 Task: Create a four economics slide templates set.
Action: Mouse moved to (80, 60)
Screenshot: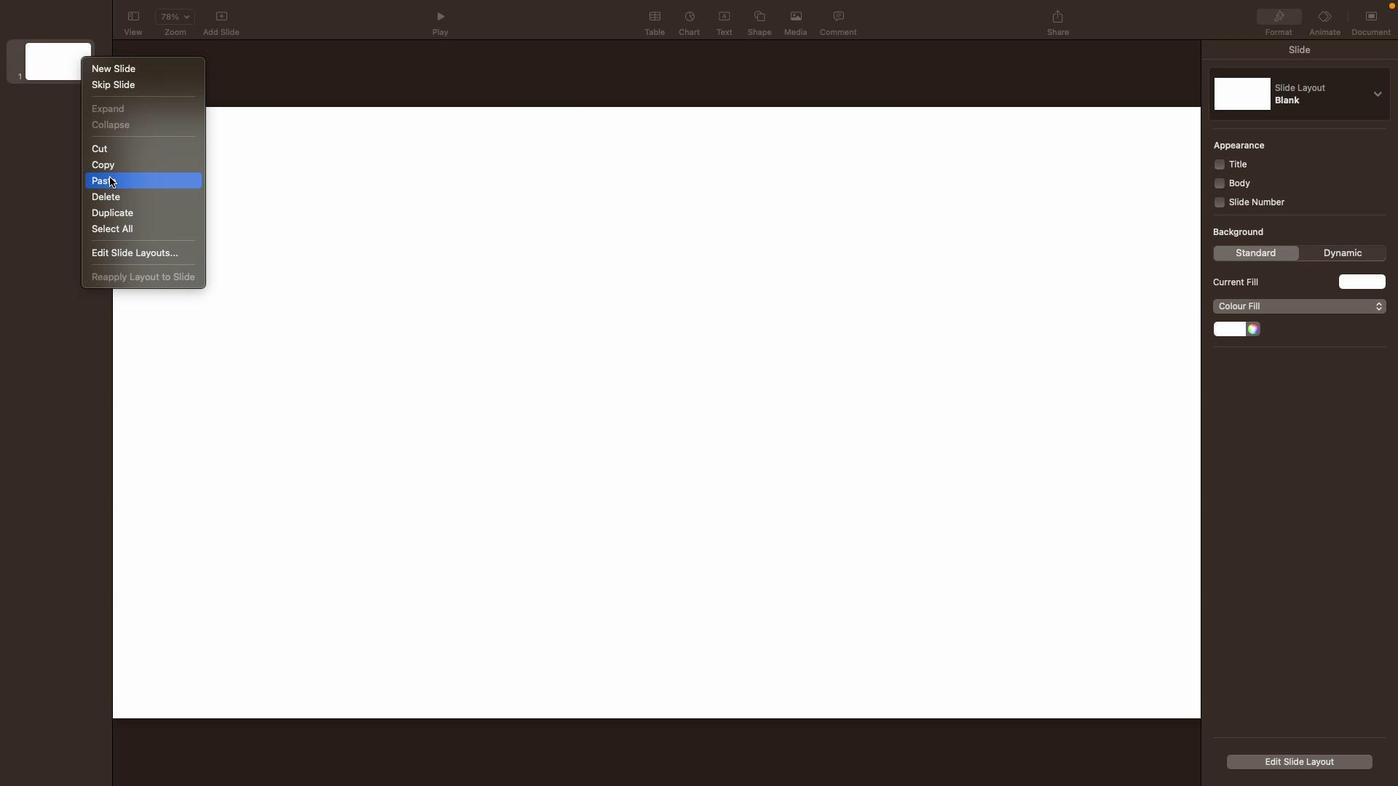 
Action: Mouse pressed right at (80, 60)
Screenshot: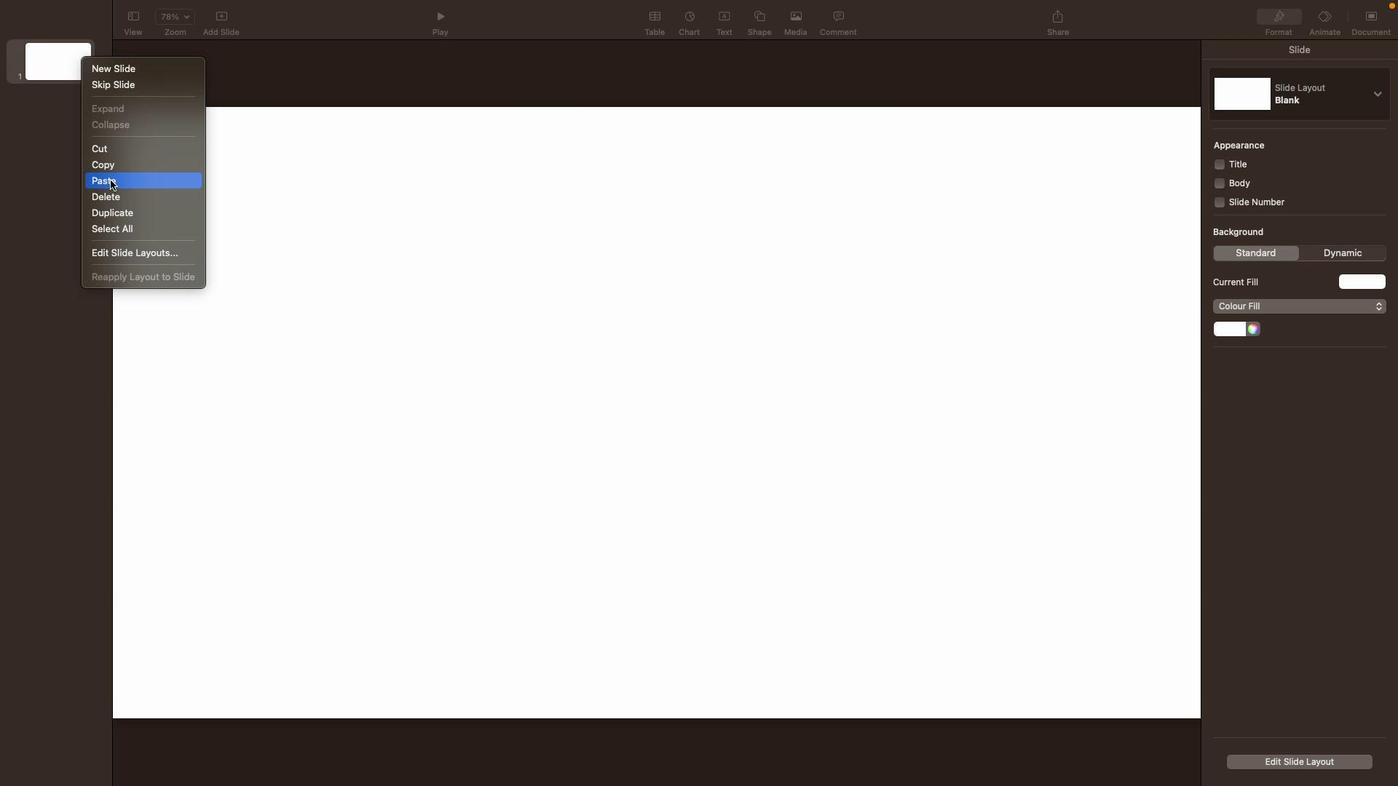 
Action: Mouse moved to (130, 69)
Screenshot: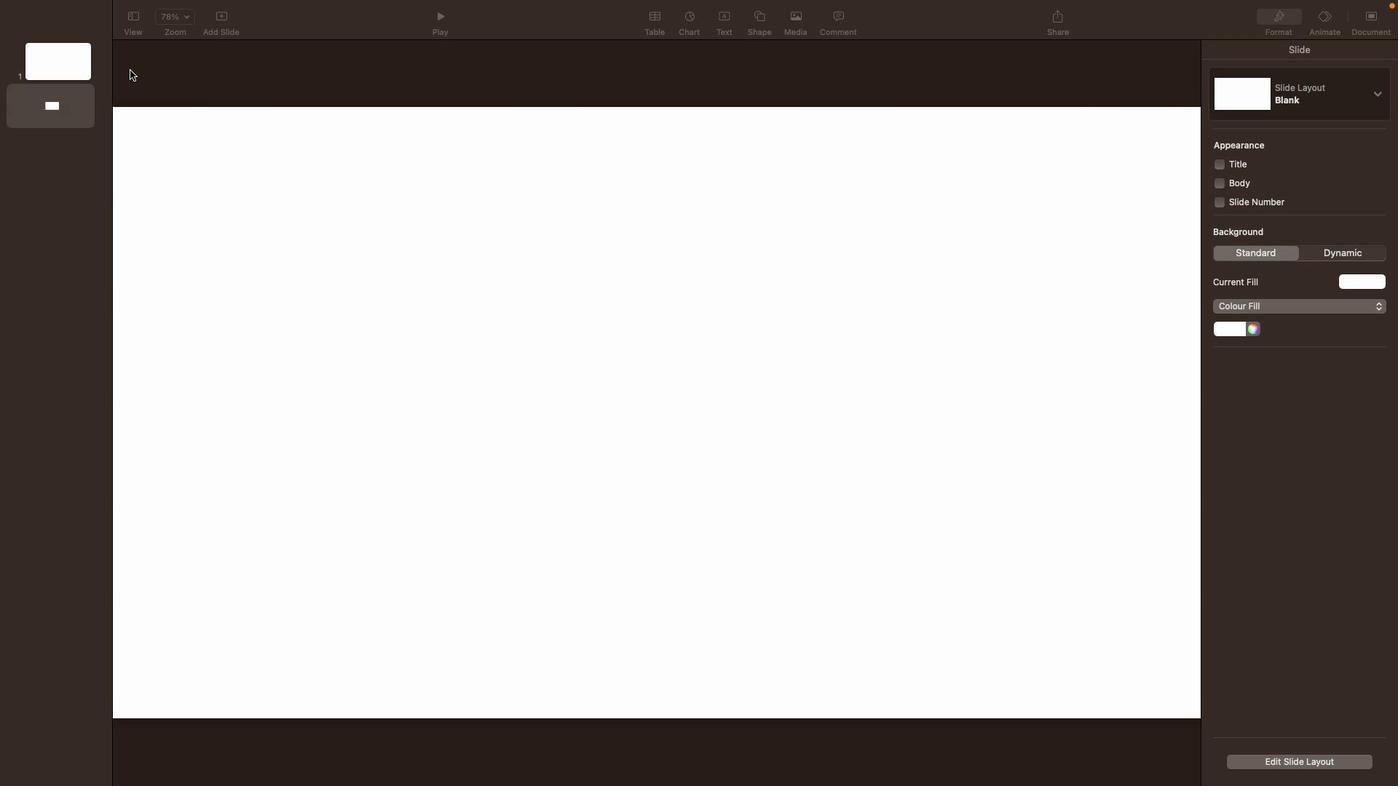 
Action: Mouse pressed left at (130, 69)
Screenshot: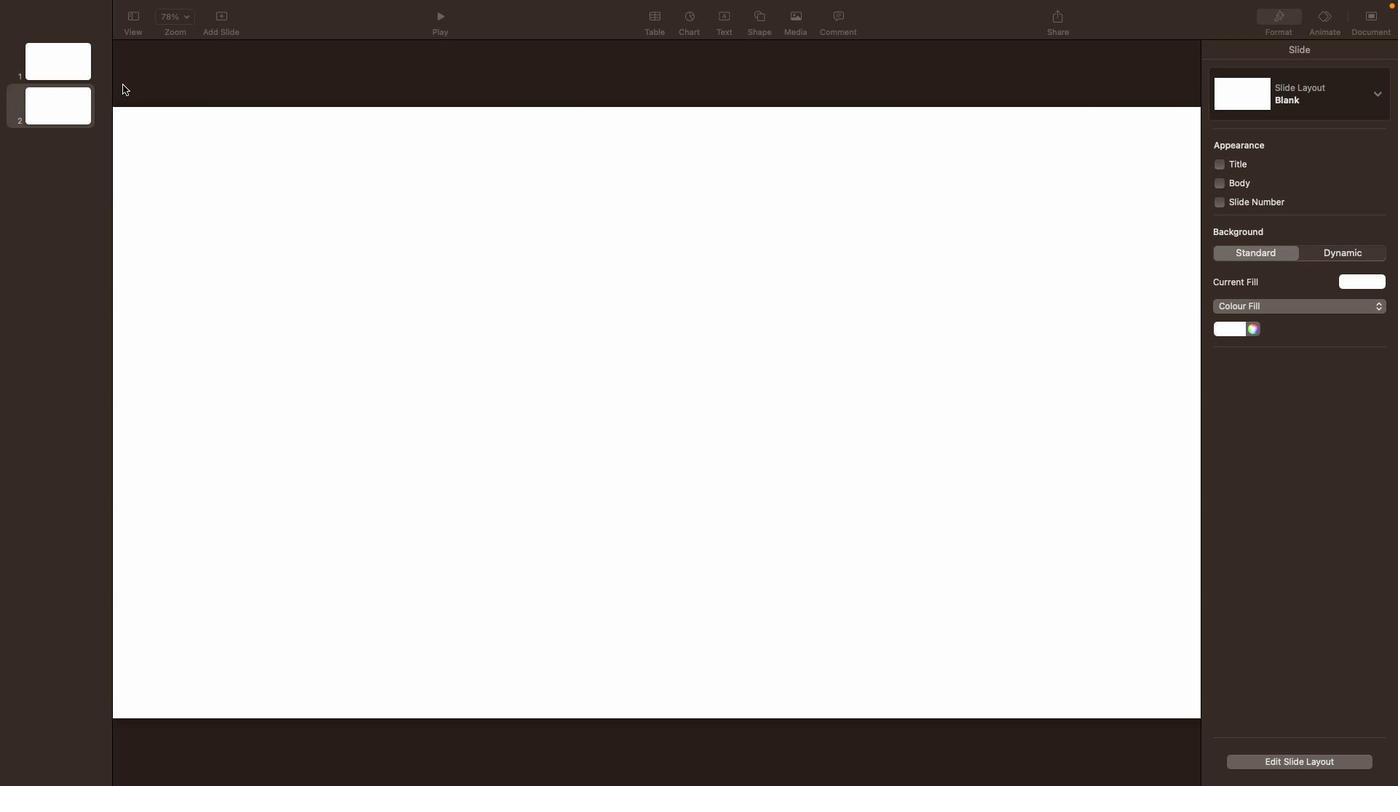 
Action: Mouse moved to (79, 118)
Screenshot: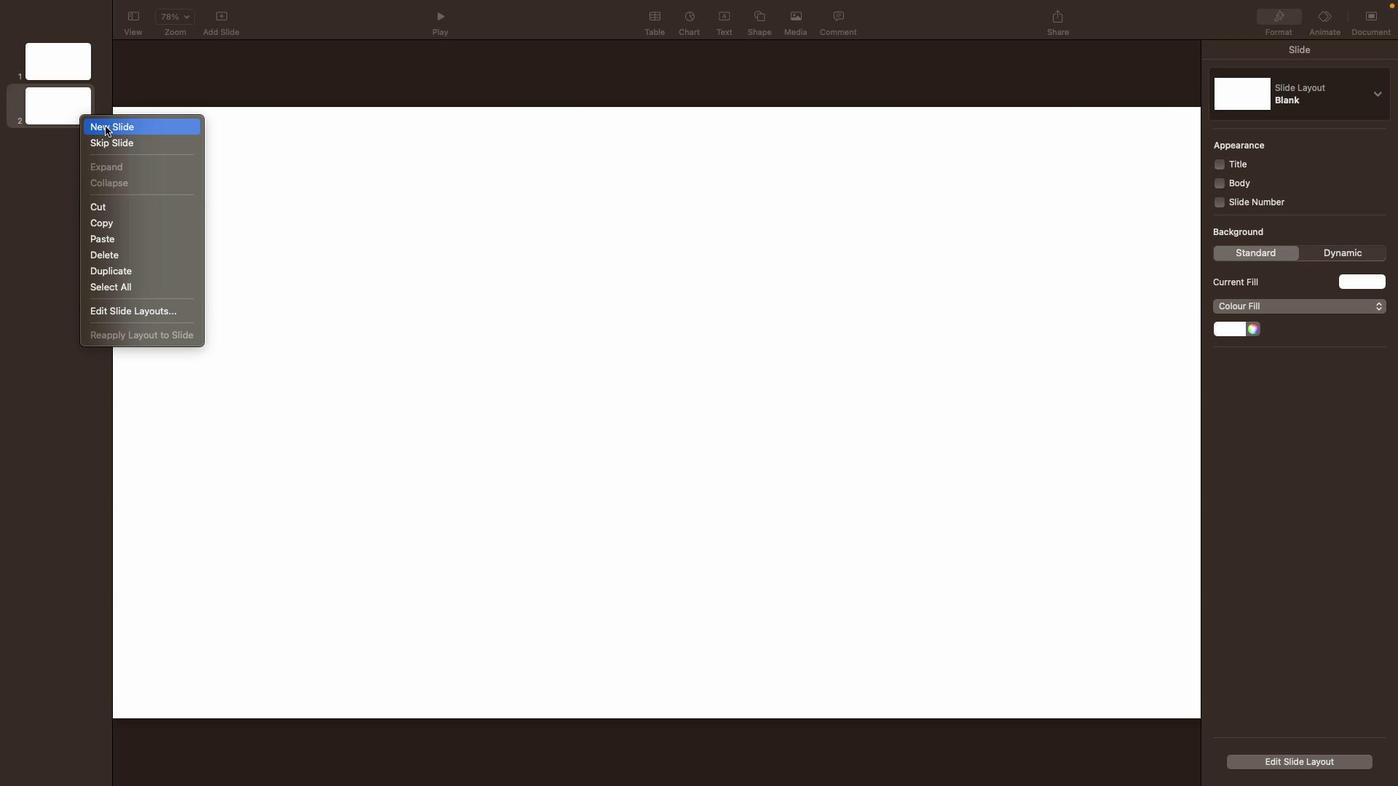 
Action: Mouse pressed right at (79, 118)
Screenshot: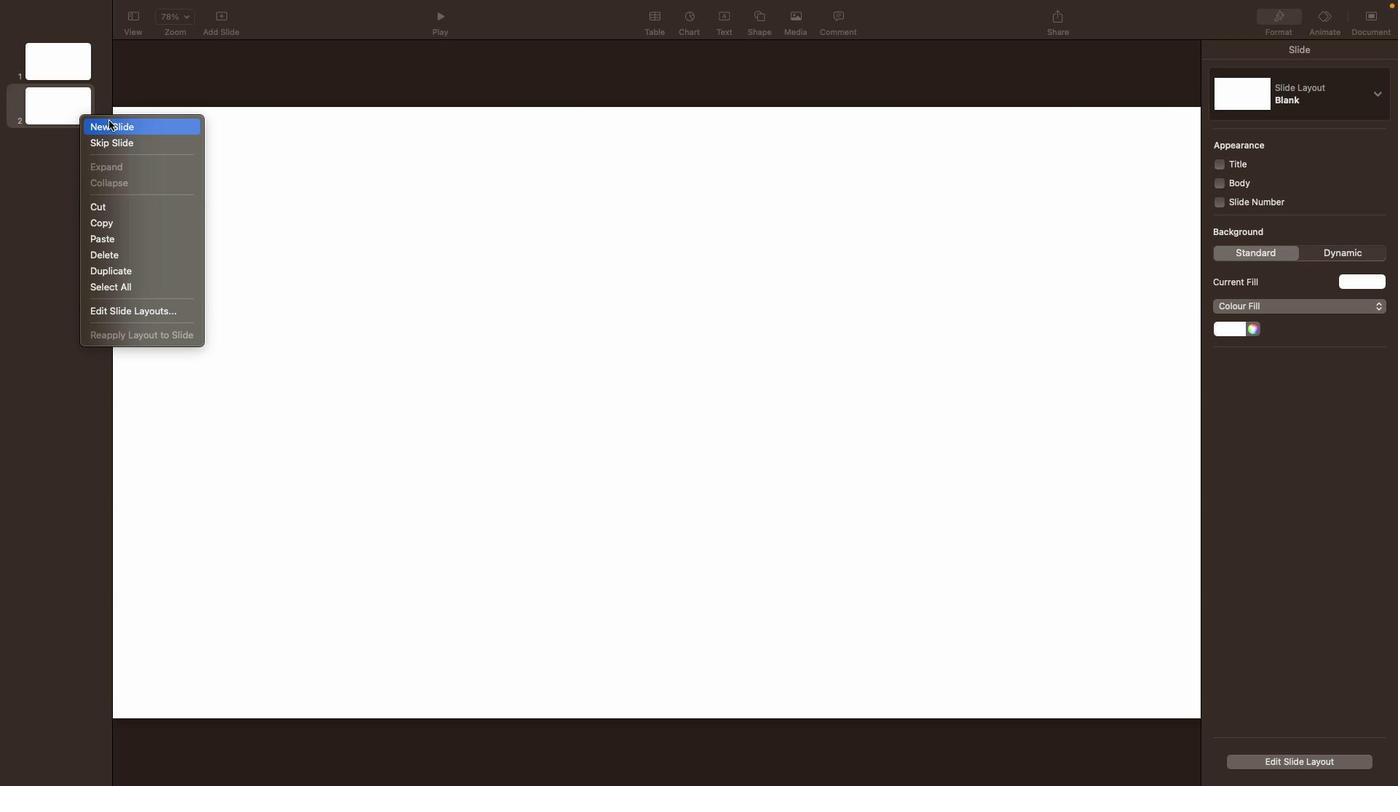
Action: Mouse moved to (109, 118)
Screenshot: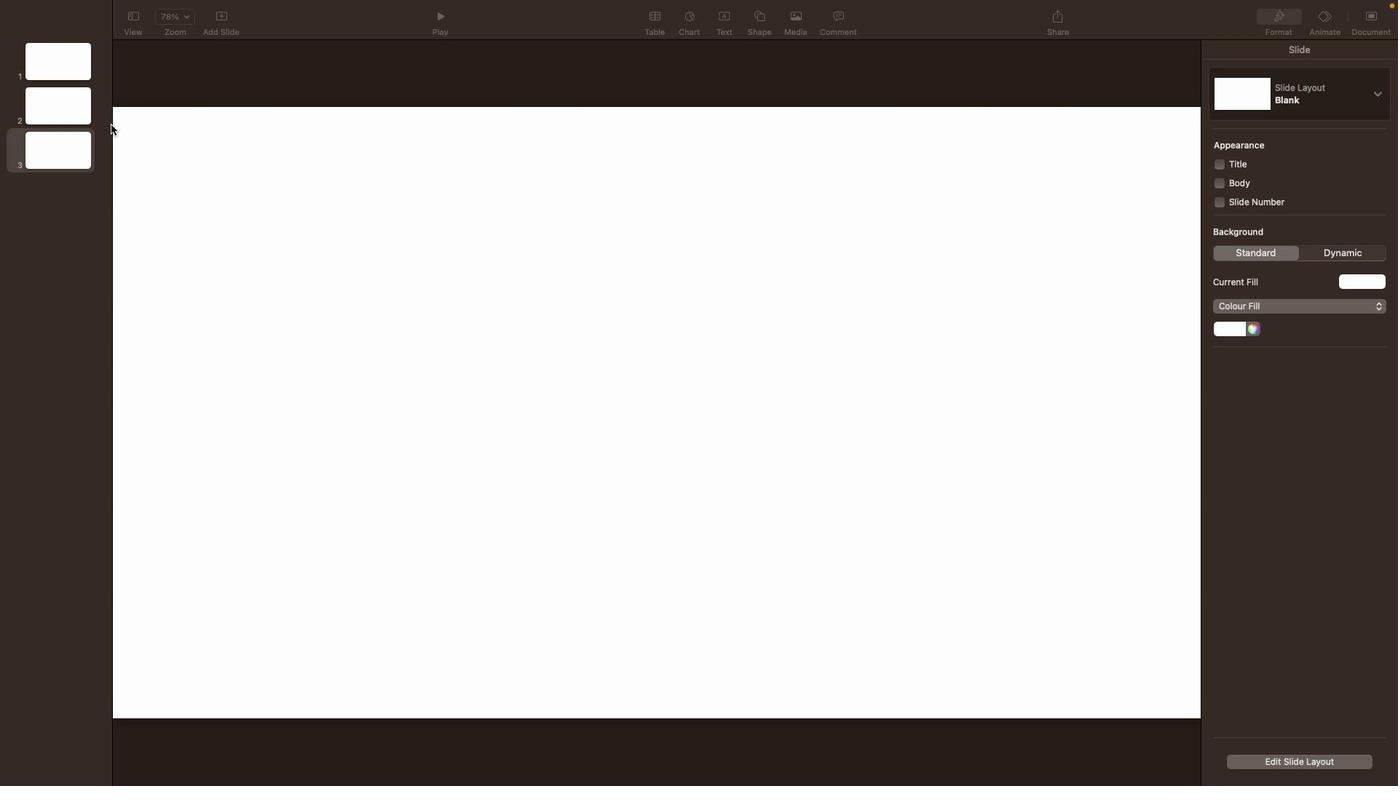 
Action: Mouse pressed left at (109, 118)
Screenshot: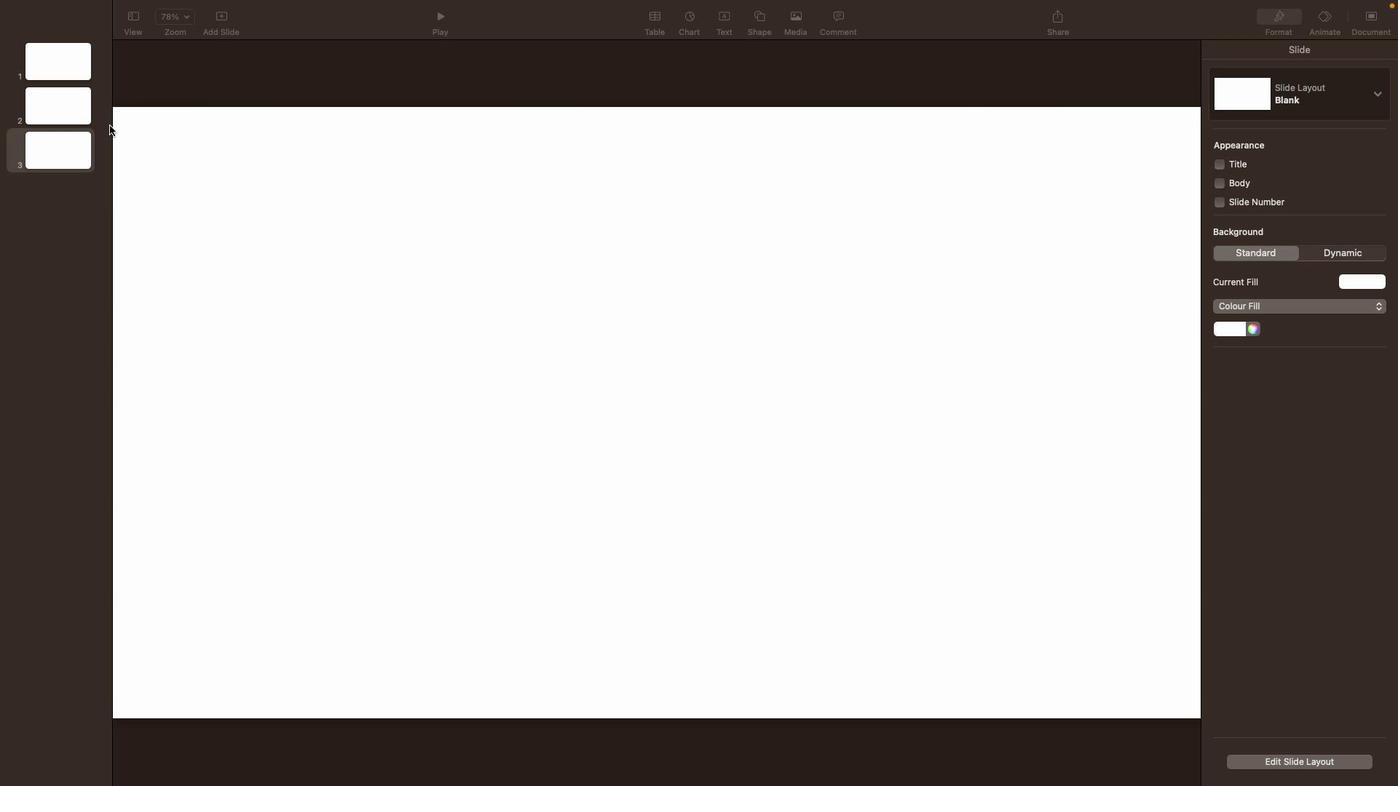 
Action: Mouse moved to (72, 144)
Screenshot: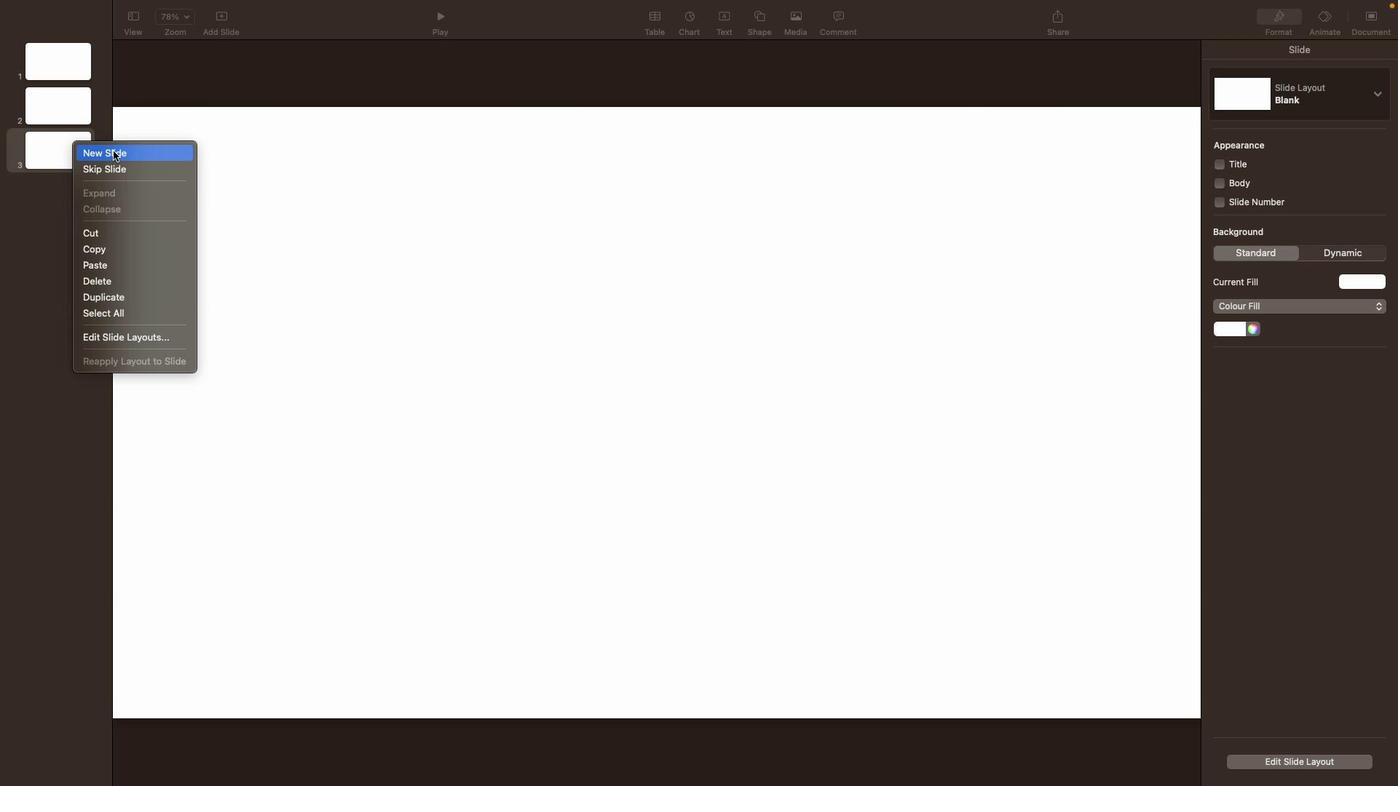 
Action: Mouse pressed right at (72, 144)
Screenshot: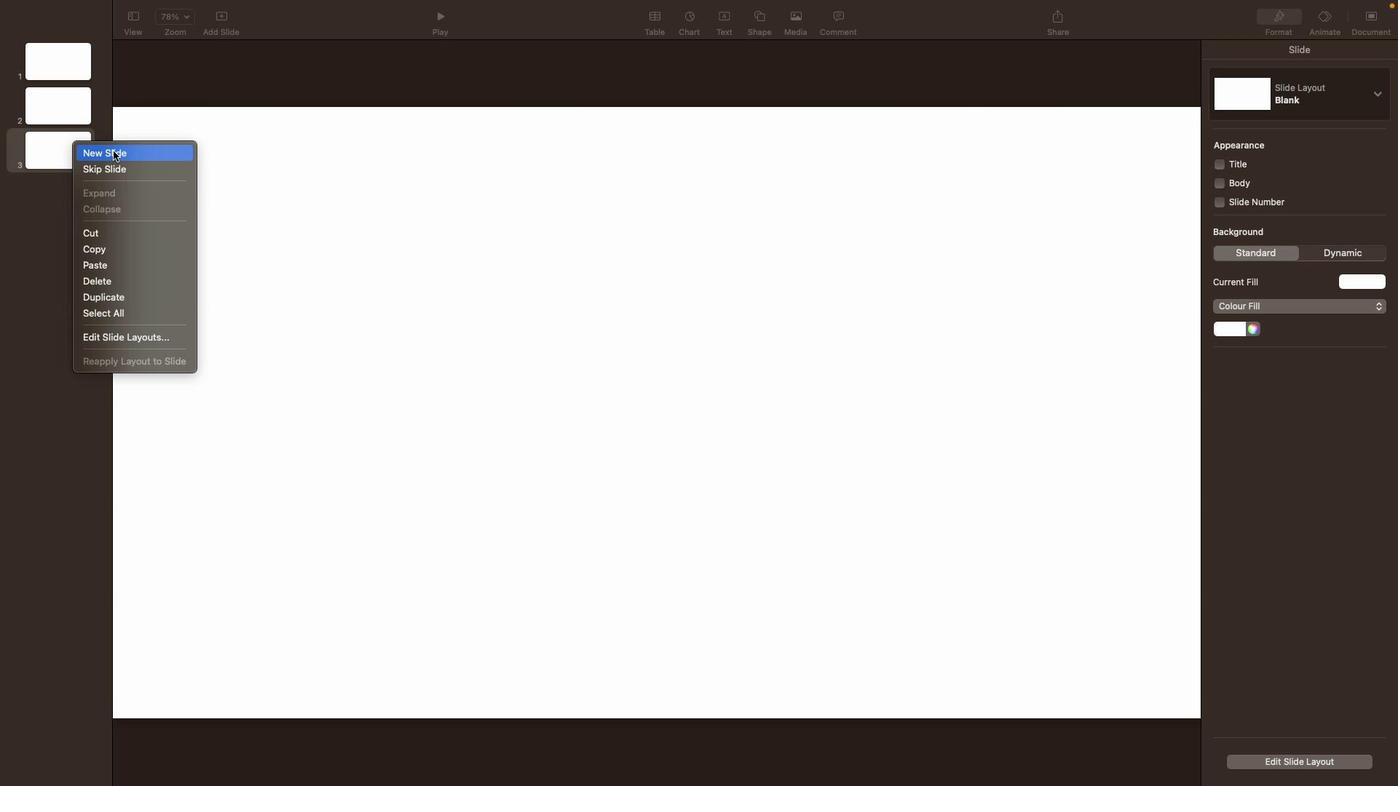 
Action: Mouse moved to (112, 151)
Screenshot: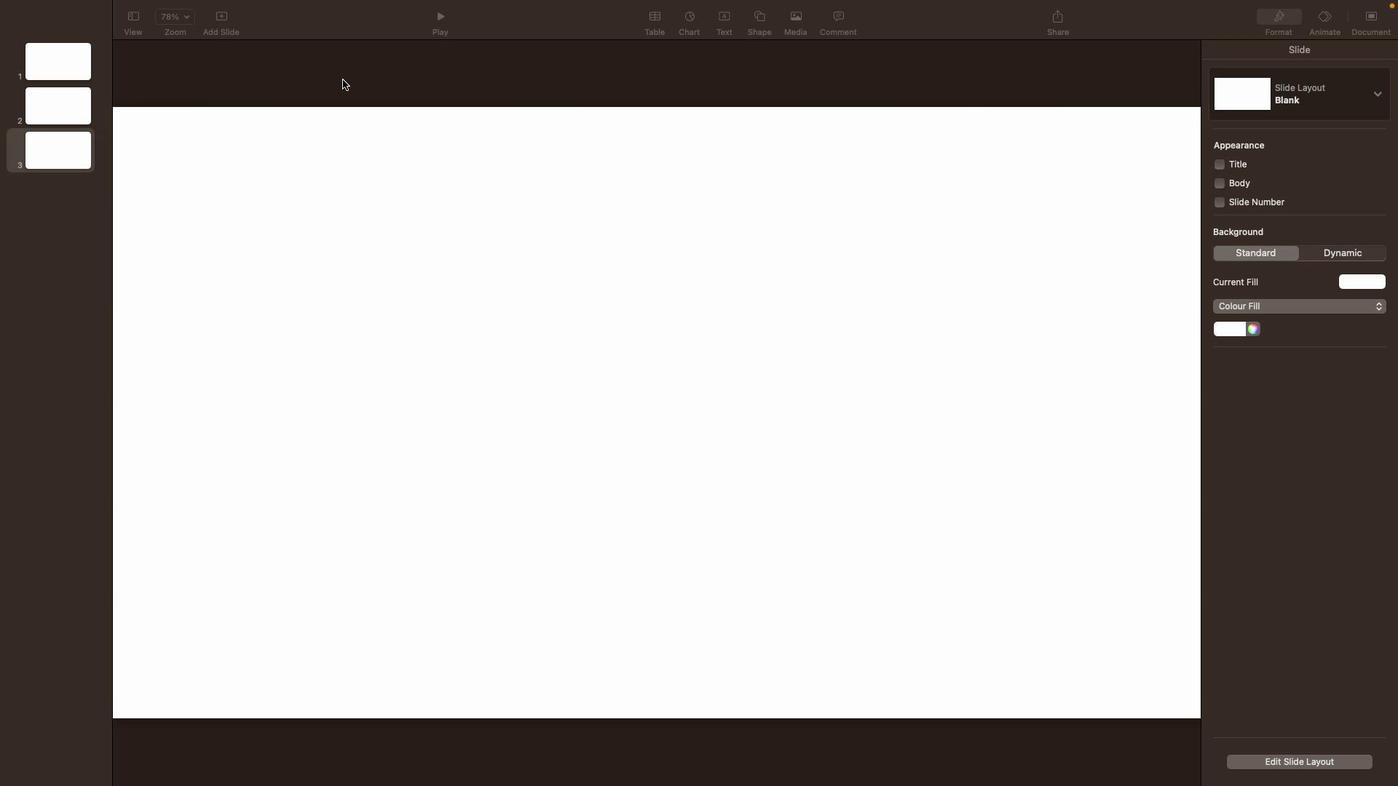 
Action: Mouse pressed left at (112, 151)
Screenshot: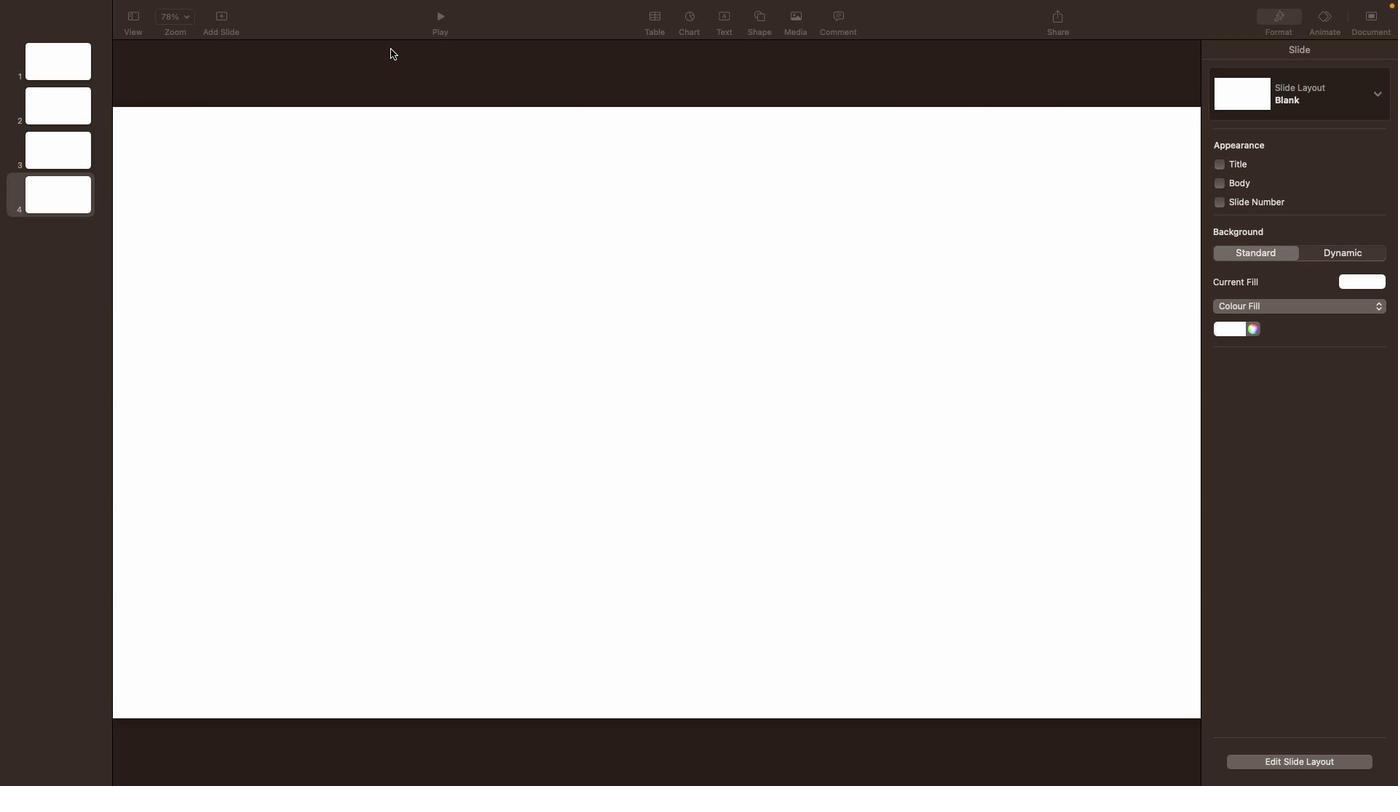 
Action: Mouse moved to (58, 66)
Screenshot: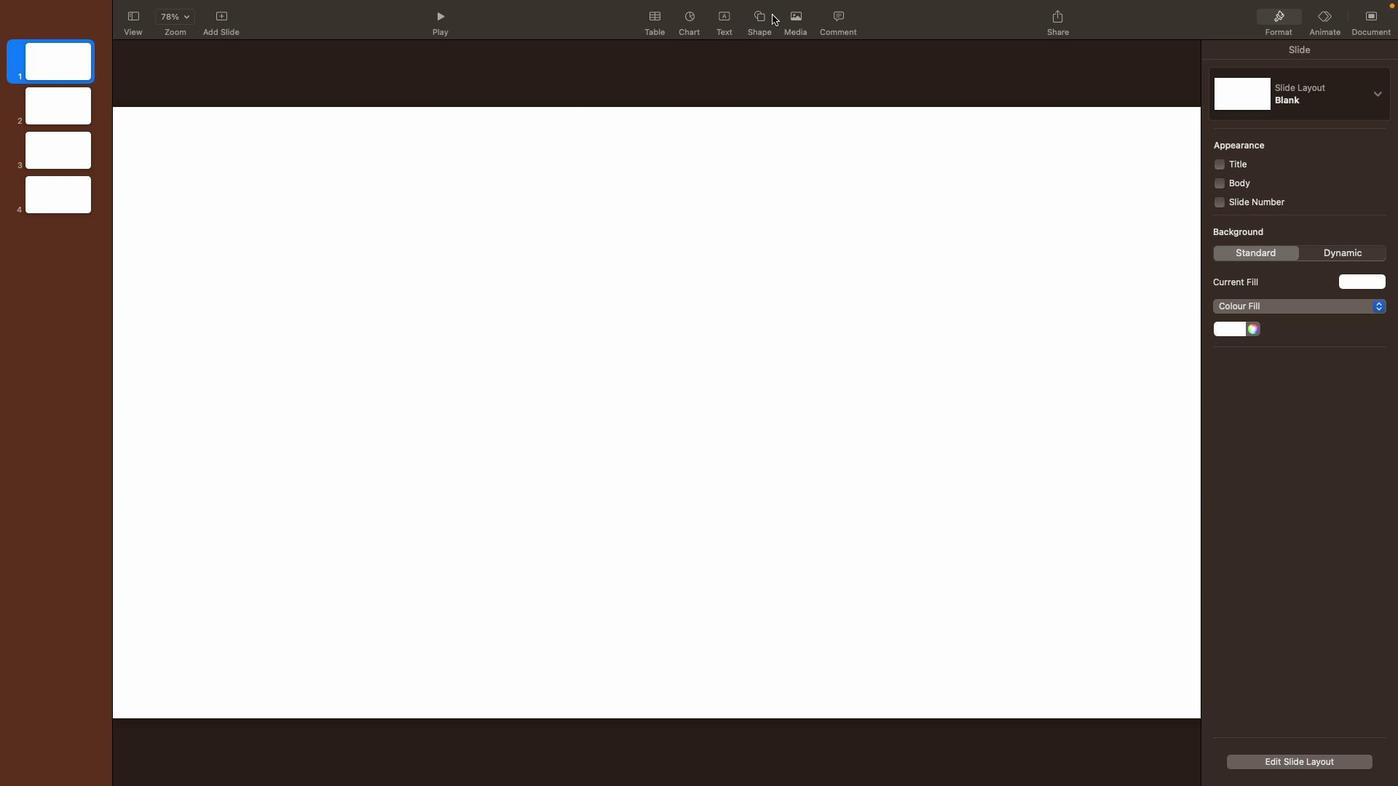 
Action: Mouse pressed left at (58, 66)
Screenshot: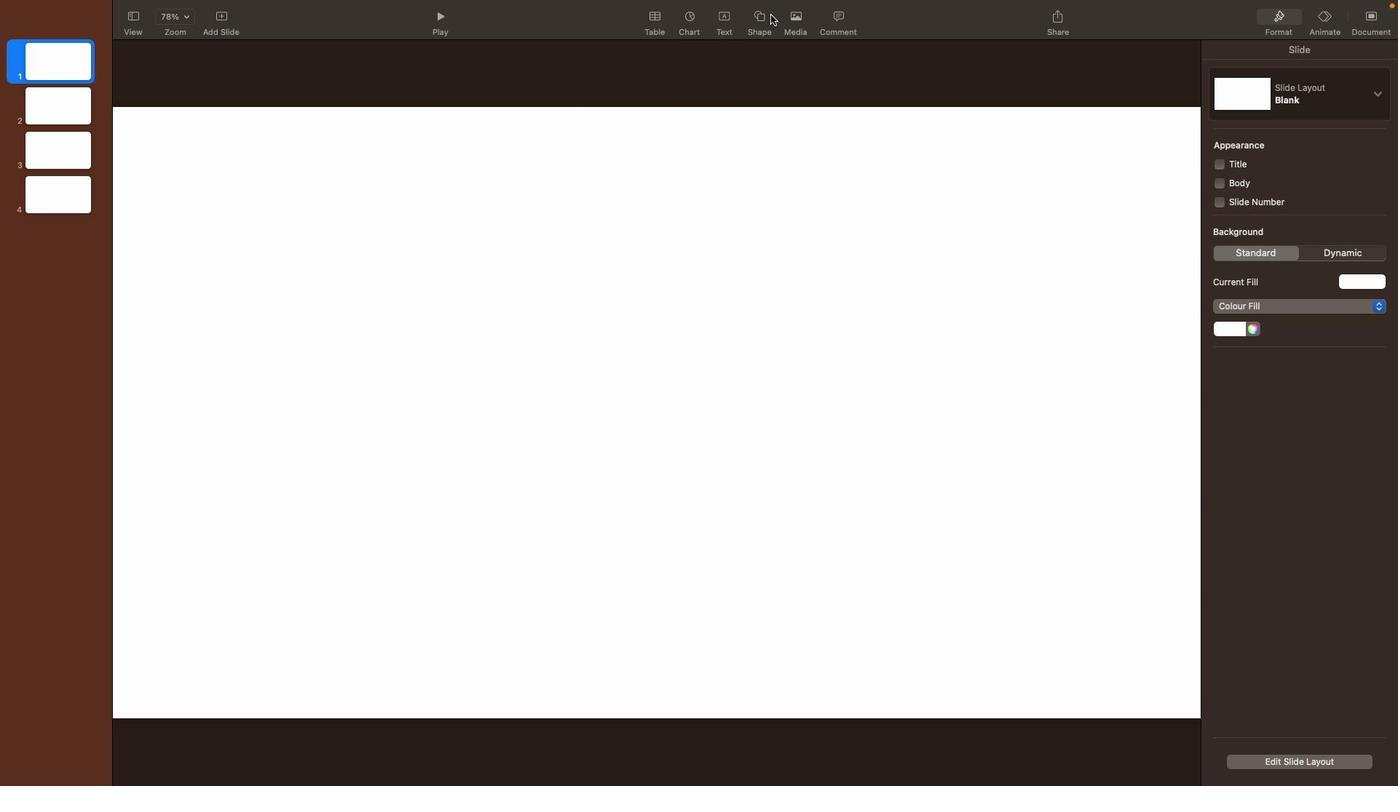 
Action: Mouse moved to (1377, 95)
Screenshot: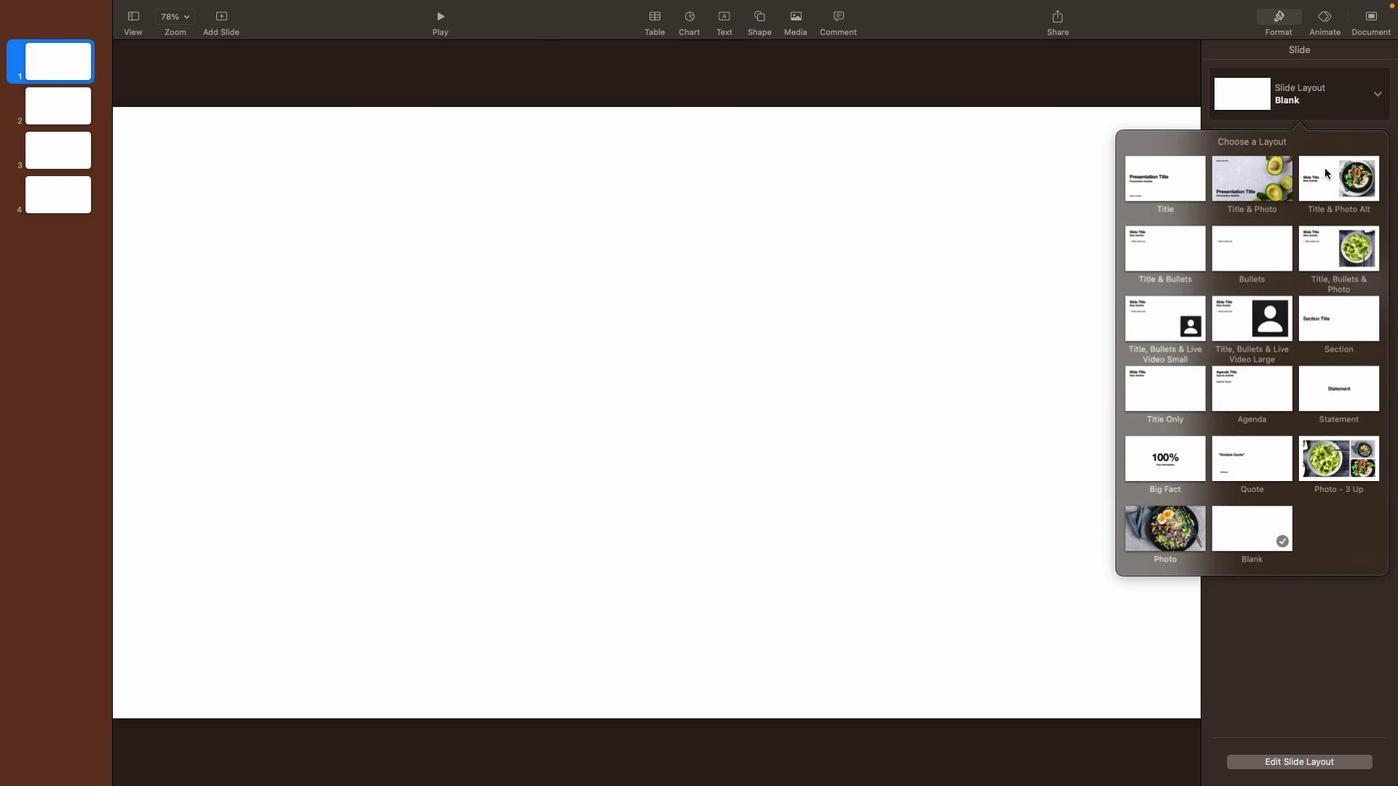 
Action: Mouse pressed left at (1377, 95)
Screenshot: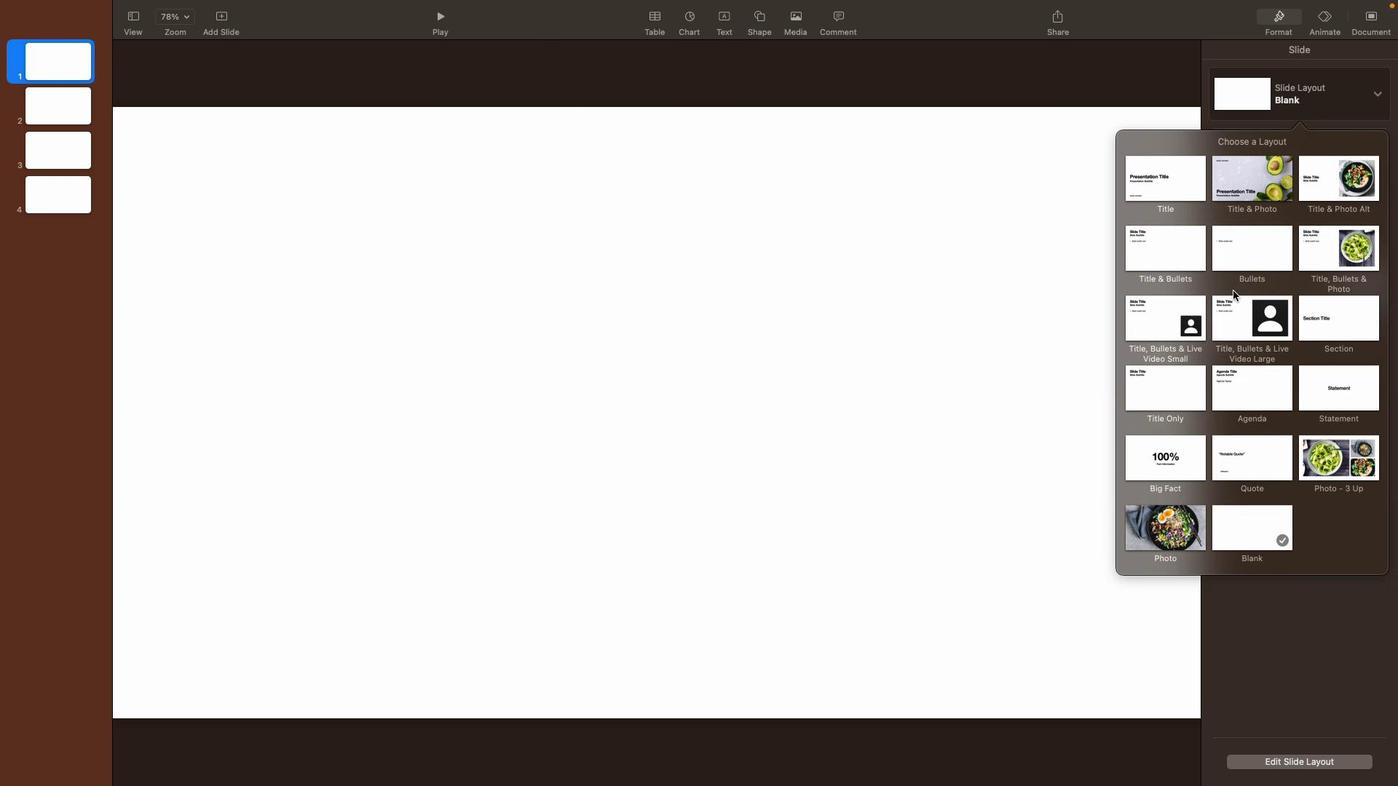 
Action: Mouse moved to (1278, 463)
Screenshot: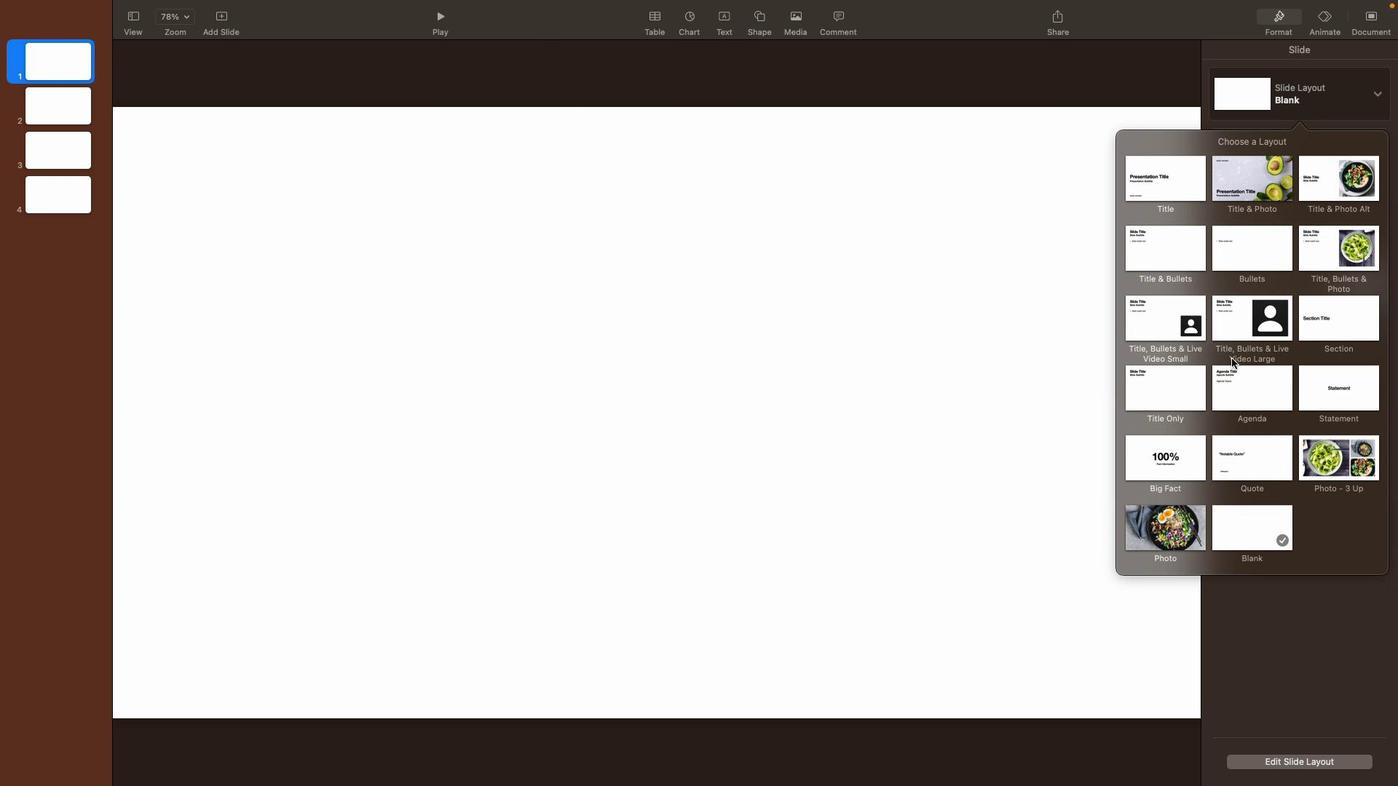 
Action: Mouse scrolled (1278, 463) with delta (0, 0)
Screenshot: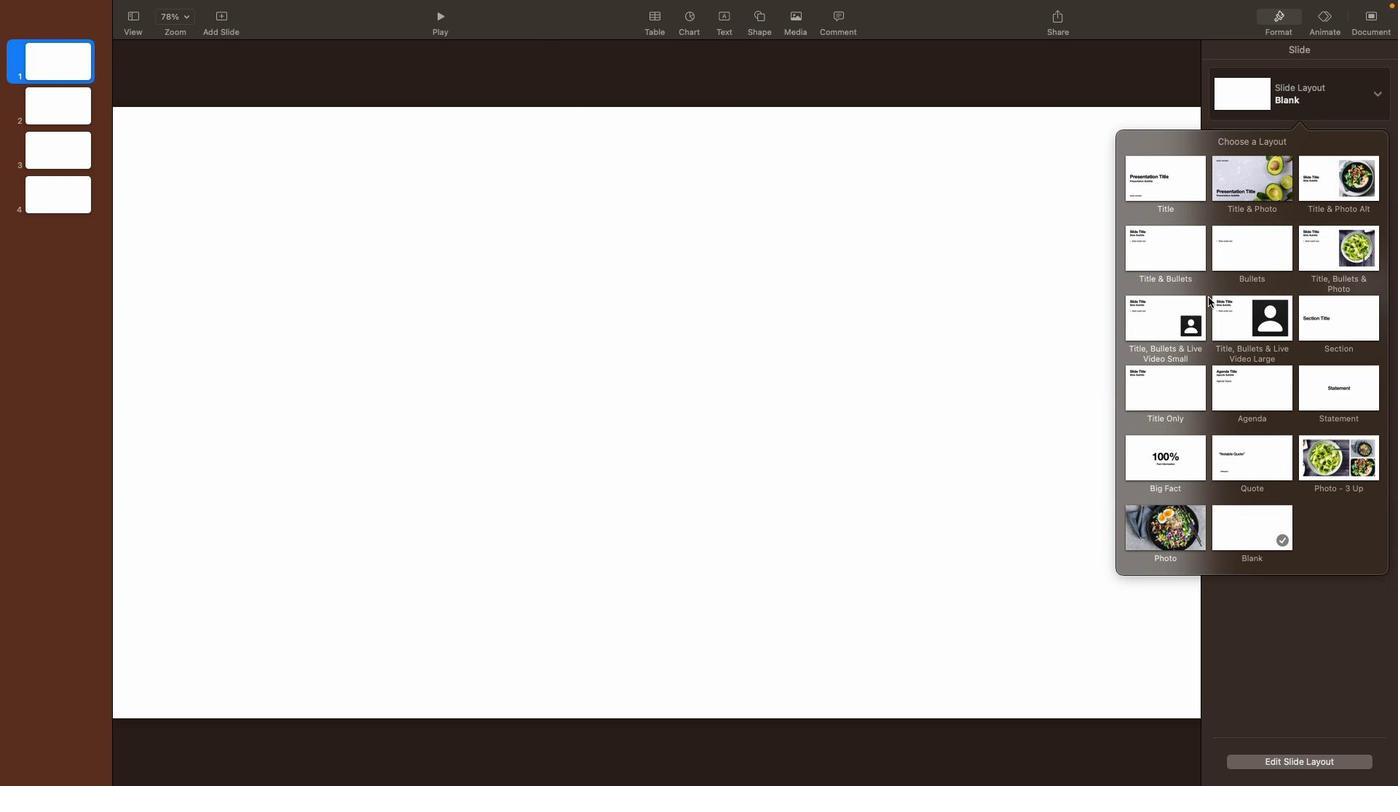 
Action: Mouse moved to (1278, 458)
Screenshot: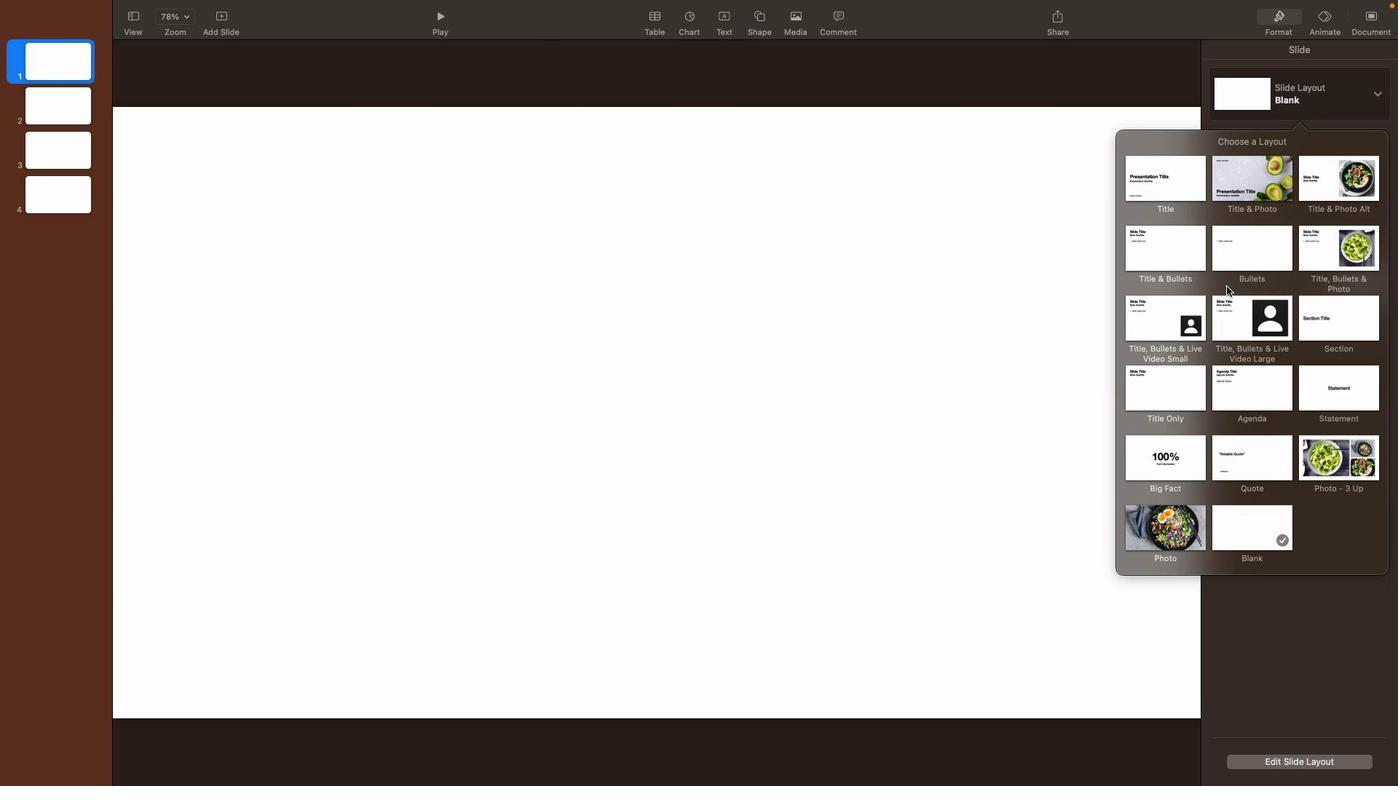
Action: Mouse scrolled (1278, 458) with delta (0, 0)
Screenshot: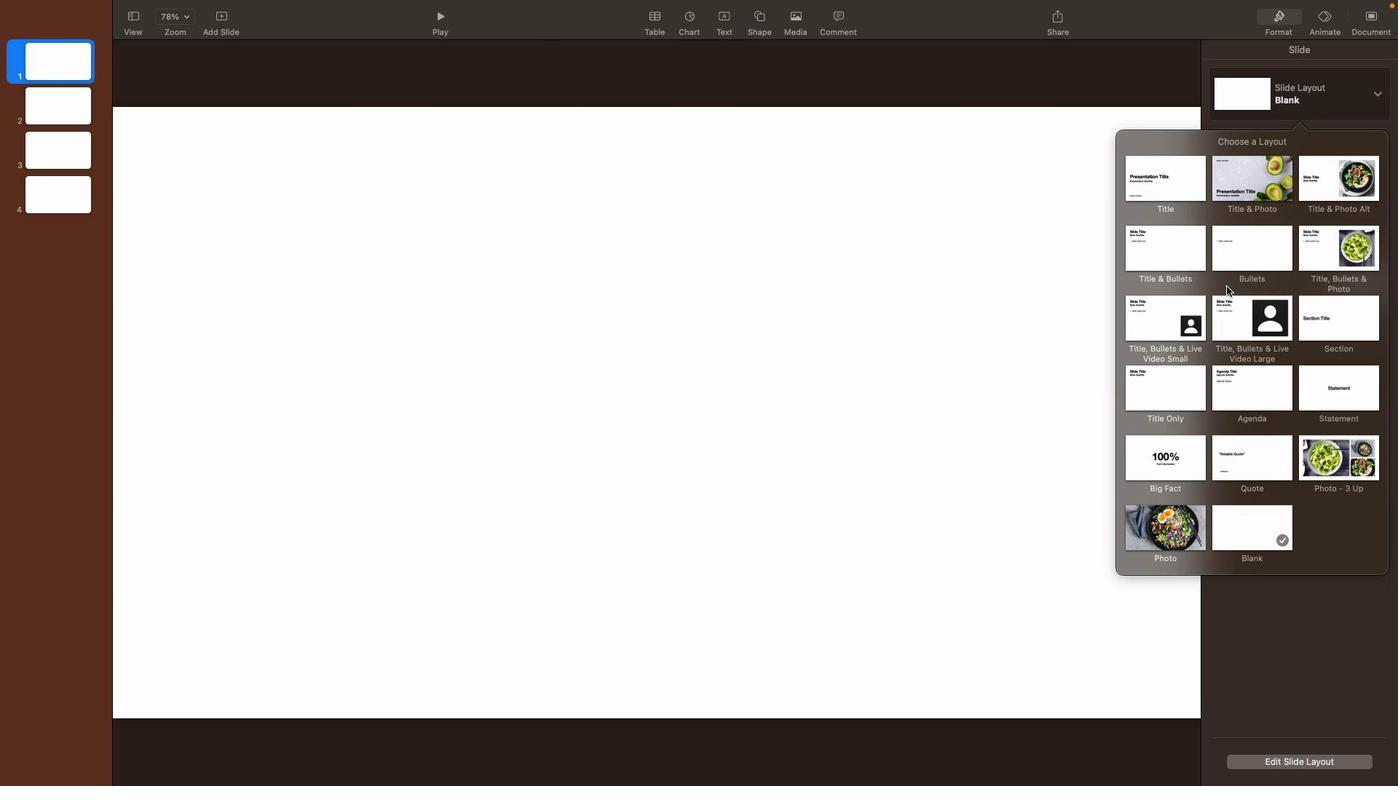 
Action: Mouse moved to (1276, 455)
Screenshot: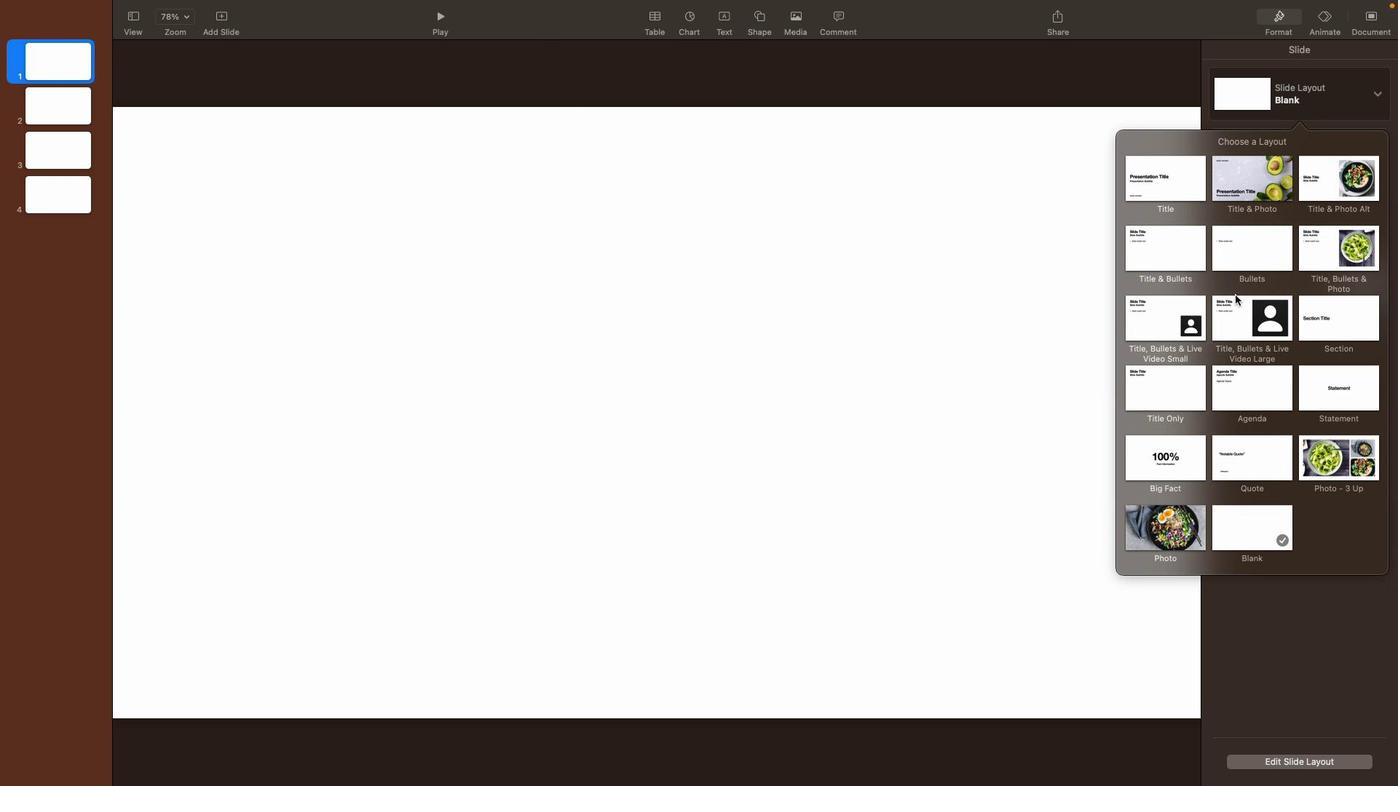 
Action: Mouse scrolled (1276, 455) with delta (0, 0)
Screenshot: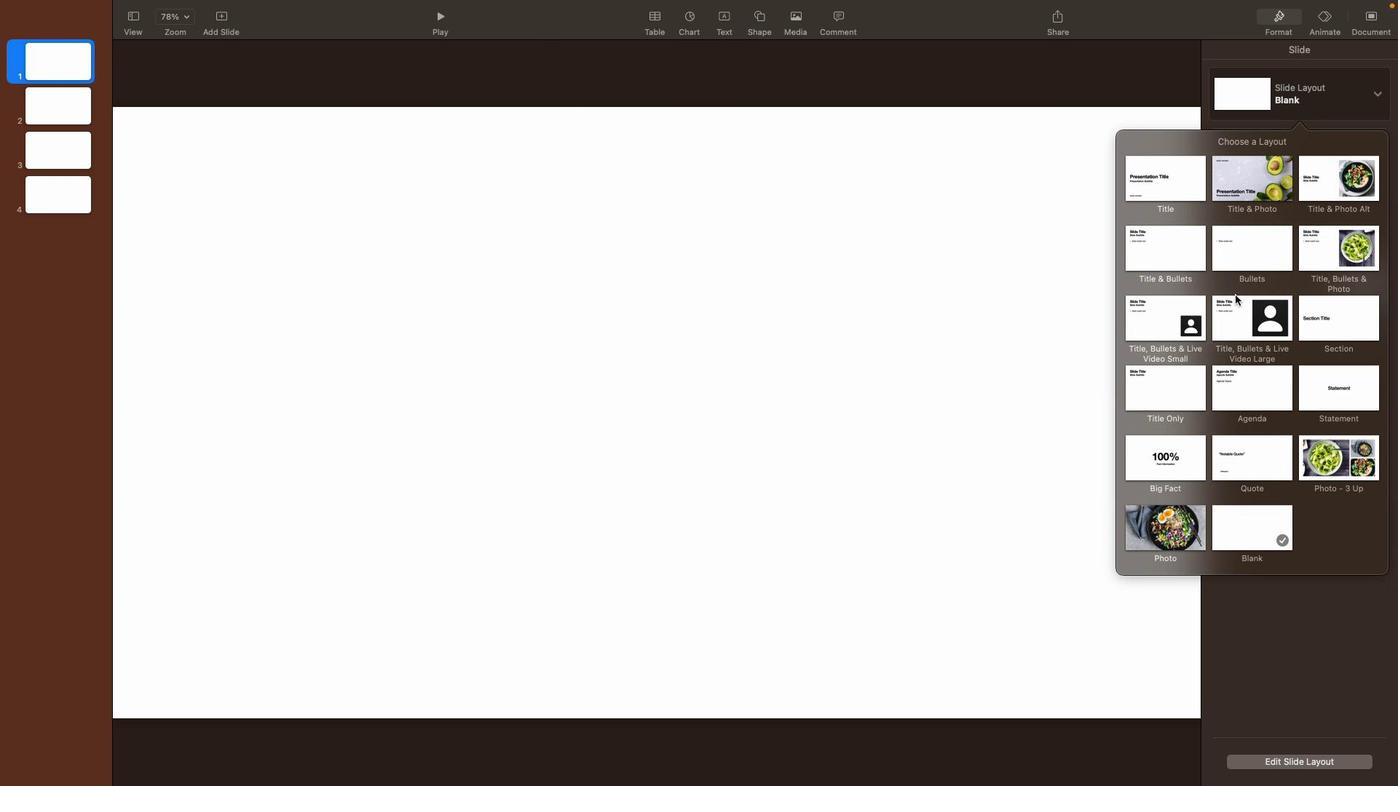 
Action: Mouse moved to (1251, 321)
Screenshot: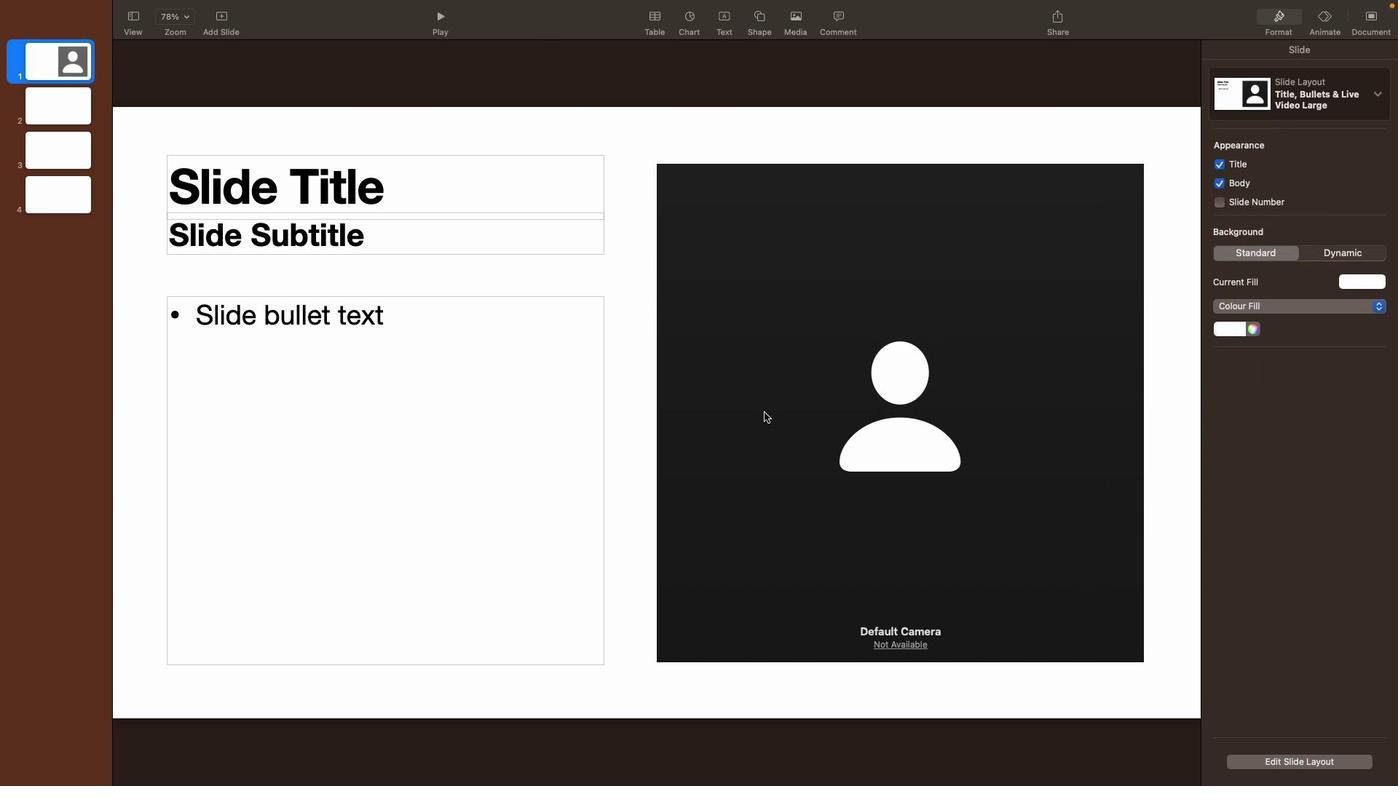 
Action: Mouse pressed left at (1251, 321)
Screenshot: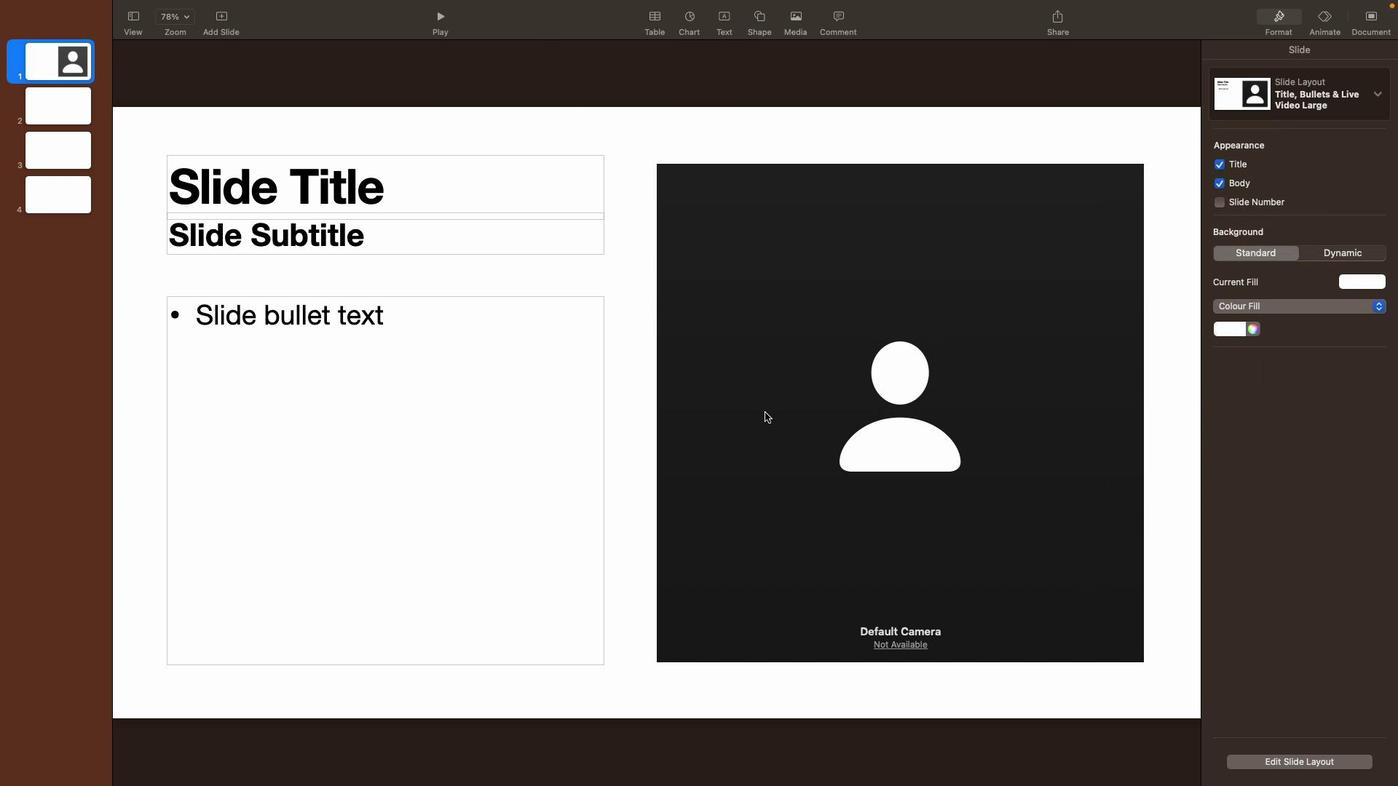 
Action: Mouse moved to (728, 240)
Screenshot: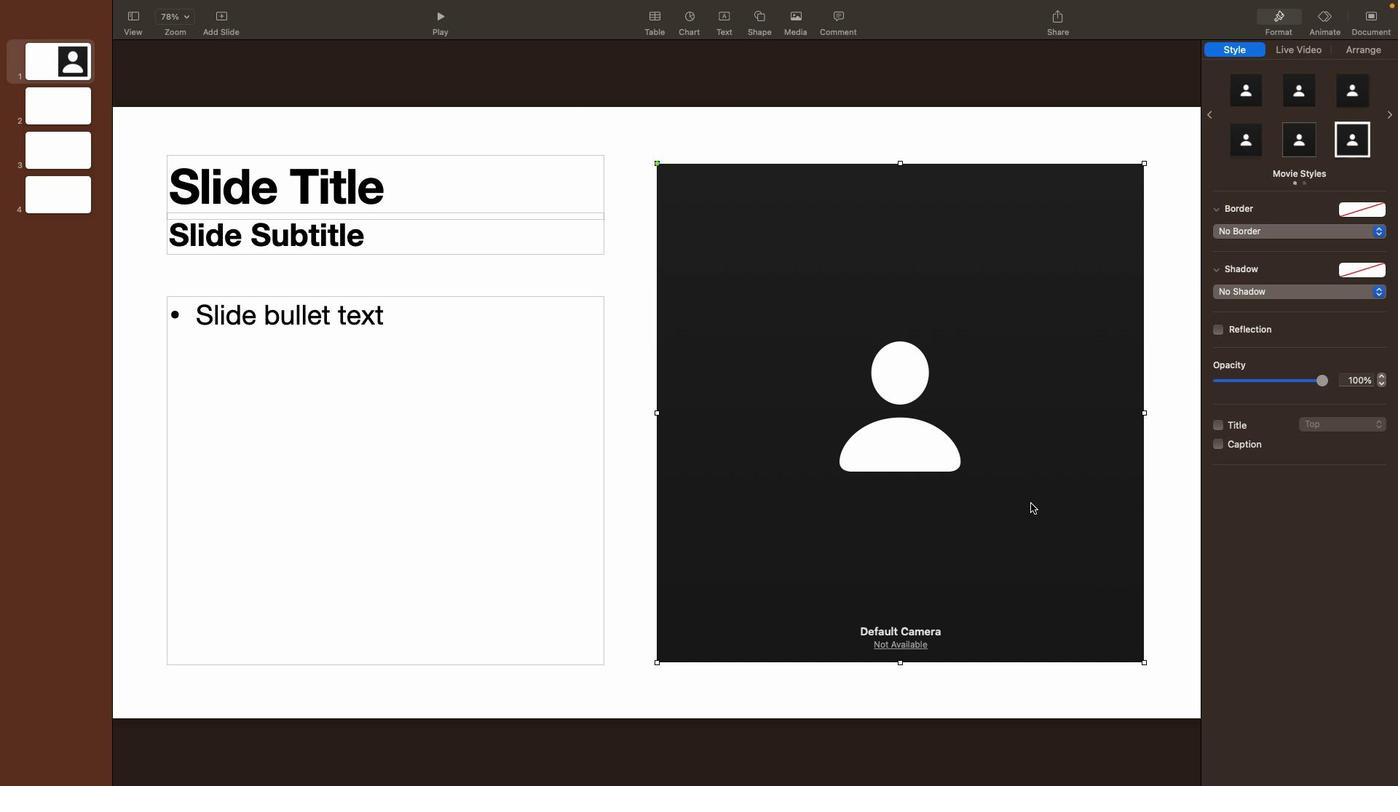 
Action: Mouse pressed left at (728, 240)
Screenshot: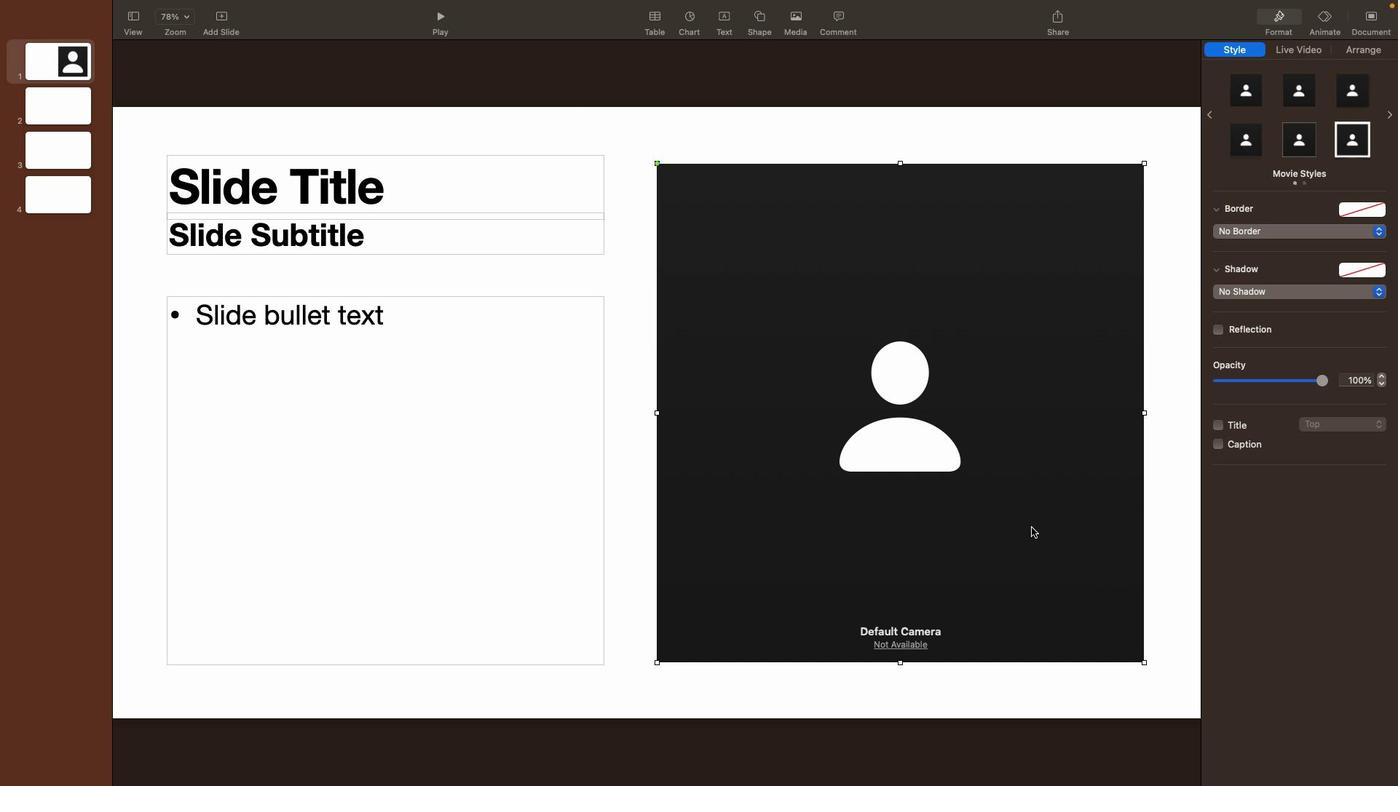 
Action: Mouse moved to (1036, 588)
Screenshot: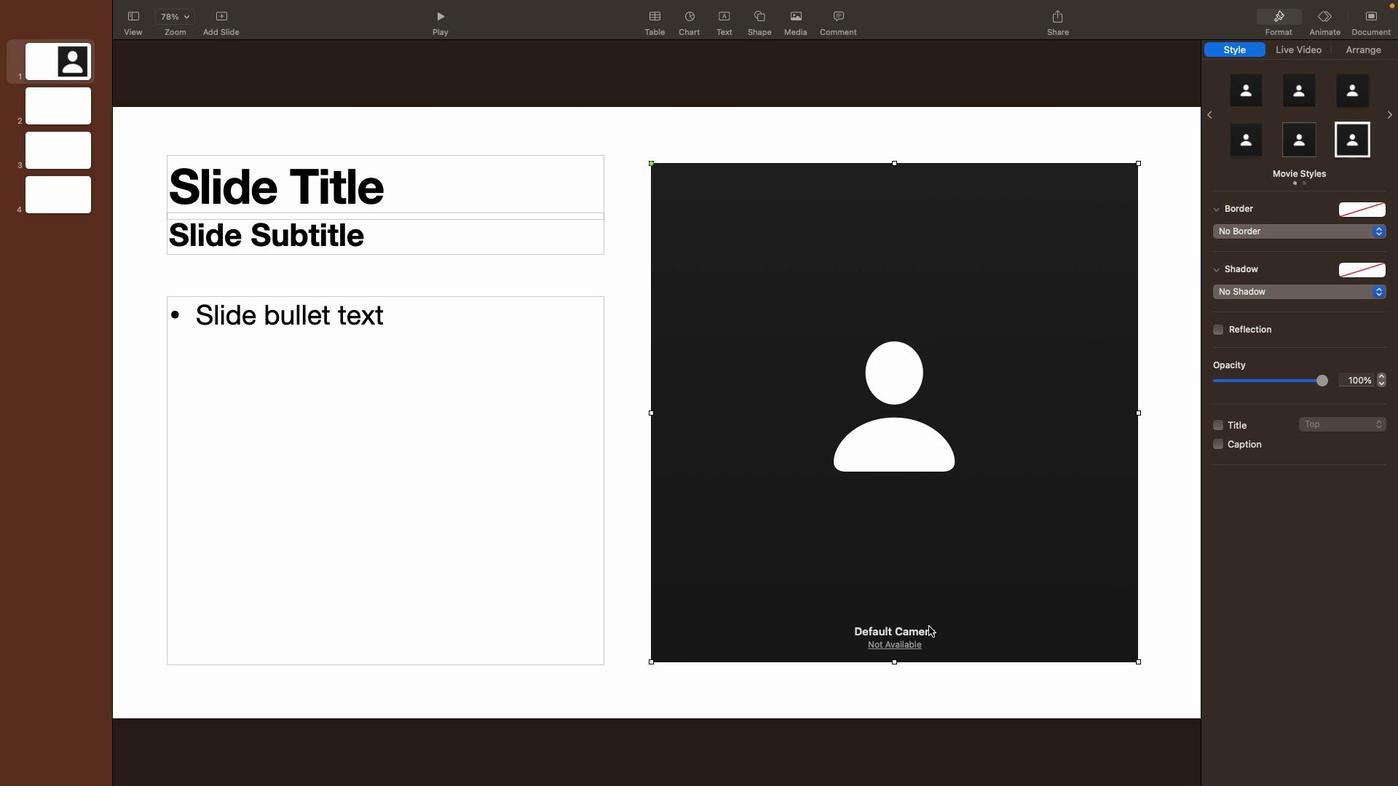 
Action: Mouse pressed left at (1036, 588)
Screenshot: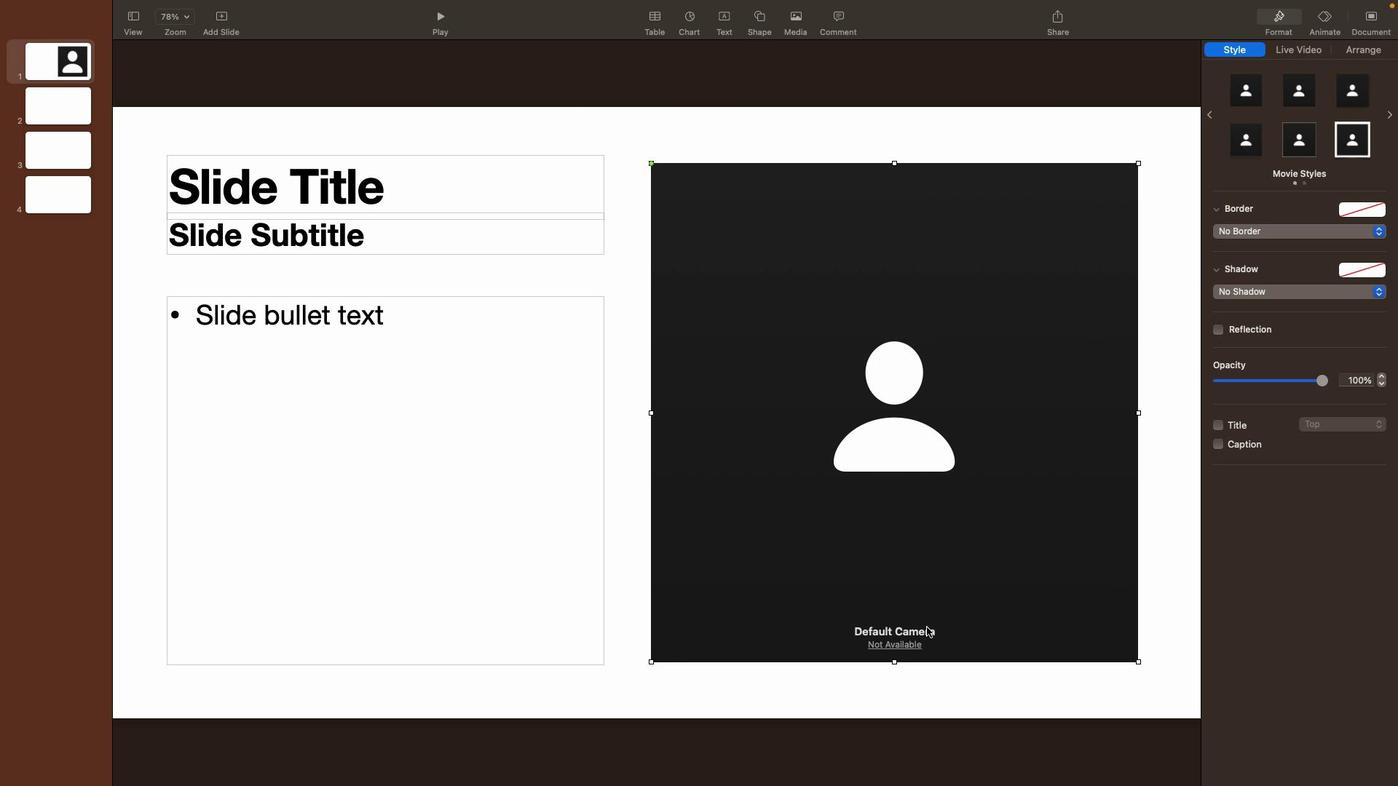 
Action: Mouse moved to (905, 635)
Screenshot: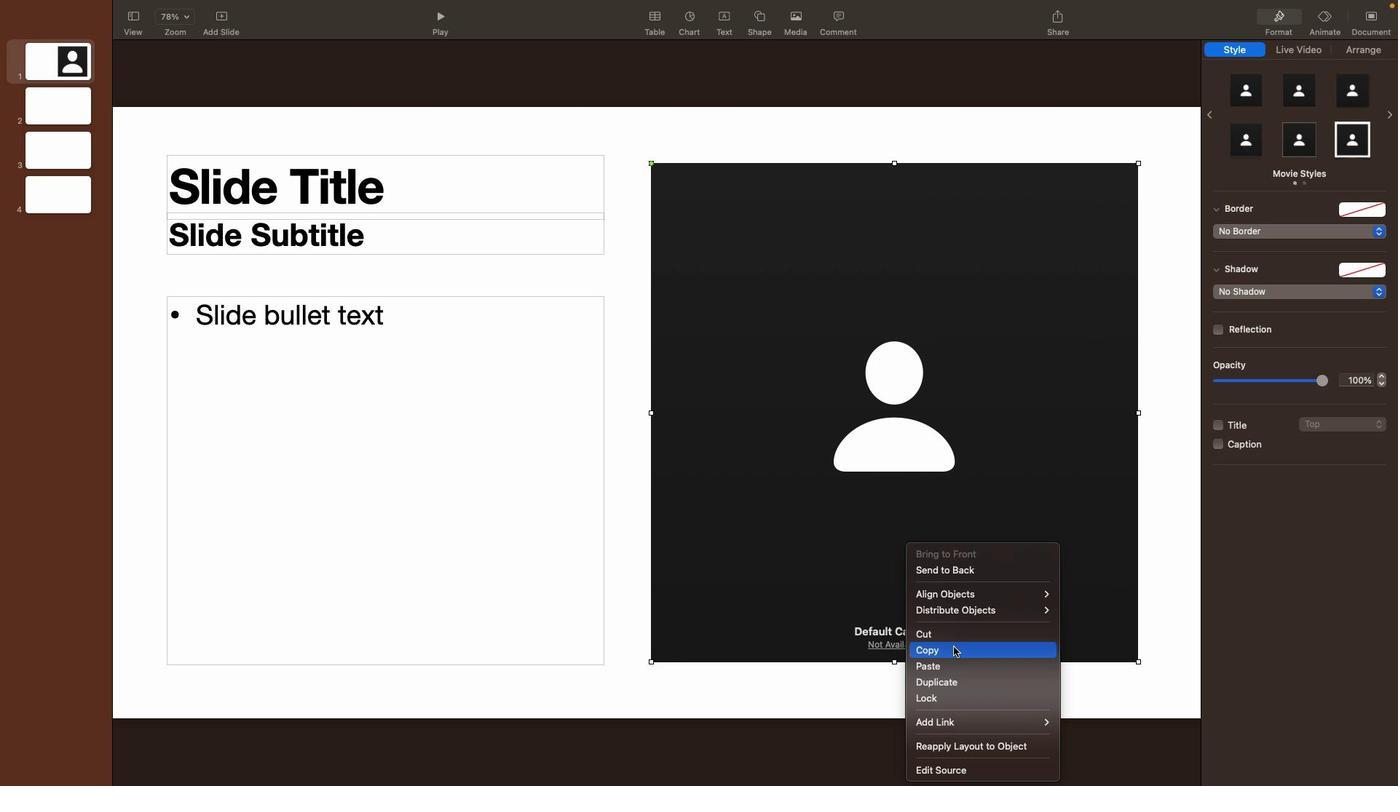 
Action: Mouse pressed right at (905, 635)
Screenshot: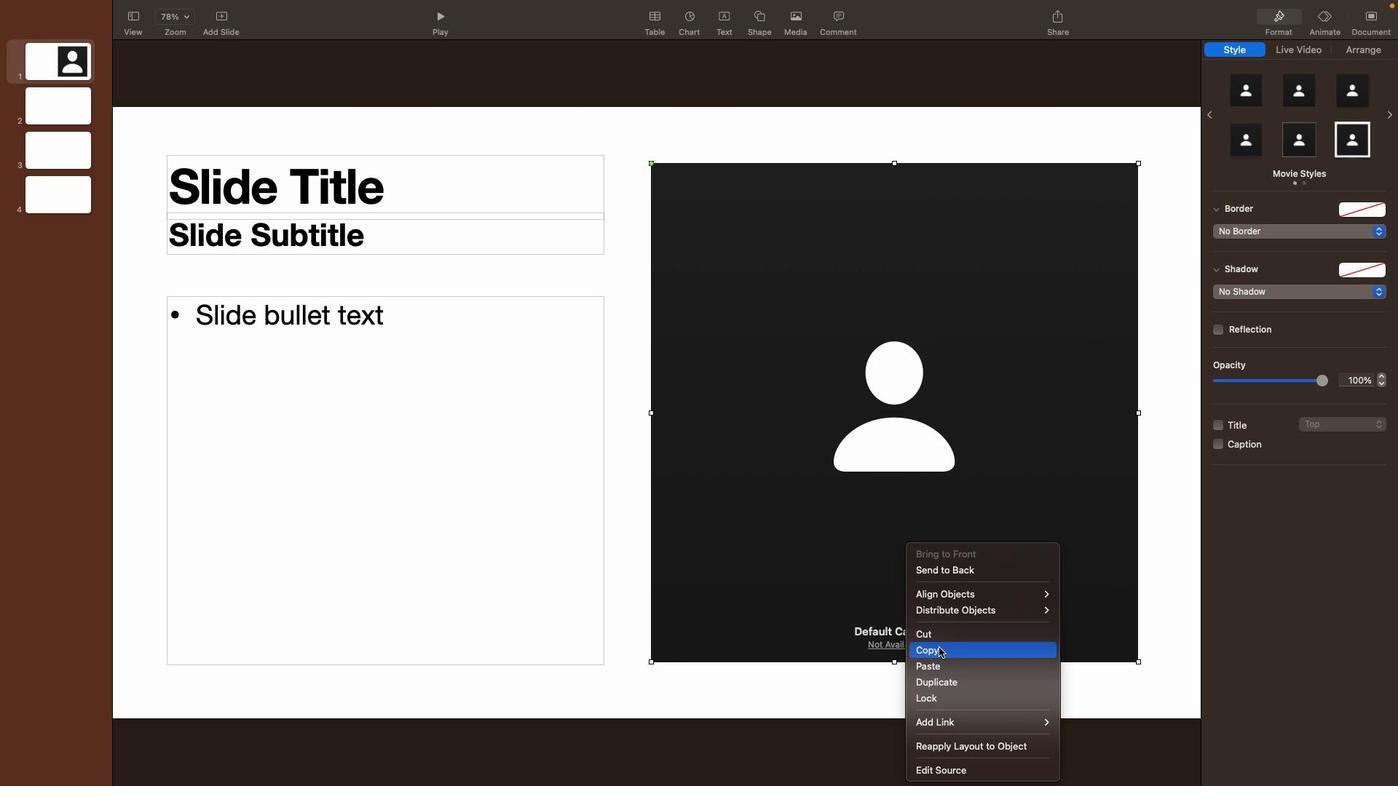 
Action: Mouse moved to (924, 635)
Screenshot: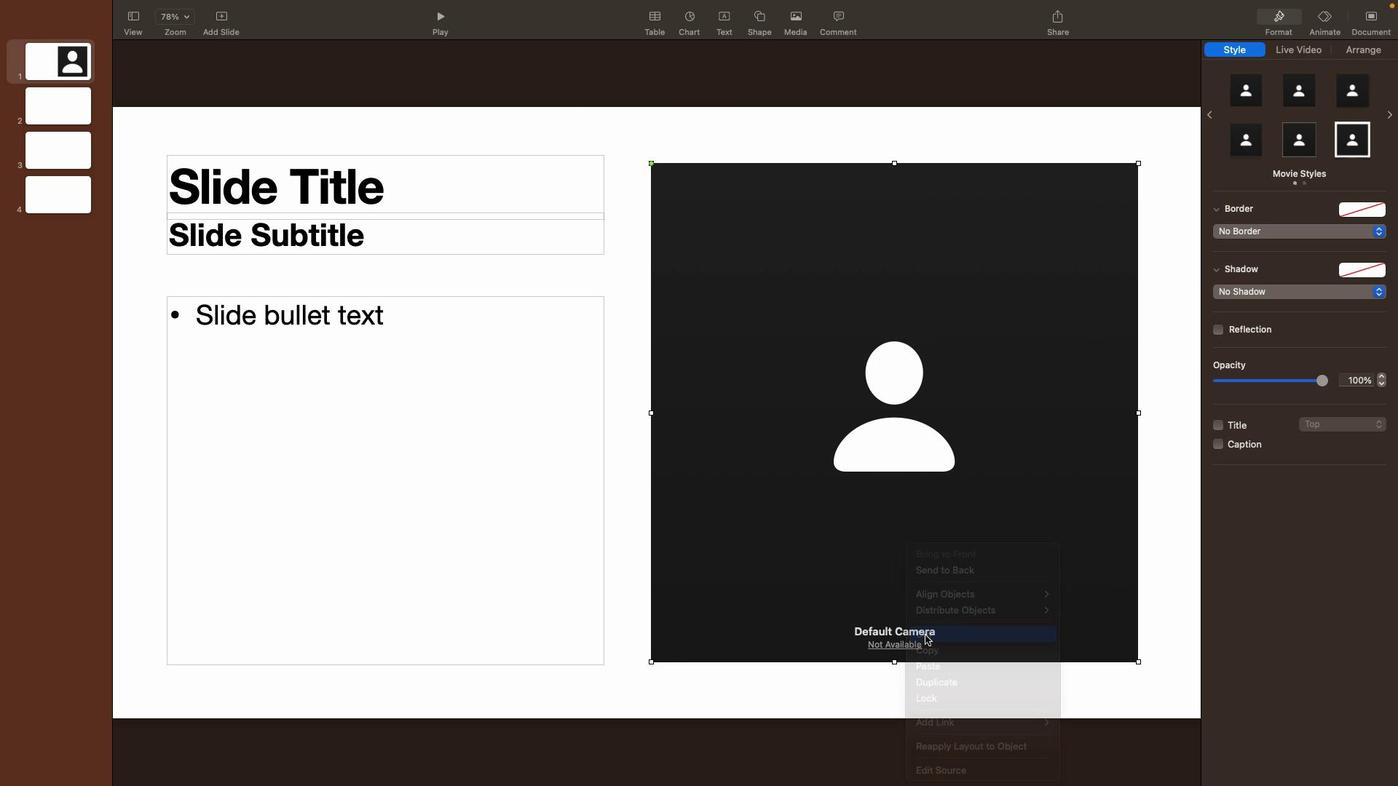 
Action: Mouse pressed left at (924, 635)
Screenshot: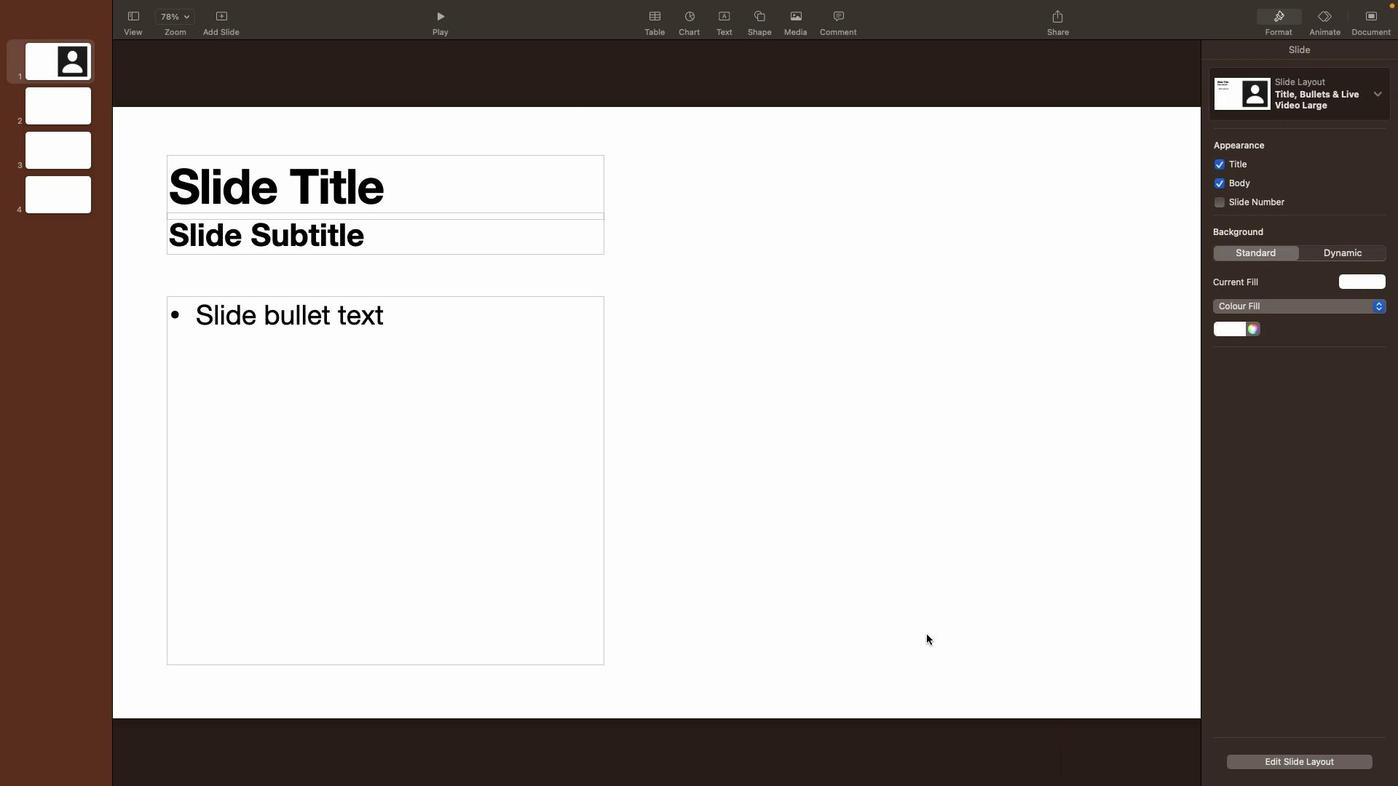 
Action: Mouse moved to (787, 16)
Screenshot: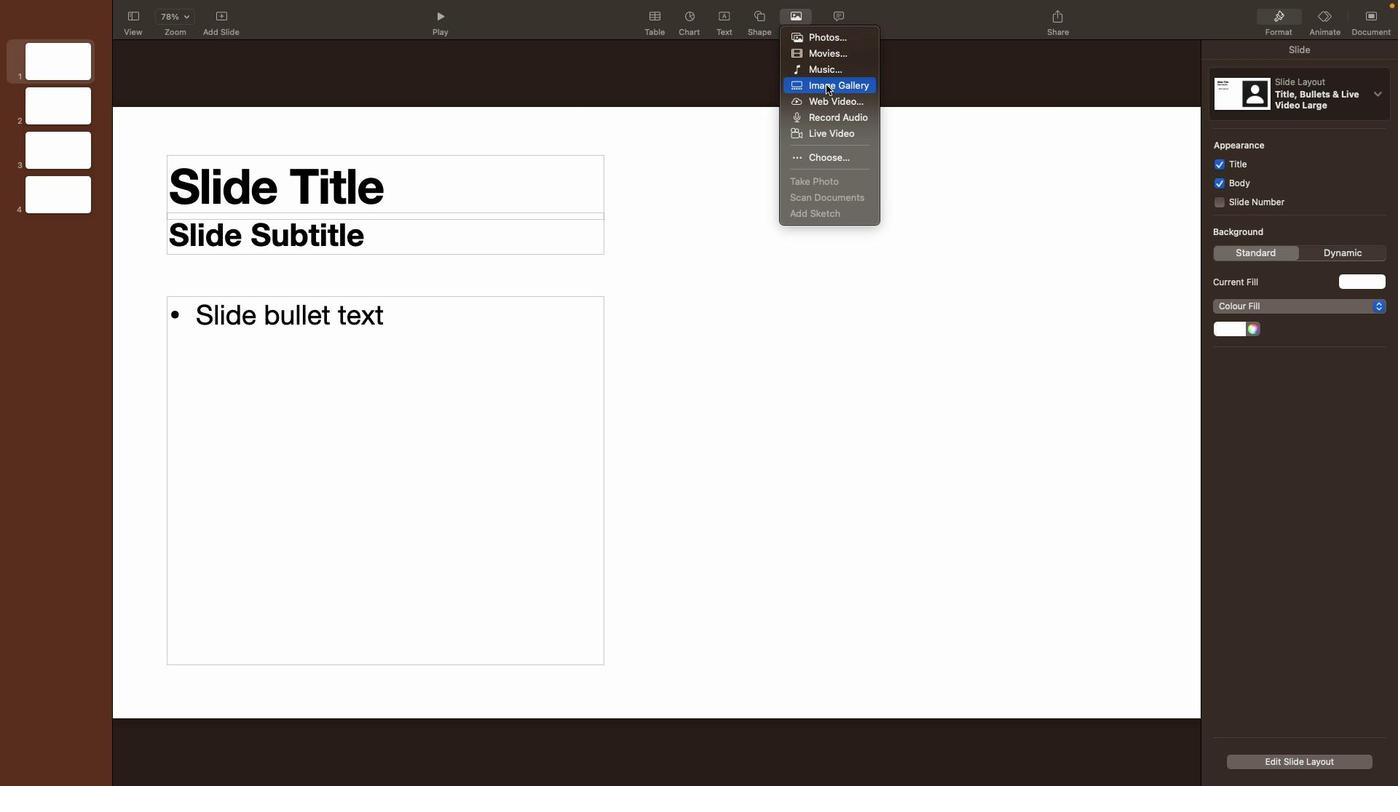 
Action: Mouse pressed left at (787, 16)
Screenshot: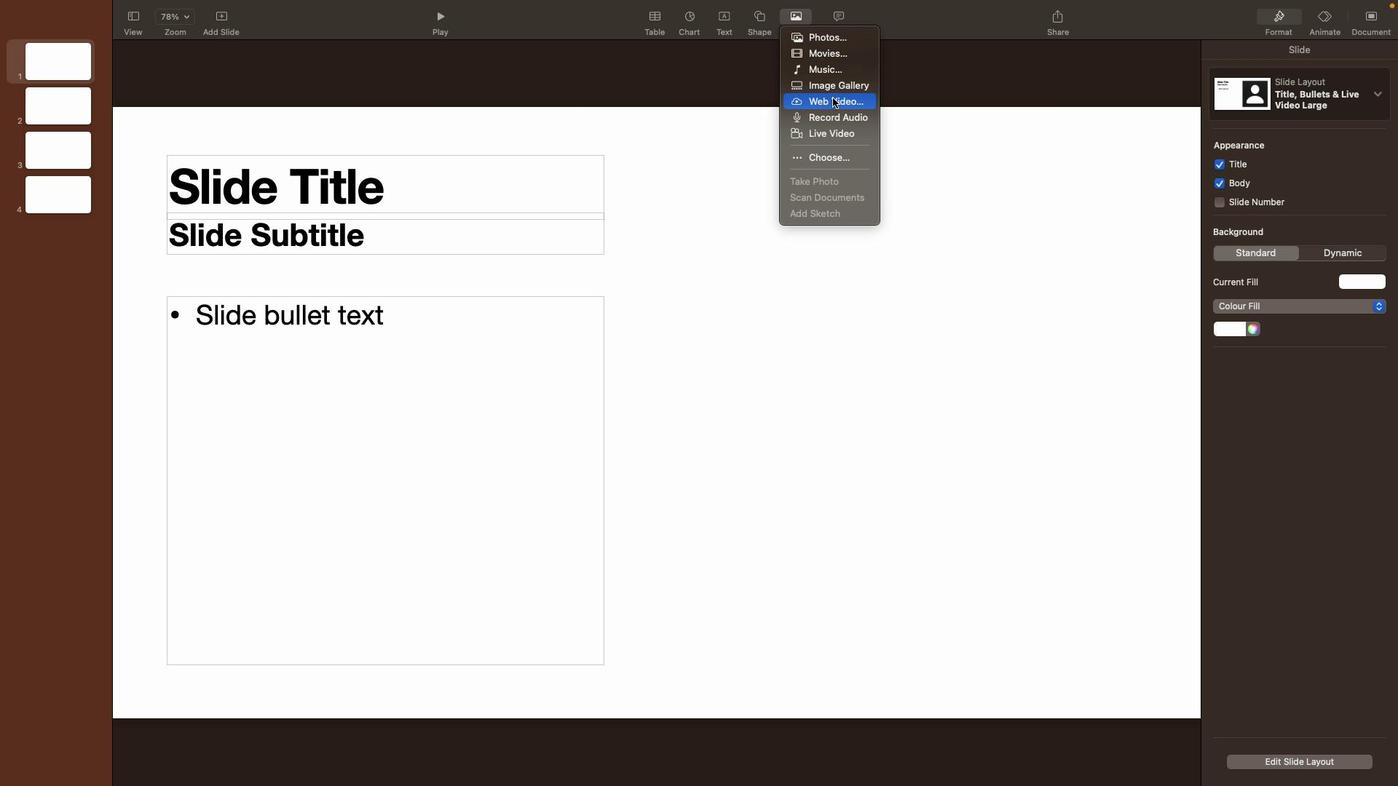 
Action: Mouse moved to (832, 88)
Screenshot: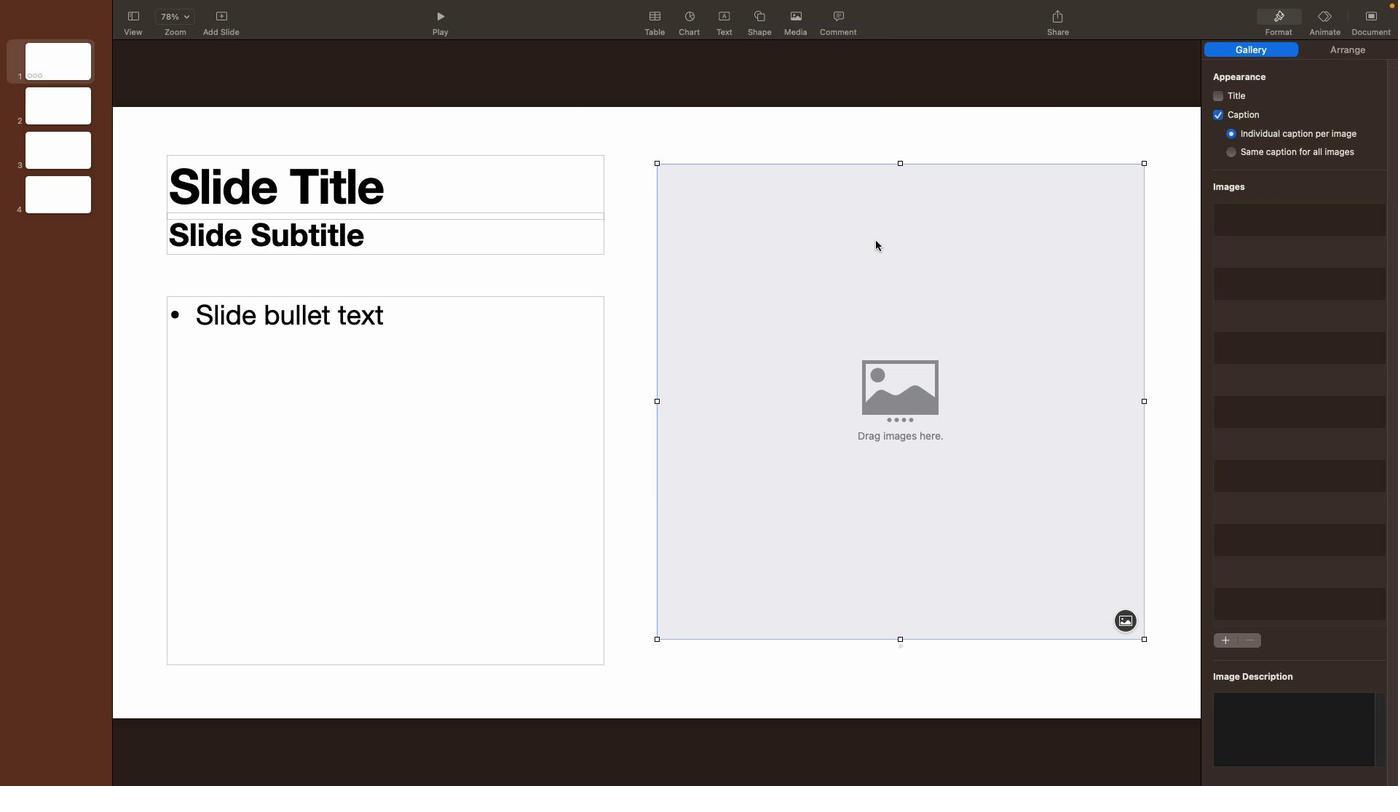 
Action: Mouse pressed left at (832, 88)
Screenshot: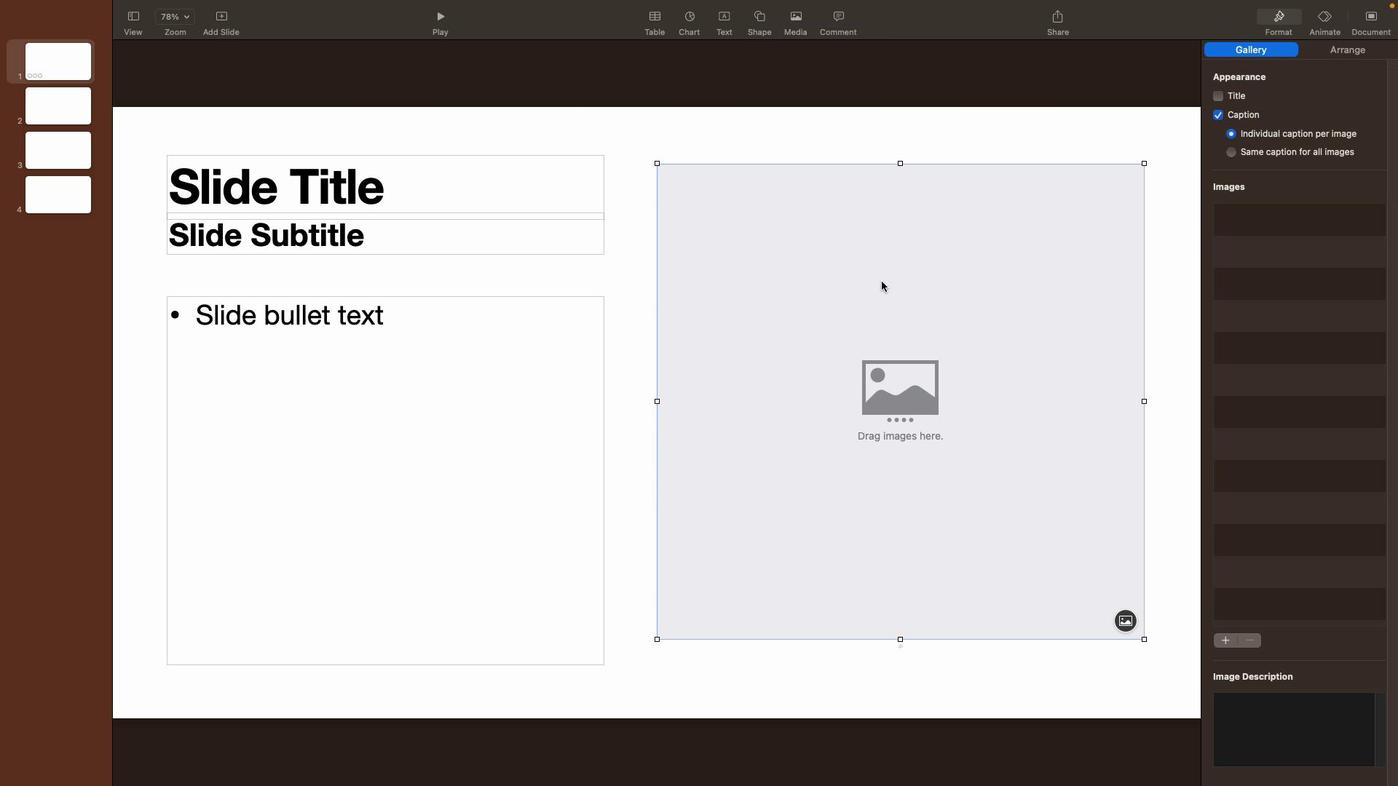 
Action: Mouse moved to (1129, 624)
Screenshot: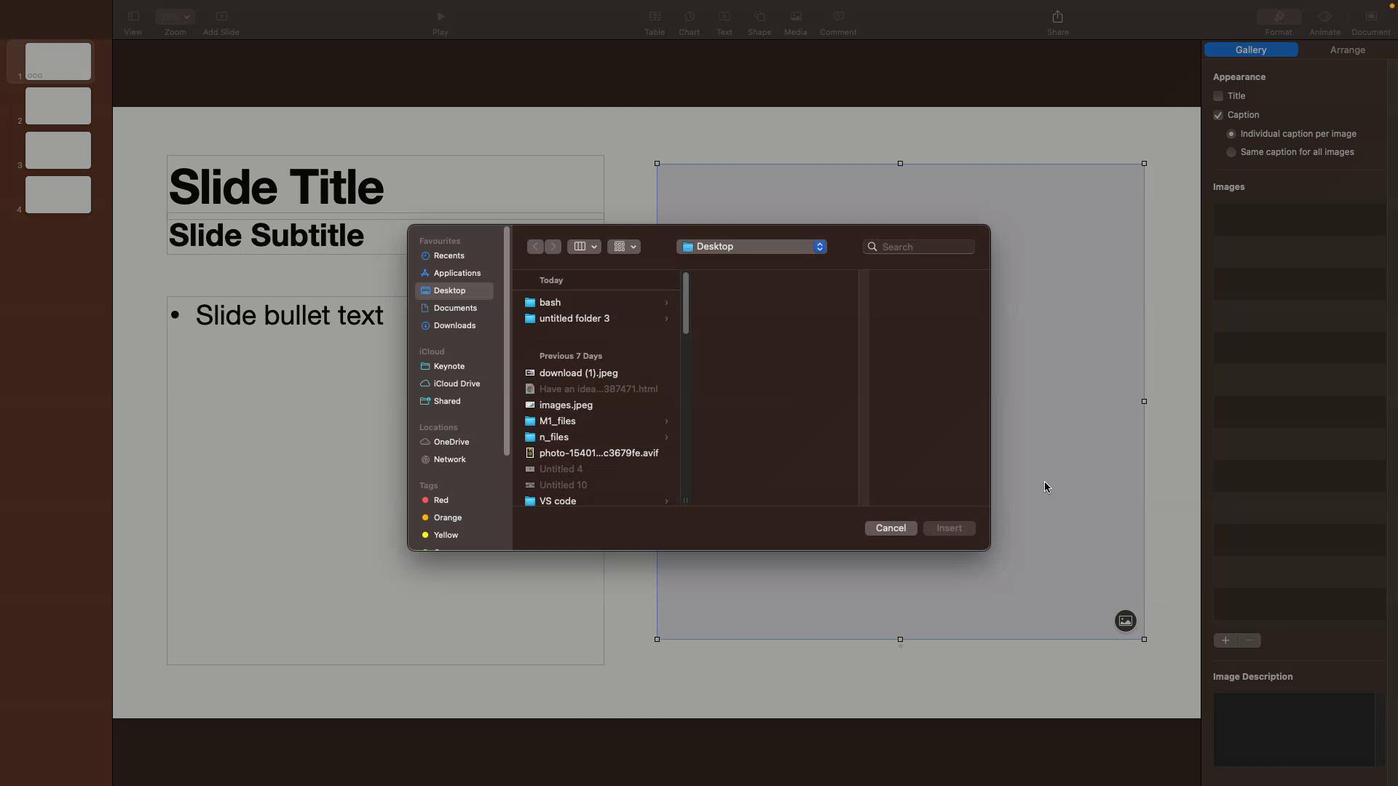 
Action: Mouse pressed left at (1129, 624)
Screenshot: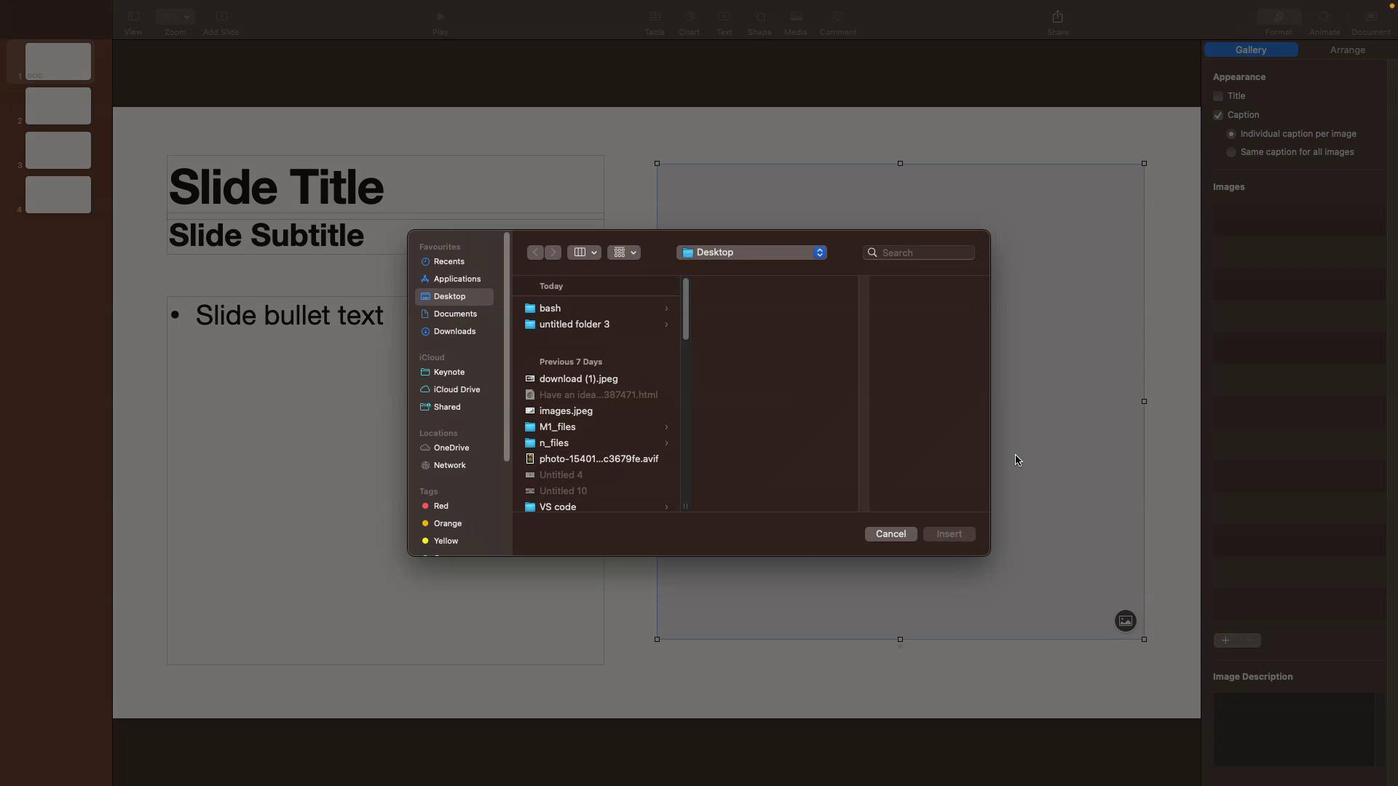 
Action: Mouse moved to (570, 331)
Screenshot: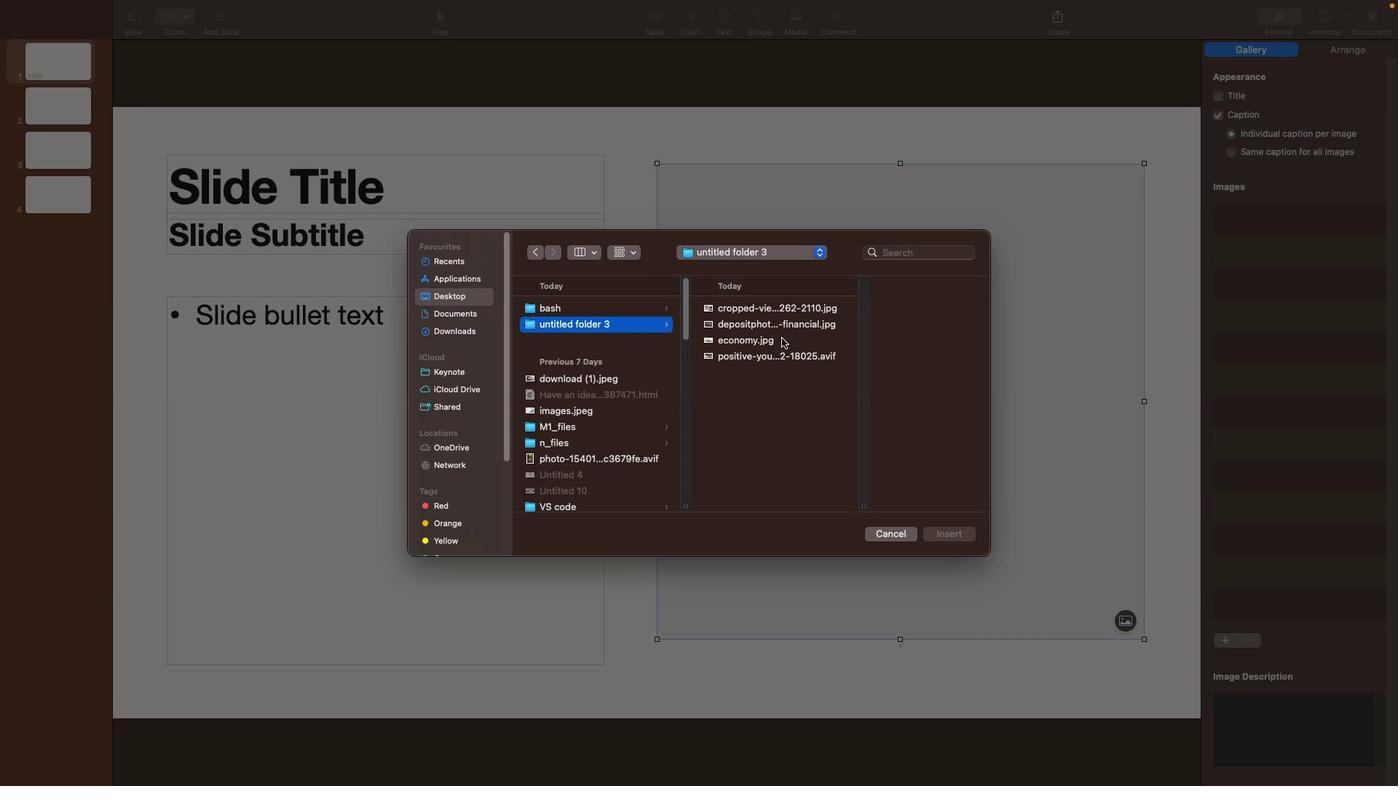 
Action: Mouse pressed left at (570, 331)
Screenshot: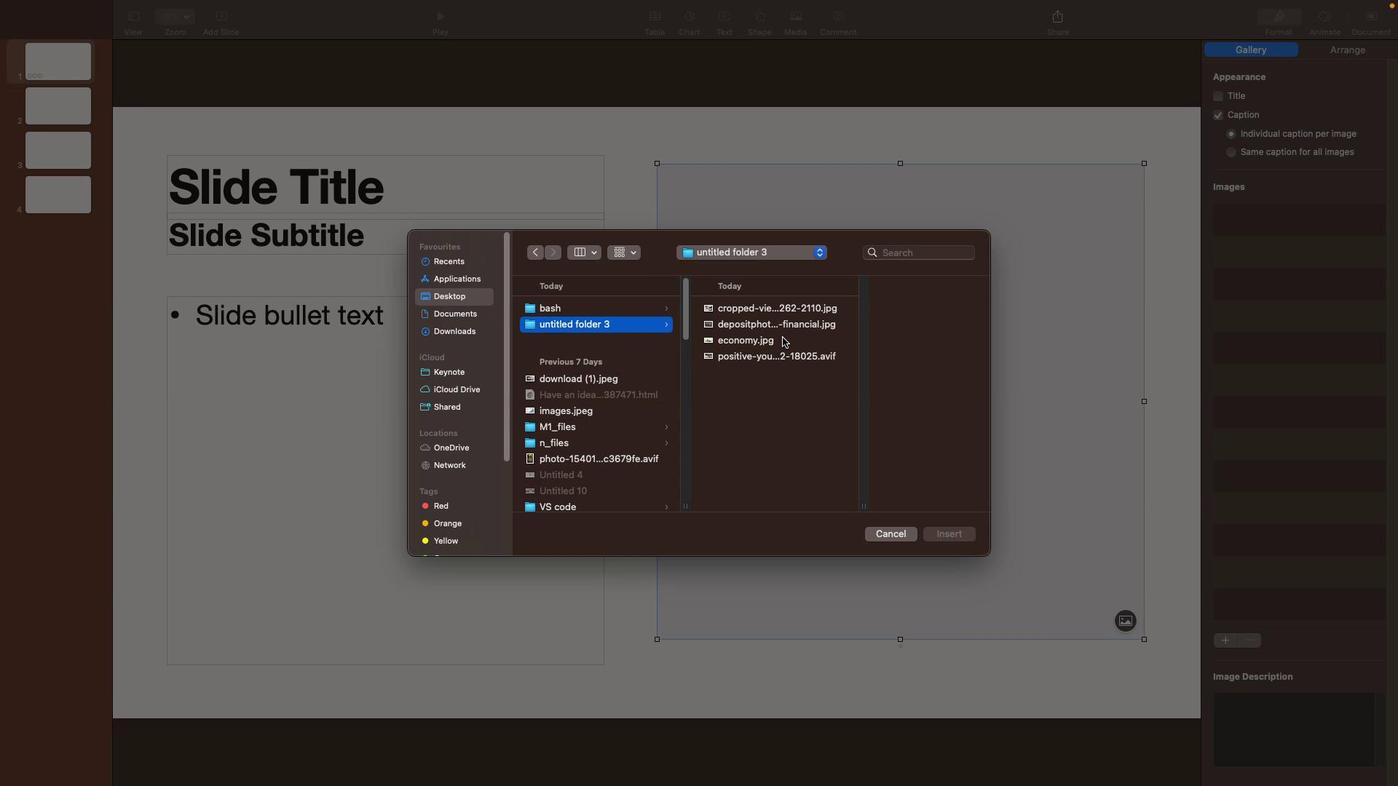 
Action: Mouse moved to (759, 312)
Screenshot: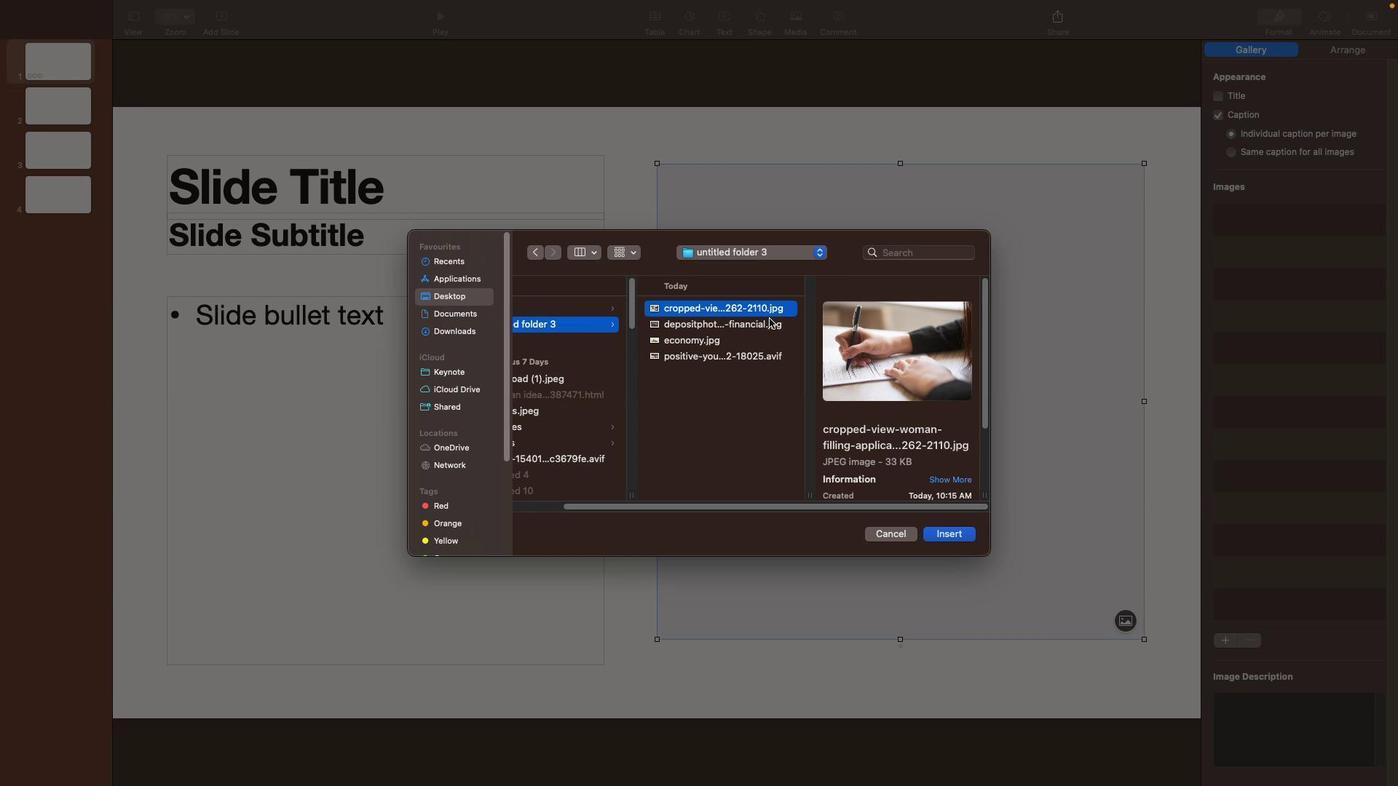 
Action: Mouse pressed left at (759, 312)
Screenshot: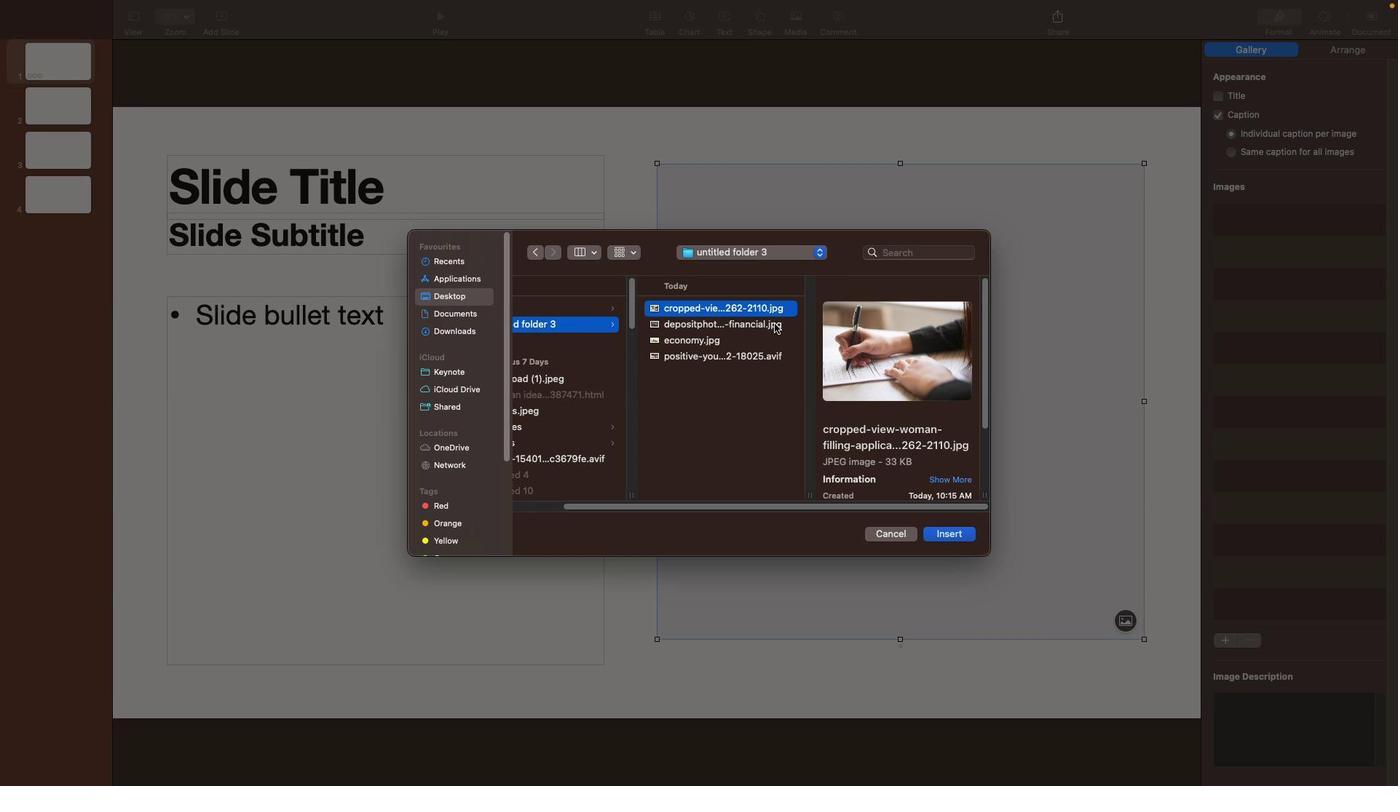 
Action: Mouse moved to (739, 325)
Screenshot: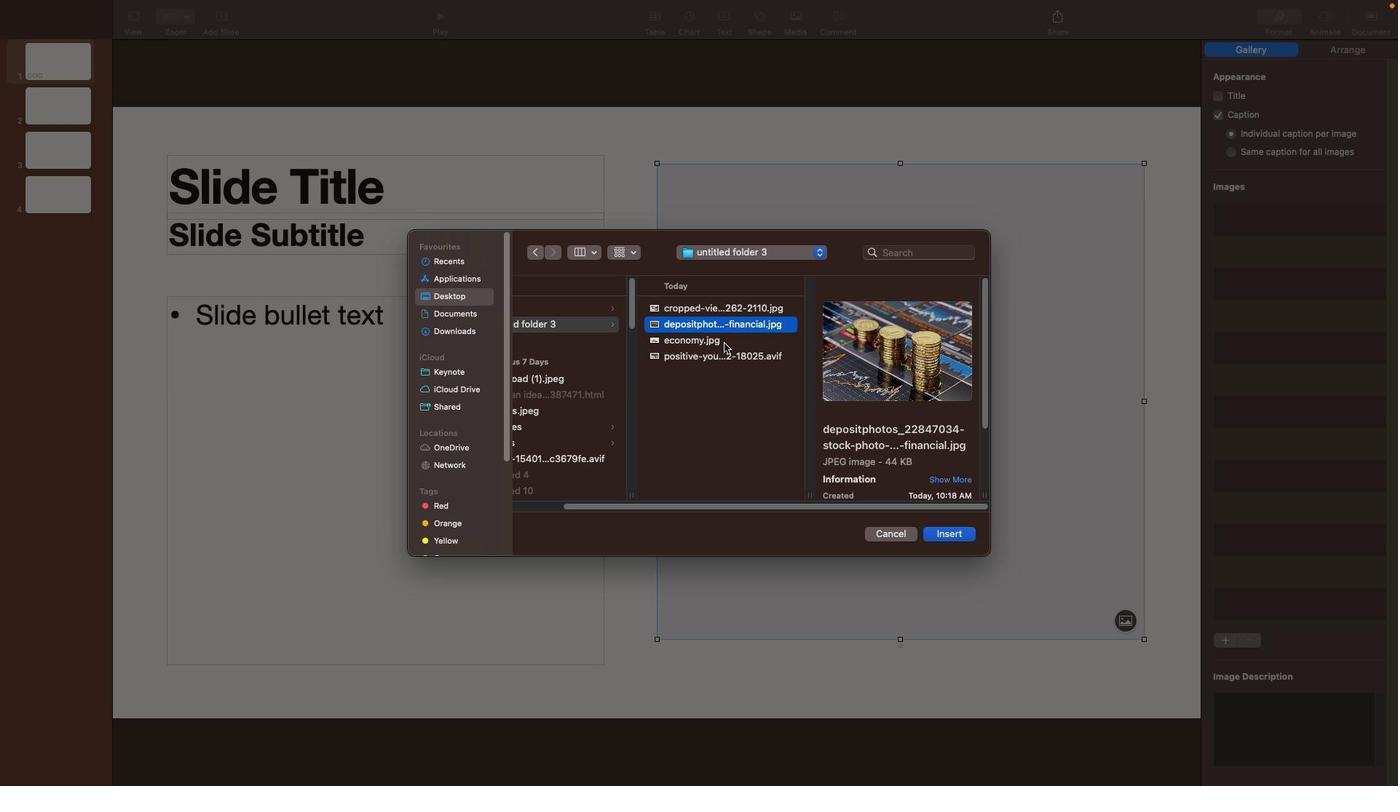 
Action: Mouse pressed left at (739, 325)
Screenshot: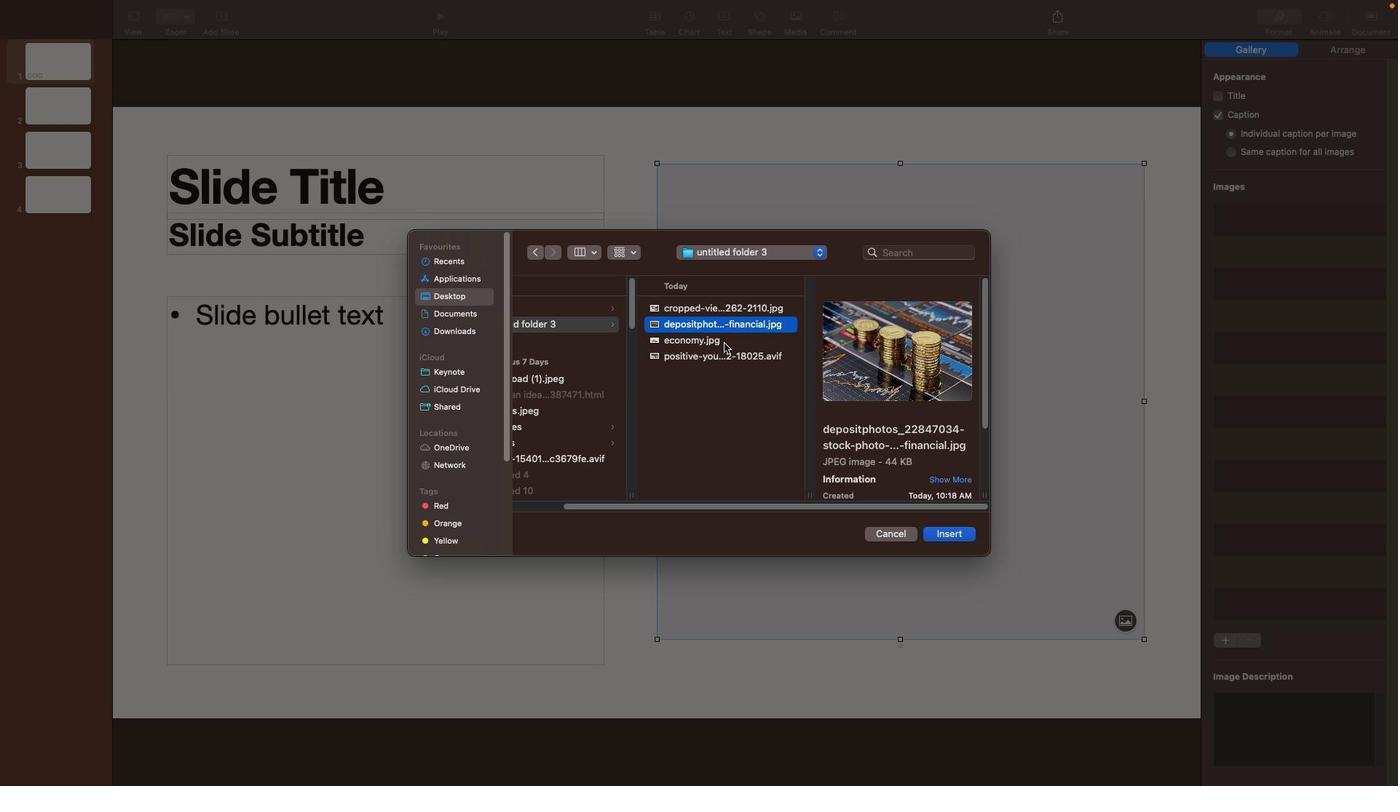 
Action: Mouse moved to (698, 345)
Screenshot: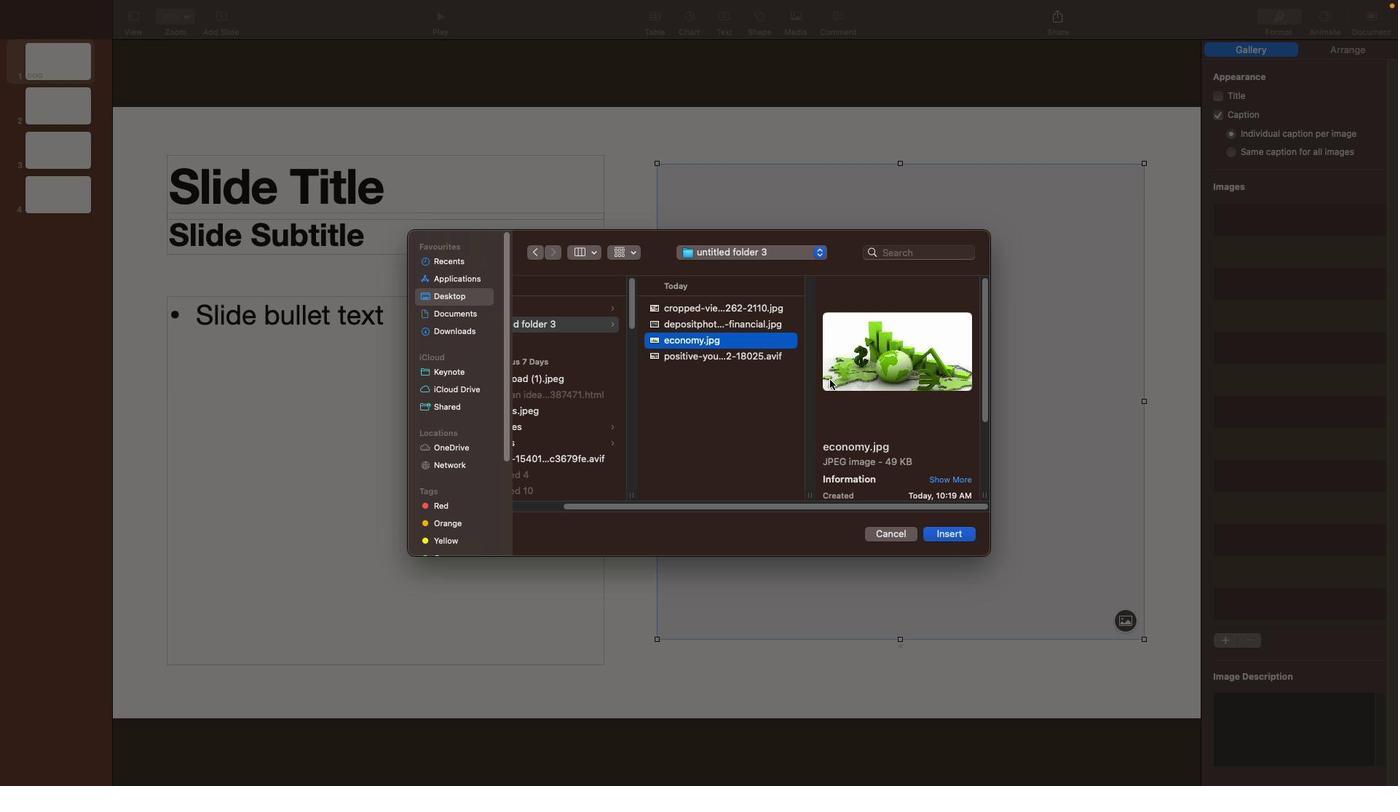 
Action: Mouse pressed left at (698, 345)
Screenshot: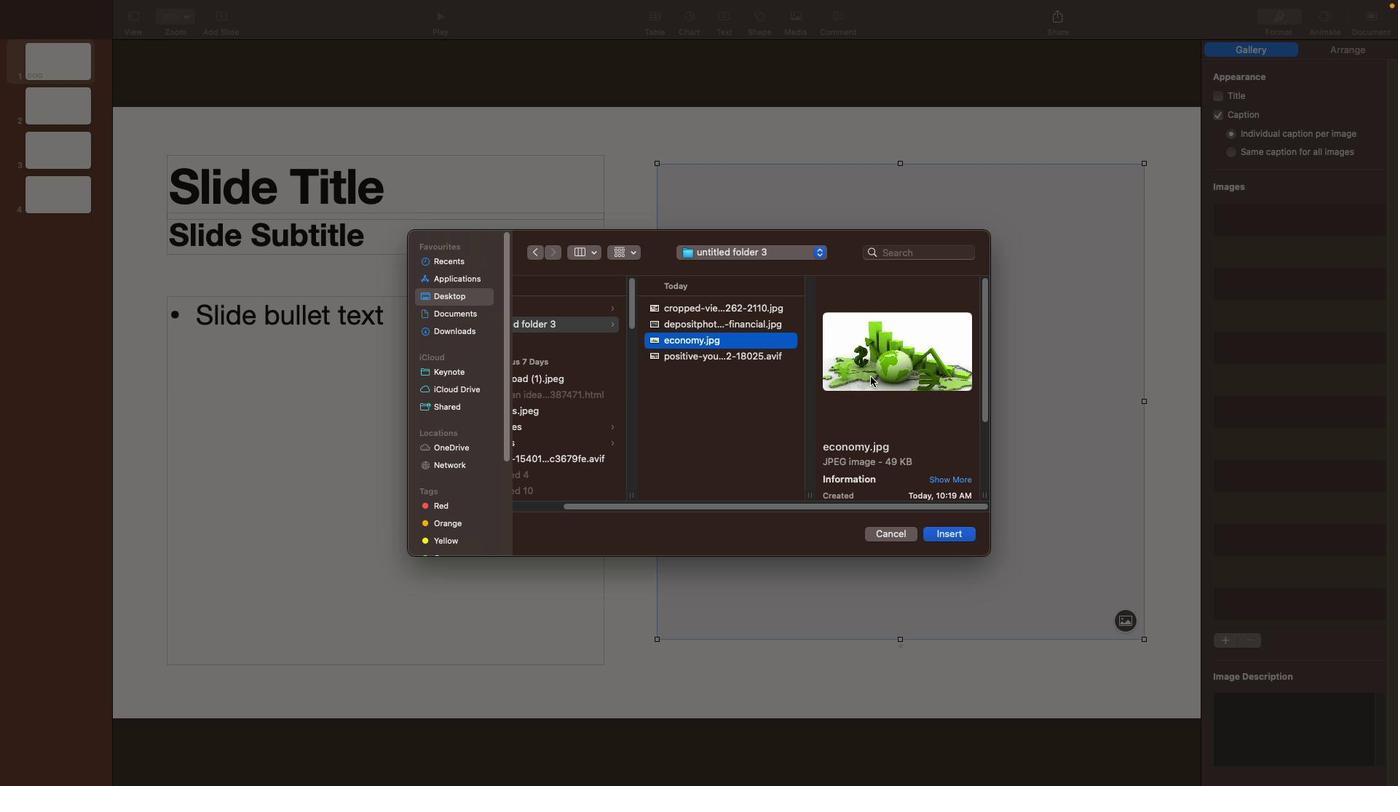 
Action: Mouse moved to (954, 535)
Screenshot: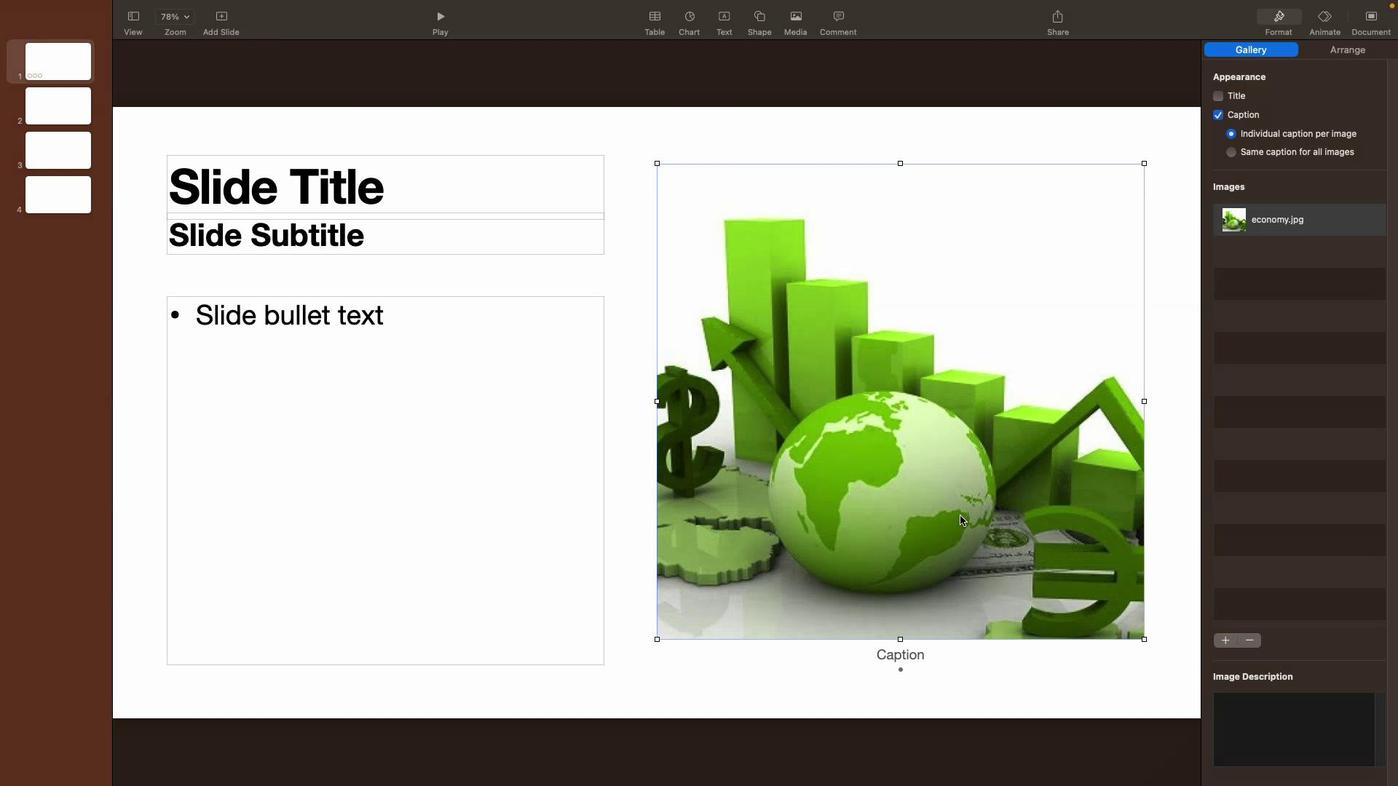 
Action: Mouse pressed left at (954, 535)
Screenshot: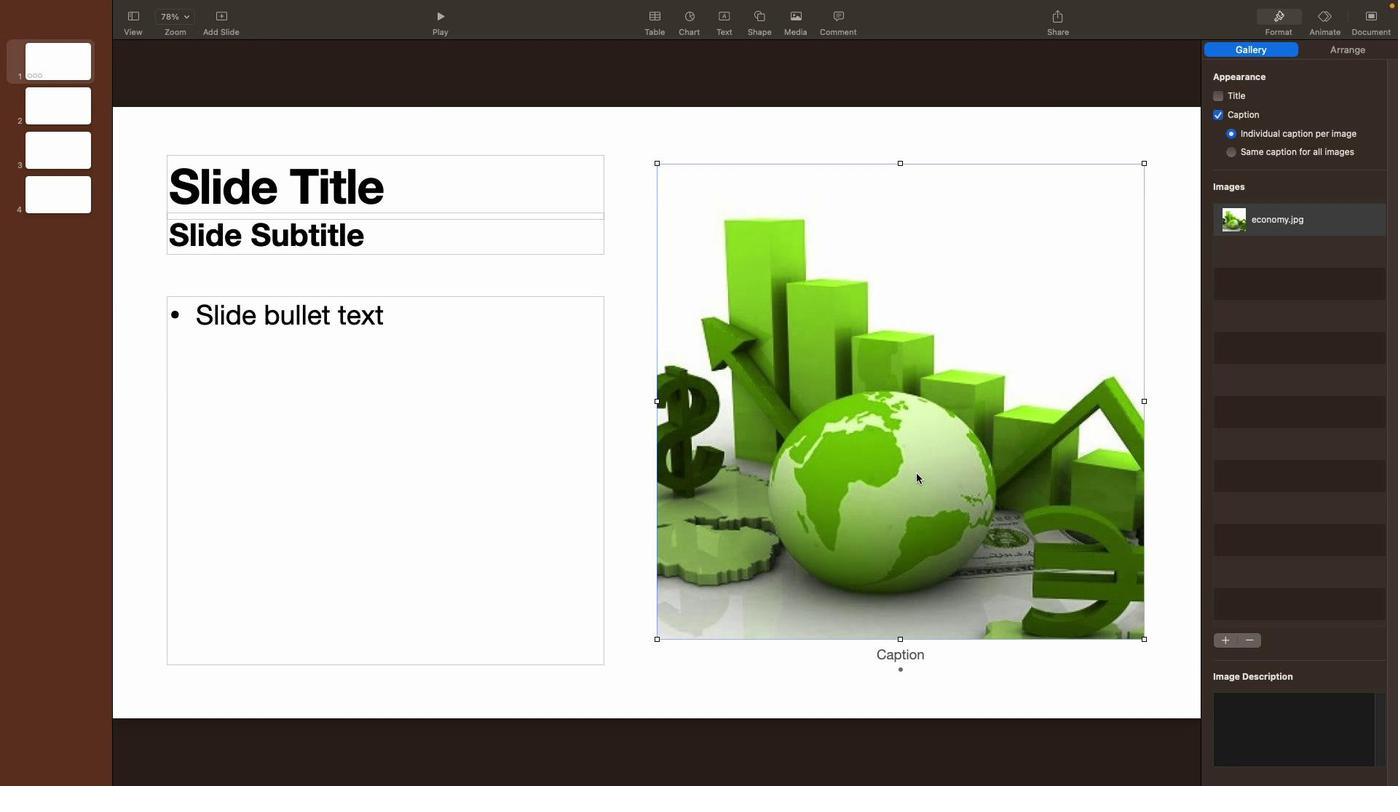 
Action: Mouse moved to (658, 165)
Screenshot: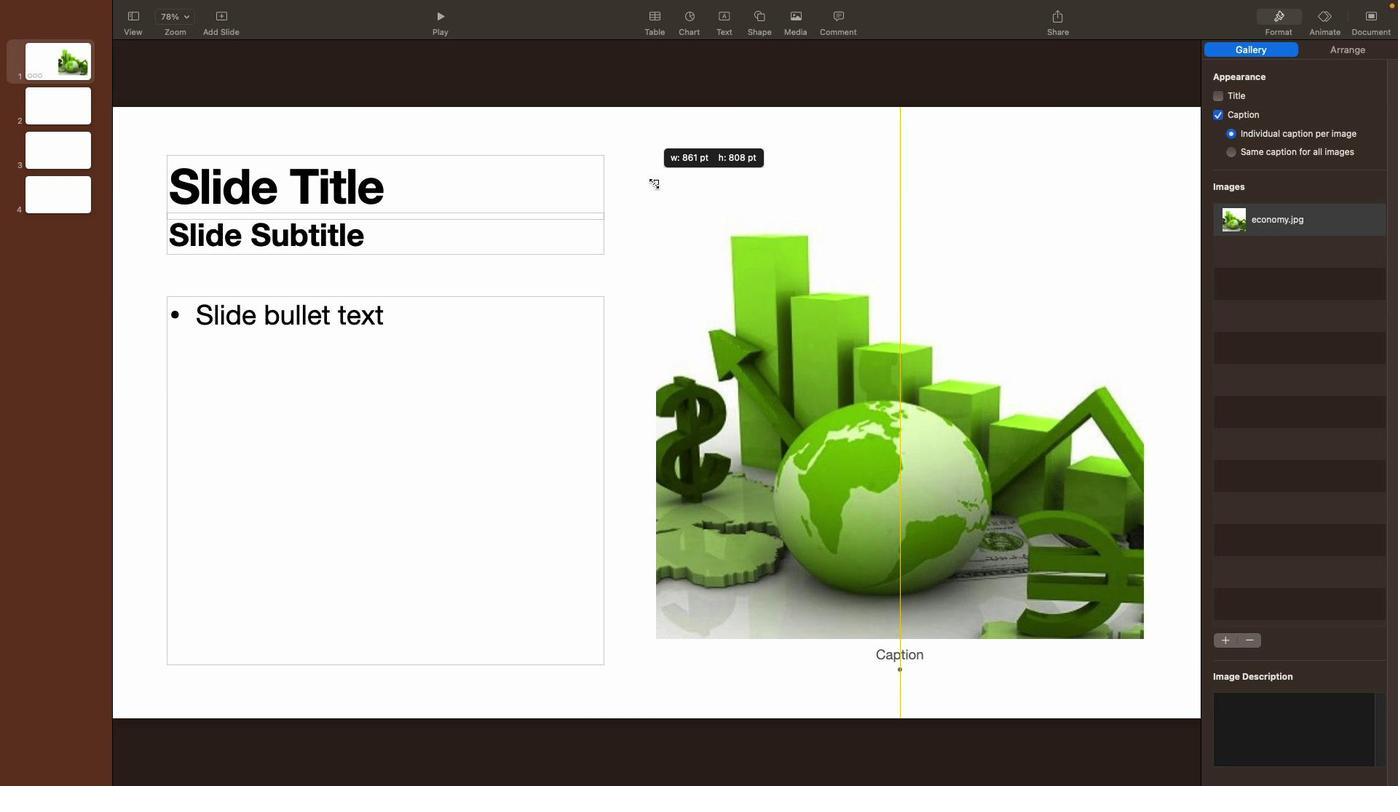 
Action: Mouse pressed left at (658, 165)
Screenshot: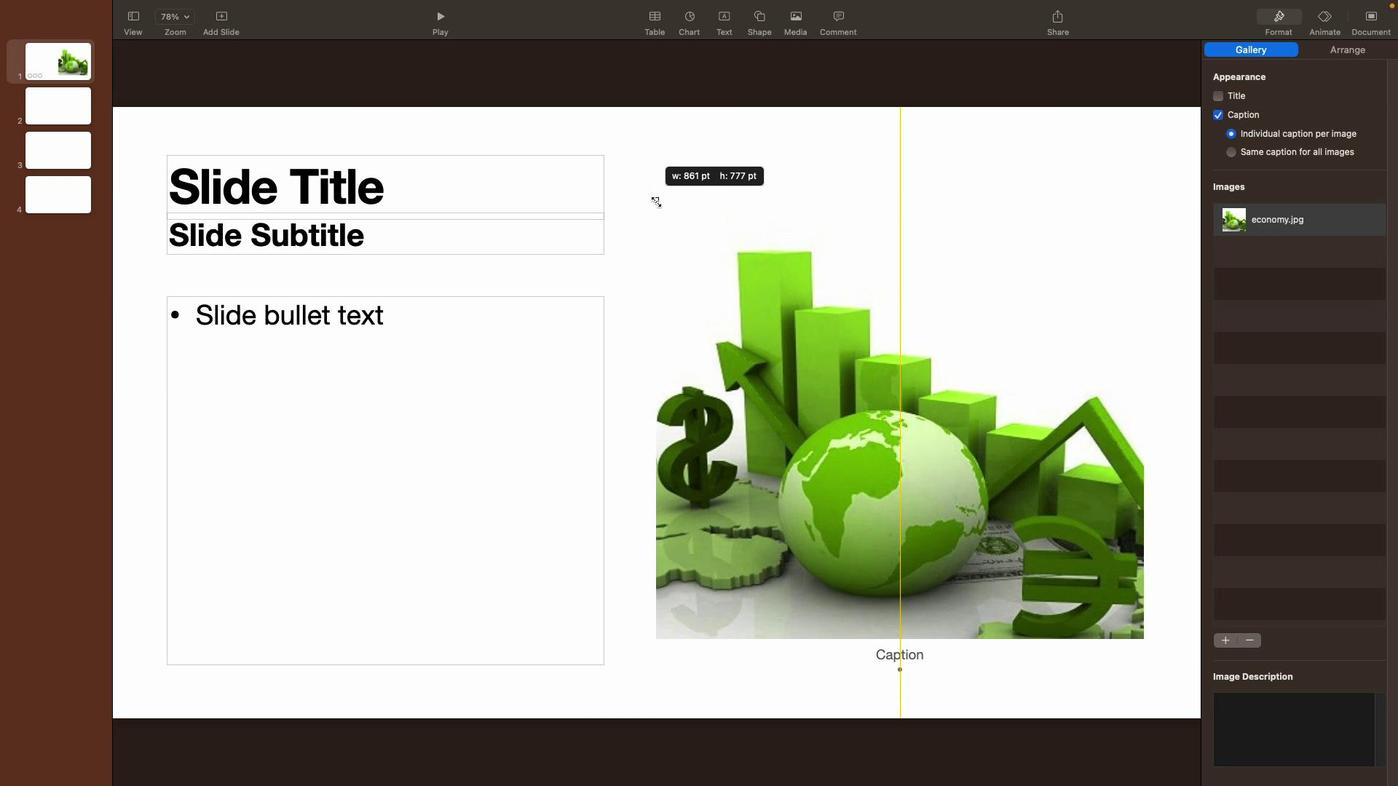 
Action: Mouse moved to (909, 658)
Screenshot: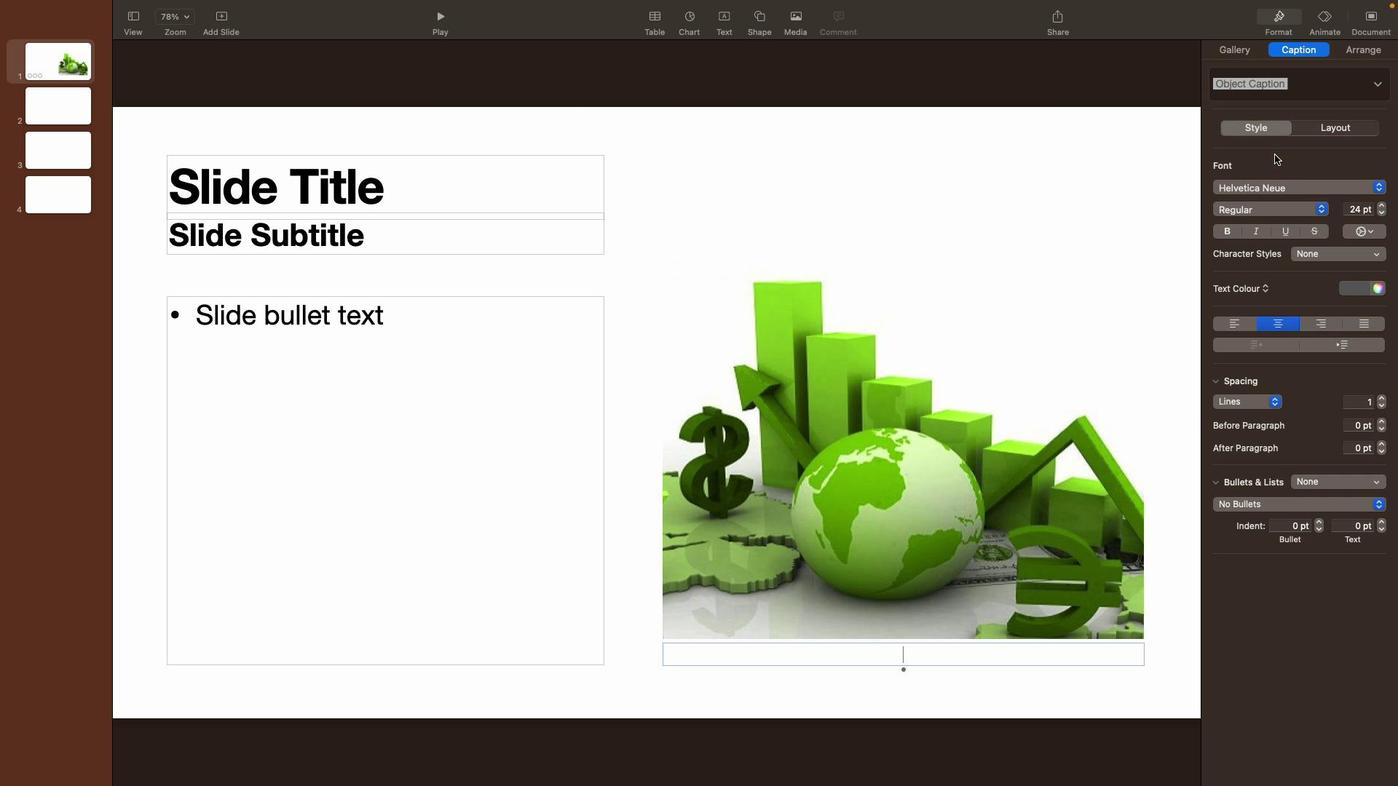 
Action: Mouse pressed left at (909, 658)
Screenshot: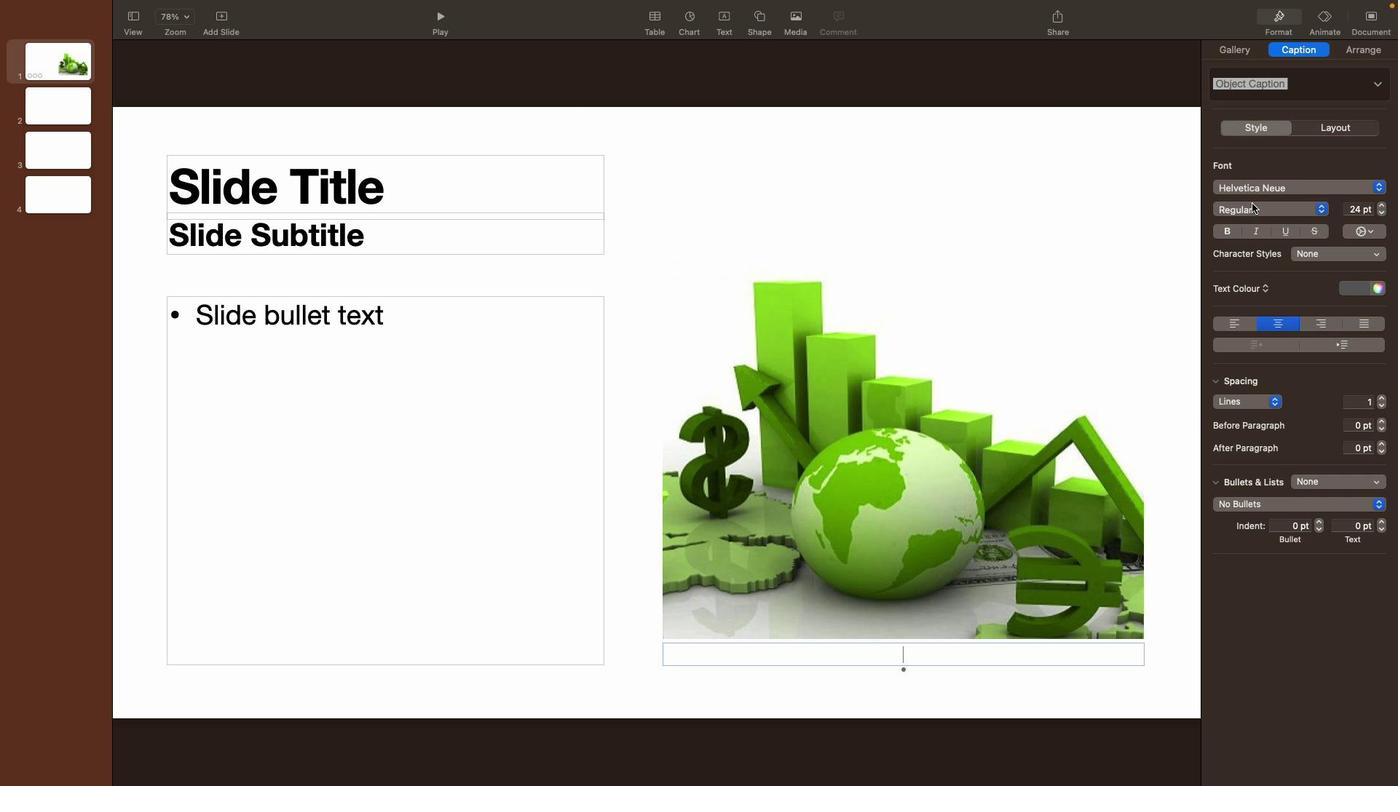 
Action: Mouse moved to (916, 401)
Screenshot: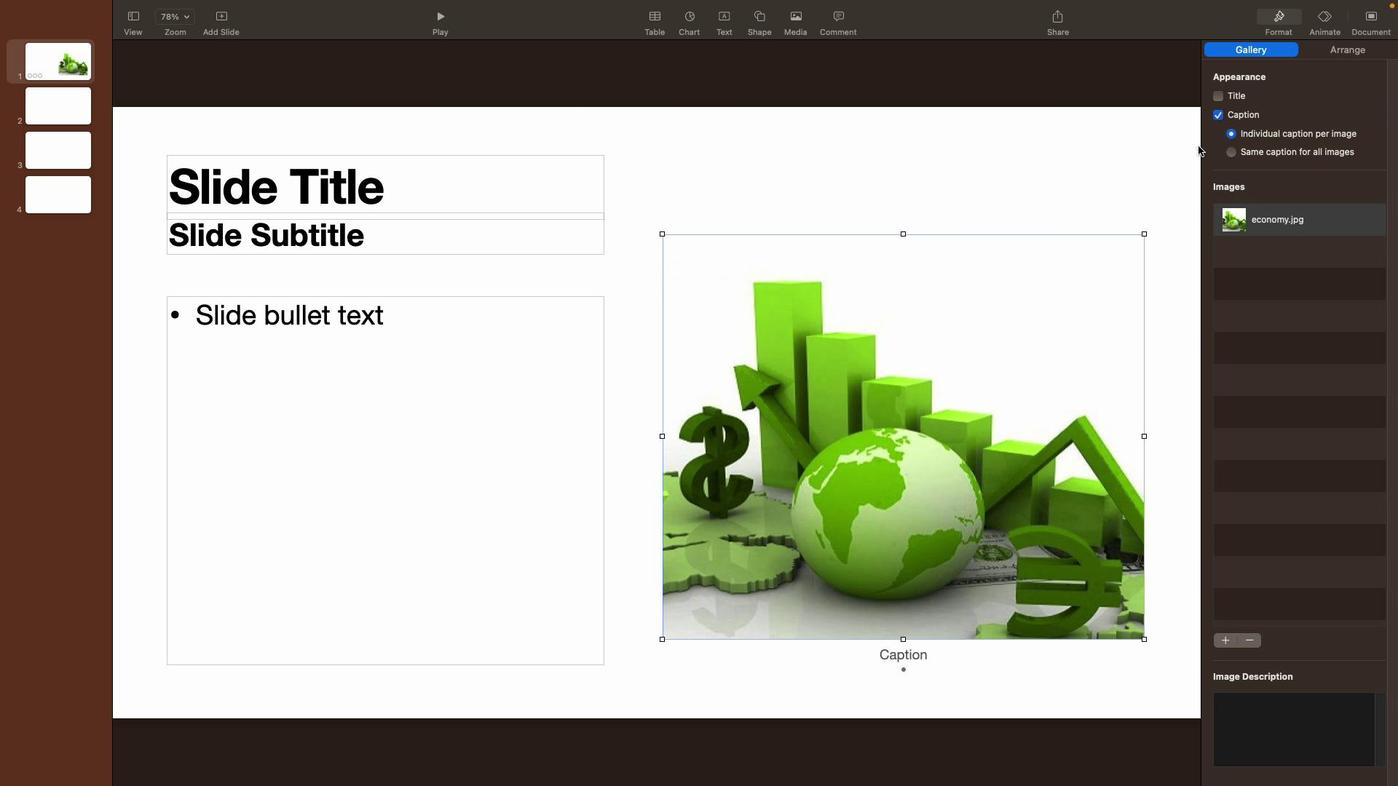 
Action: Mouse pressed left at (916, 401)
Screenshot: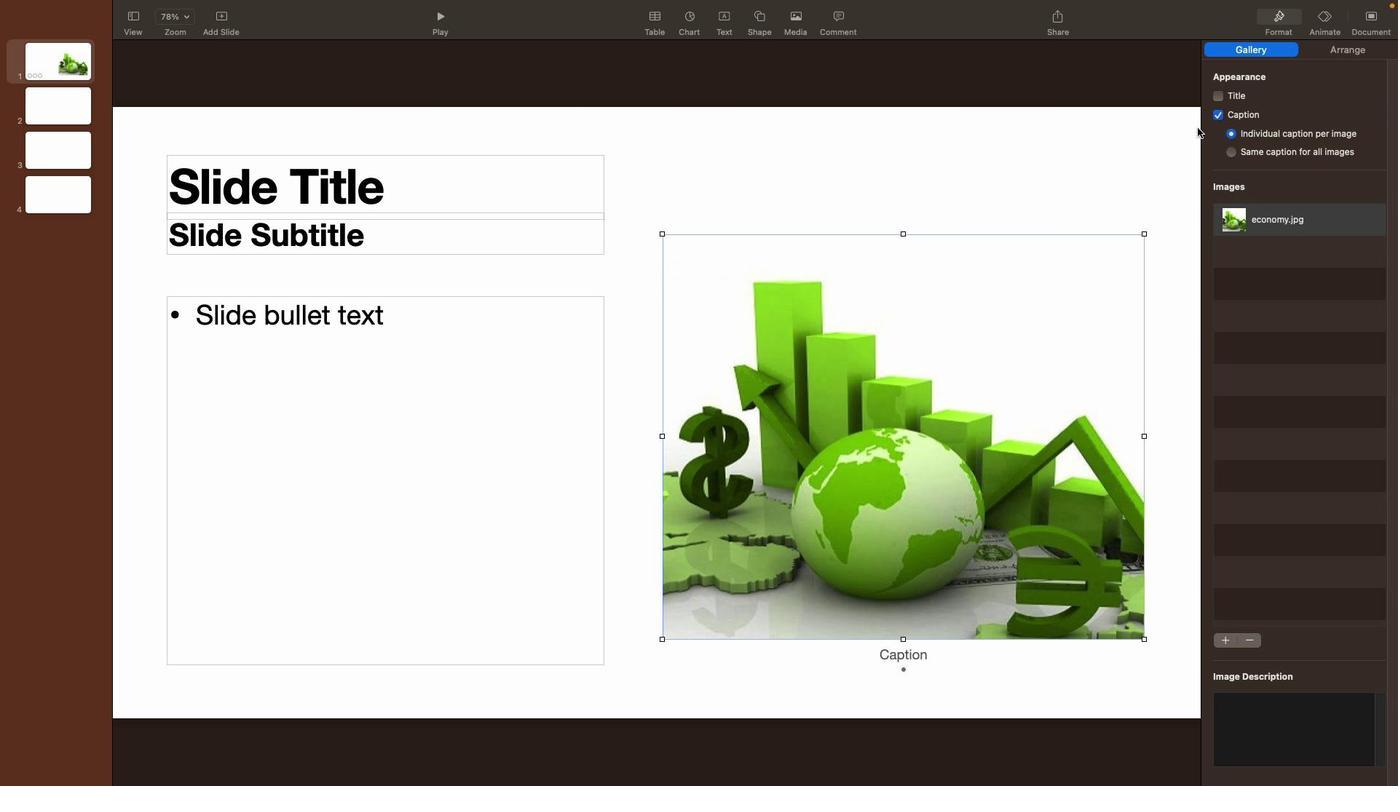 
Action: Mouse moved to (1223, 112)
Screenshot: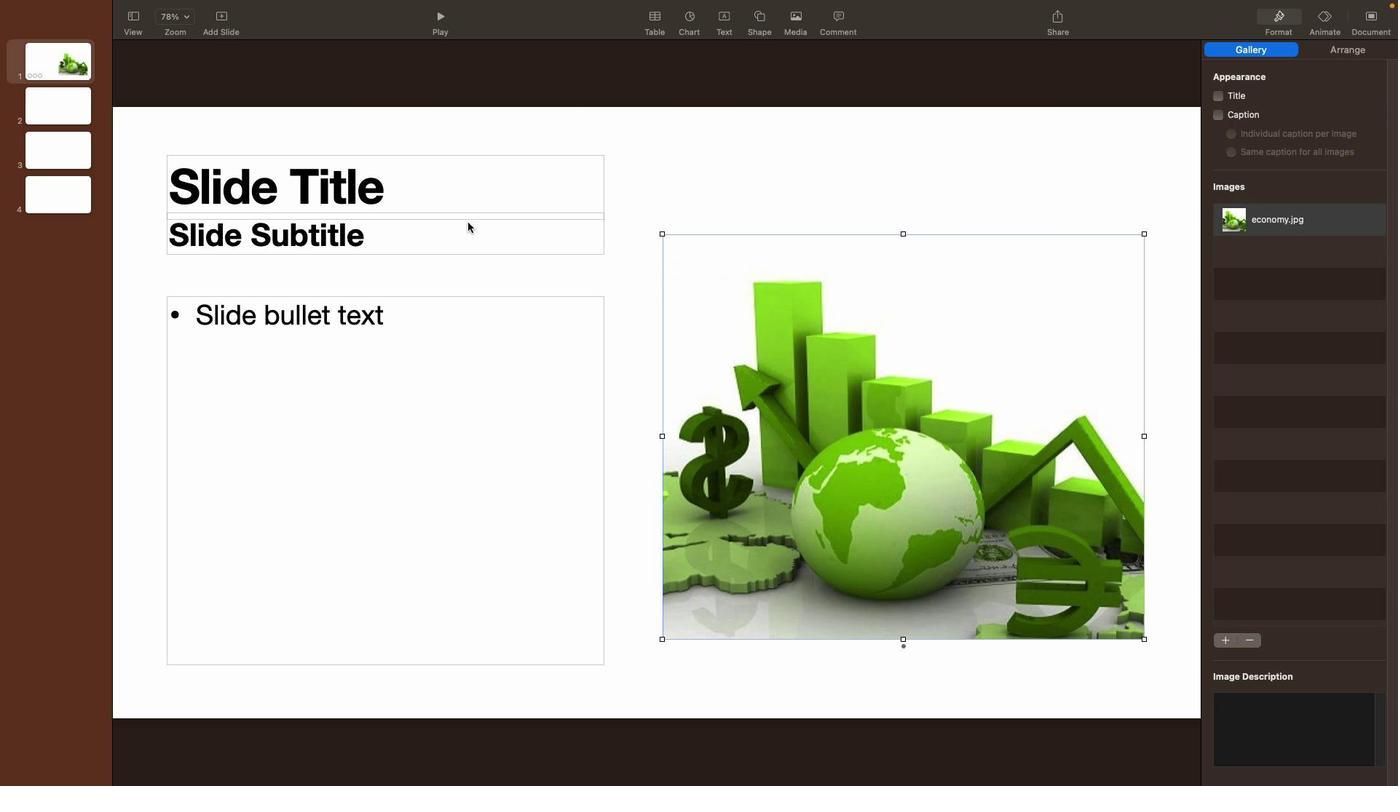 
Action: Mouse pressed left at (1223, 112)
Screenshot: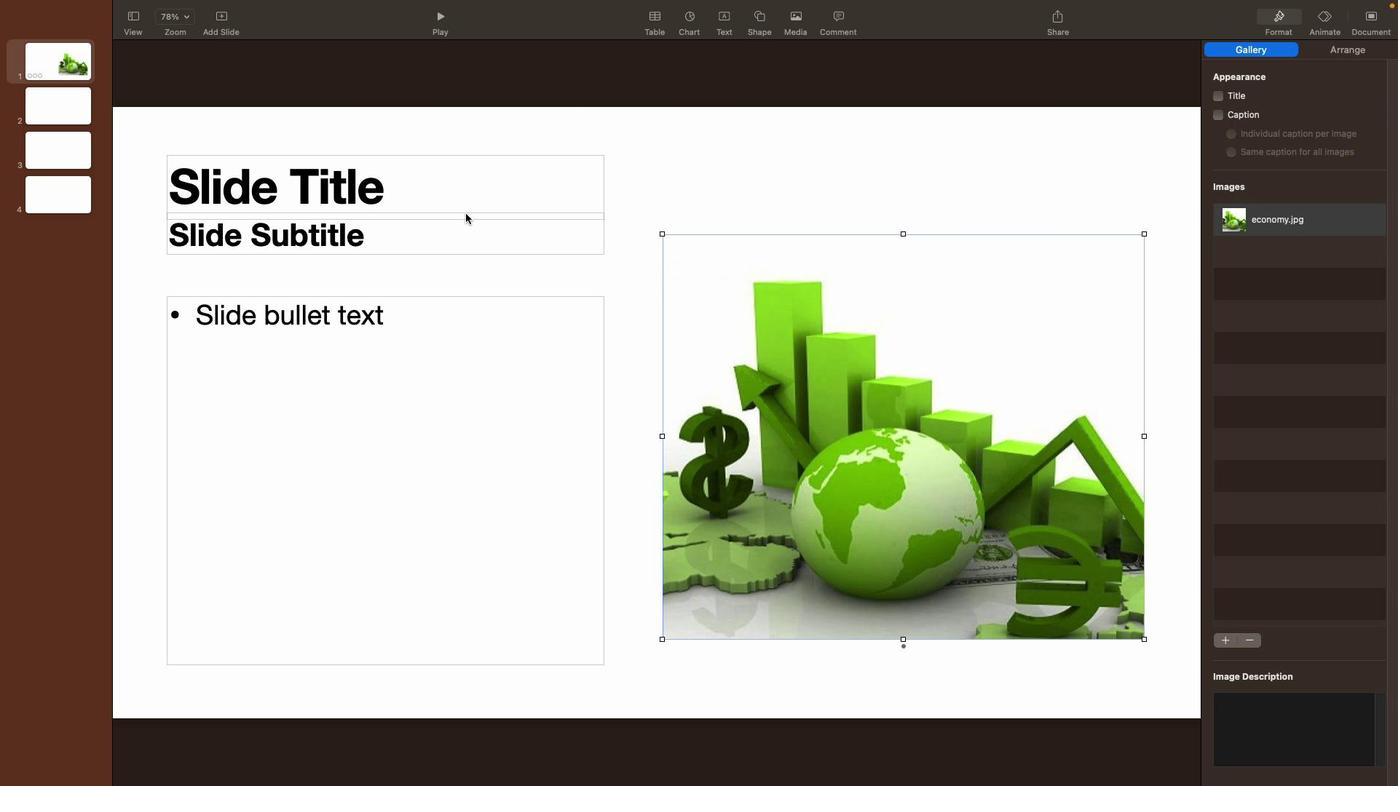 
Action: Mouse moved to (450, 198)
Screenshot: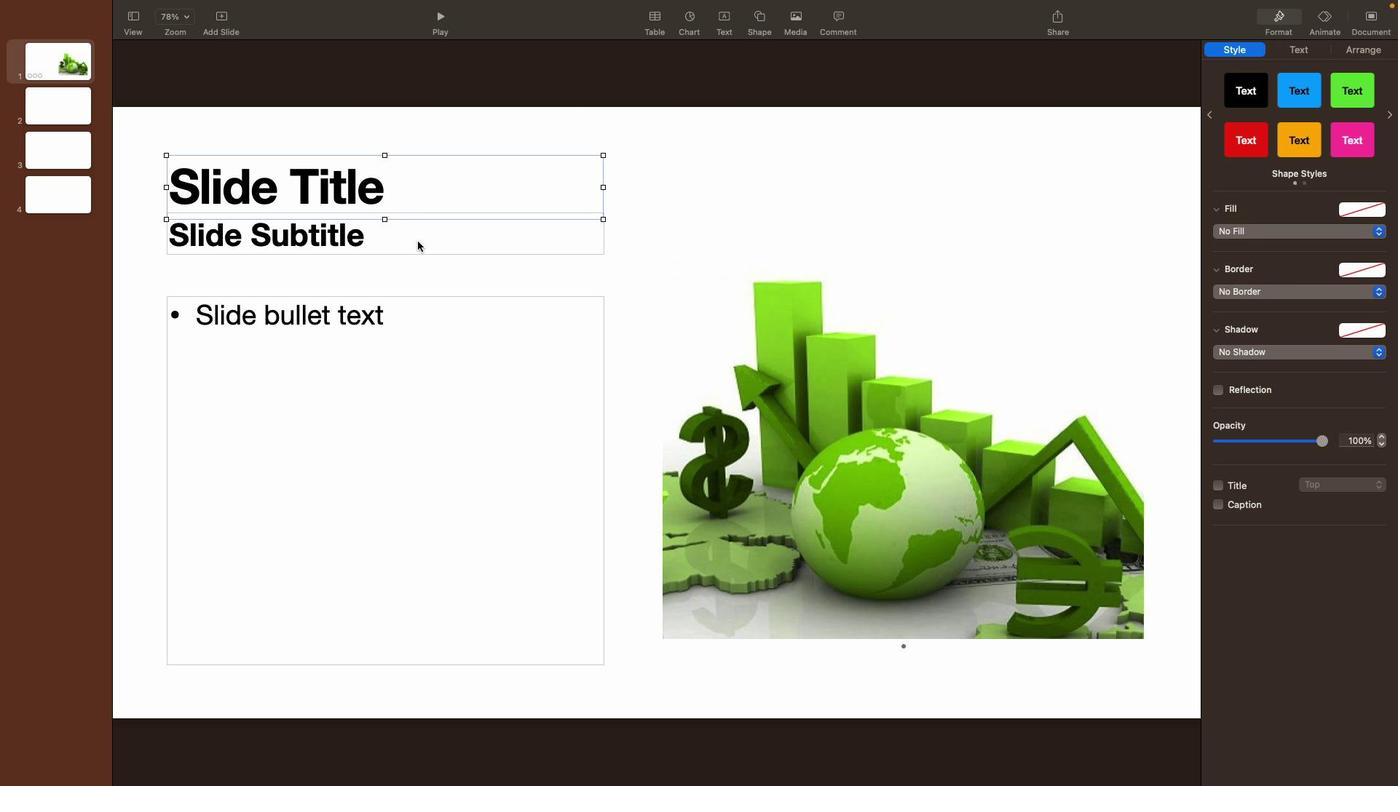 
Action: Mouse pressed left at (450, 198)
Screenshot: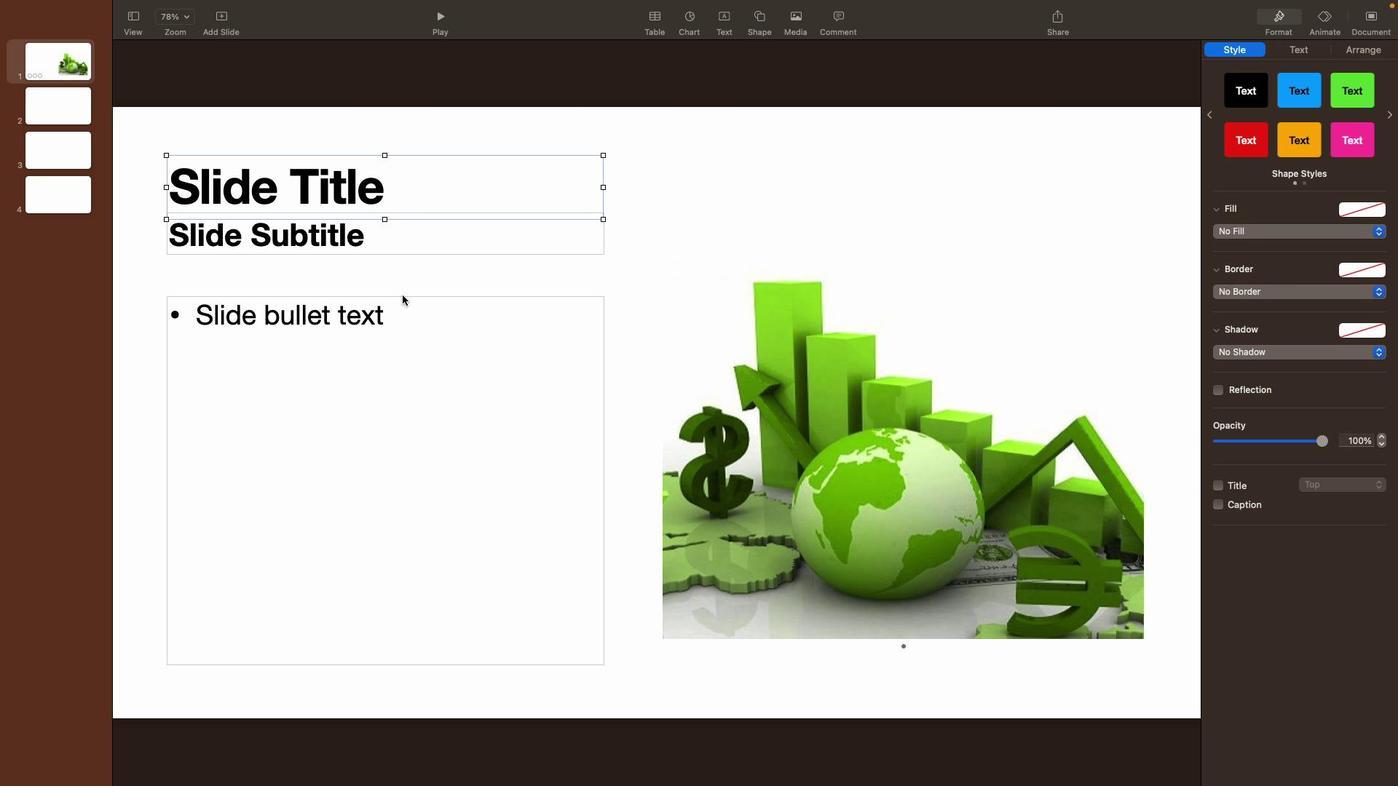 
Action: Mouse moved to (360, 358)
Screenshot: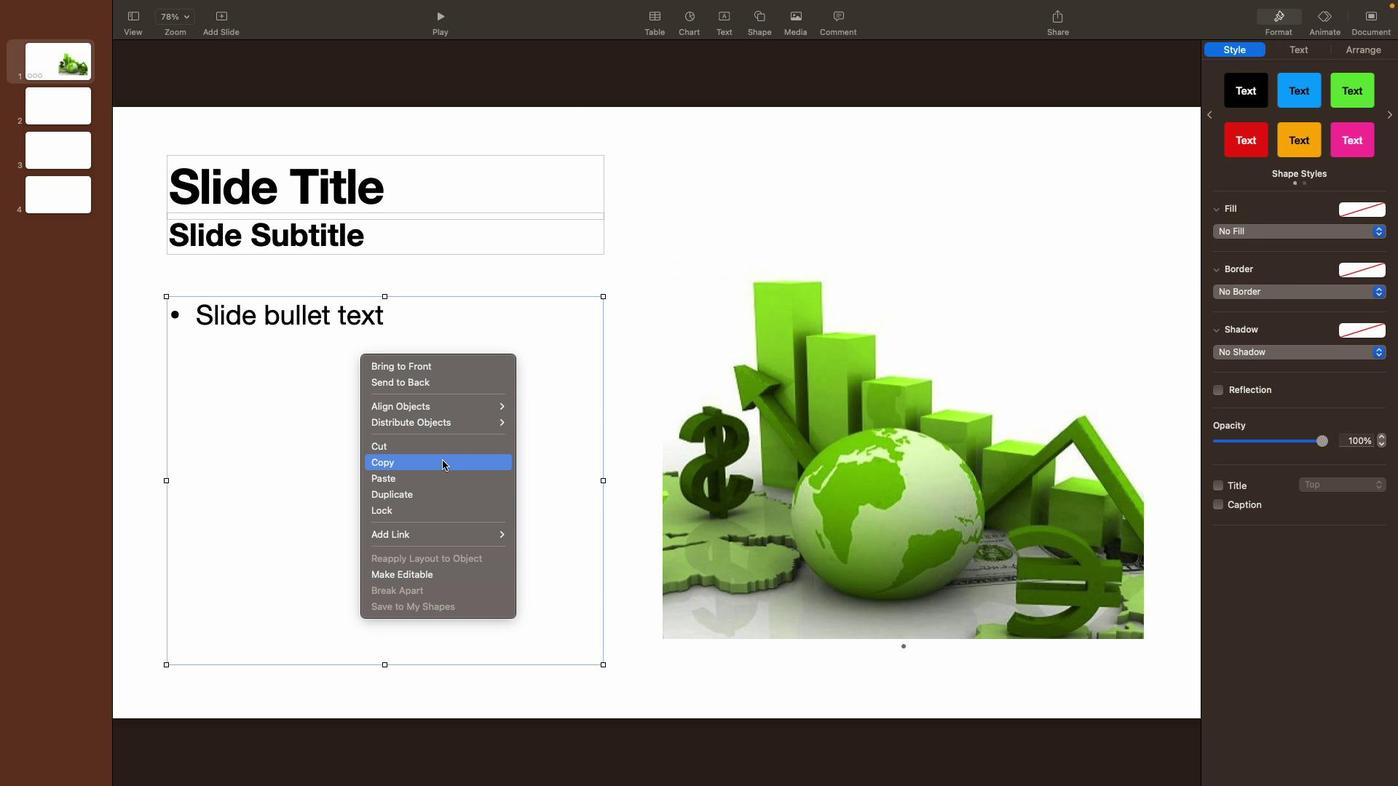 
Action: Mouse pressed right at (360, 358)
Screenshot: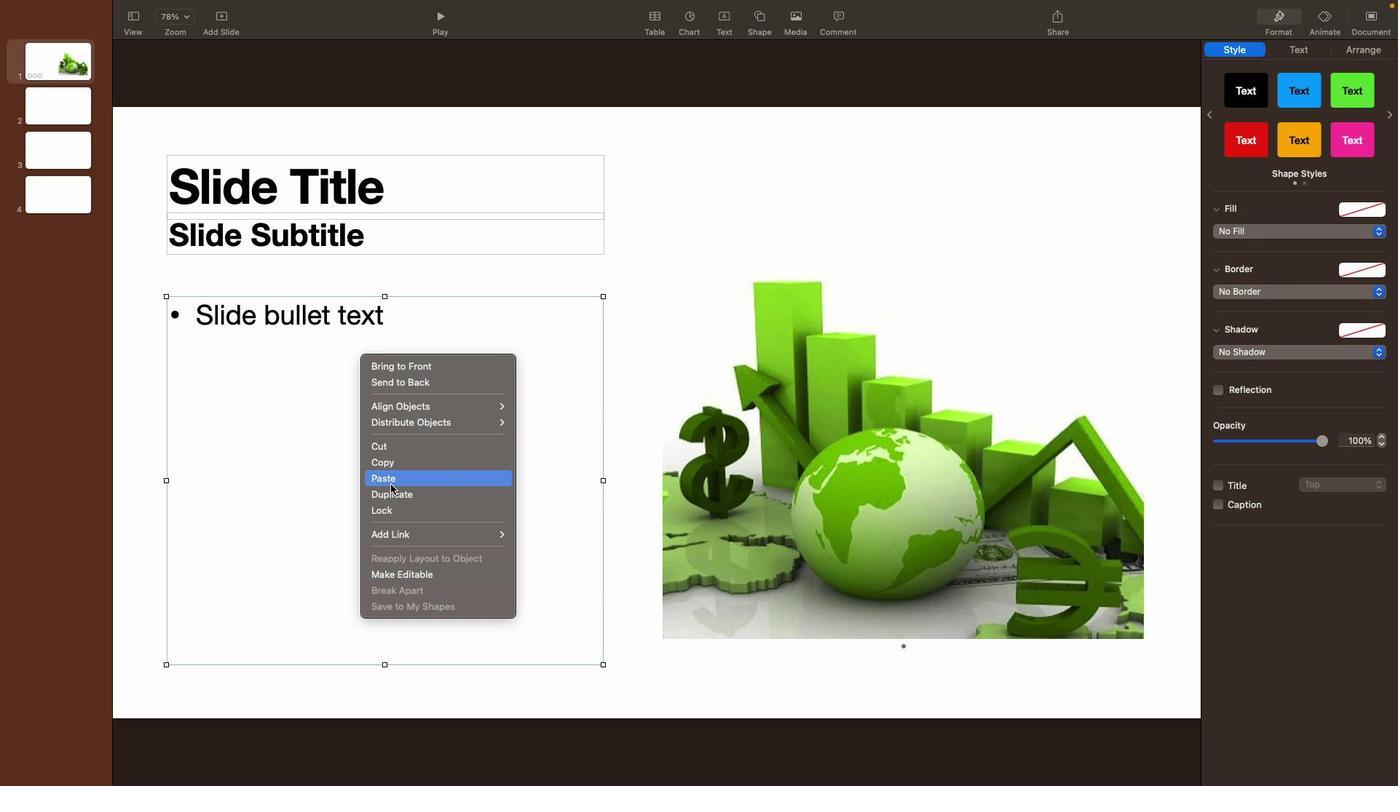 
Action: Mouse moved to (376, 446)
Screenshot: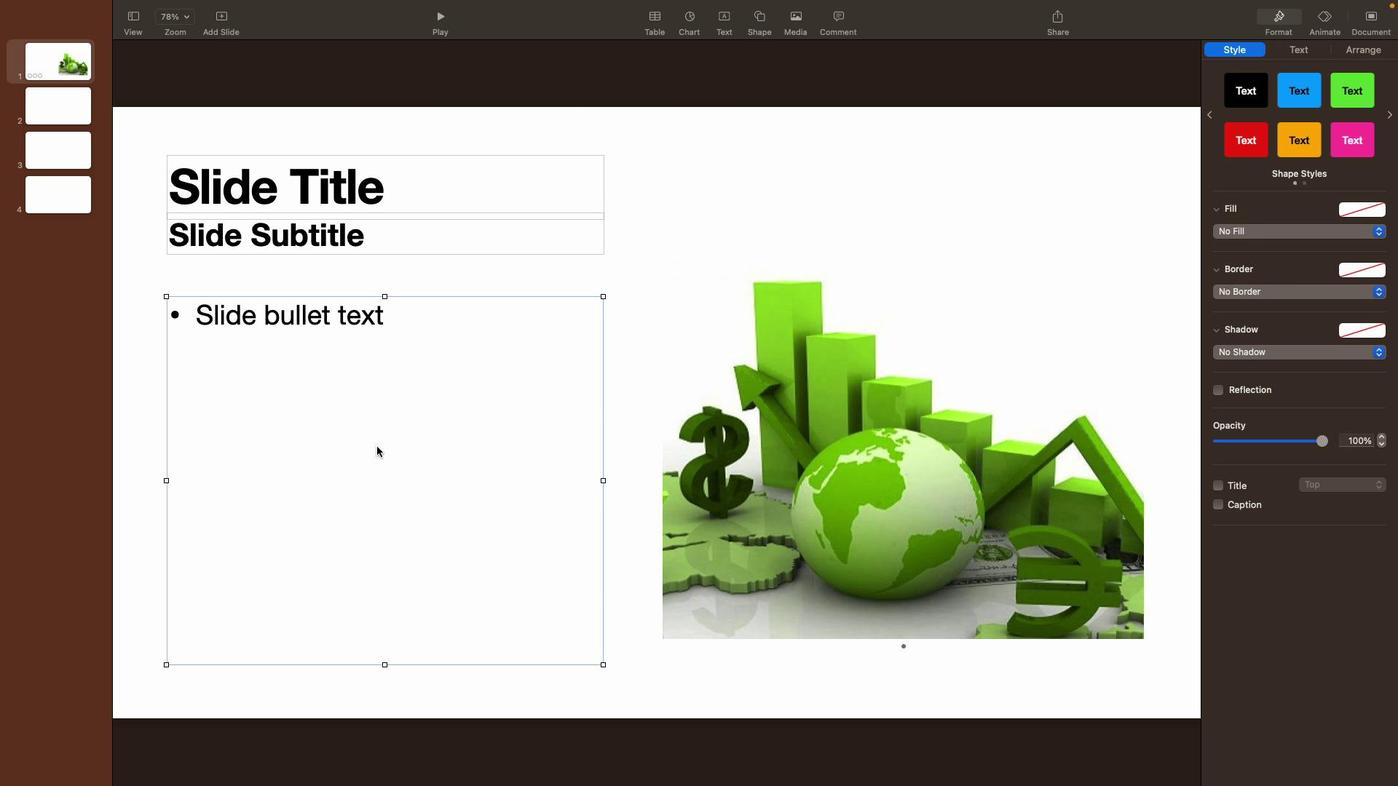 
Action: Mouse pressed left at (376, 446)
Screenshot: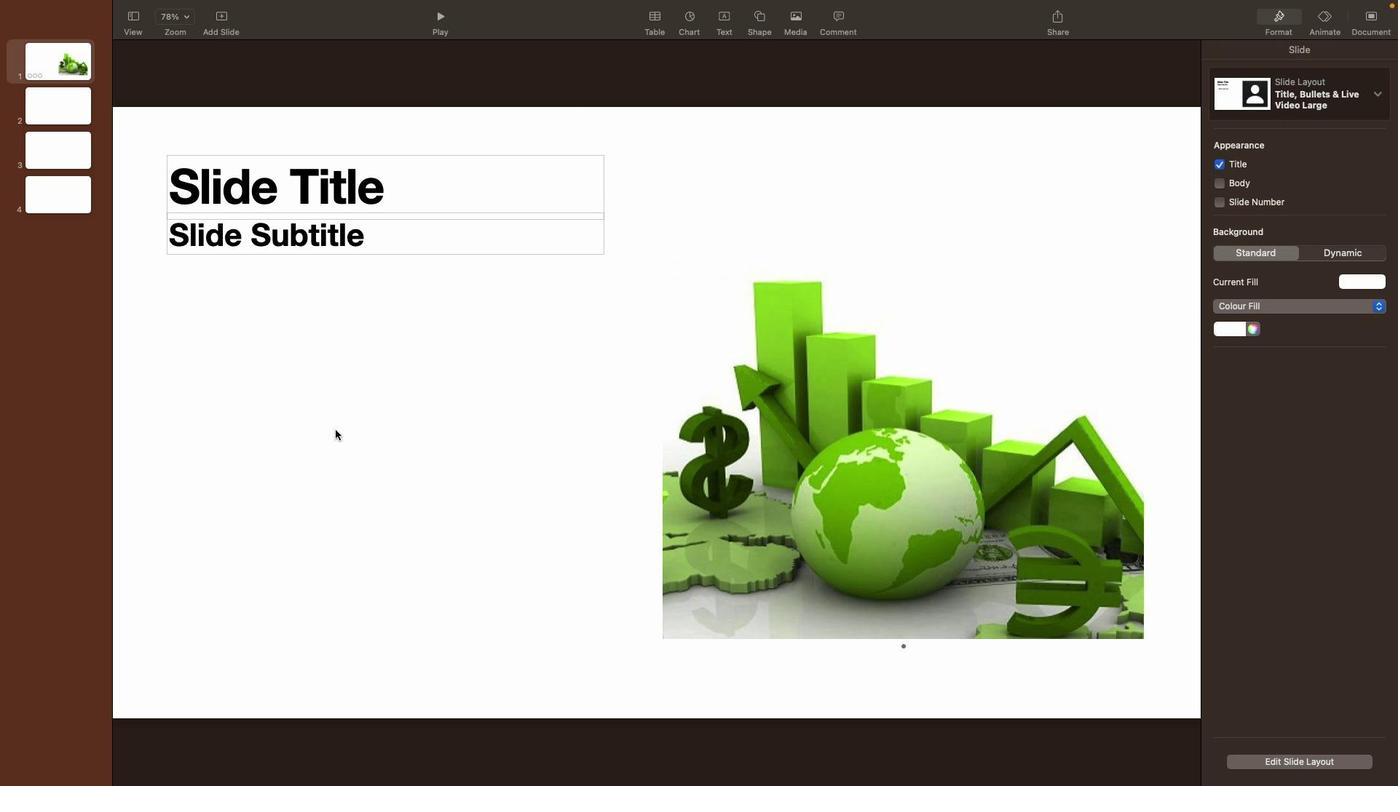 
Action: Mouse moved to (427, 242)
Screenshot: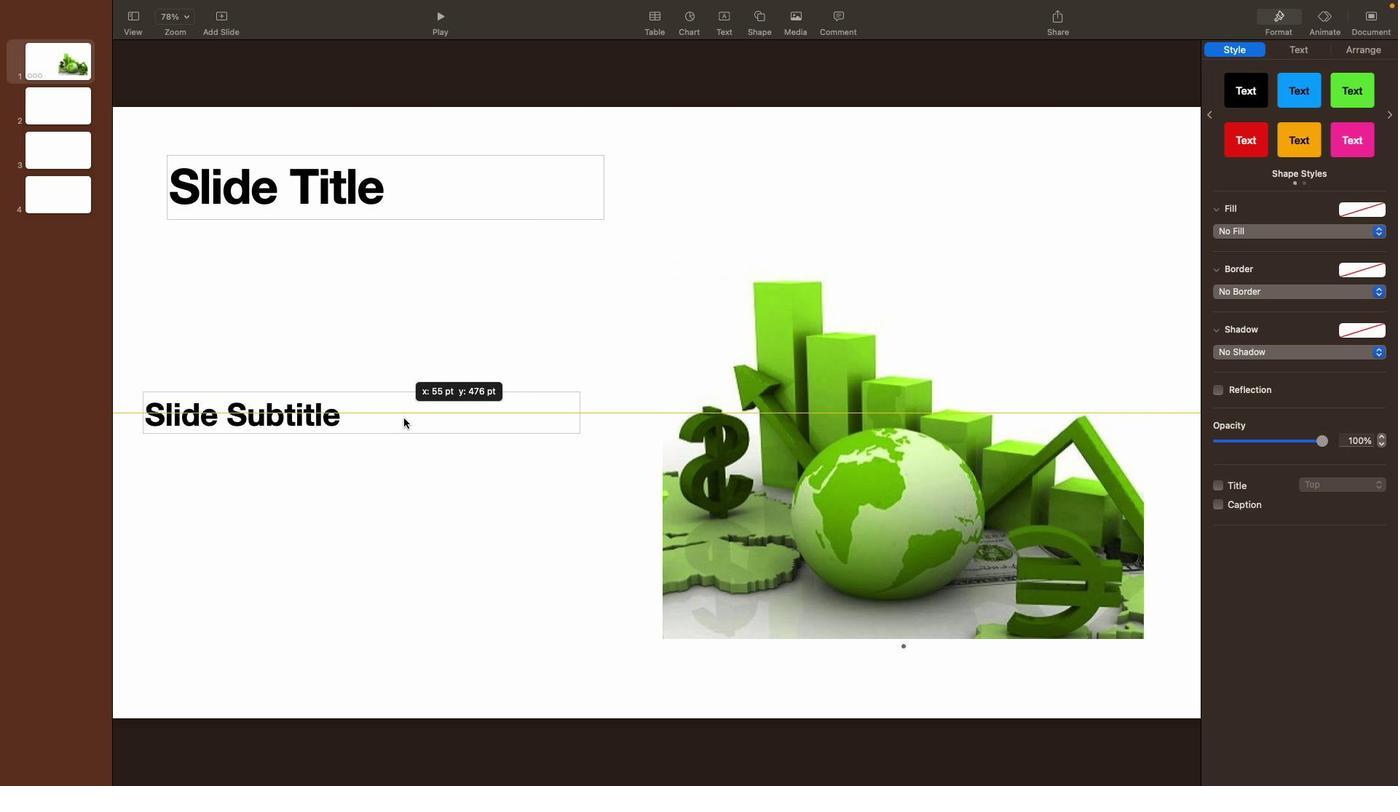 
Action: Mouse pressed left at (427, 242)
Screenshot: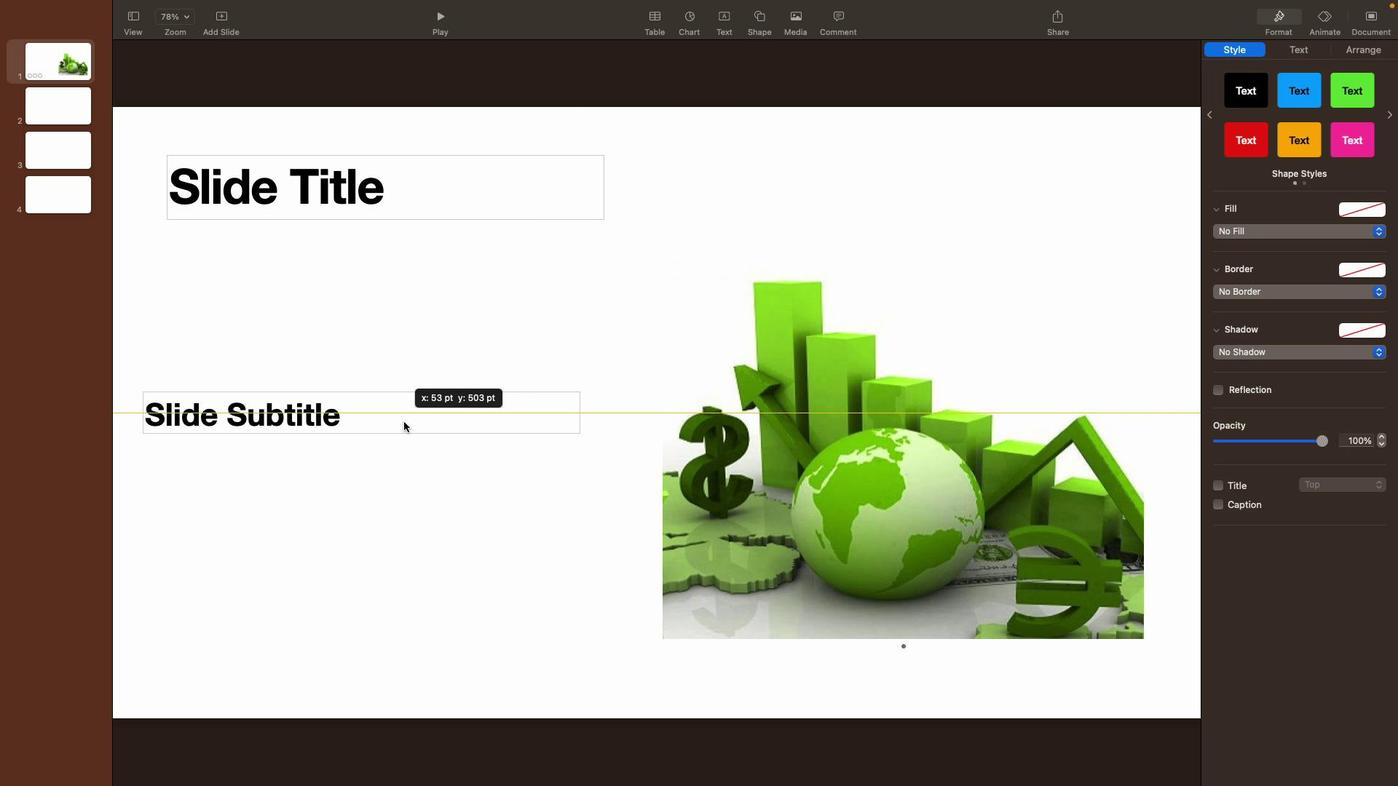 
Action: Mouse moved to (432, 151)
Screenshot: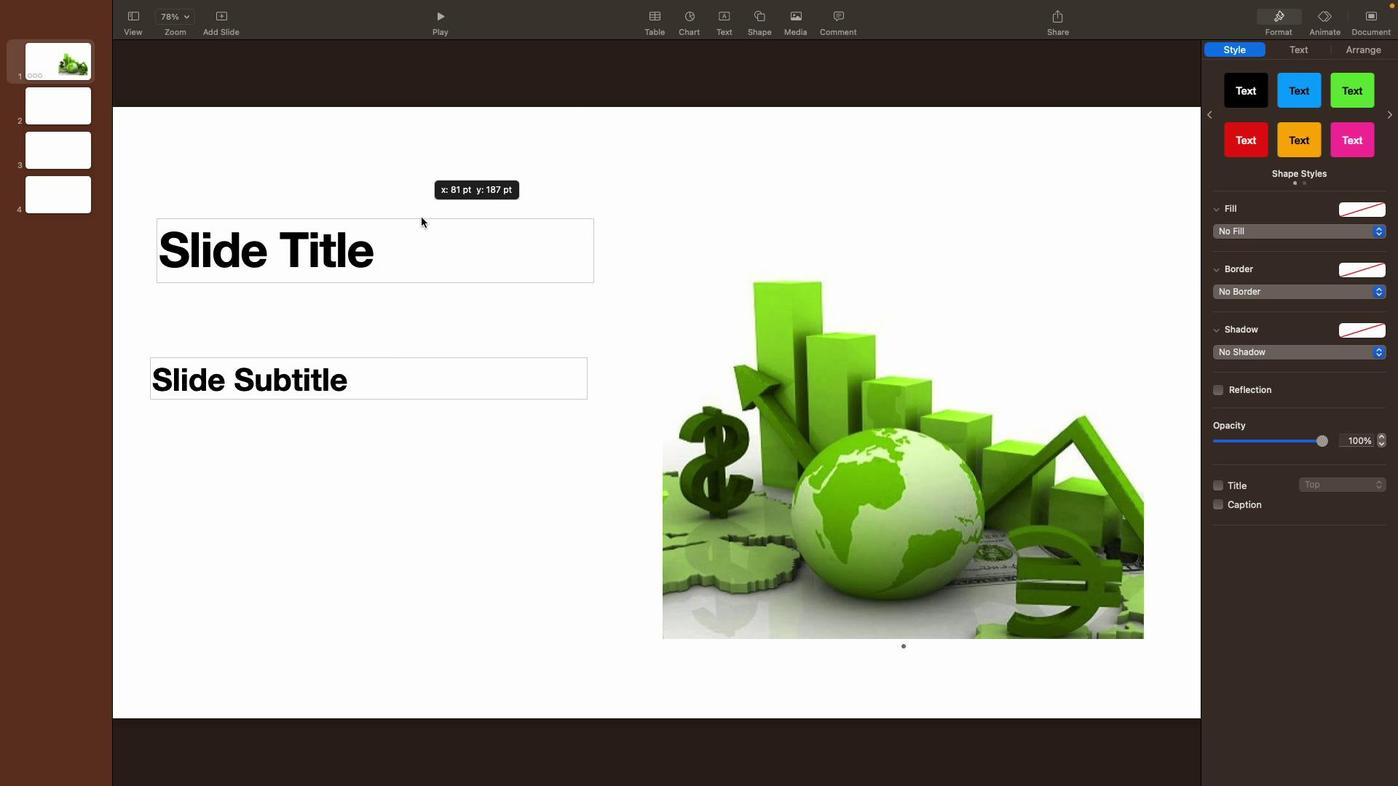 
Action: Mouse pressed left at (432, 151)
Screenshot: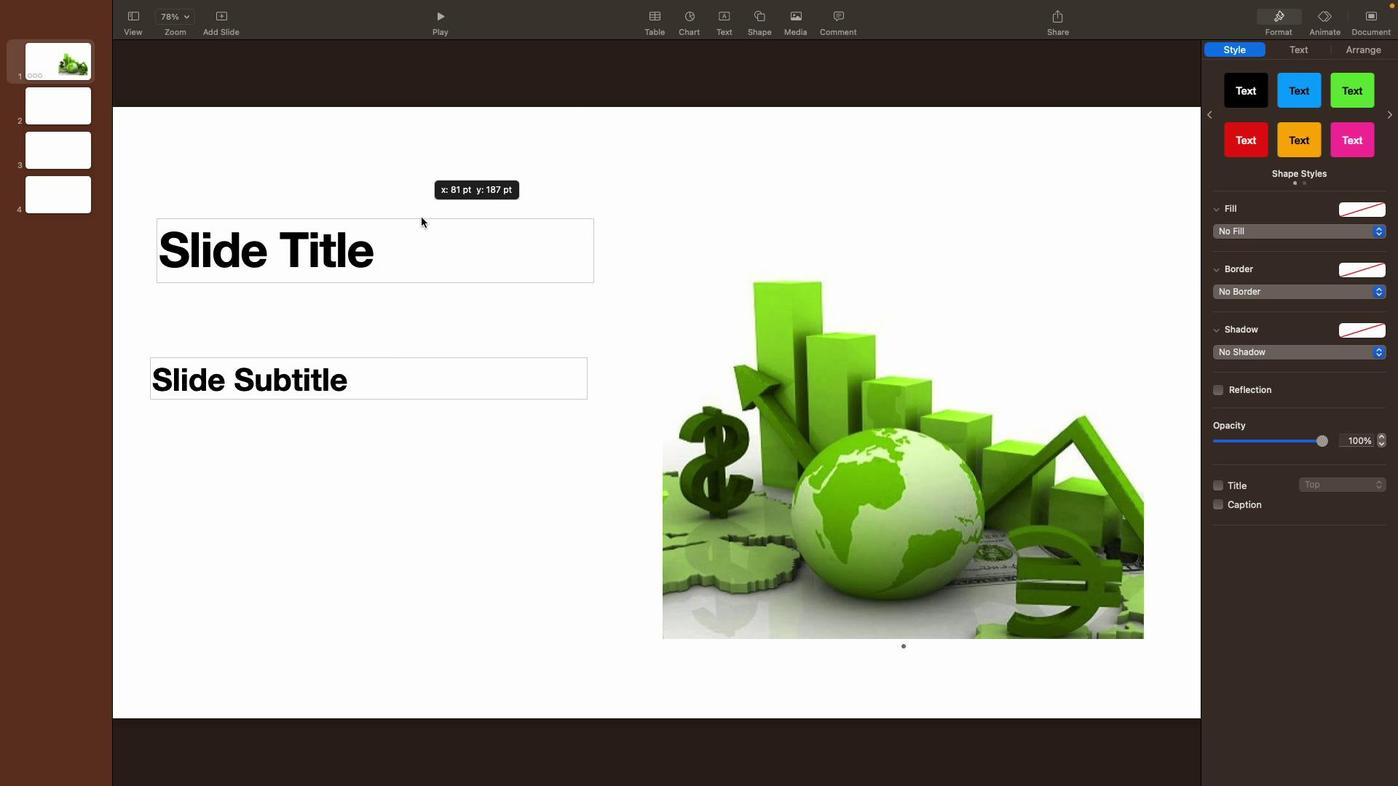 
Action: Mouse moved to (423, 235)
Screenshot: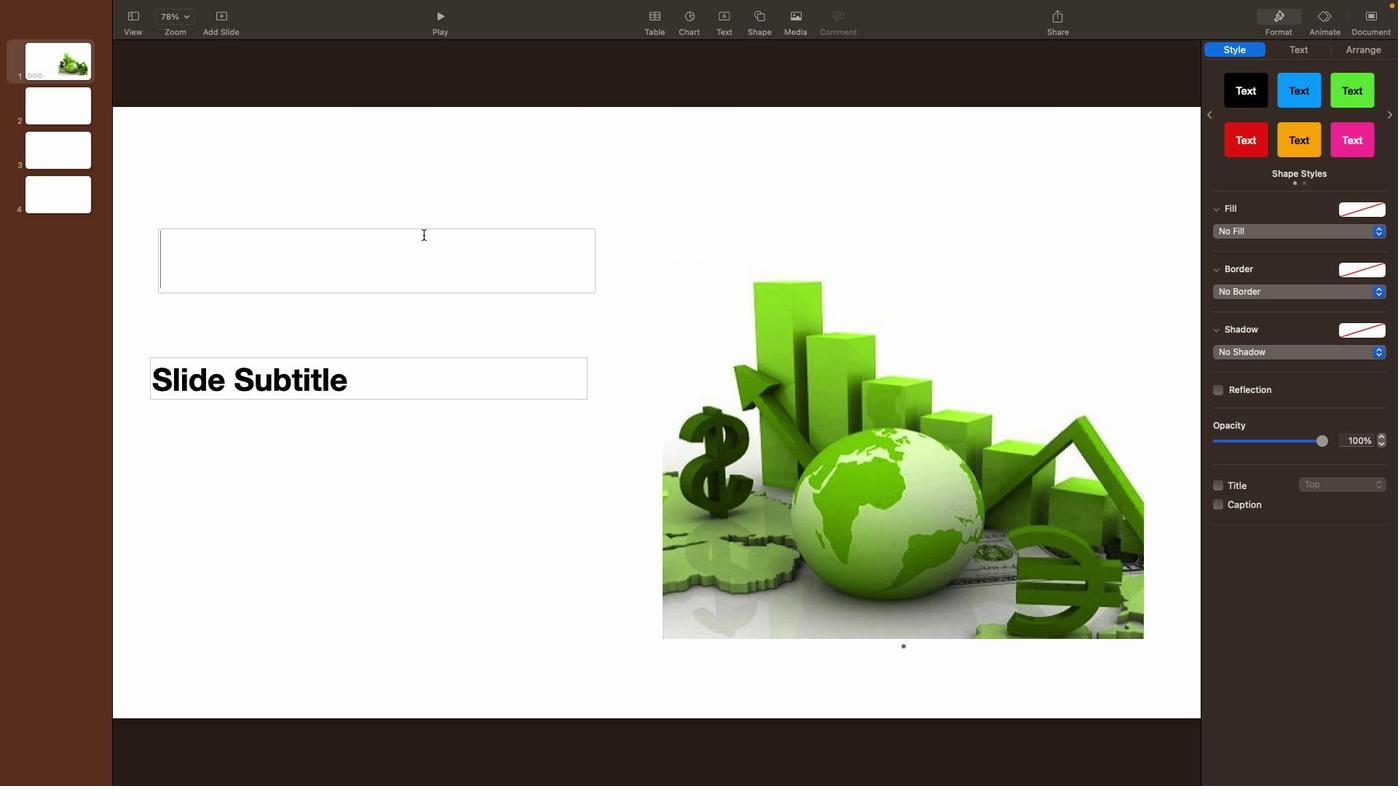 
Action: Mouse pressed left at (423, 235)
Screenshot: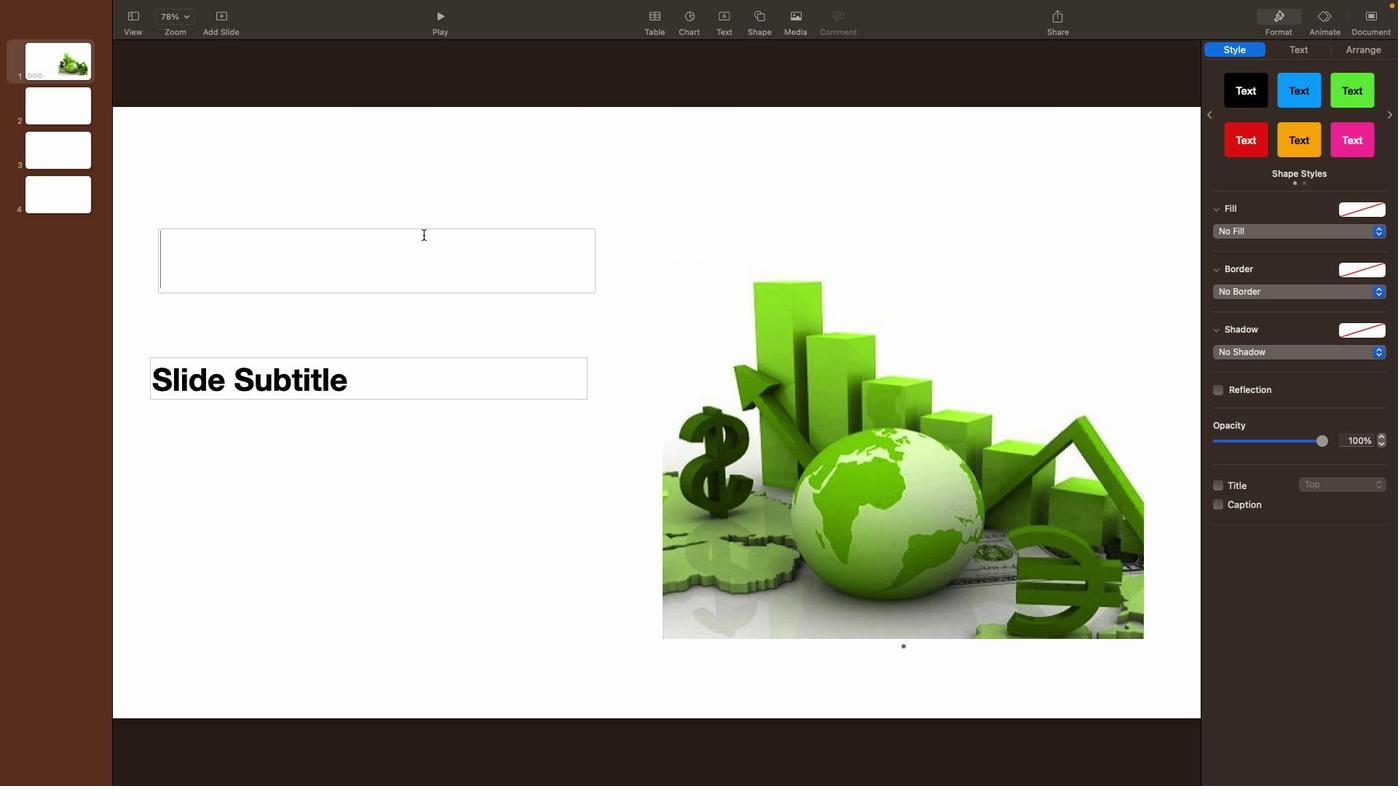 
Action: Key pressed Key.spaceKey.caps_lock'E''C''O''M'Key.backspace'N''O''M''I''C'Key.space
Screenshot: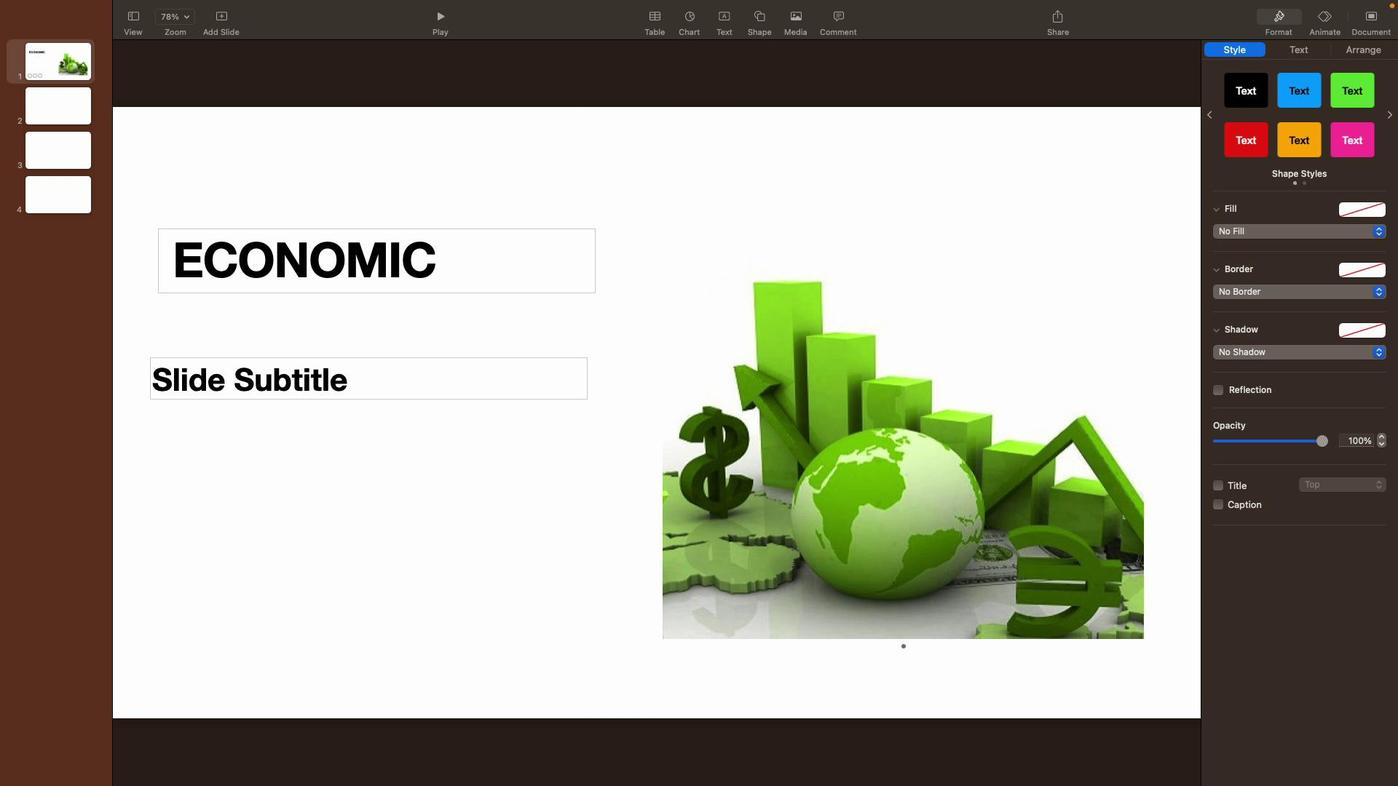 
Action: Mouse moved to (379, 373)
Screenshot: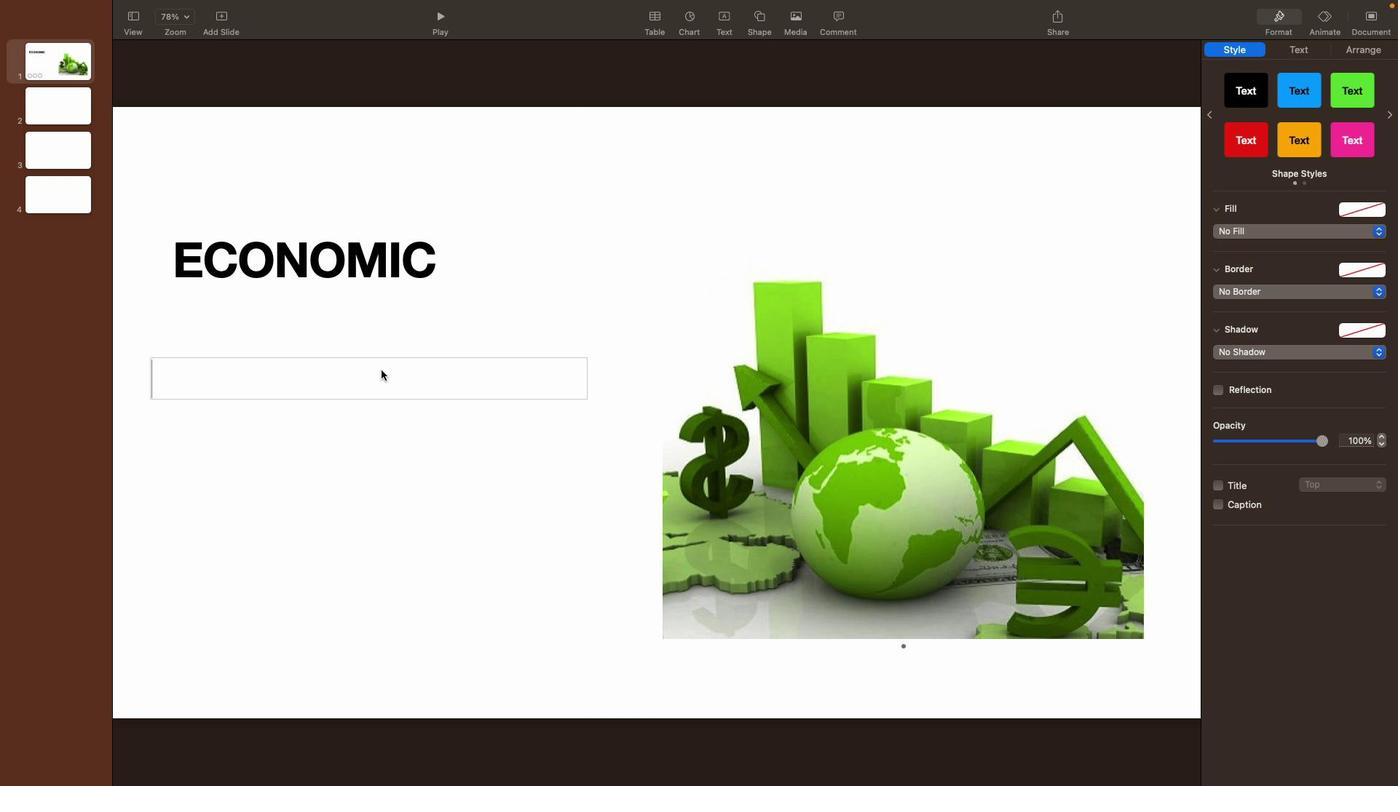
Action: Mouse pressed left at (379, 373)
Screenshot: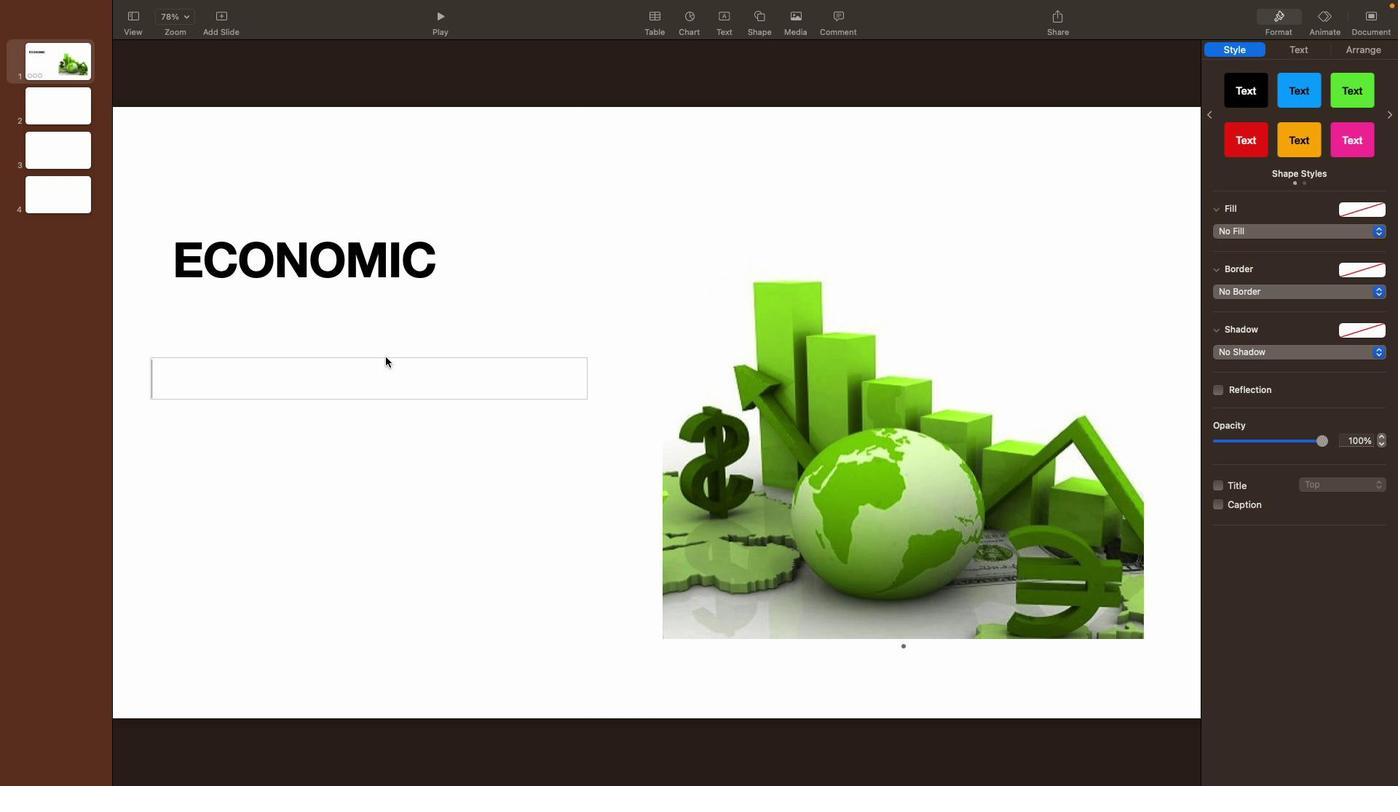 
Action: Mouse moved to (379, 373)
Screenshot: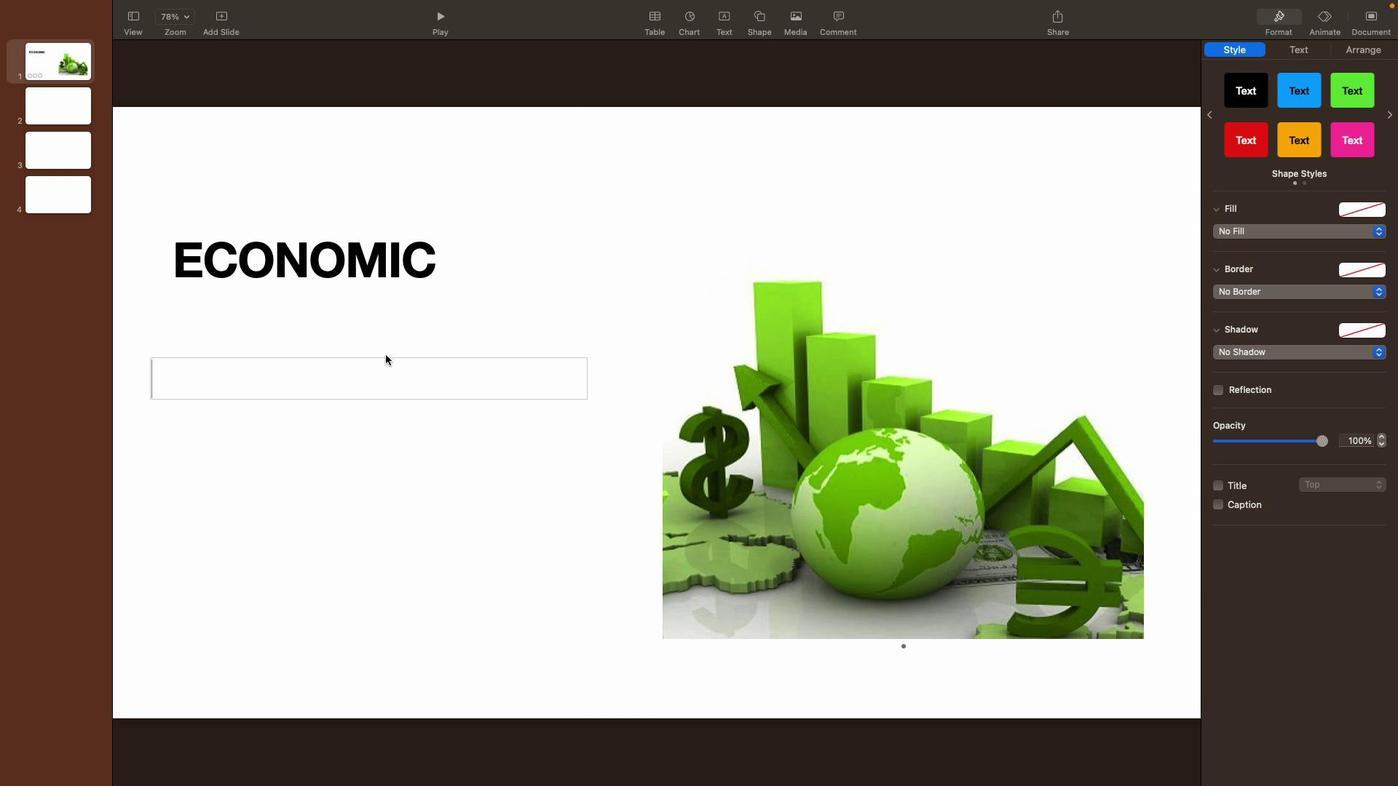 
Action: Mouse pressed left at (379, 373)
Screenshot: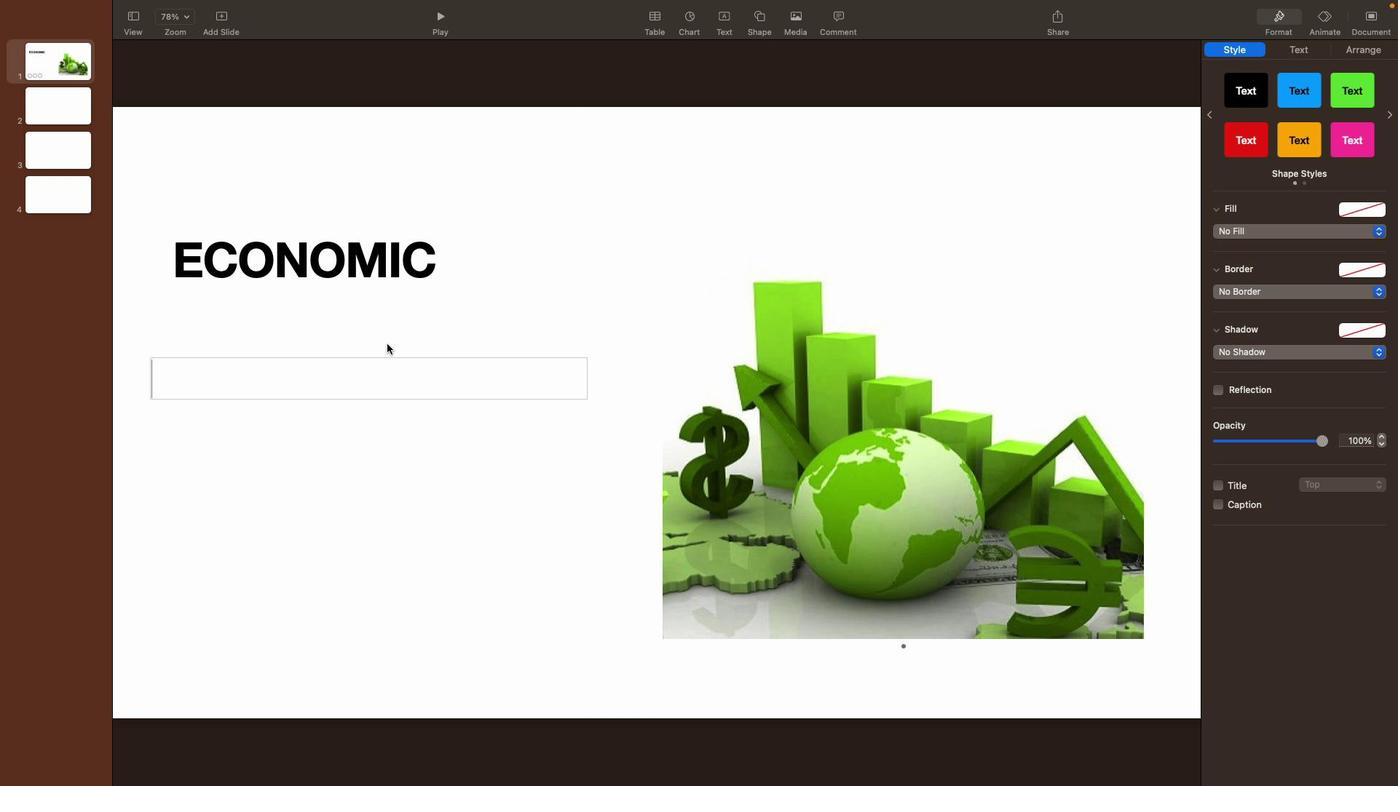 
Action: Mouse moved to (387, 344)
Screenshot: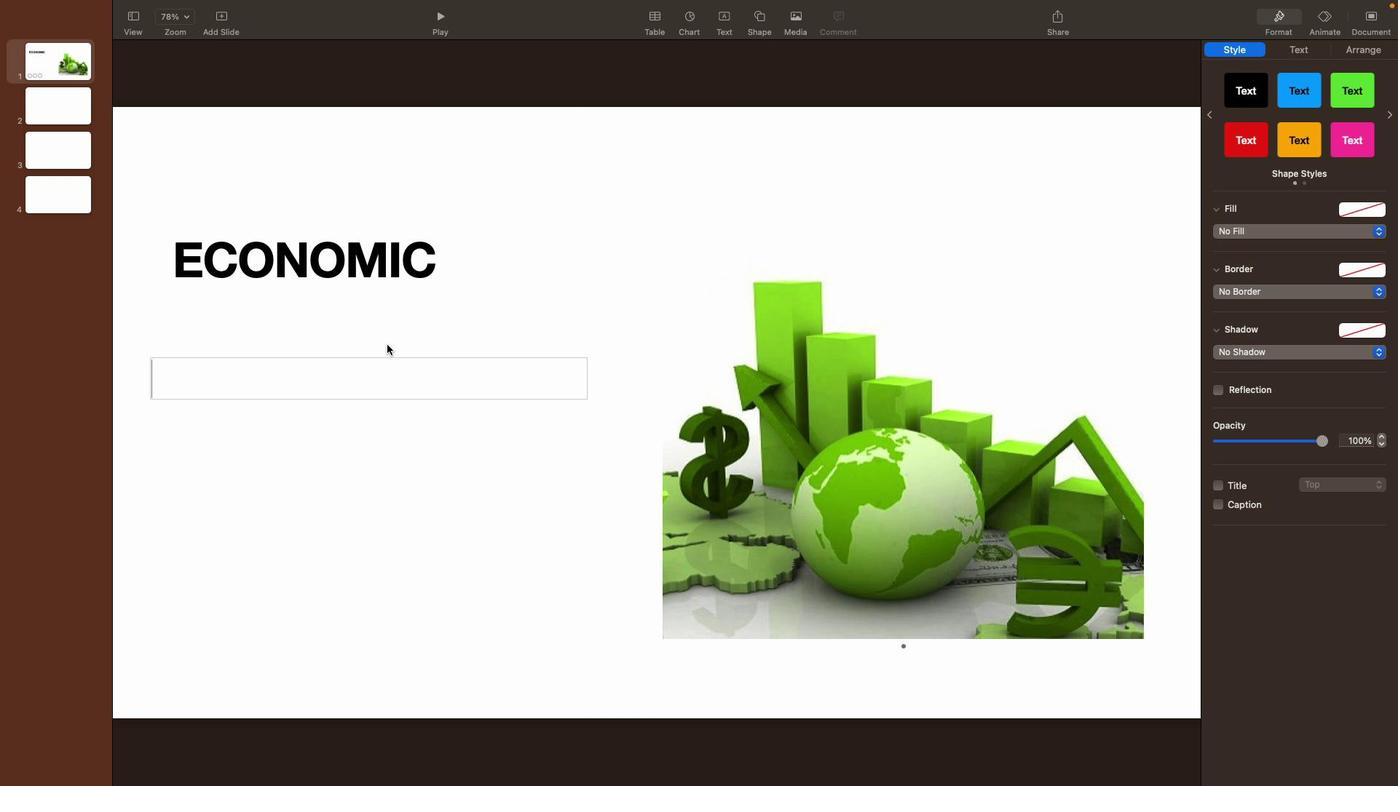 
Action: Key pressed 'P''R''E''S''E''N''T''A''T''I''O''N'
Screenshot: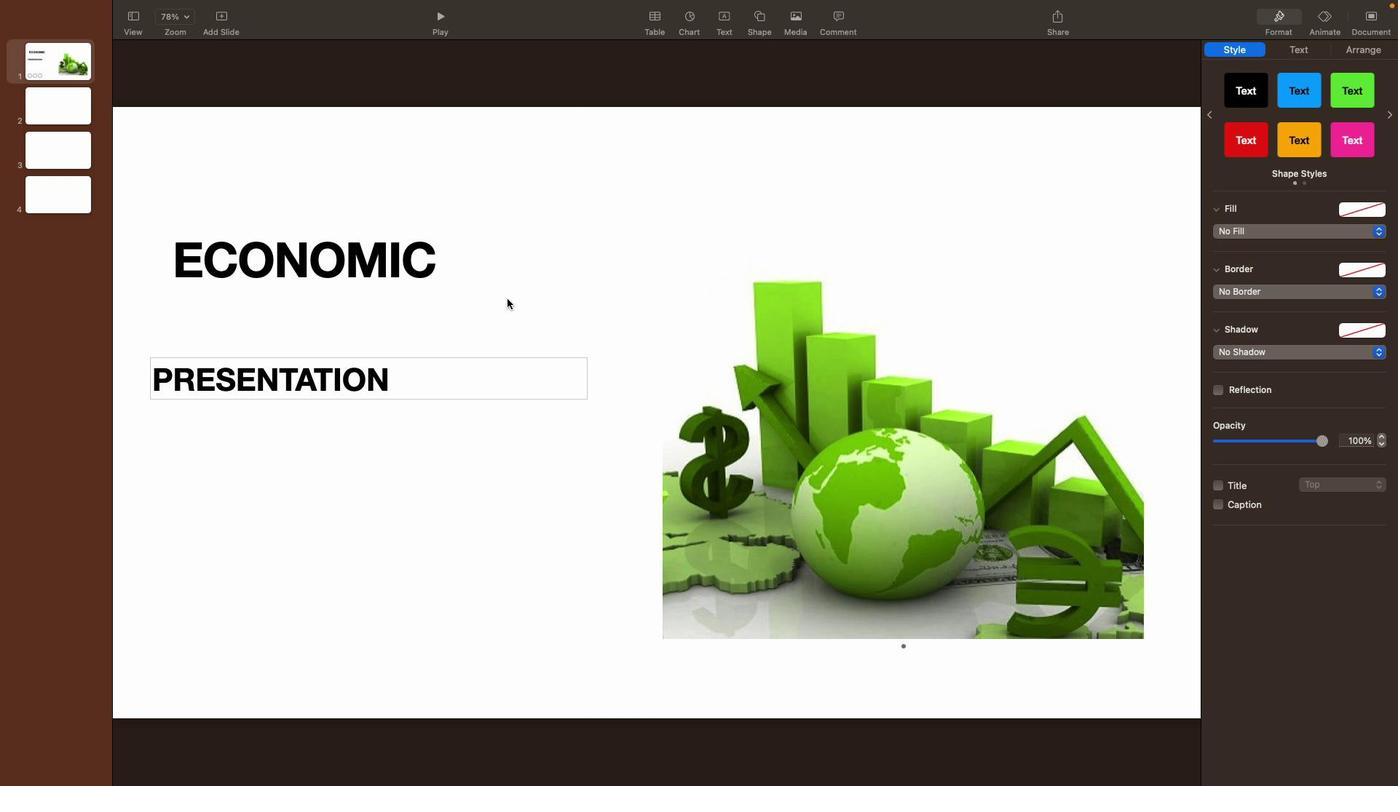 
Action: Mouse moved to (514, 289)
Screenshot: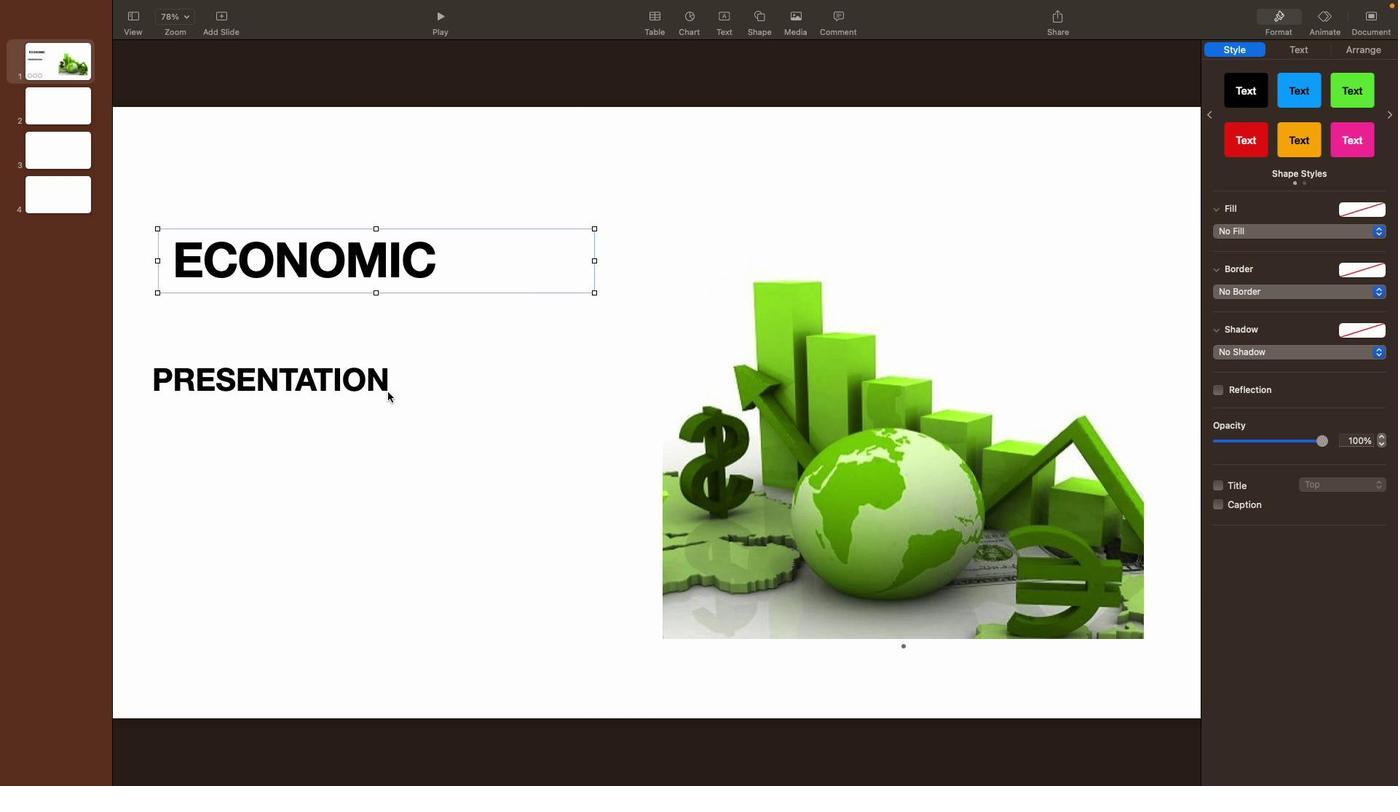 
Action: Mouse pressed left at (514, 289)
Screenshot: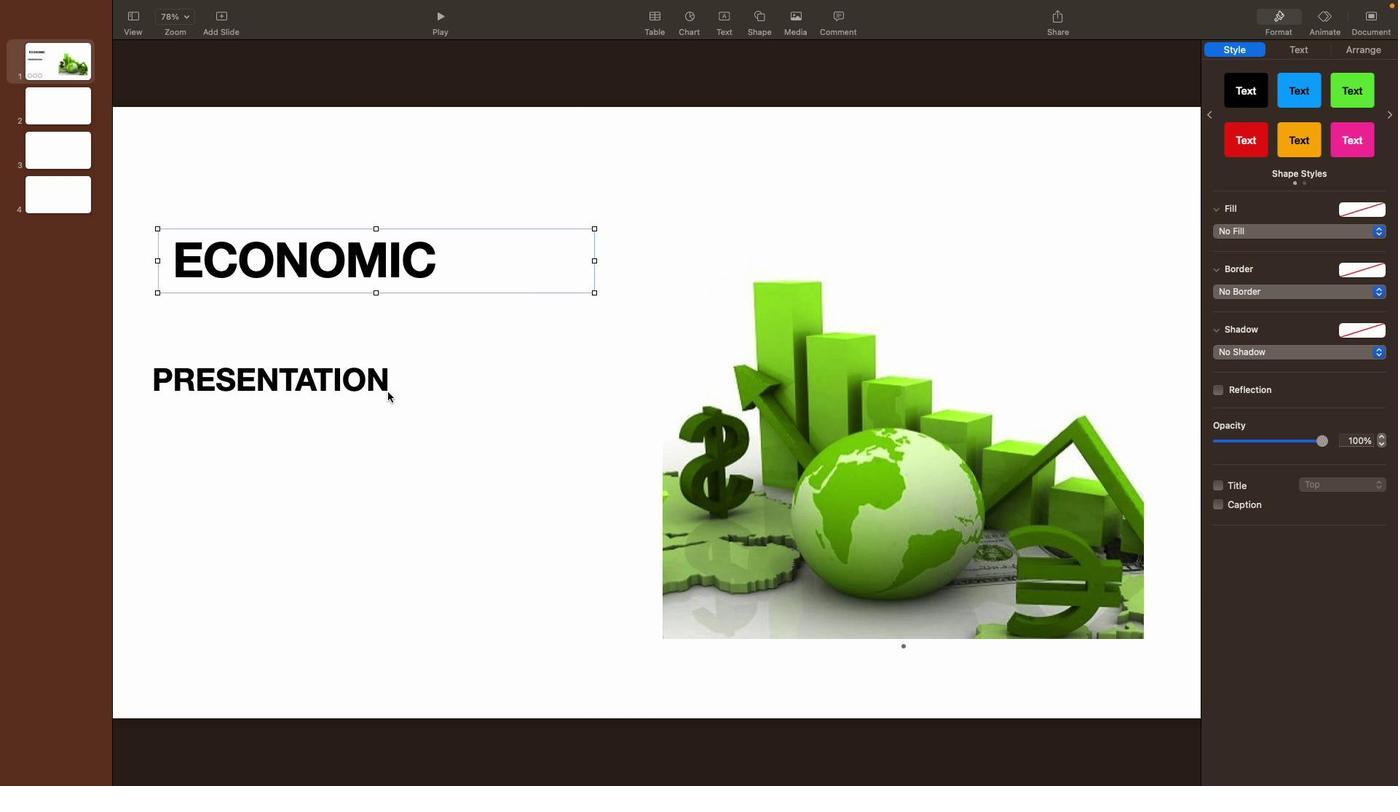 
Action: Mouse moved to (386, 391)
Screenshot: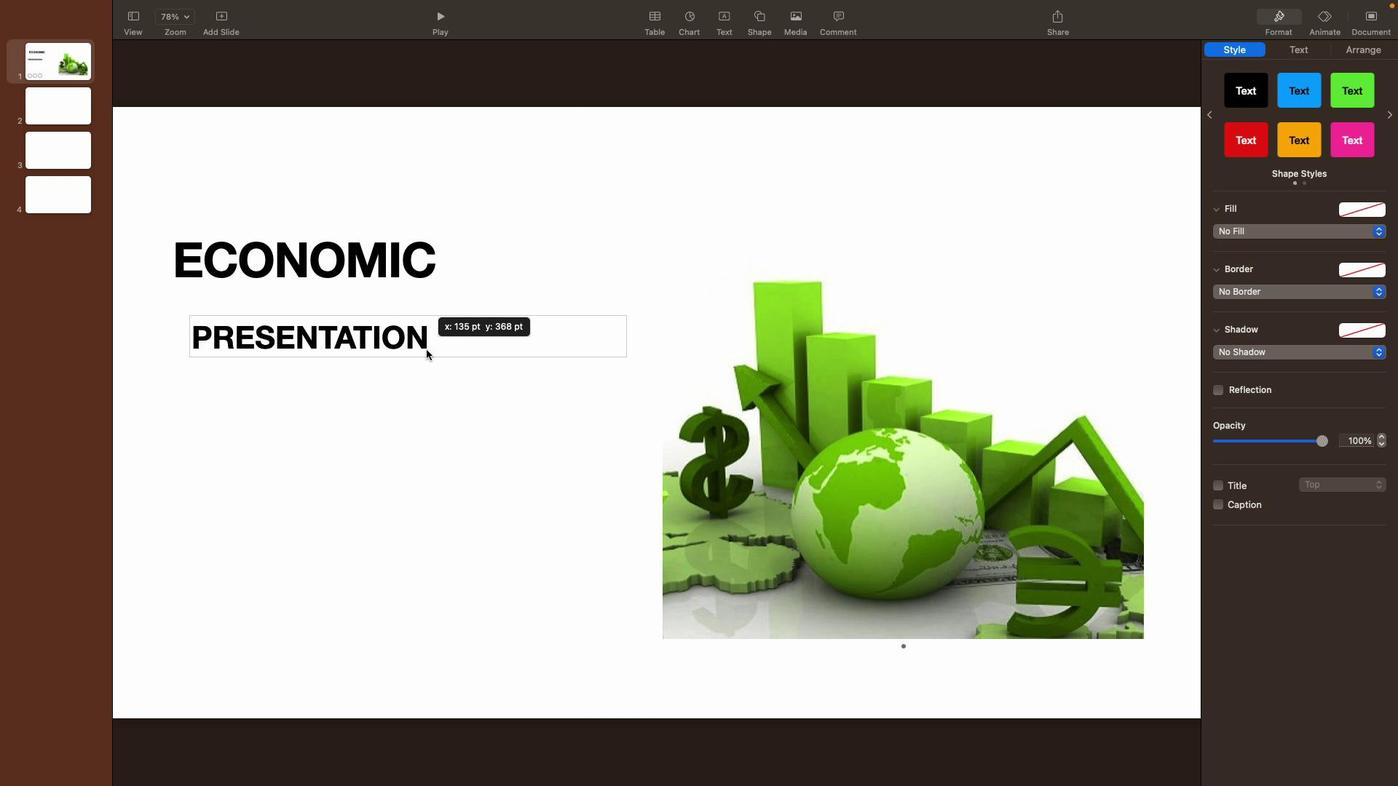 
Action: Mouse pressed left at (386, 391)
Screenshot: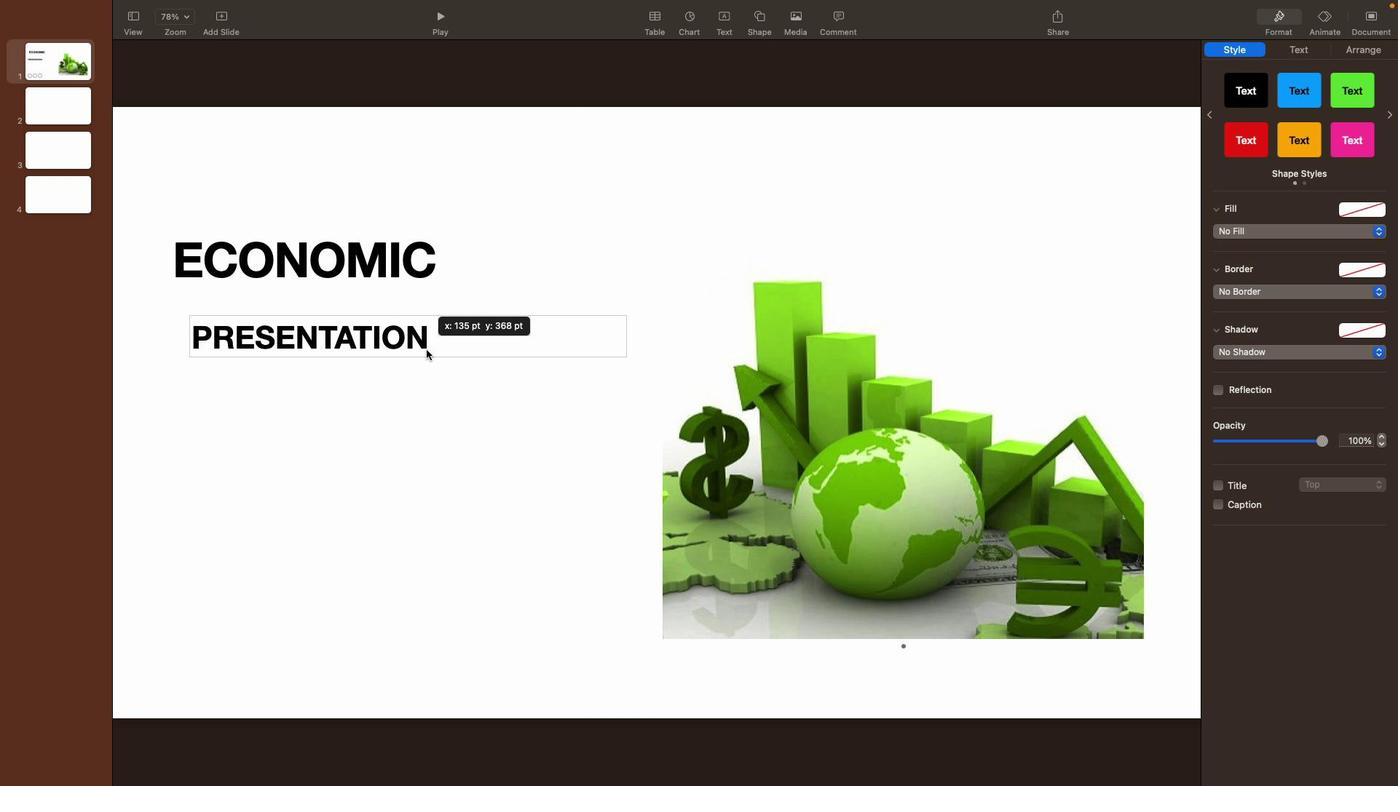 
Action: Mouse moved to (759, 17)
Screenshot: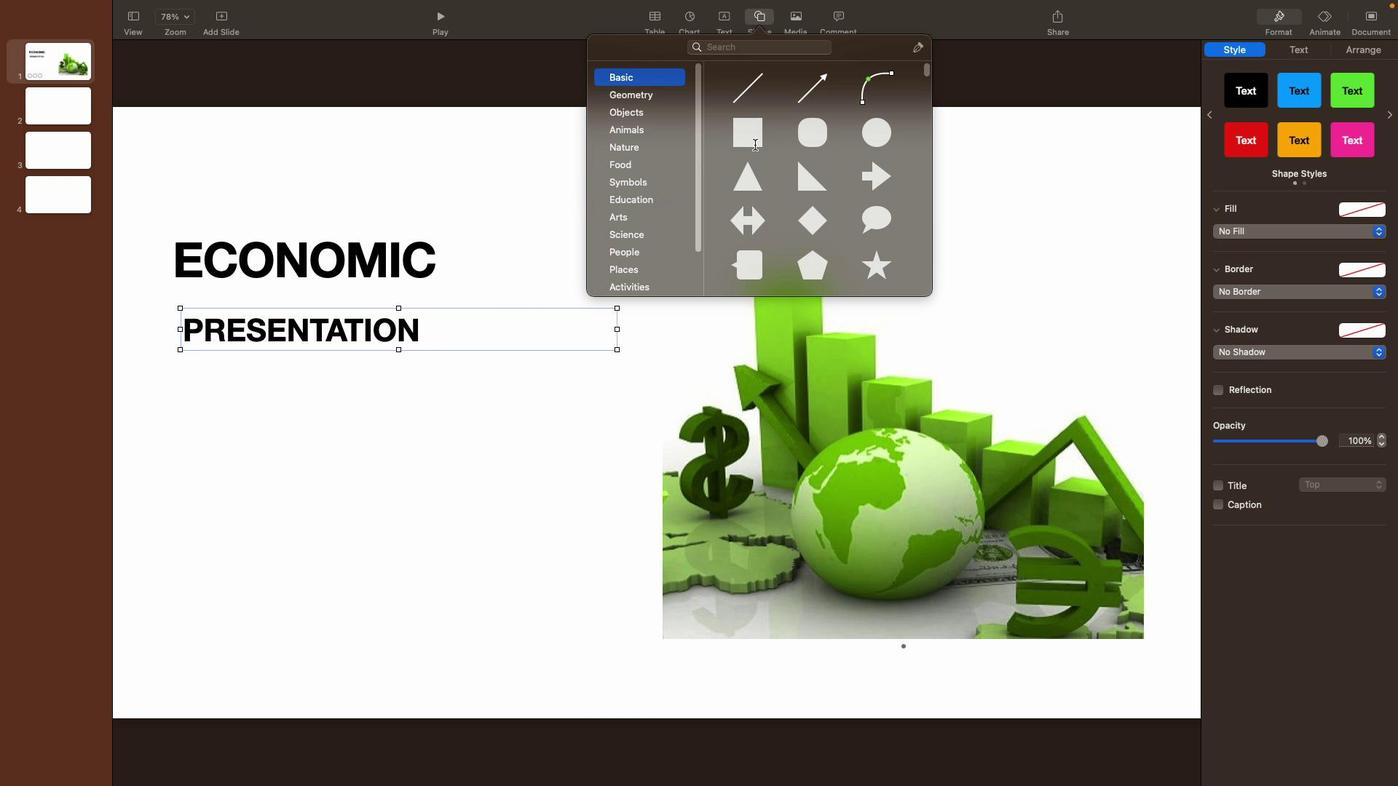 
Action: Mouse pressed left at (759, 17)
Screenshot: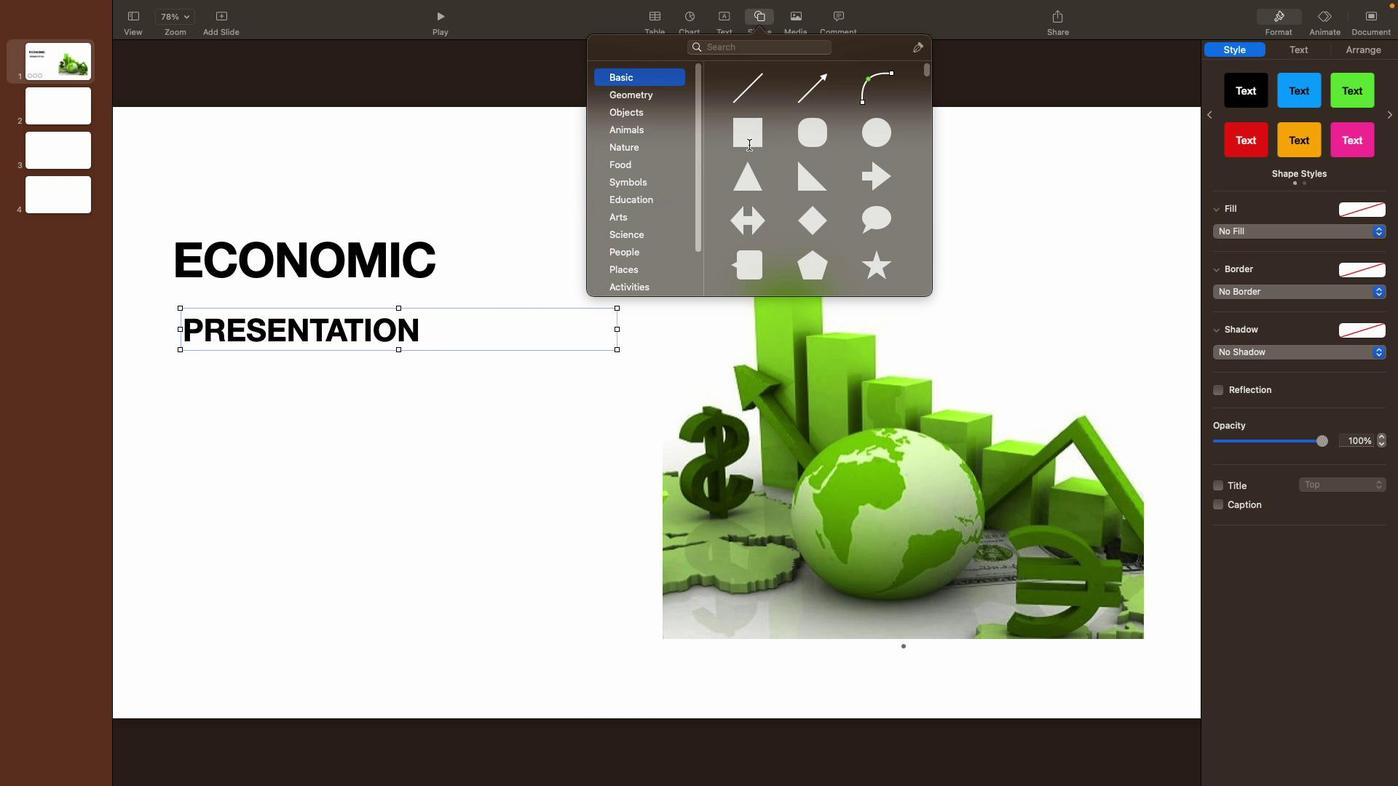 
Action: Mouse moved to (748, 134)
Screenshot: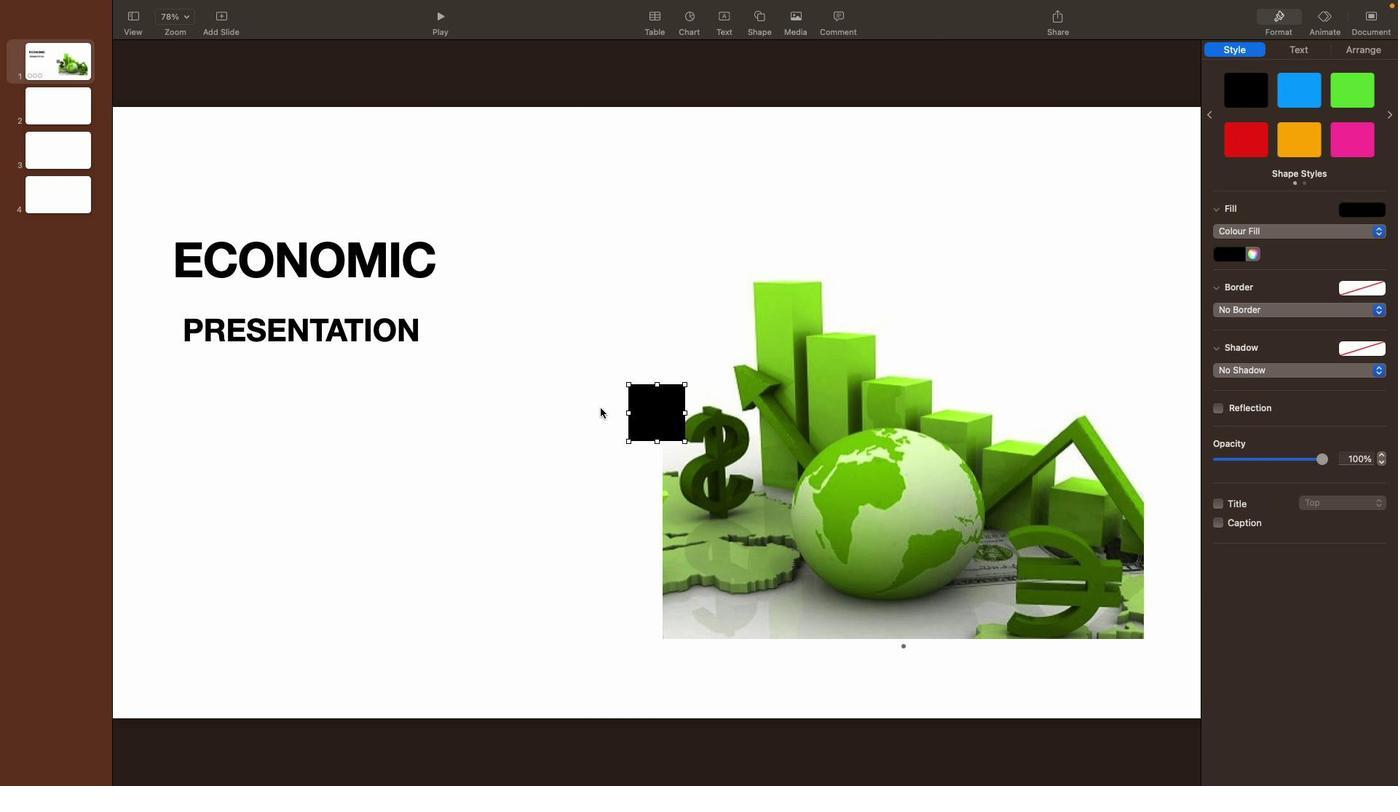 
Action: Mouse pressed left at (748, 134)
Screenshot: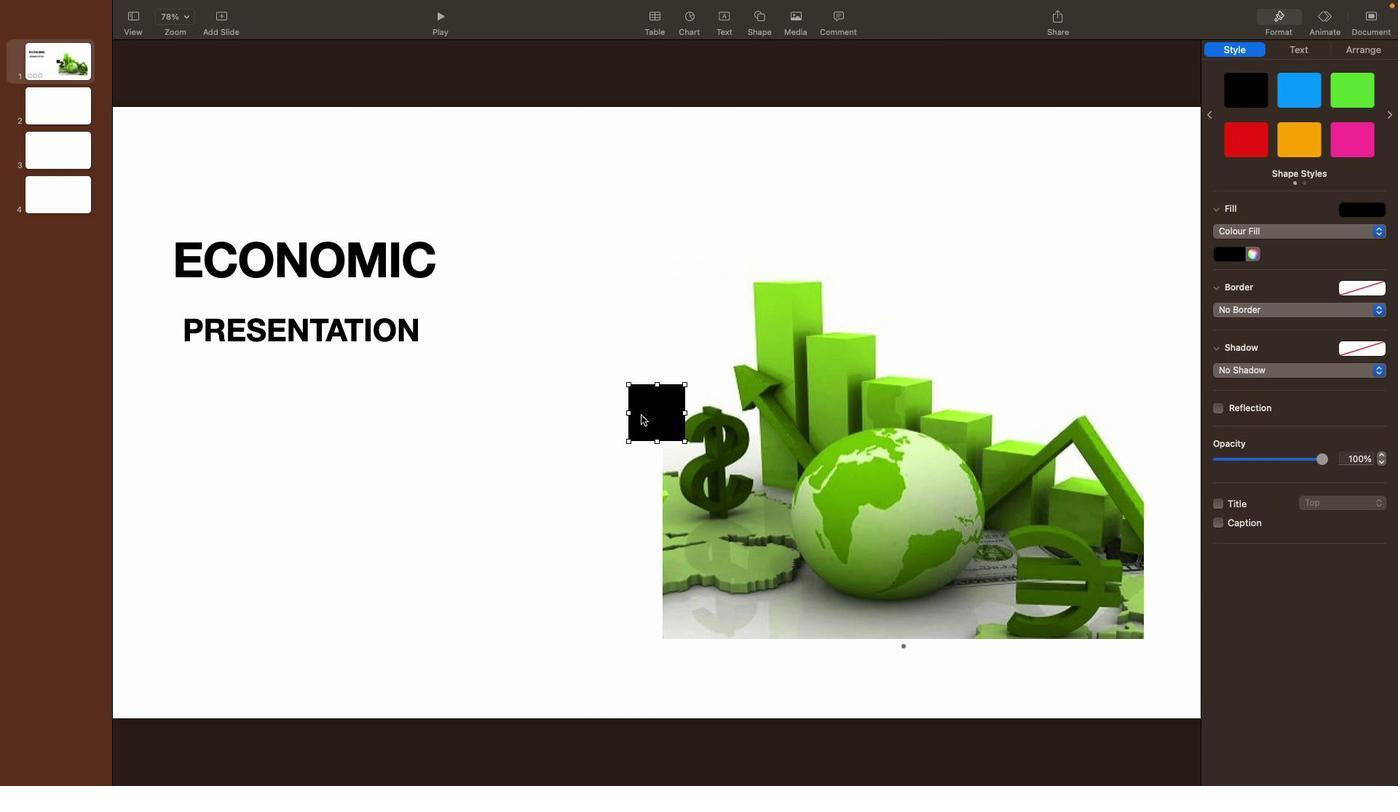 
Action: Mouse moved to (643, 409)
Screenshot: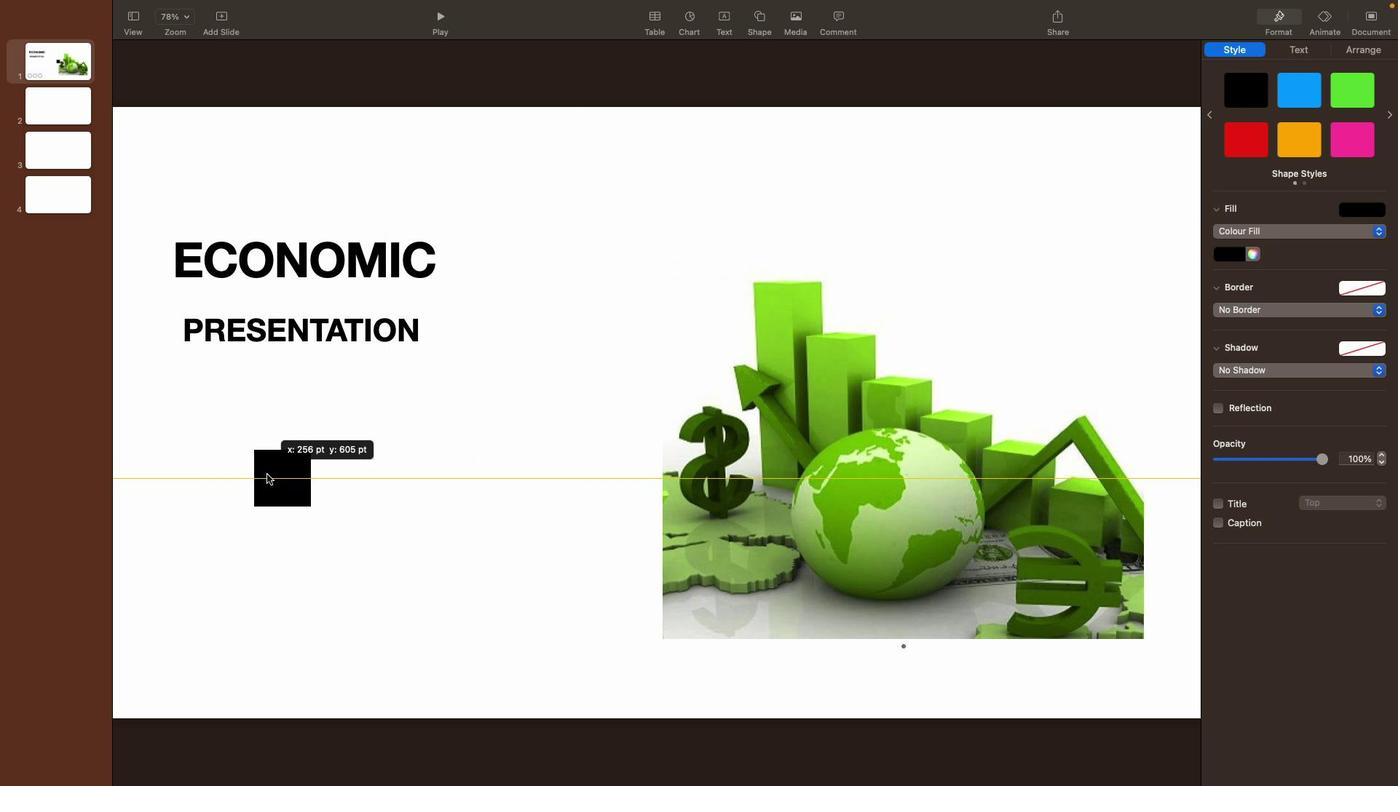 
Action: Mouse pressed left at (643, 409)
Screenshot: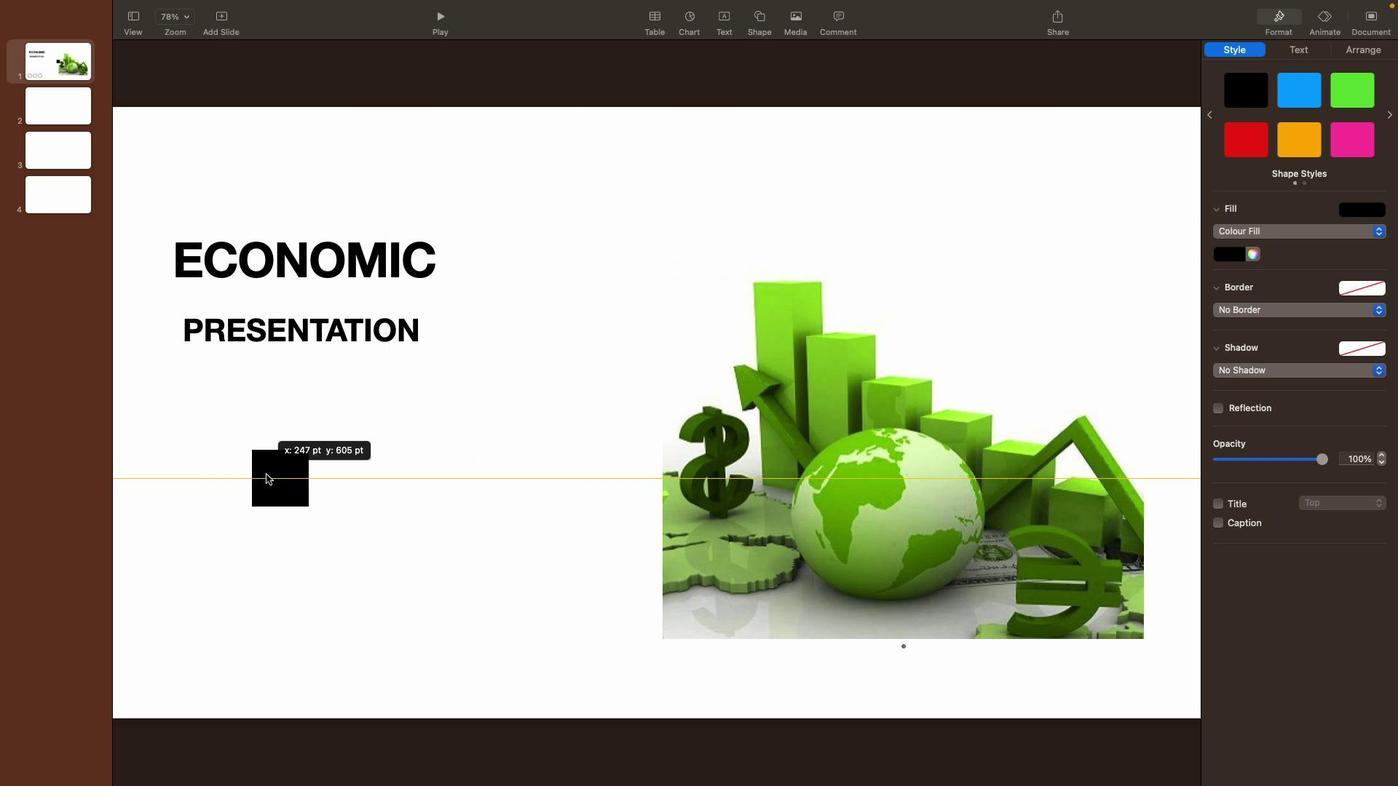 
Action: Mouse moved to (171, 491)
Screenshot: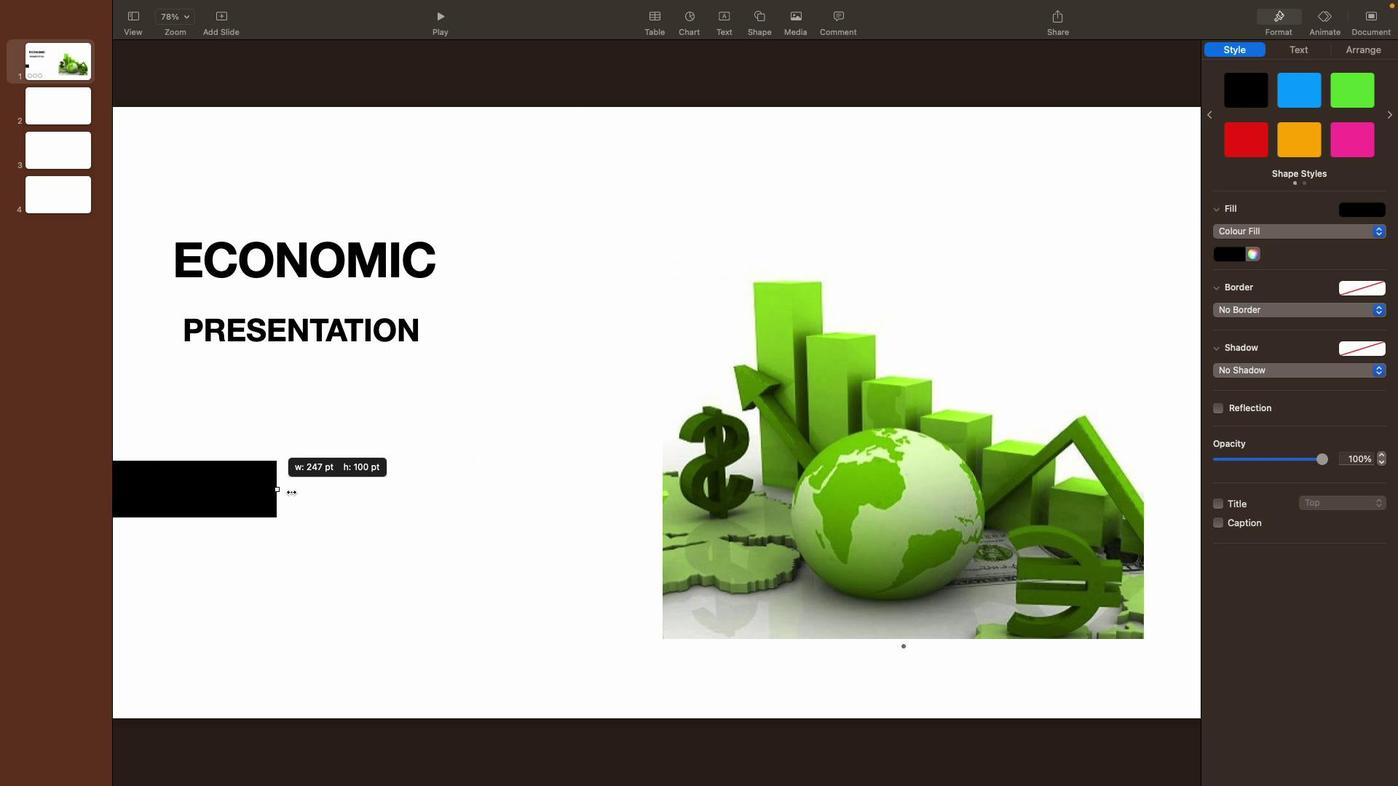 
Action: Mouse pressed left at (171, 491)
Screenshot: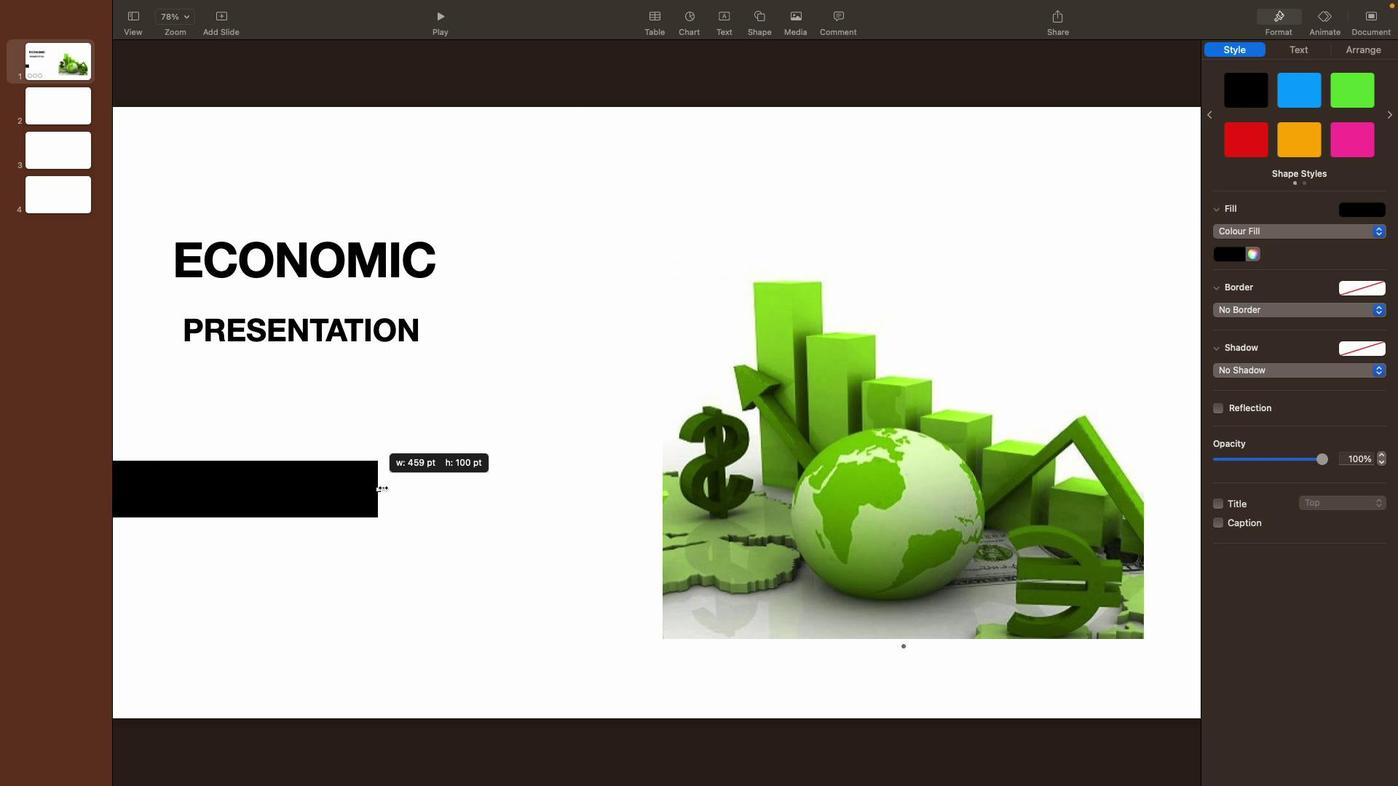 
Action: Mouse moved to (354, 490)
Screenshot: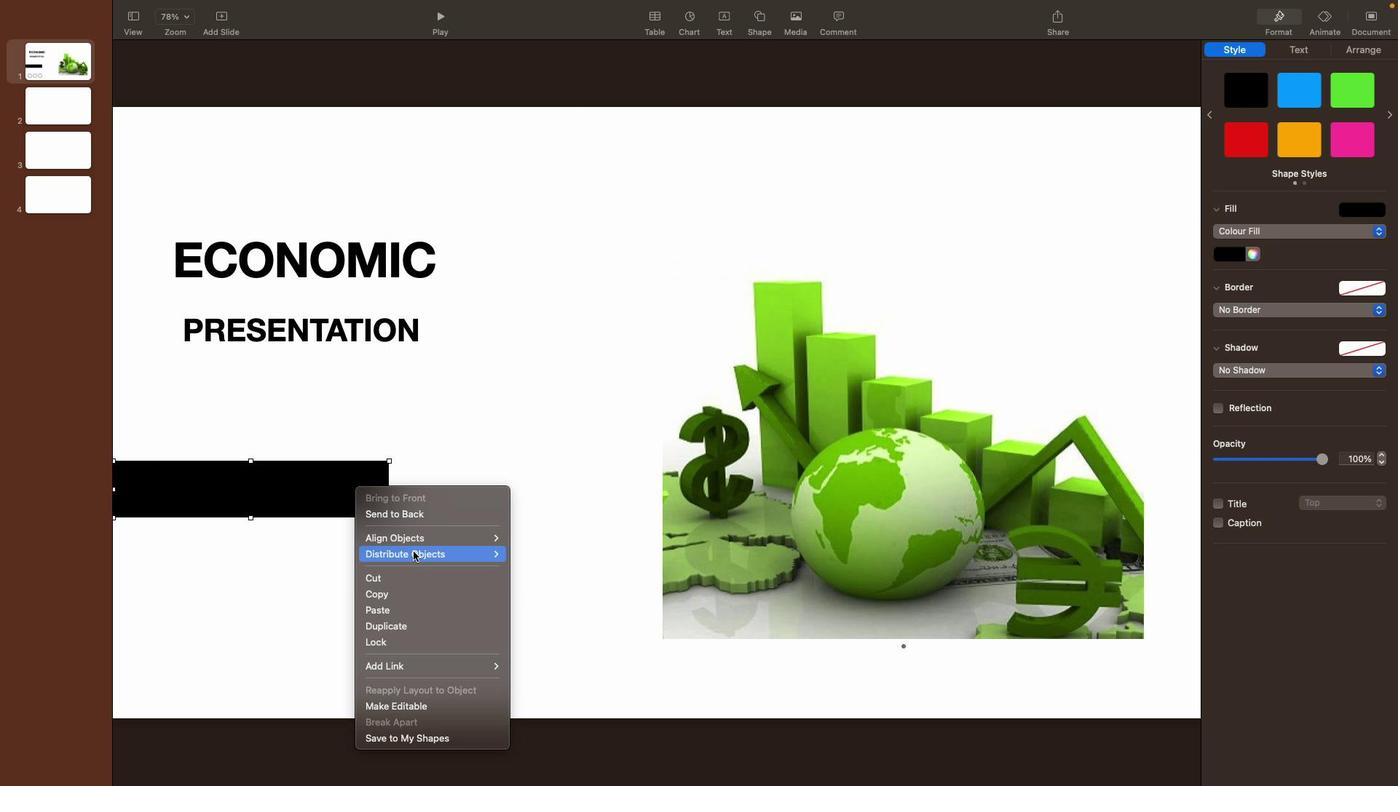 
Action: Mouse pressed right at (354, 490)
Screenshot: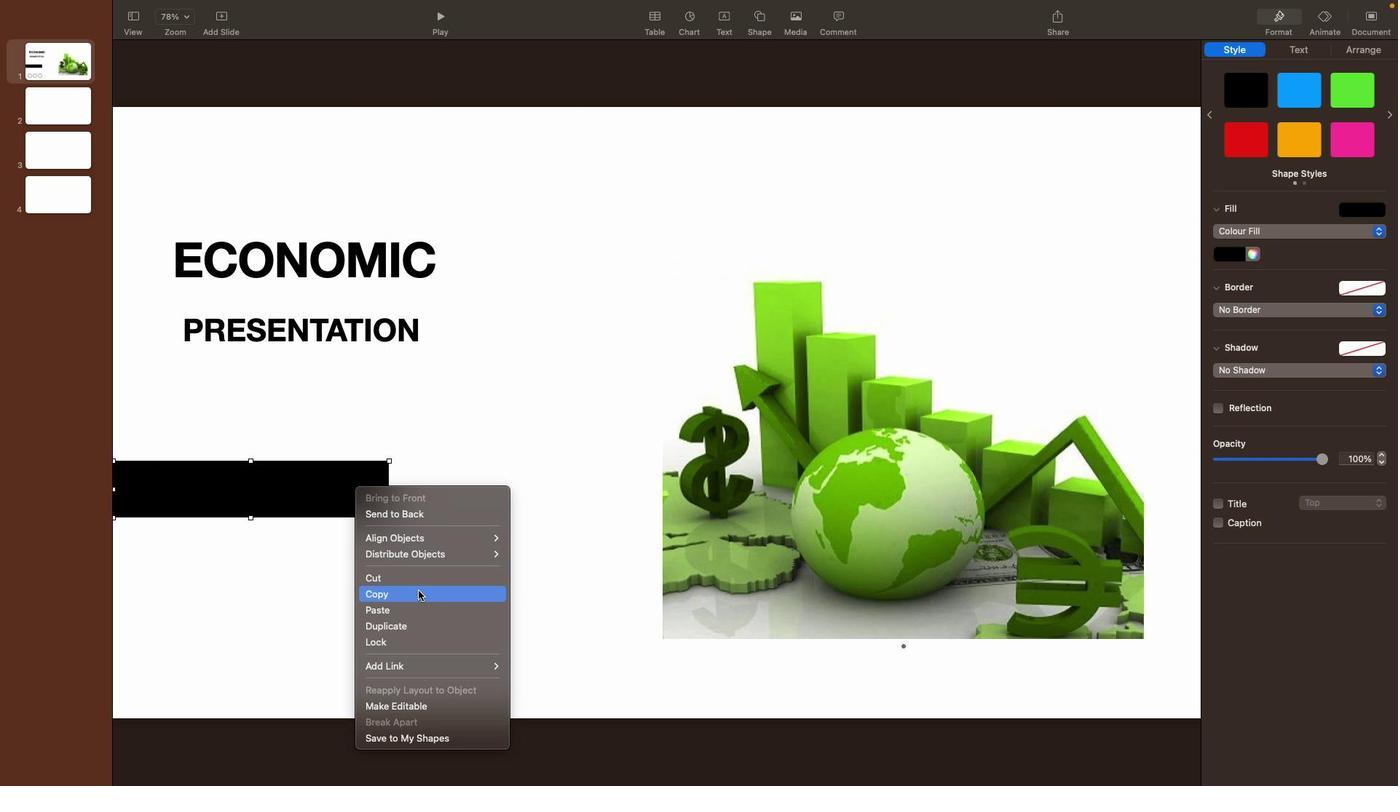
Action: Mouse moved to (378, 589)
Screenshot: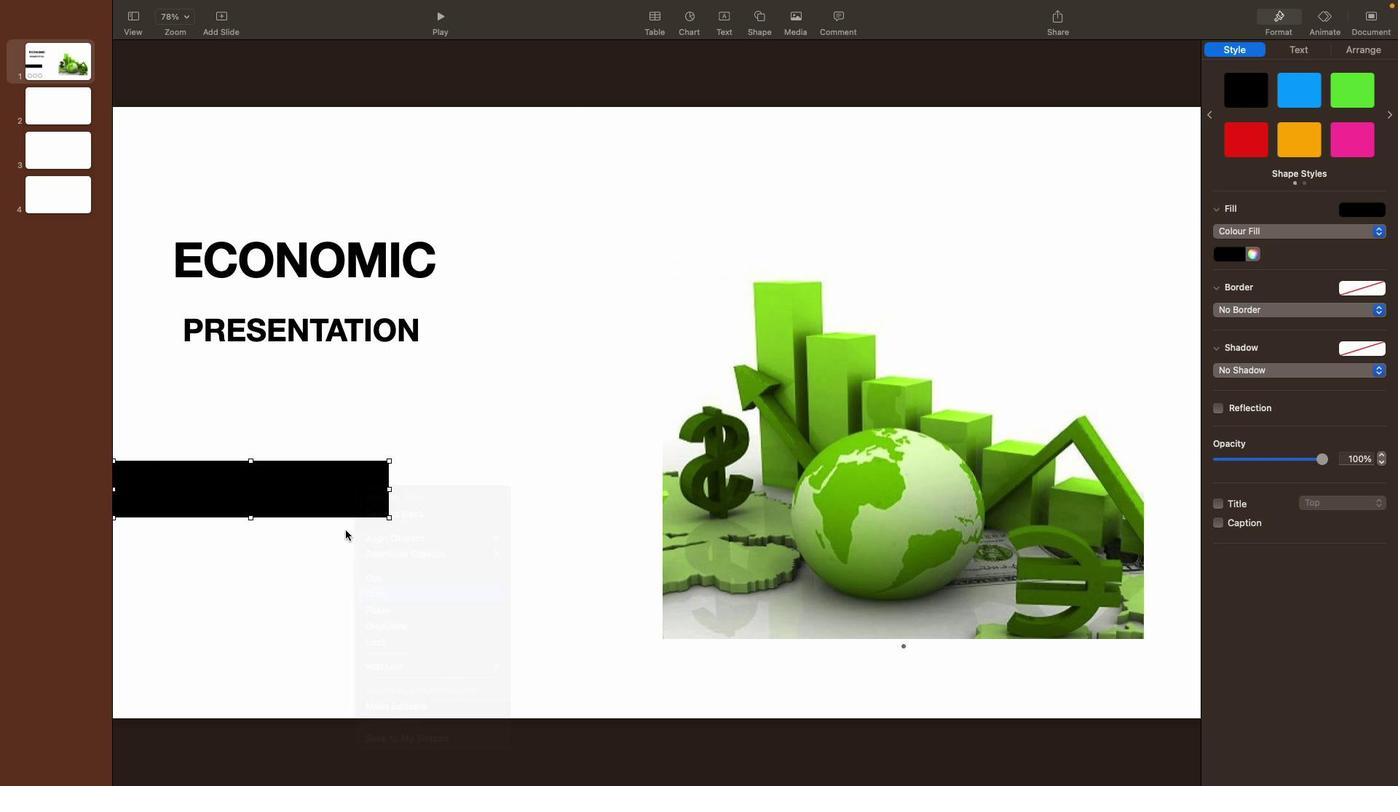 
Action: Mouse pressed left at (378, 589)
Screenshot: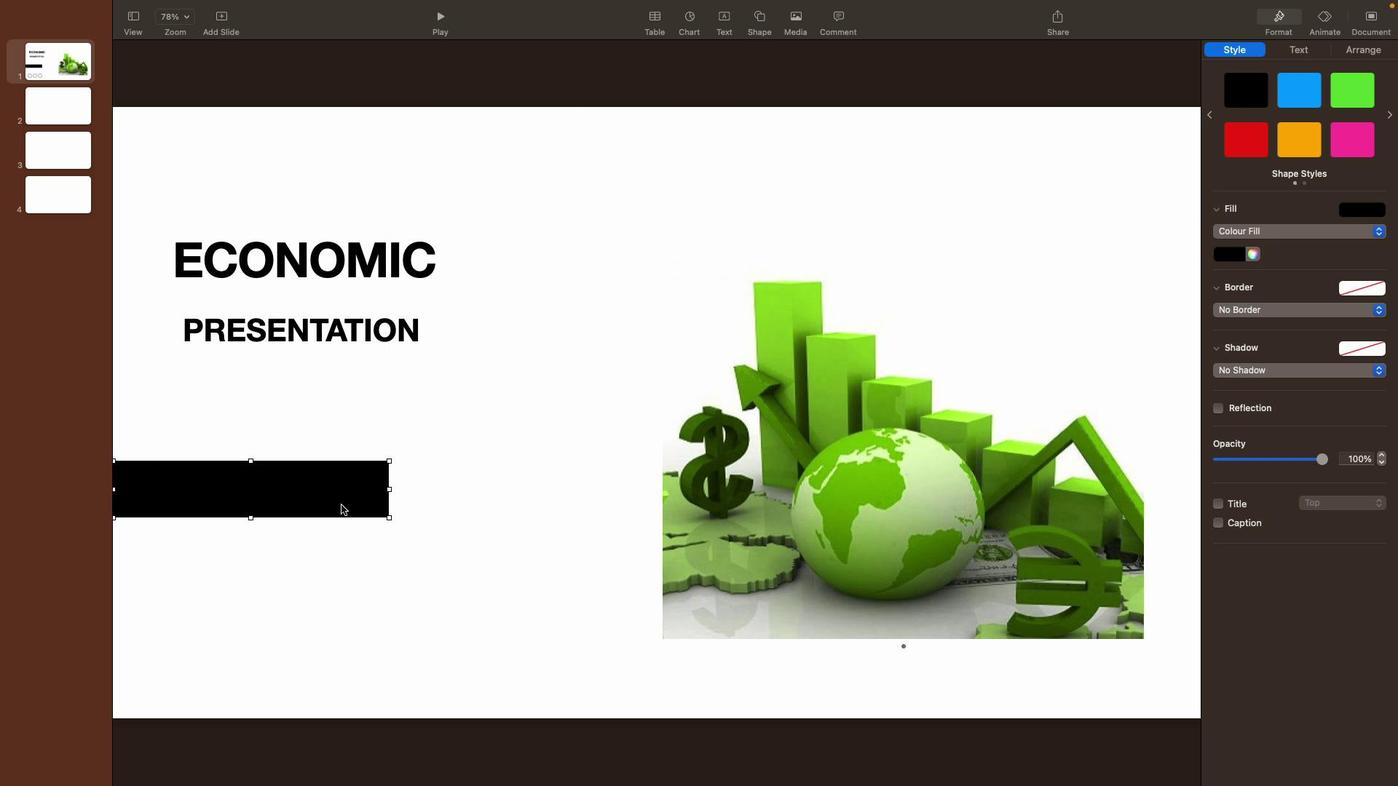 
Action: Mouse moved to (341, 504)
Screenshot: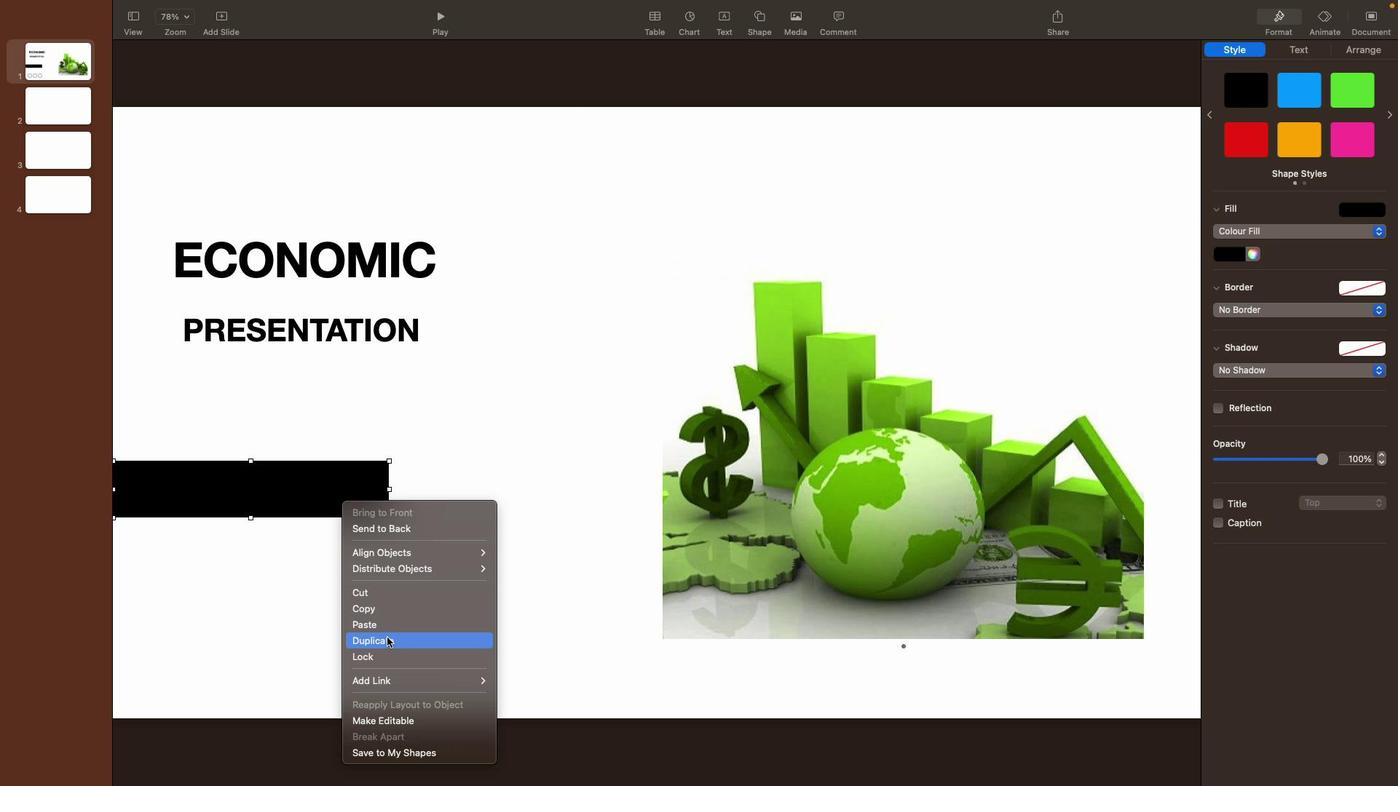 
Action: Mouse pressed right at (341, 504)
Screenshot: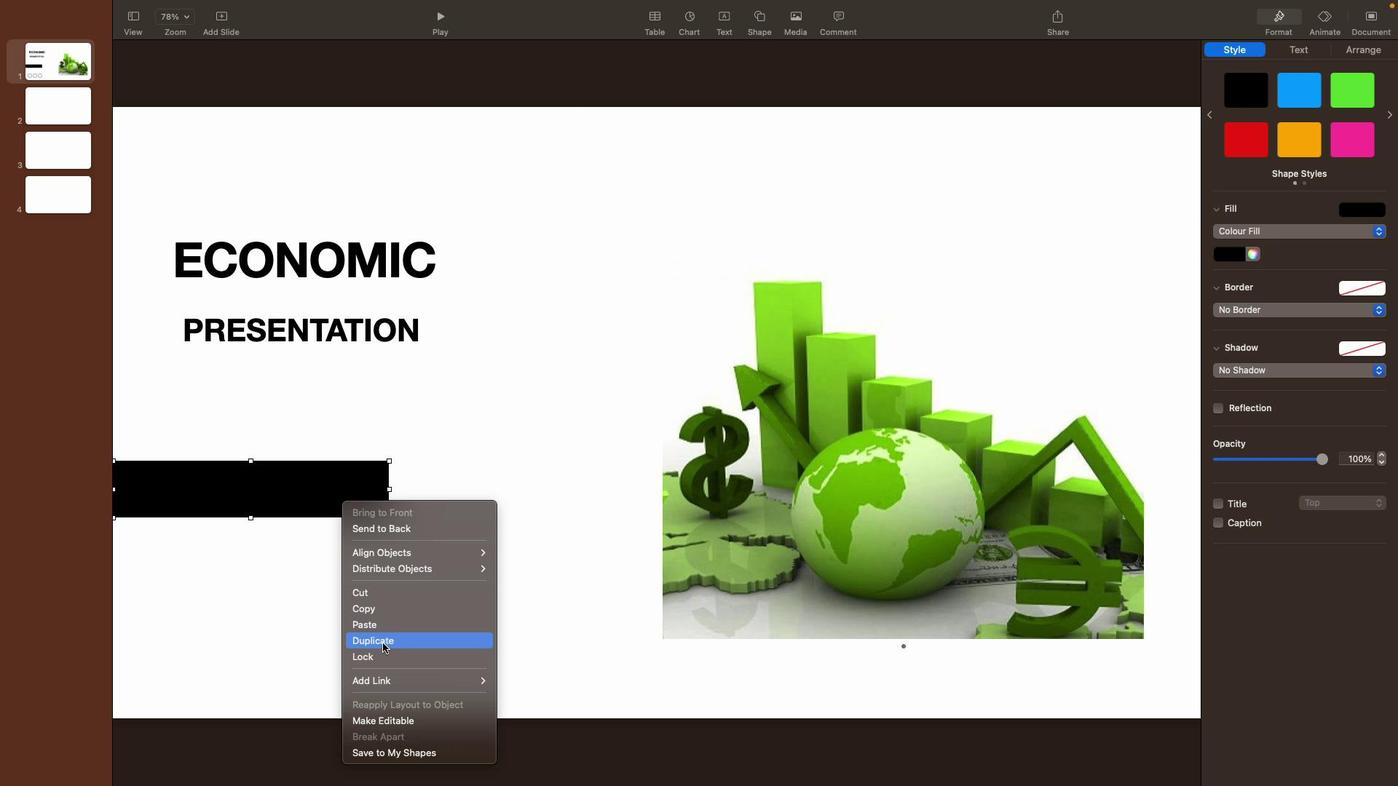 
Action: Mouse moved to (365, 627)
Screenshot: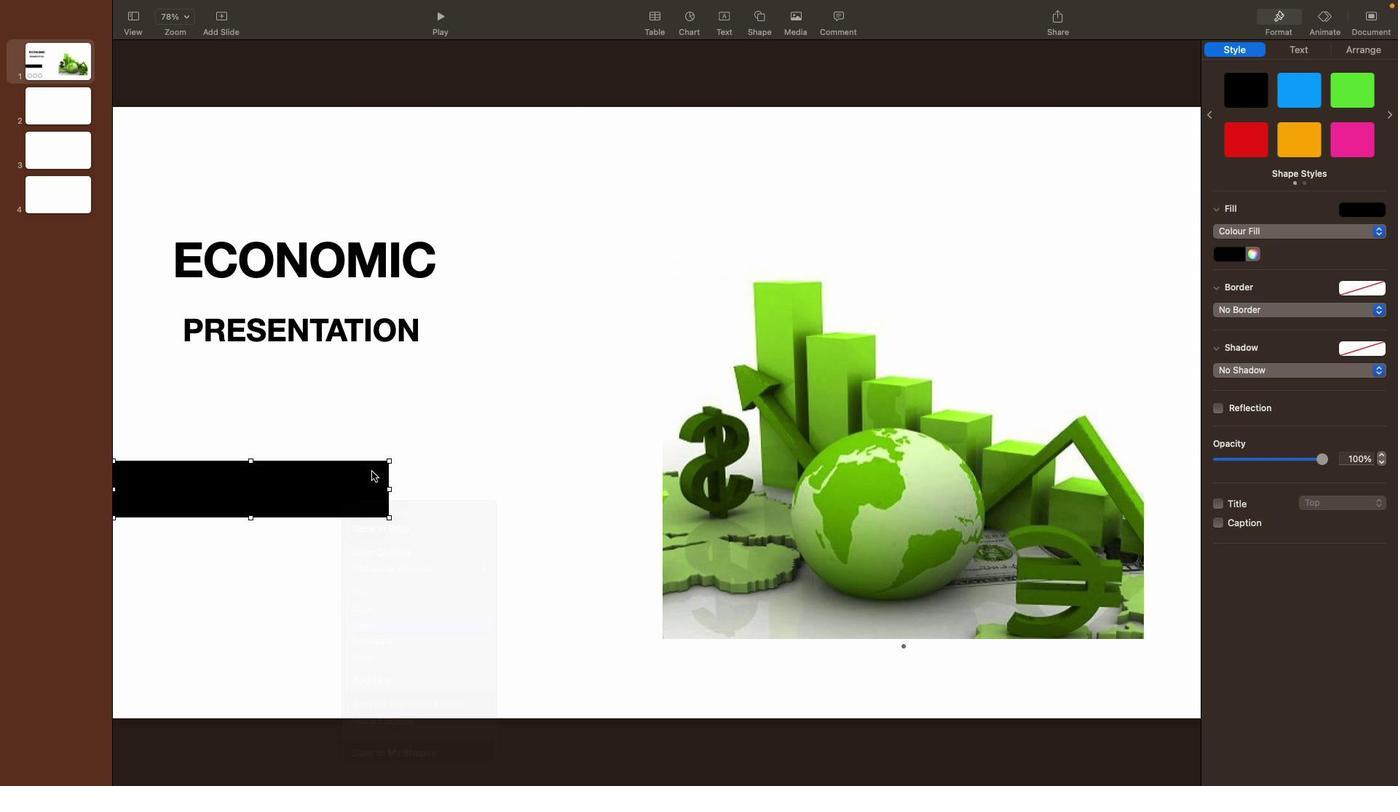
Action: Mouse pressed left at (365, 627)
Screenshot: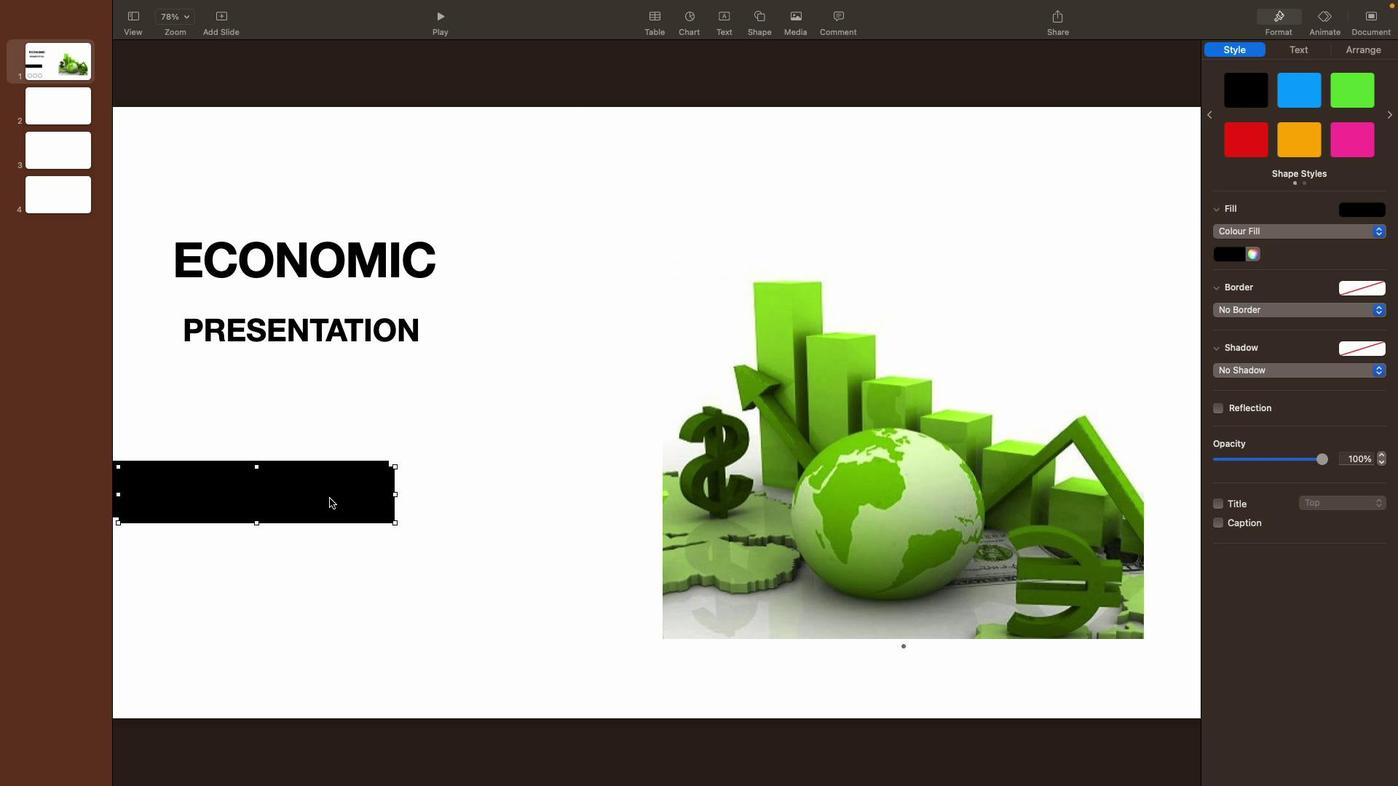 
Action: Mouse moved to (329, 498)
Screenshot: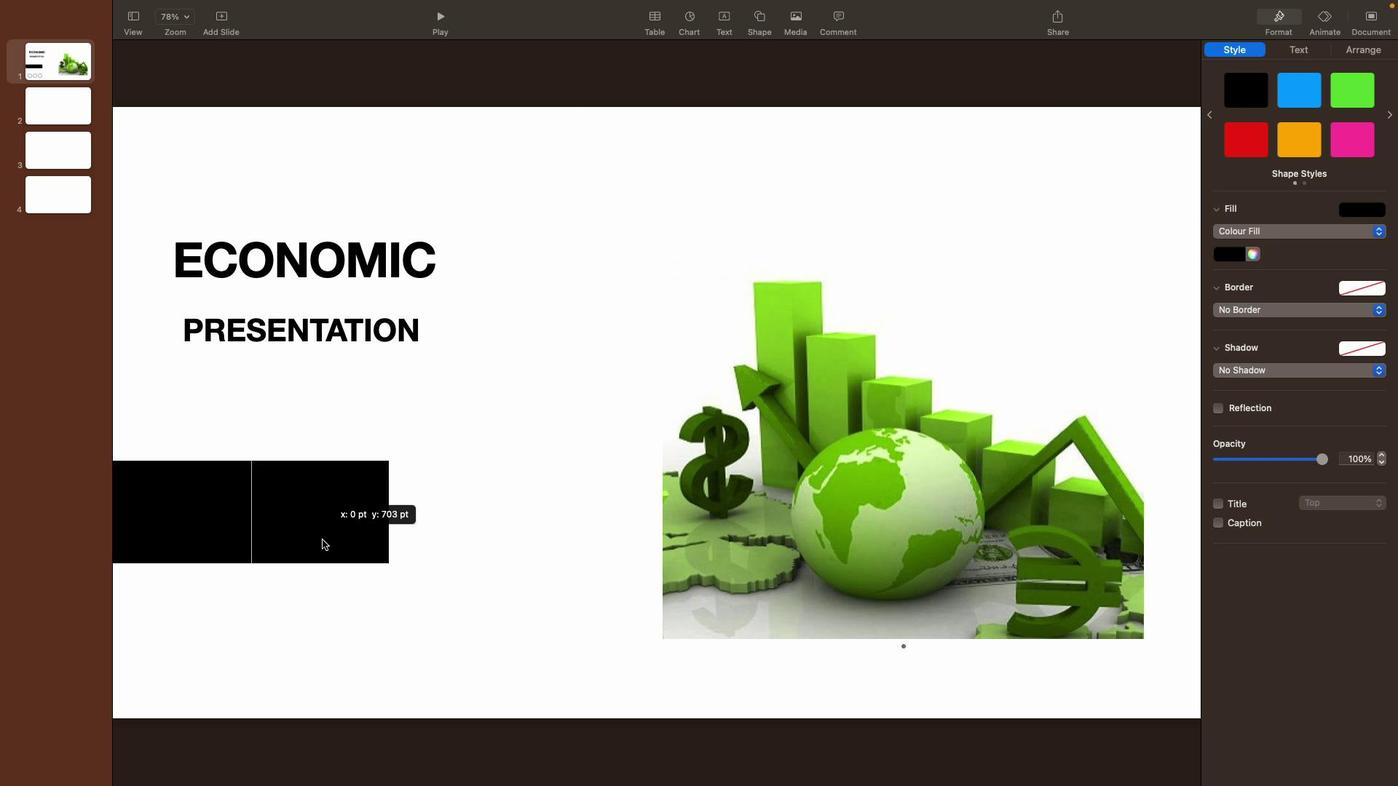
Action: Mouse pressed left at (329, 498)
Screenshot: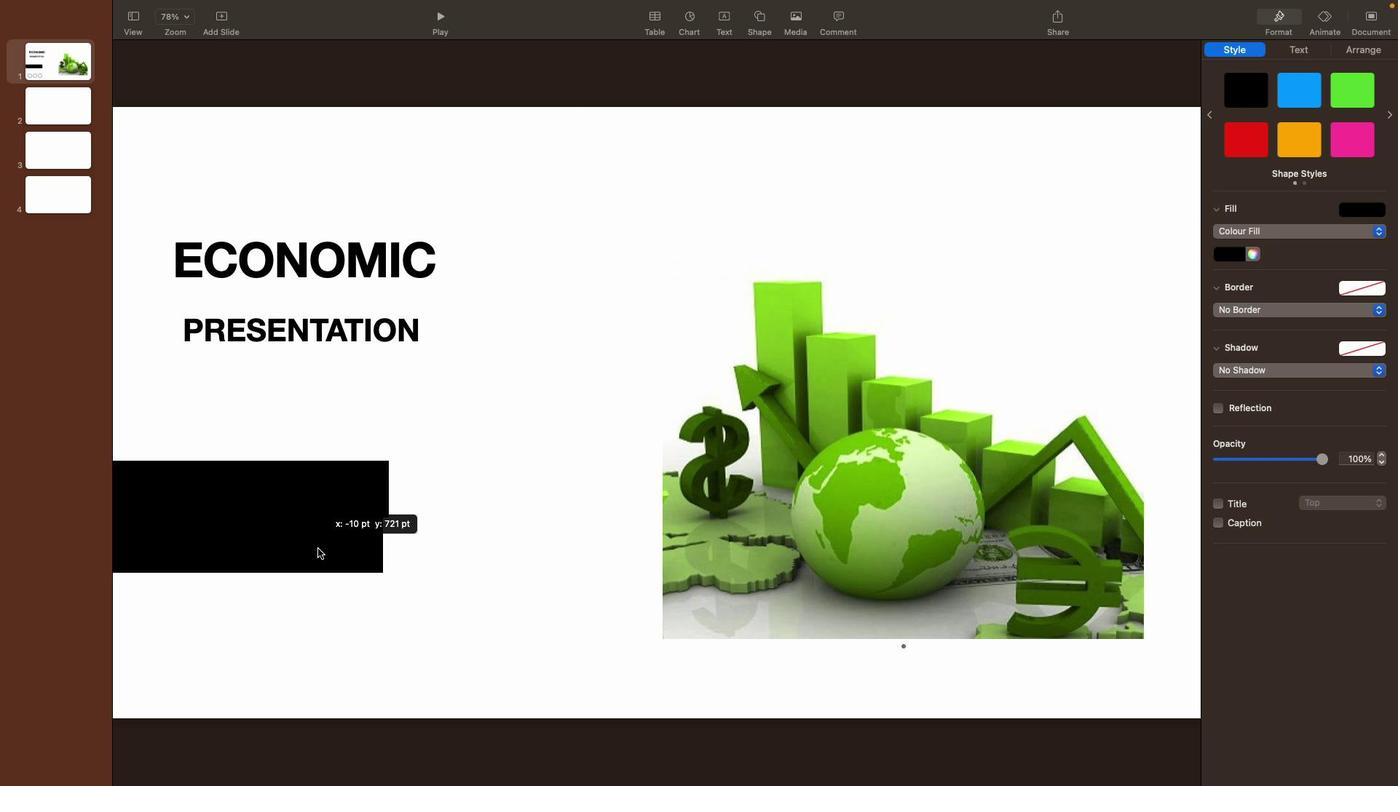 
Action: Mouse moved to (417, 528)
Screenshot: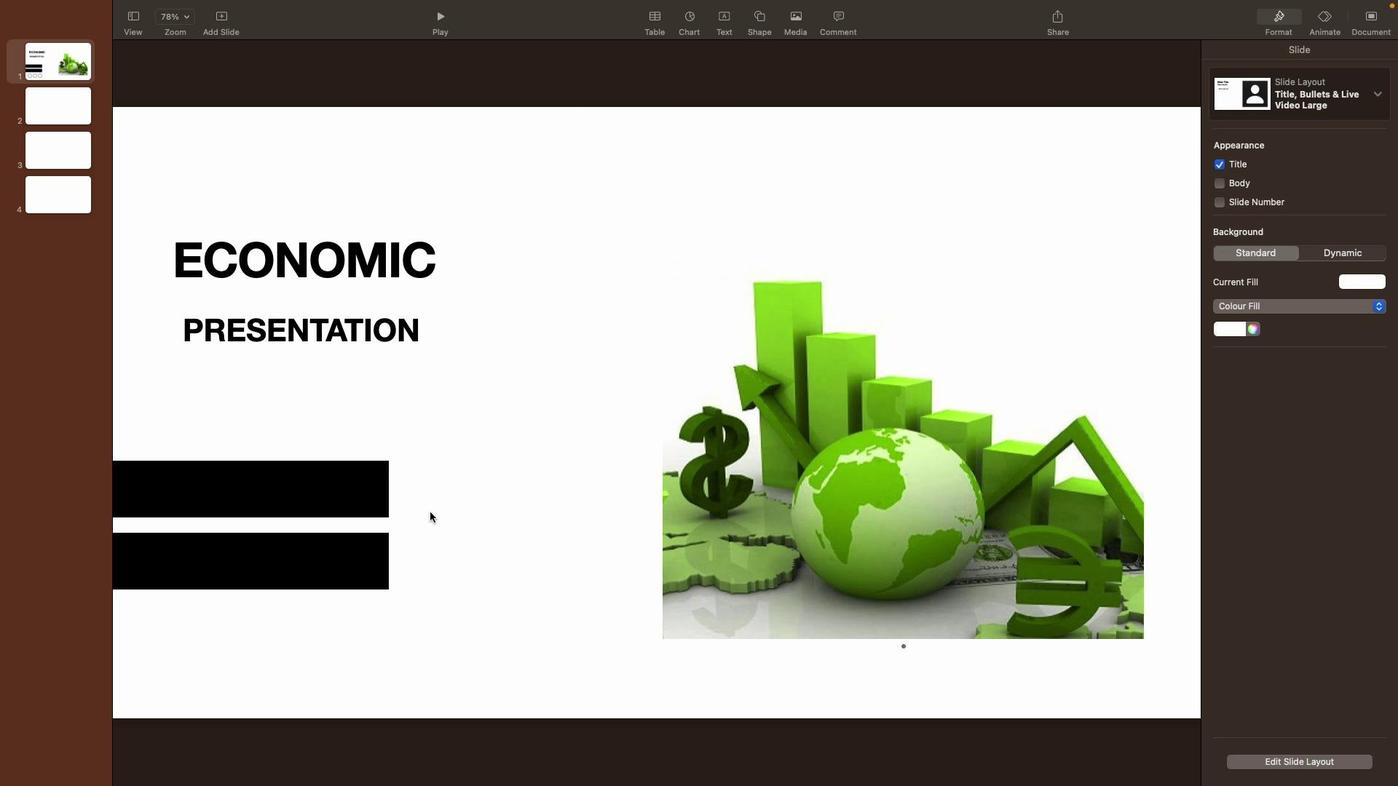
Action: Mouse pressed left at (417, 528)
Screenshot: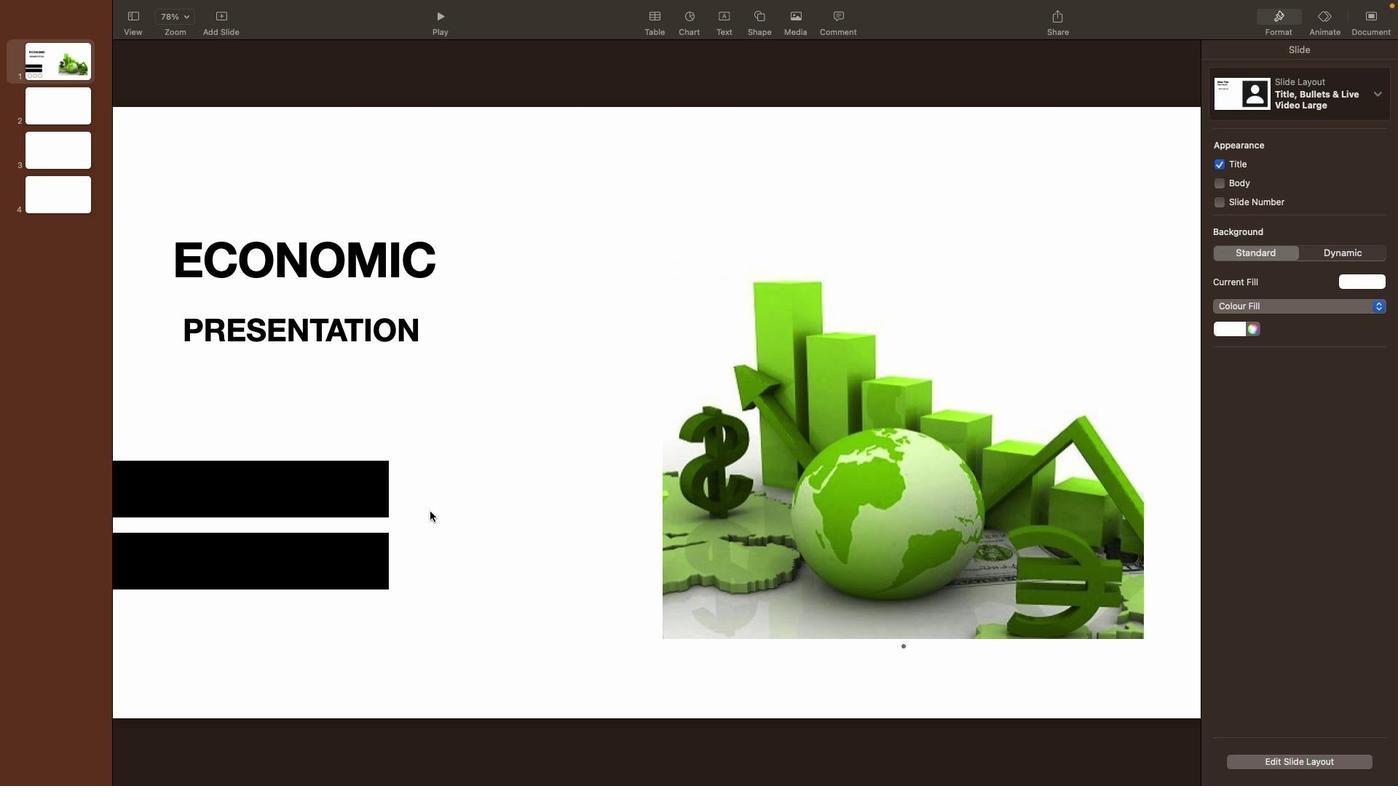 
Action: Mouse moved to (356, 260)
Screenshot: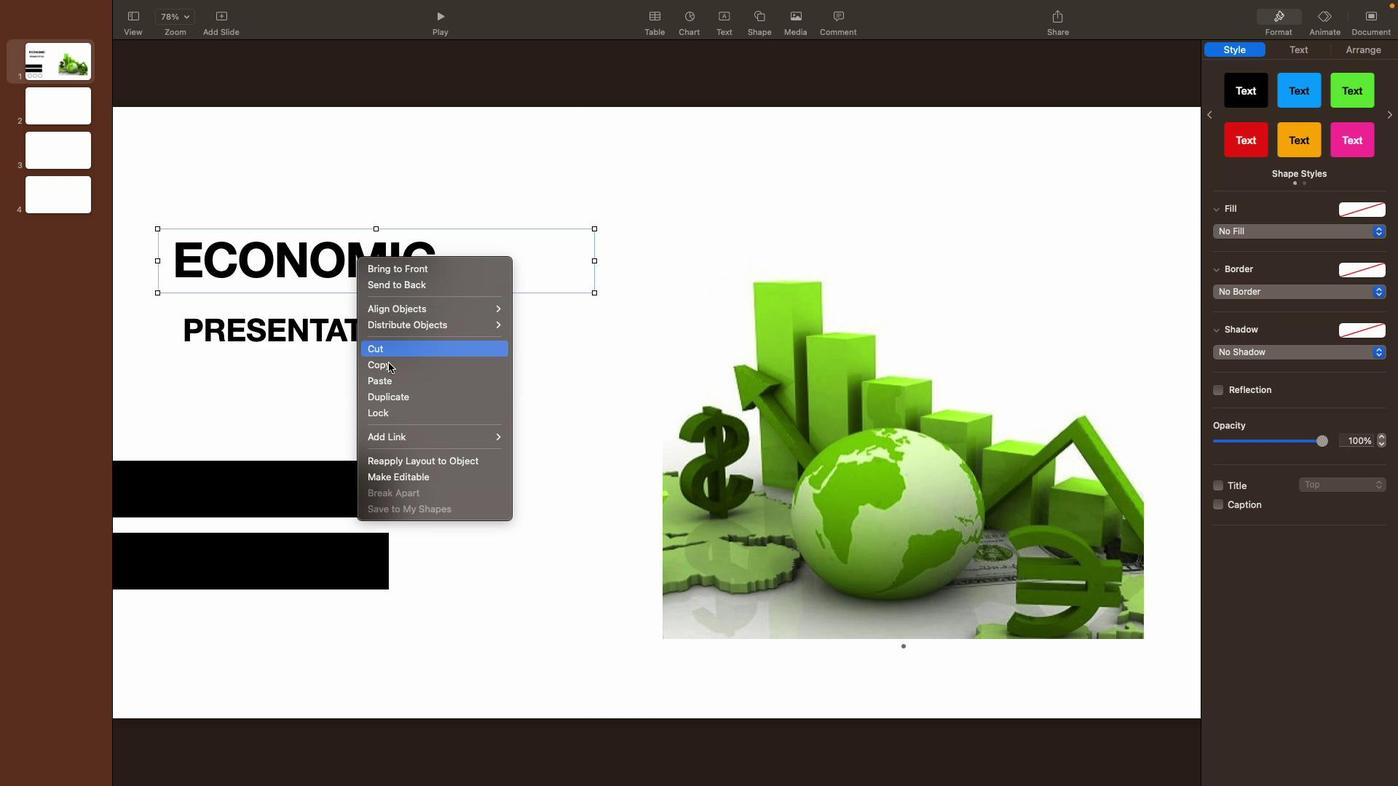 
Action: Mouse pressed right at (356, 260)
Screenshot: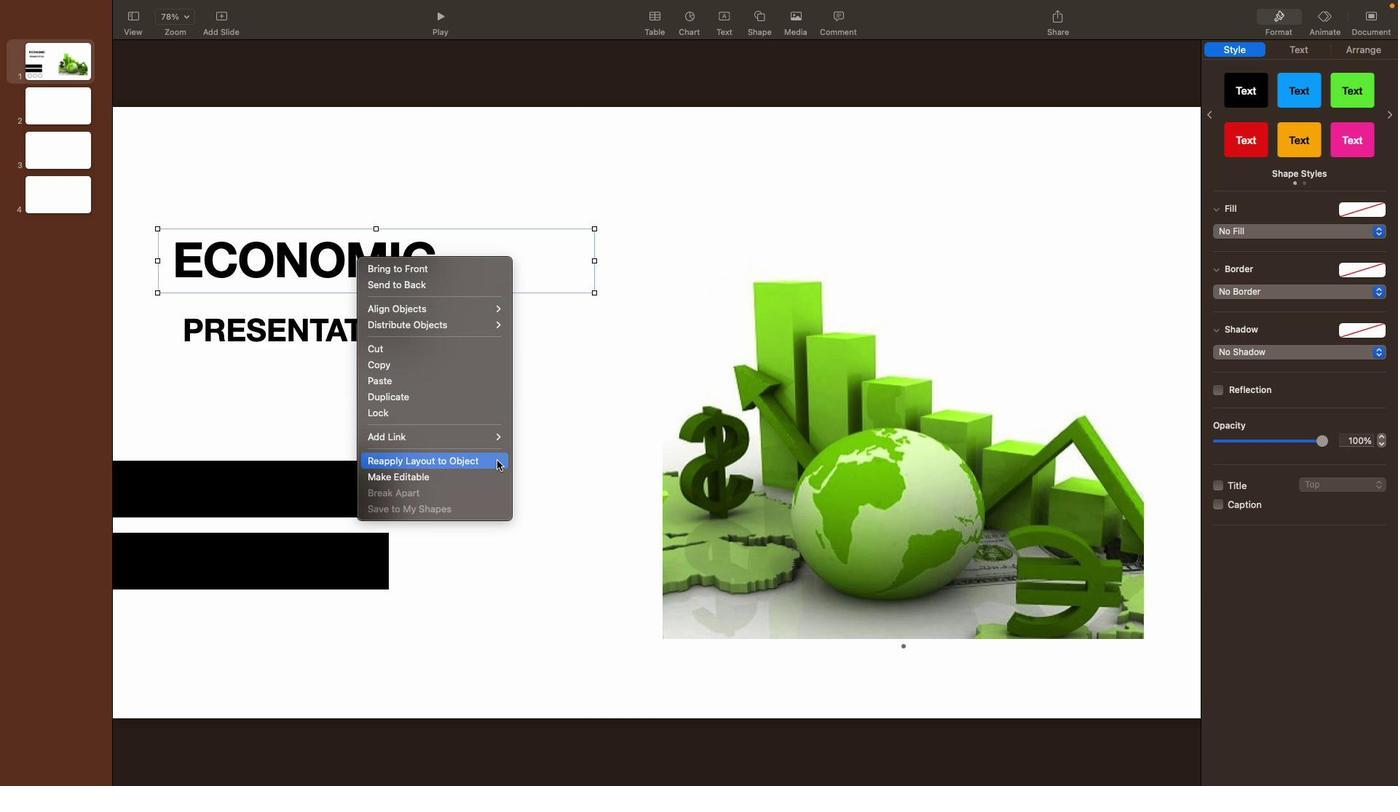 
Action: Mouse moved to (1380, 286)
Screenshot: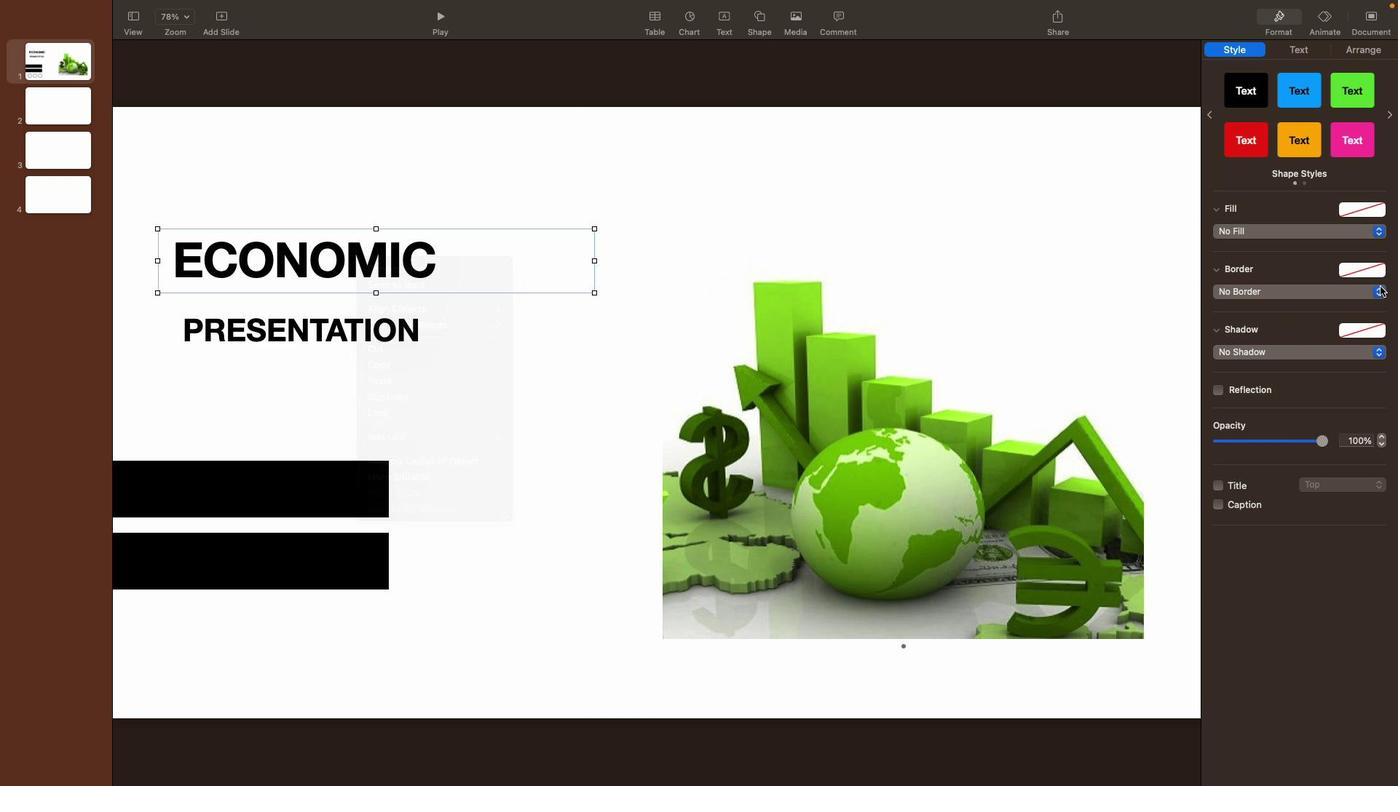 
Action: Mouse pressed left at (1380, 286)
Screenshot: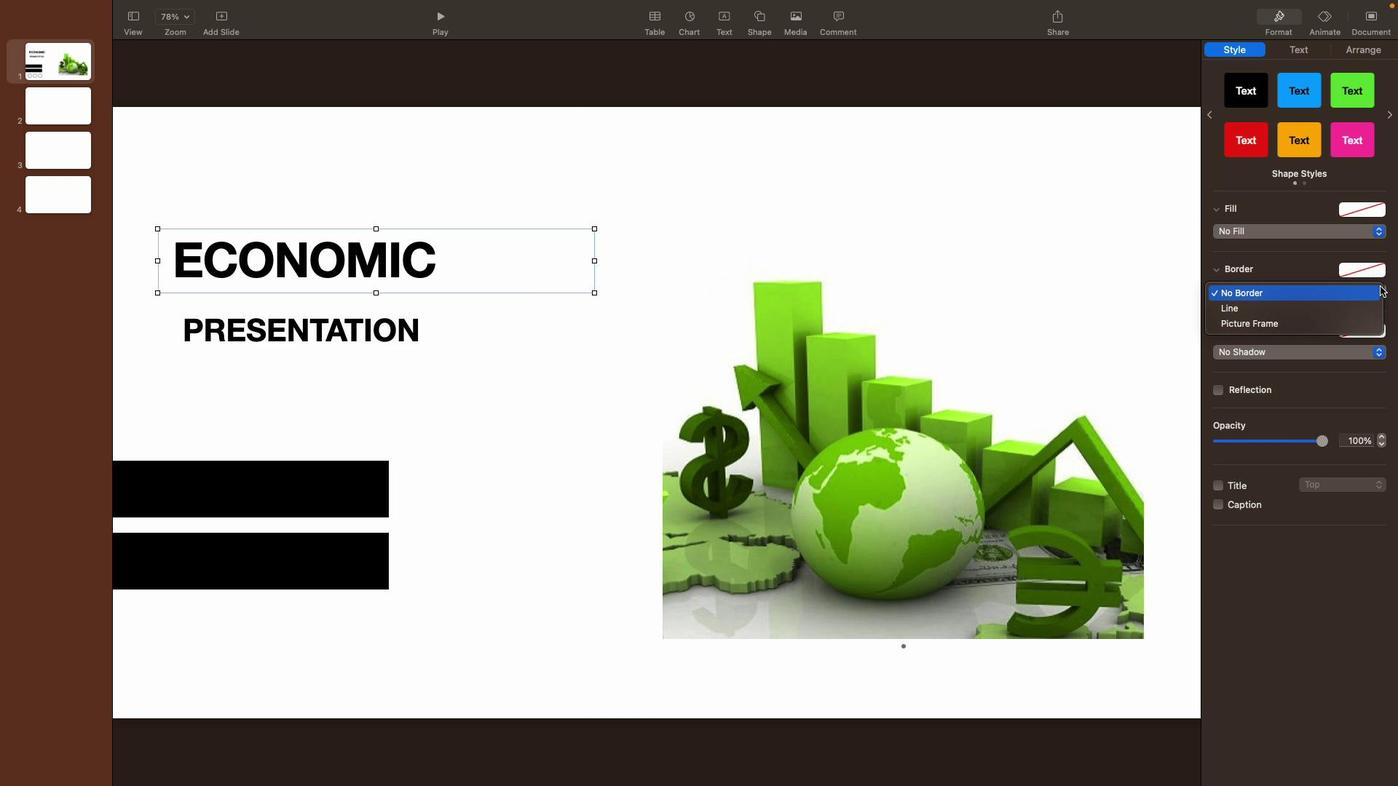 
Action: Mouse pressed left at (1380, 286)
Screenshot: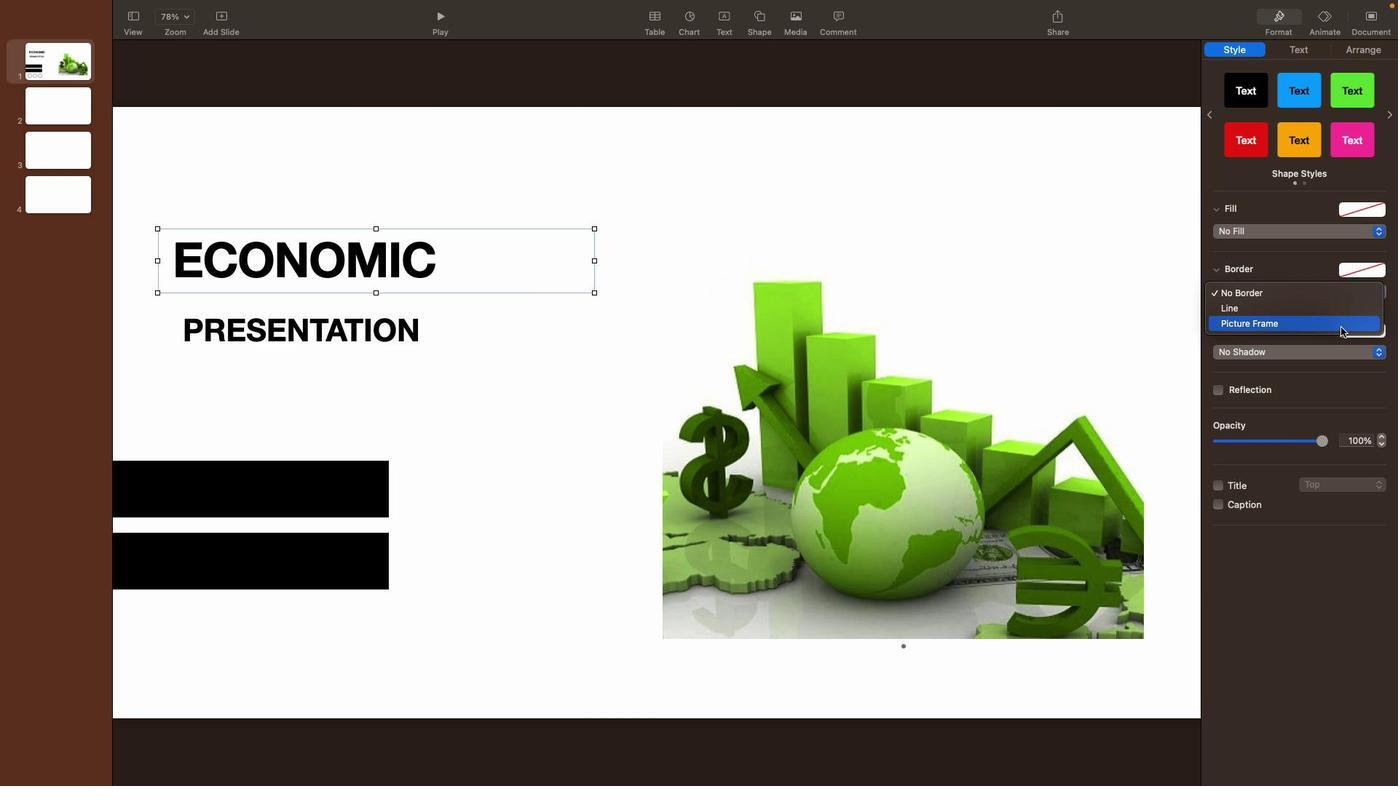 
Action: Mouse moved to (1233, 309)
Screenshot: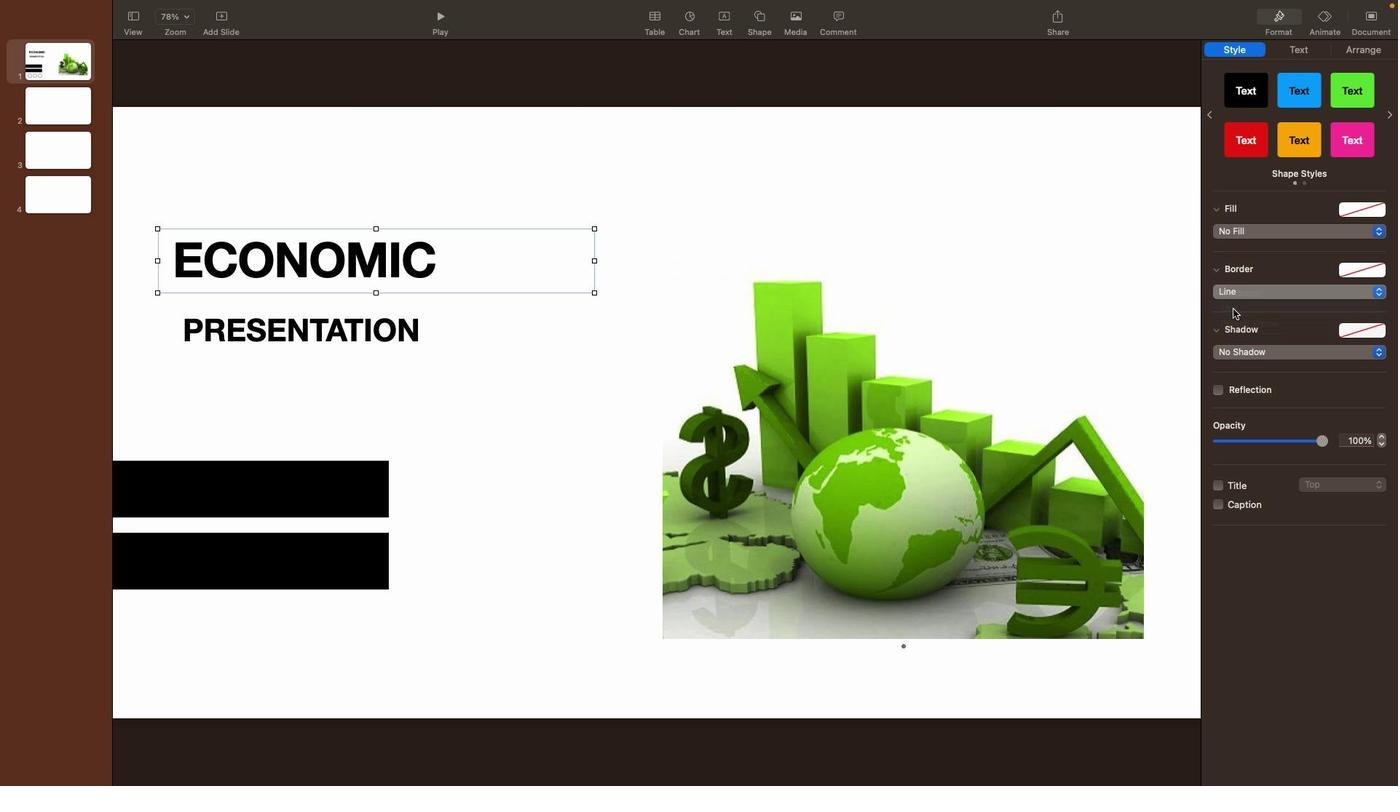 
Action: Mouse pressed left at (1233, 309)
Screenshot: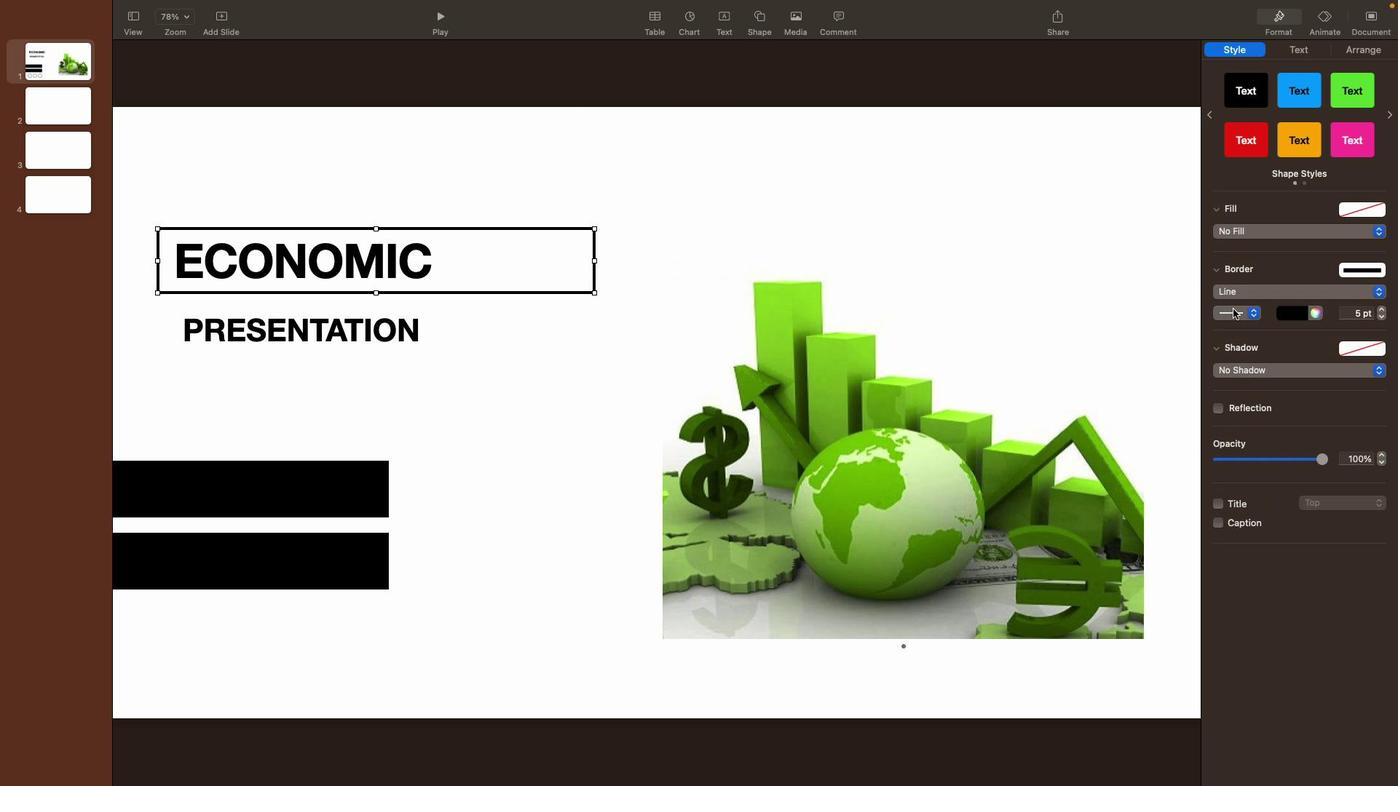 
Action: Mouse moved to (1299, 314)
Screenshot: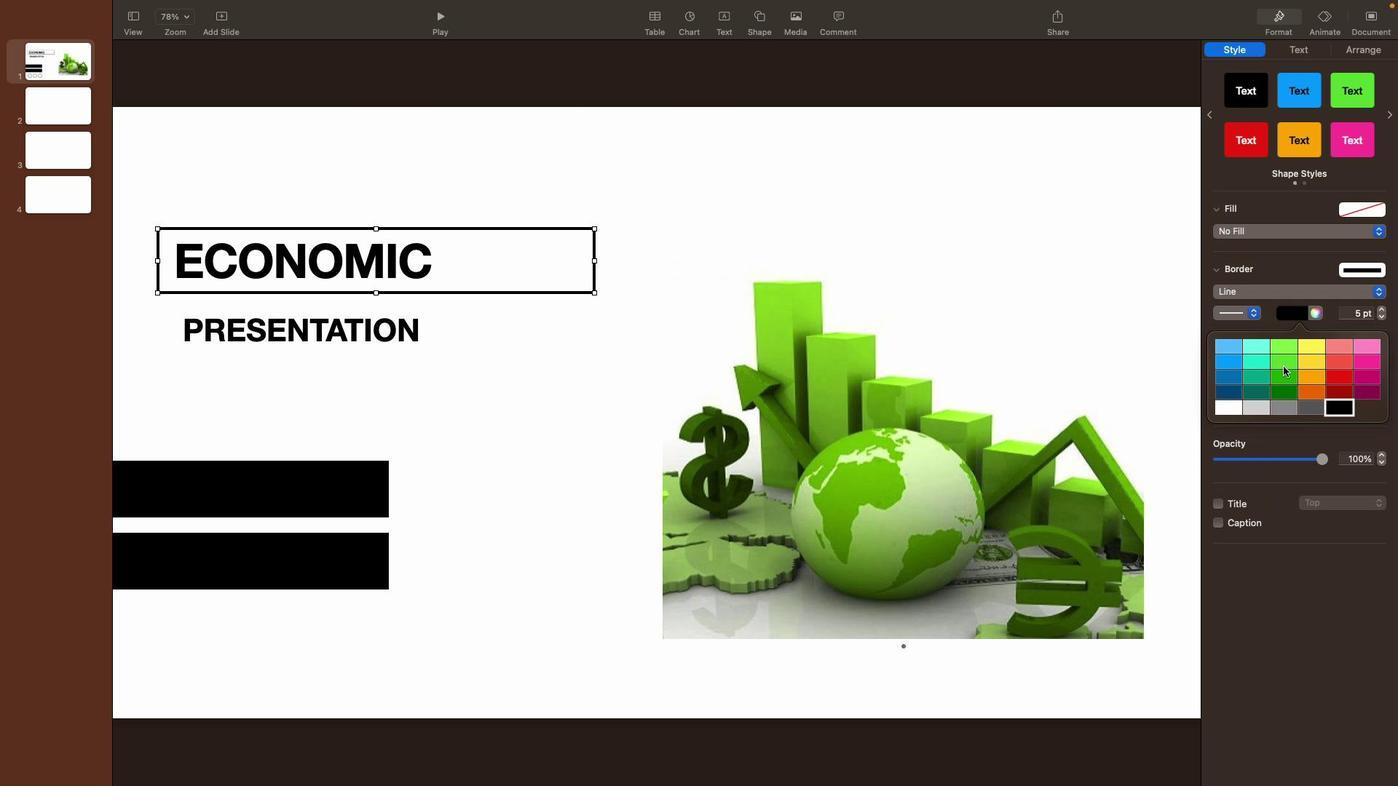 
Action: Mouse pressed left at (1299, 314)
Screenshot: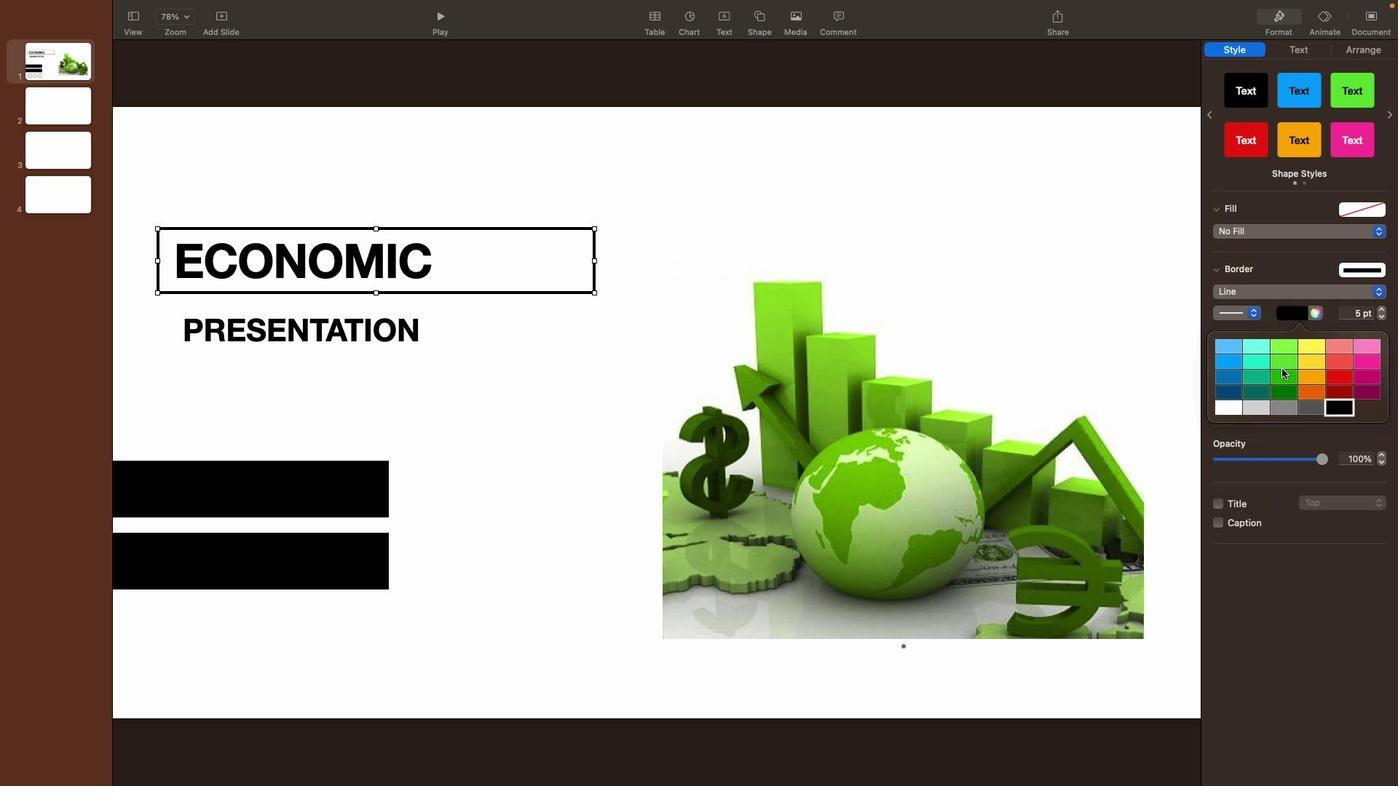 
Action: Mouse moved to (594, 259)
Screenshot: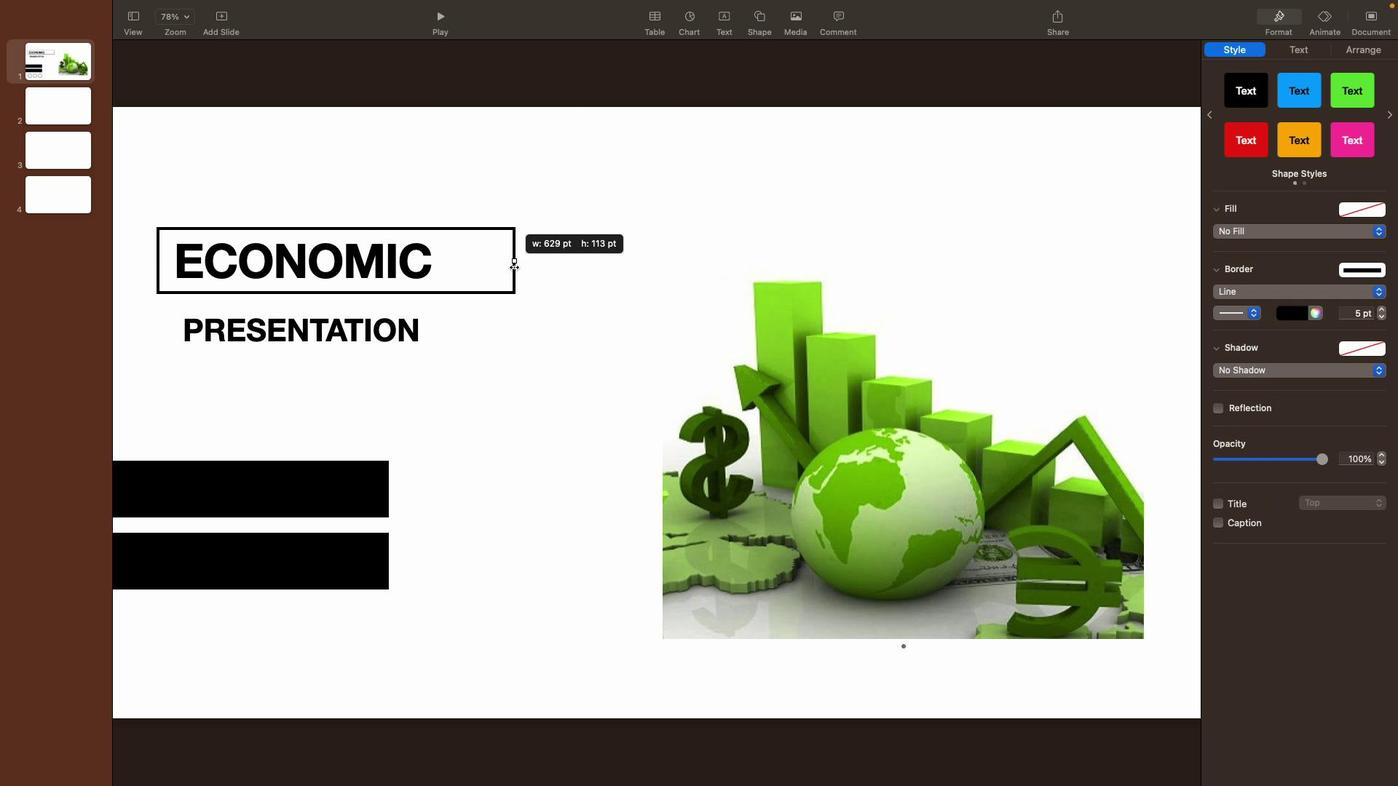 
Action: Mouse pressed left at (594, 259)
Screenshot: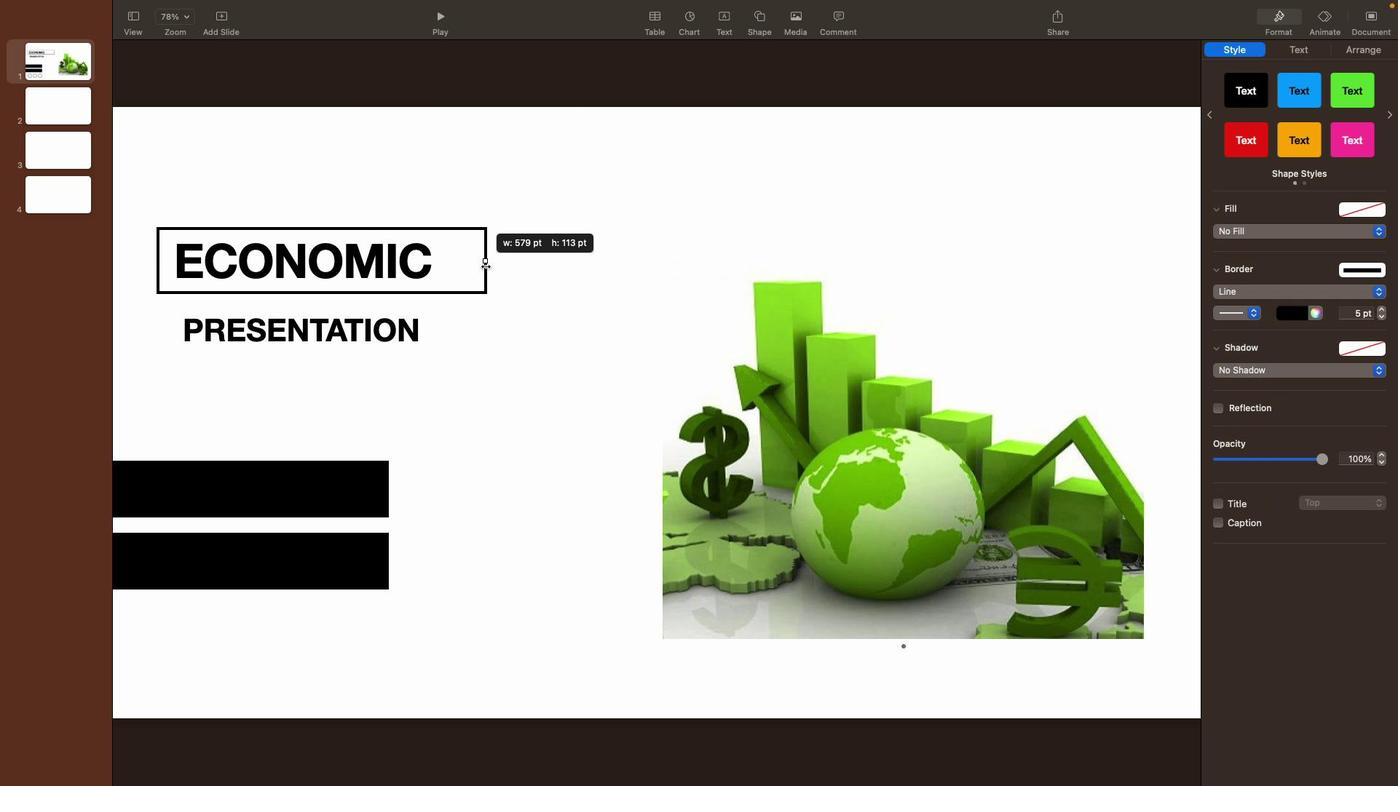
Action: Mouse moved to (1379, 348)
Screenshot: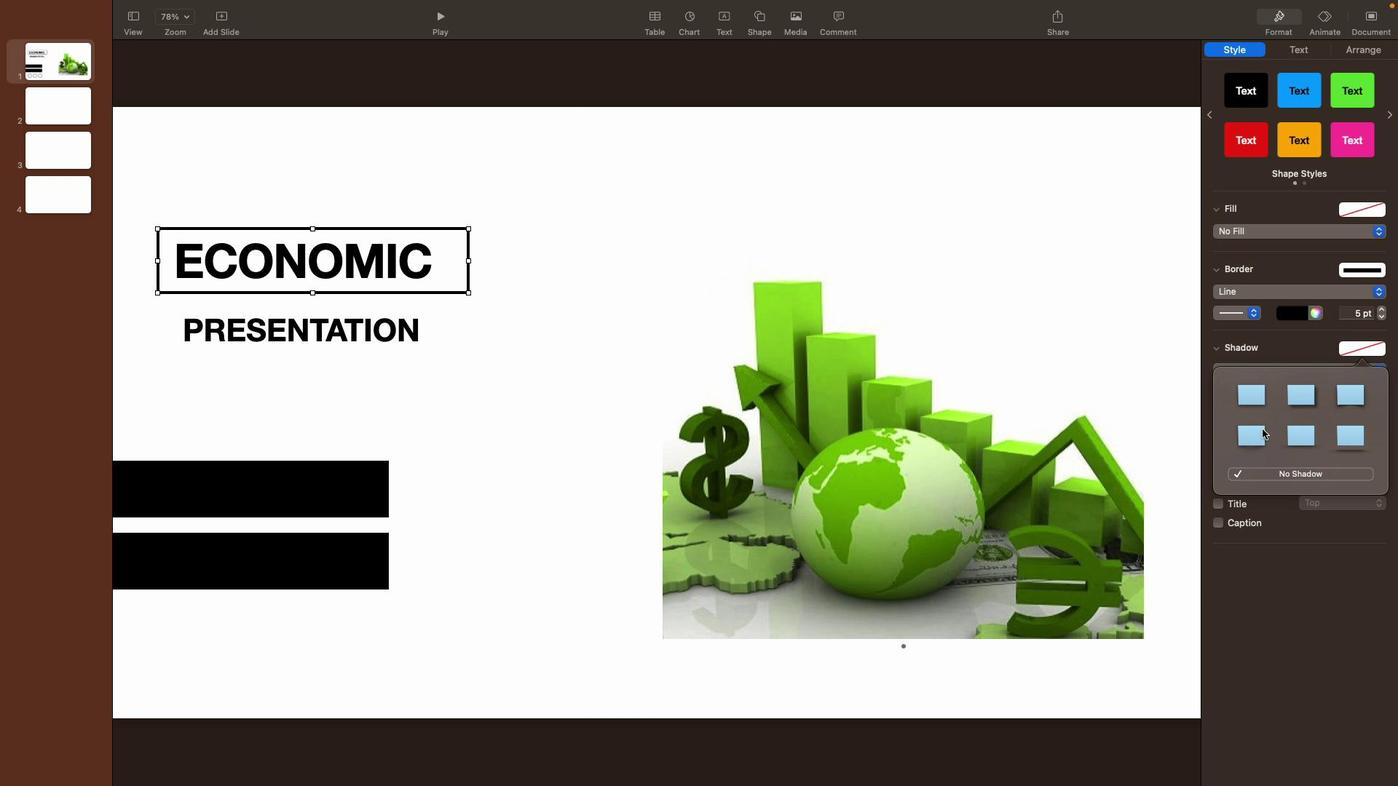 
Action: Mouse pressed left at (1379, 348)
Screenshot: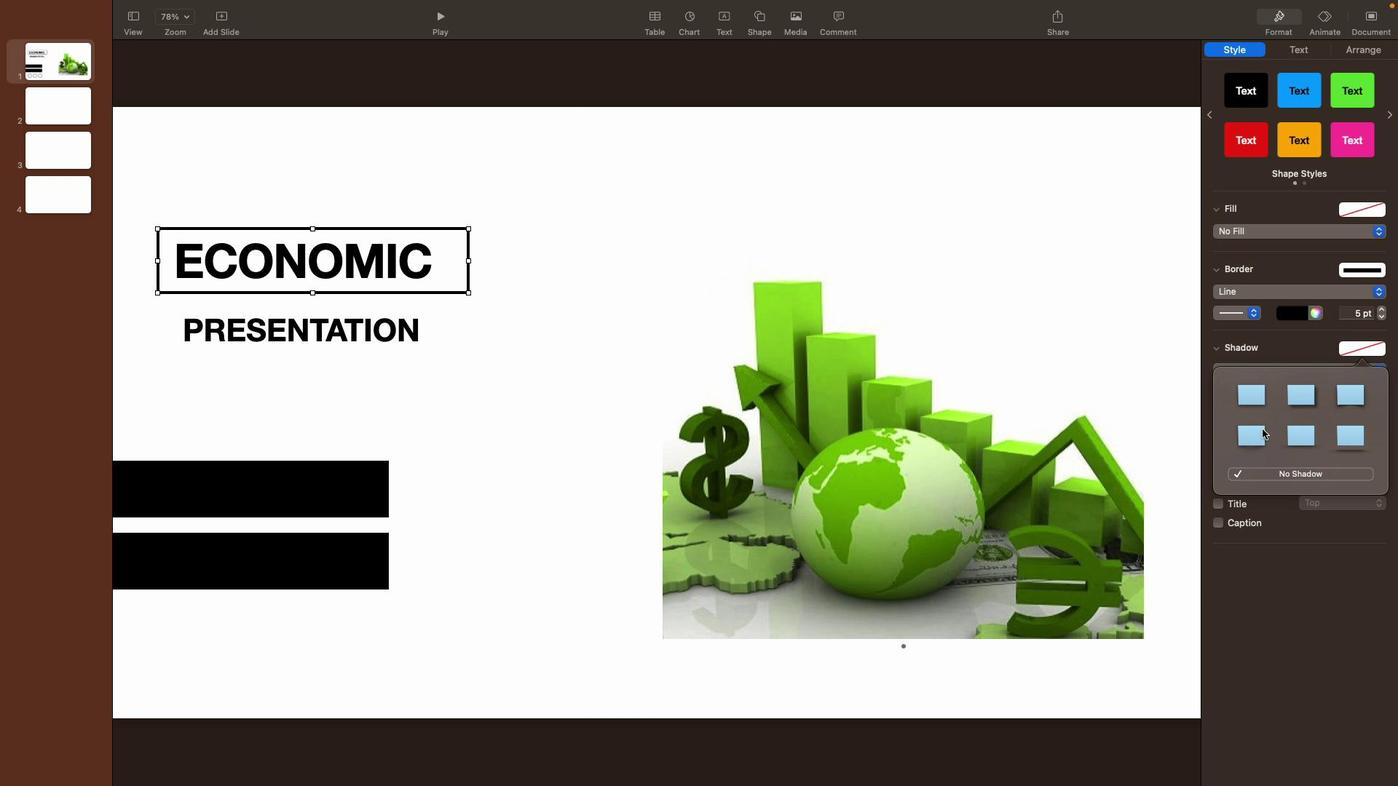 
Action: Mouse moved to (1355, 441)
Screenshot: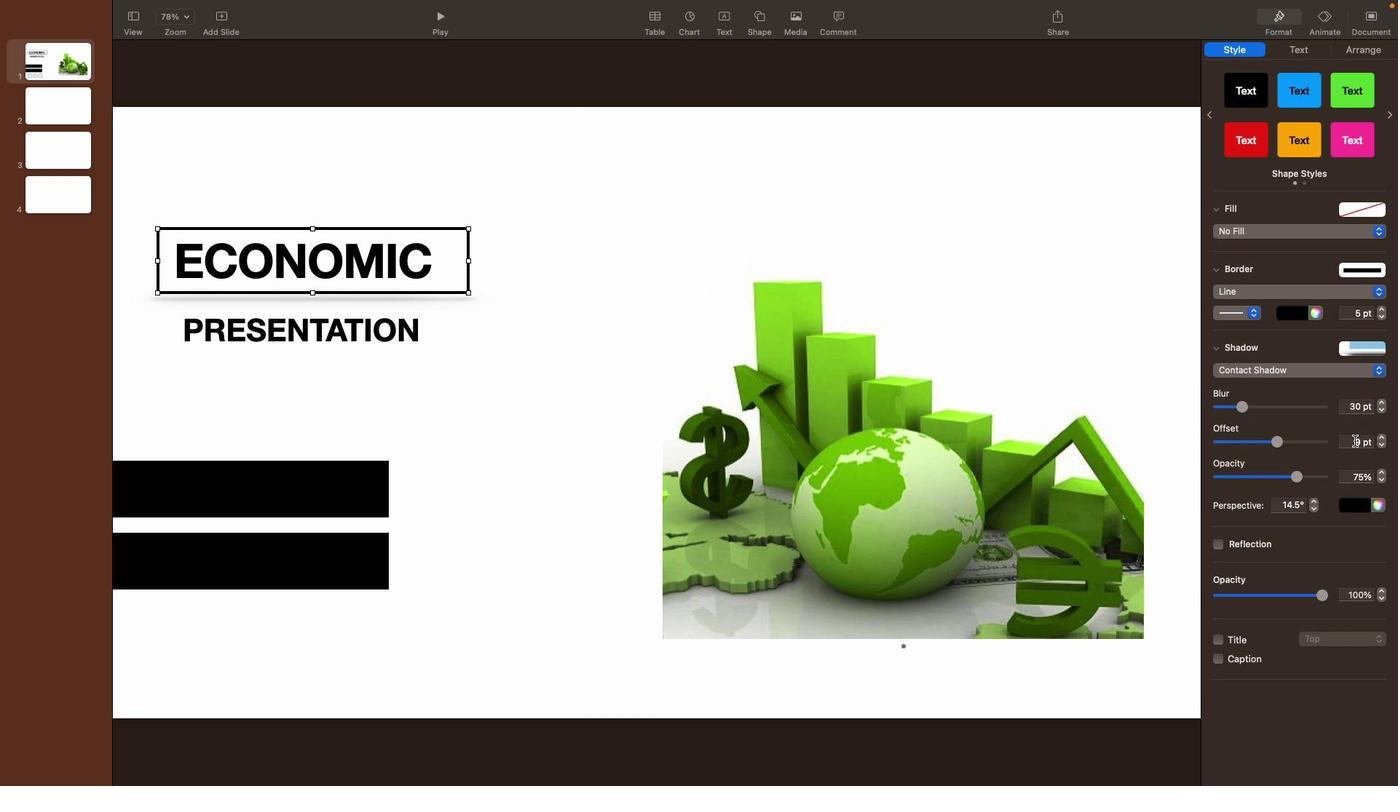 
Action: Mouse pressed left at (1355, 441)
Screenshot: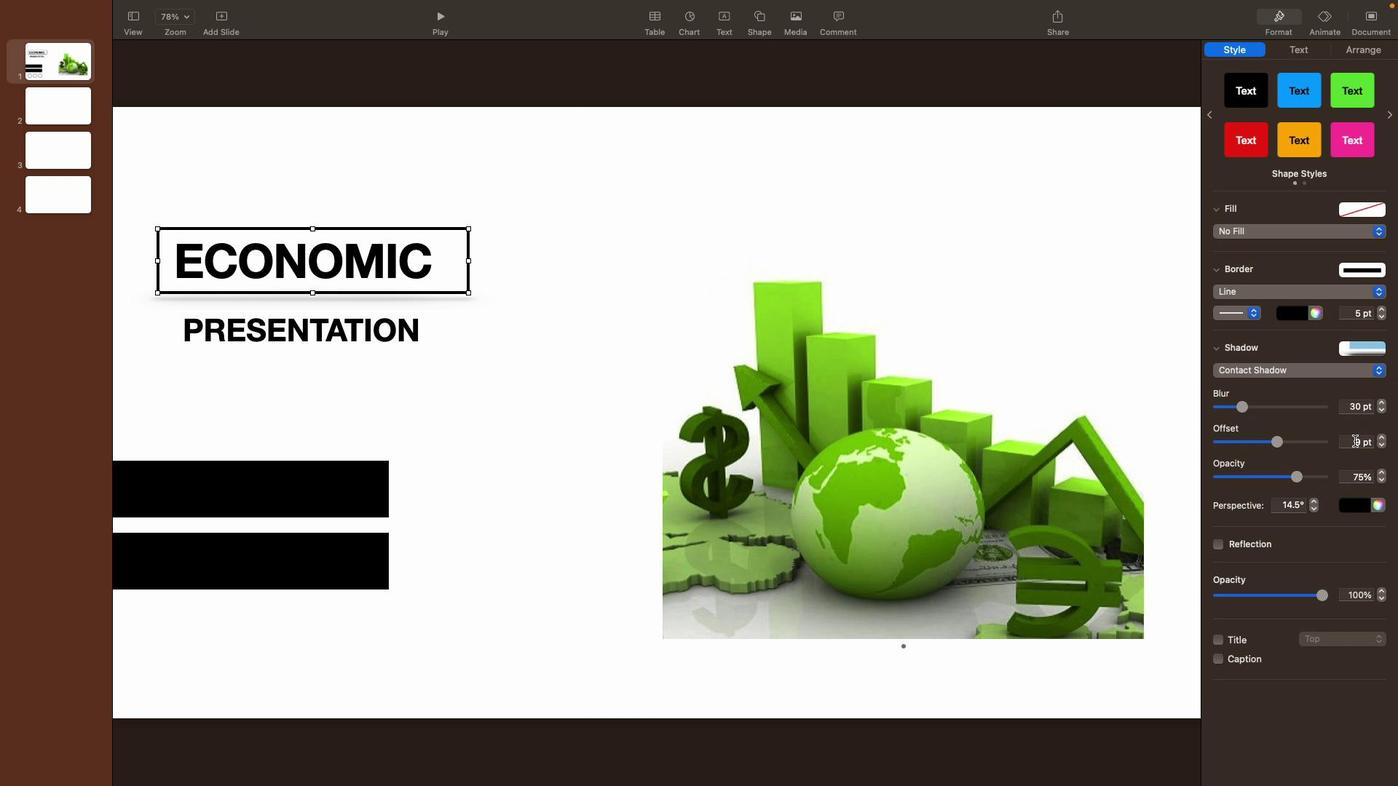 
Action: Mouse moved to (410, 255)
Screenshot: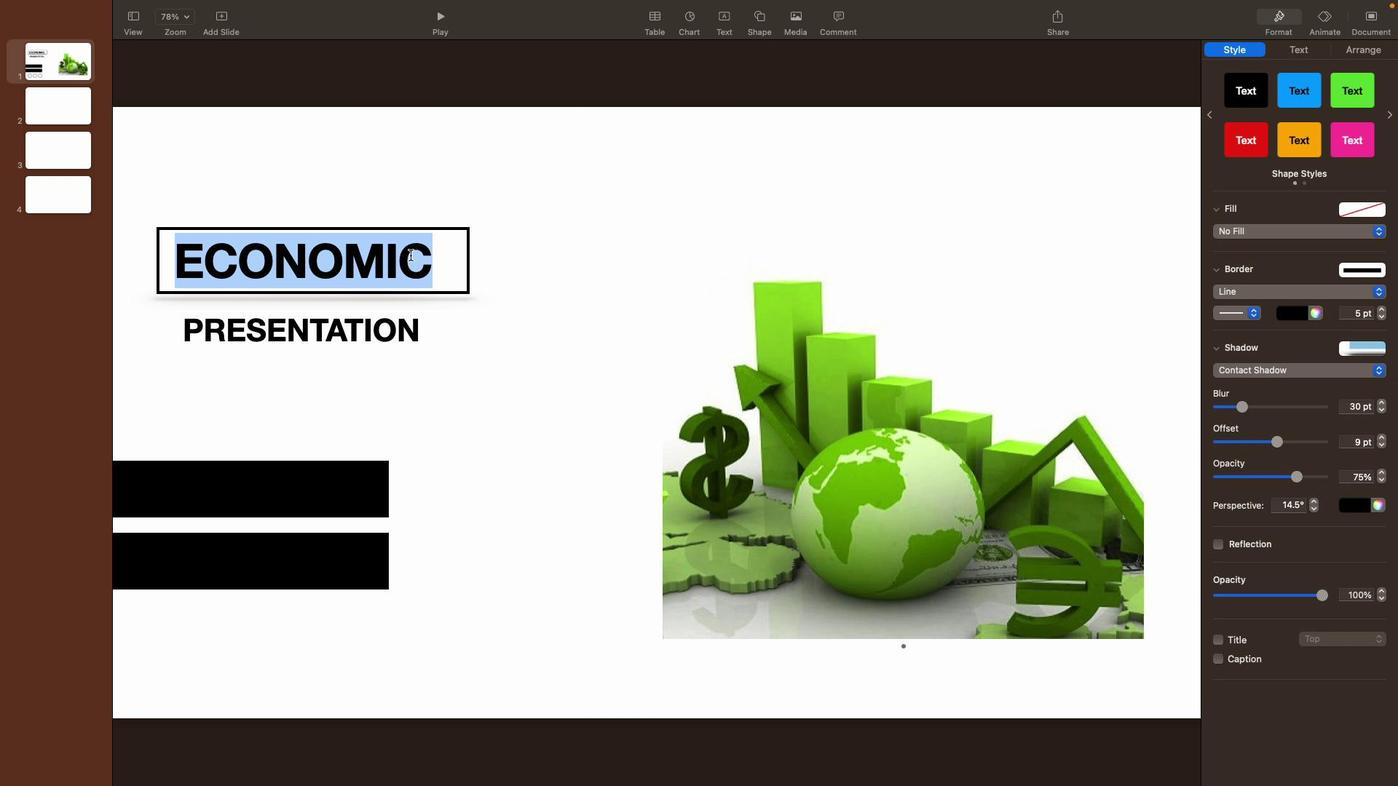 
Action: Mouse pressed left at (410, 255)
Screenshot: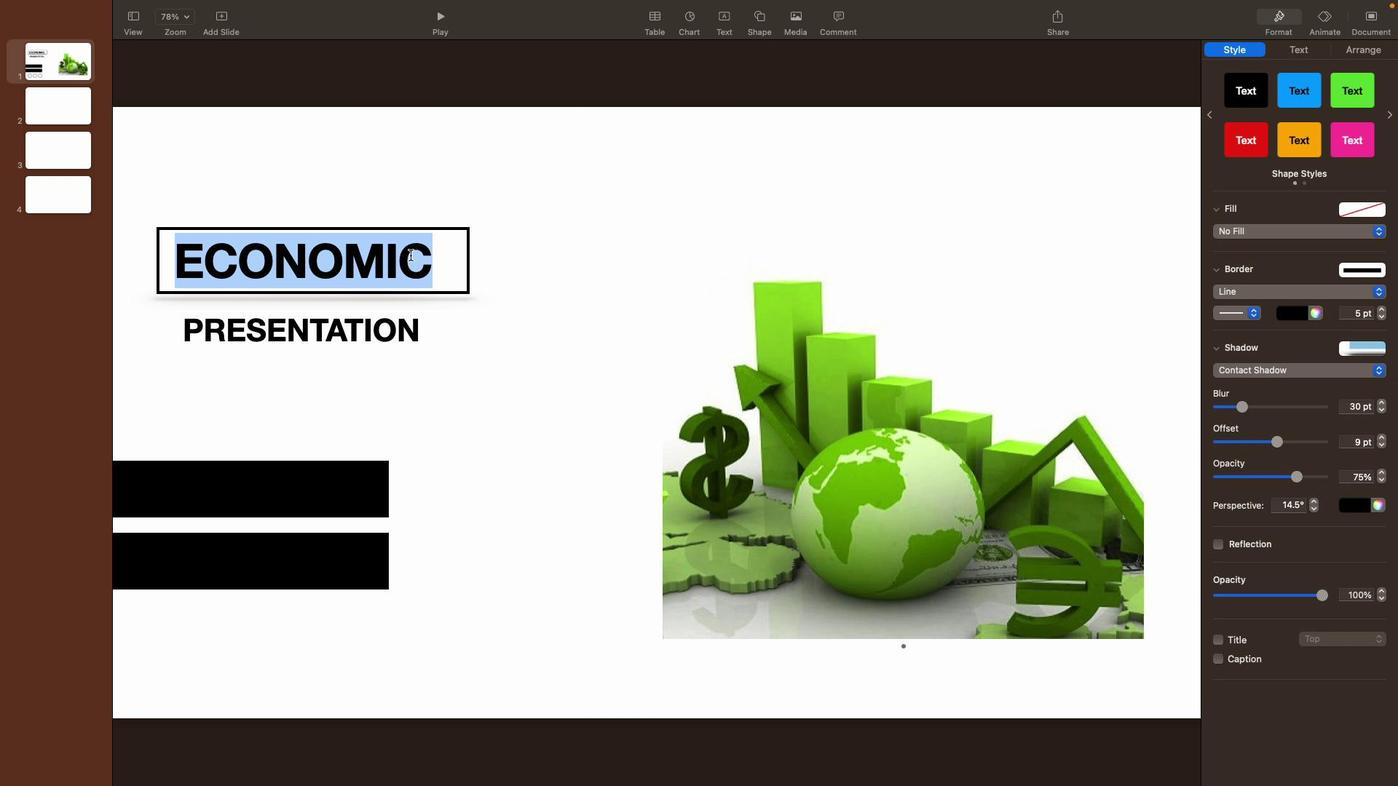
Action: Mouse moved to (410, 255)
Screenshot: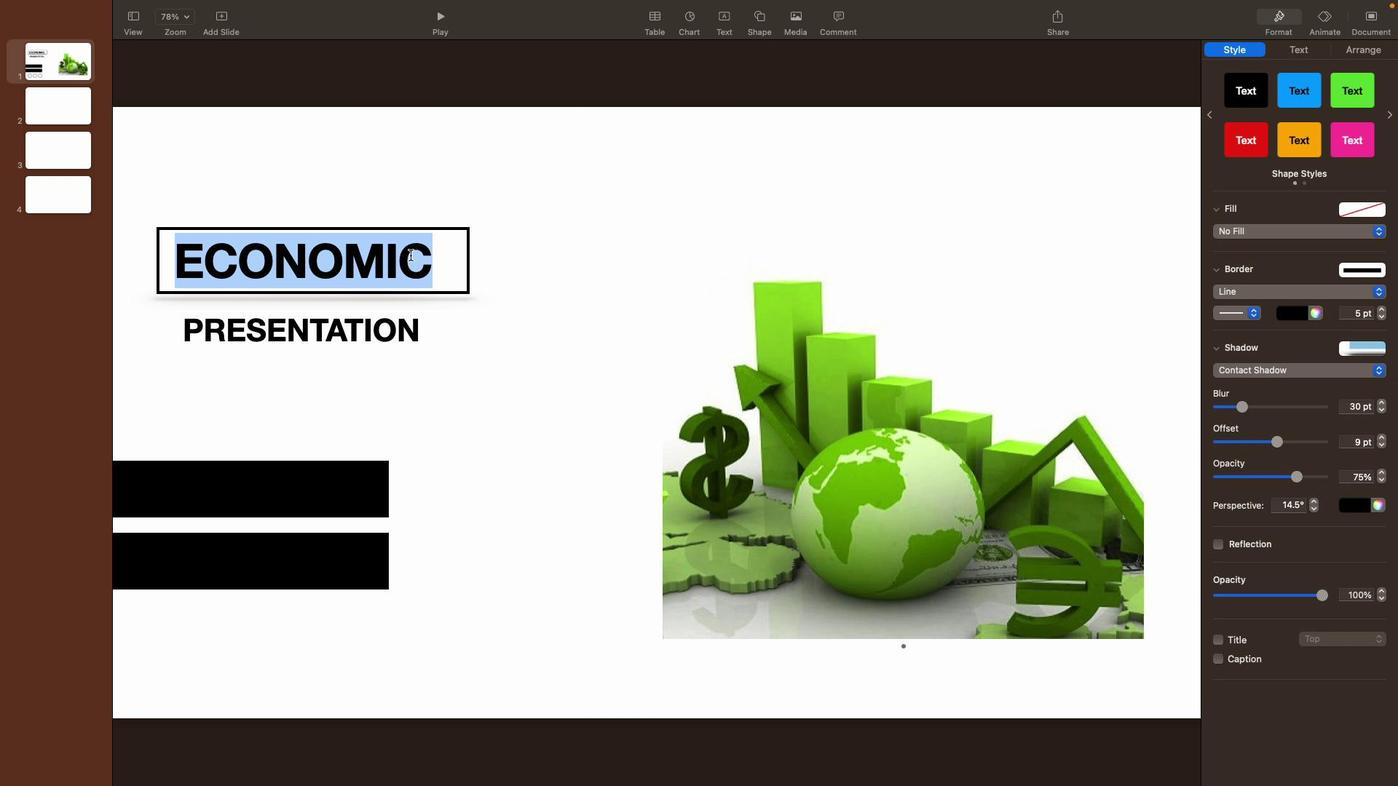 
Action: Mouse pressed left at (410, 255)
Screenshot: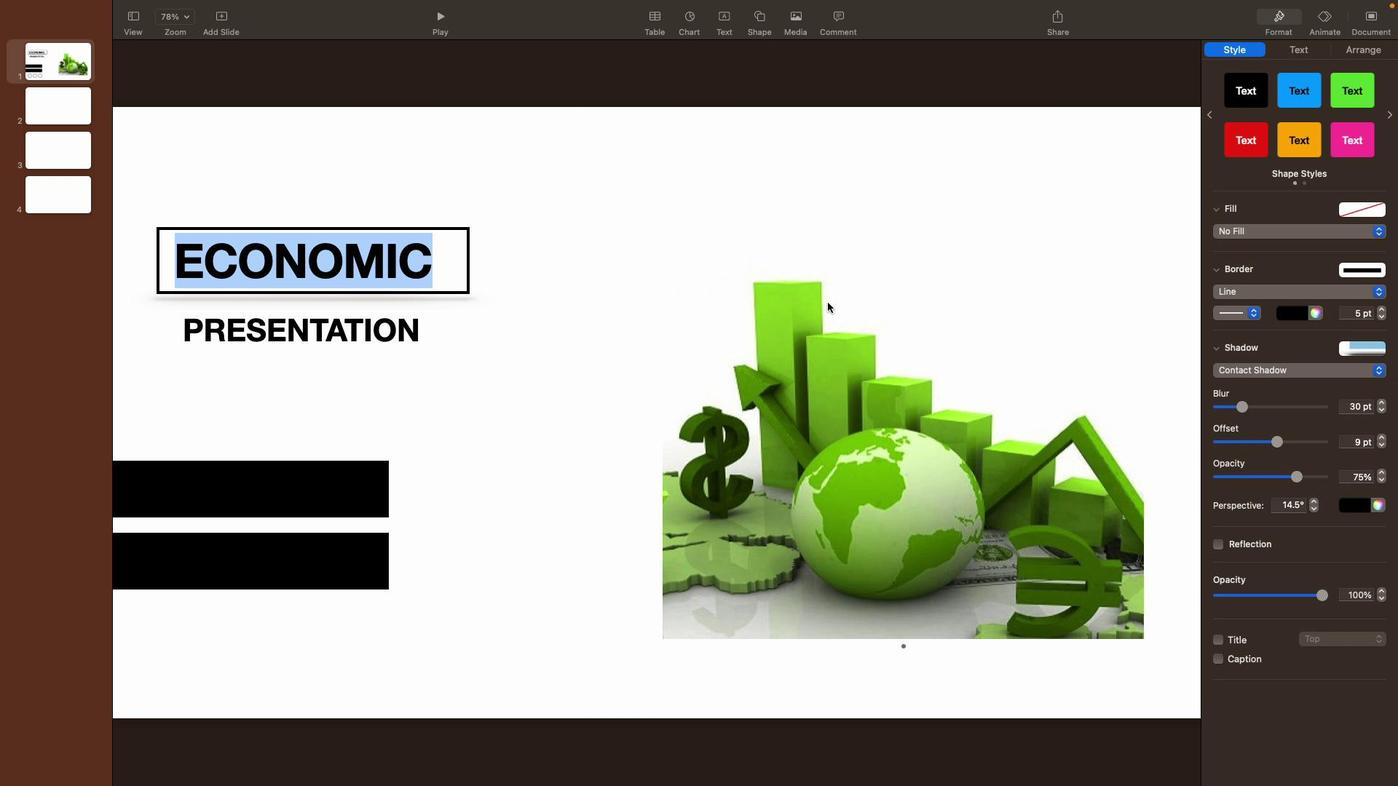 
Action: Mouse moved to (1299, 313)
Screenshot: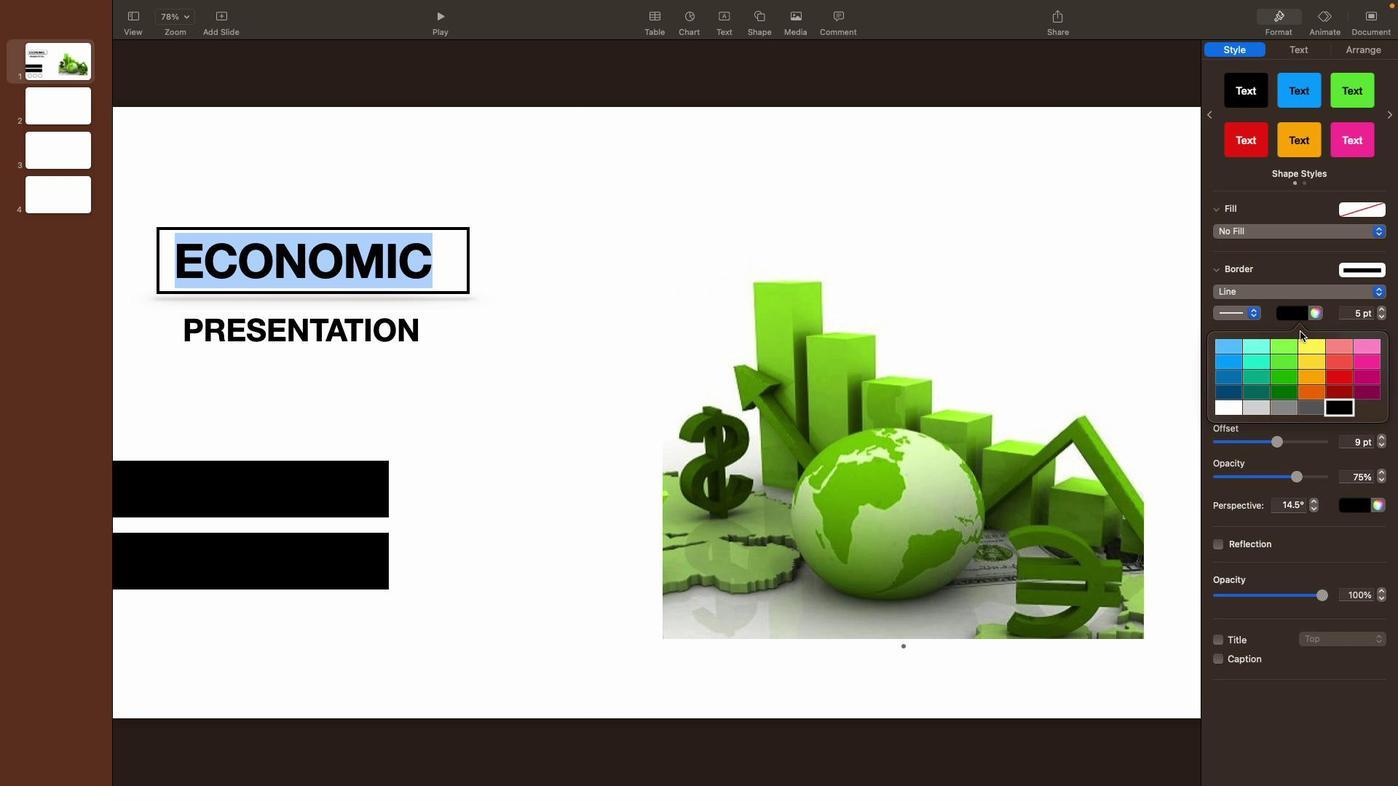 
Action: Mouse pressed left at (1299, 313)
Screenshot: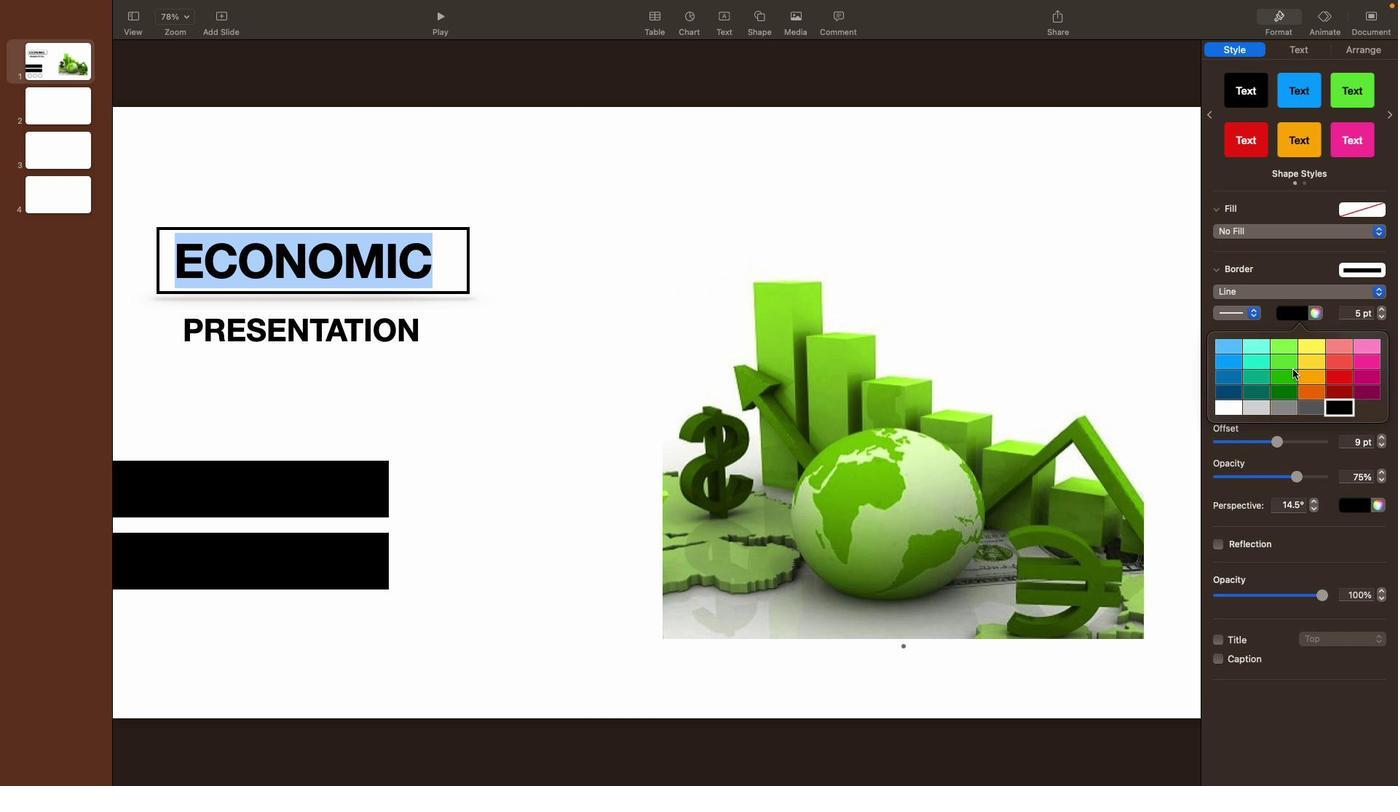 
Action: Mouse moved to (1339, 386)
Screenshot: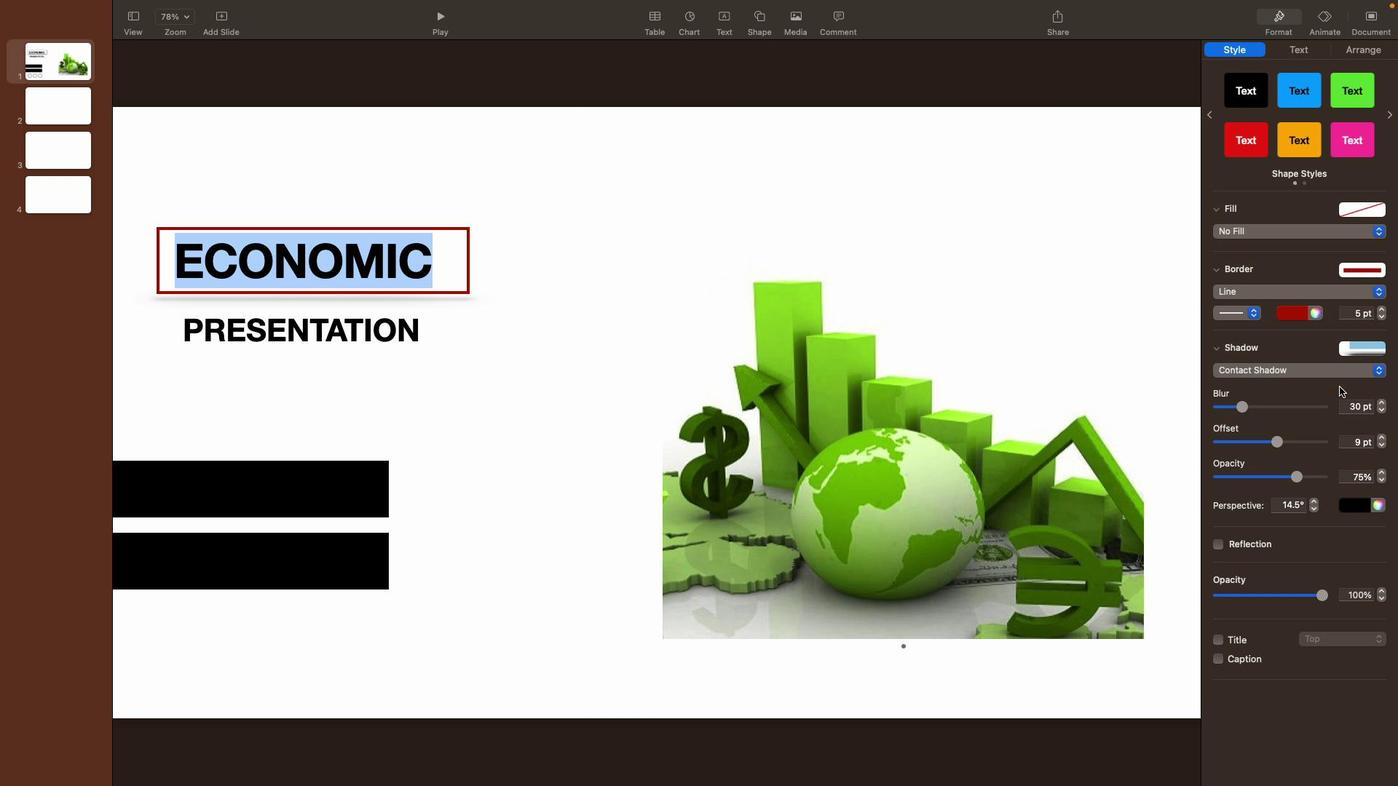 
Action: Mouse pressed left at (1339, 386)
Screenshot: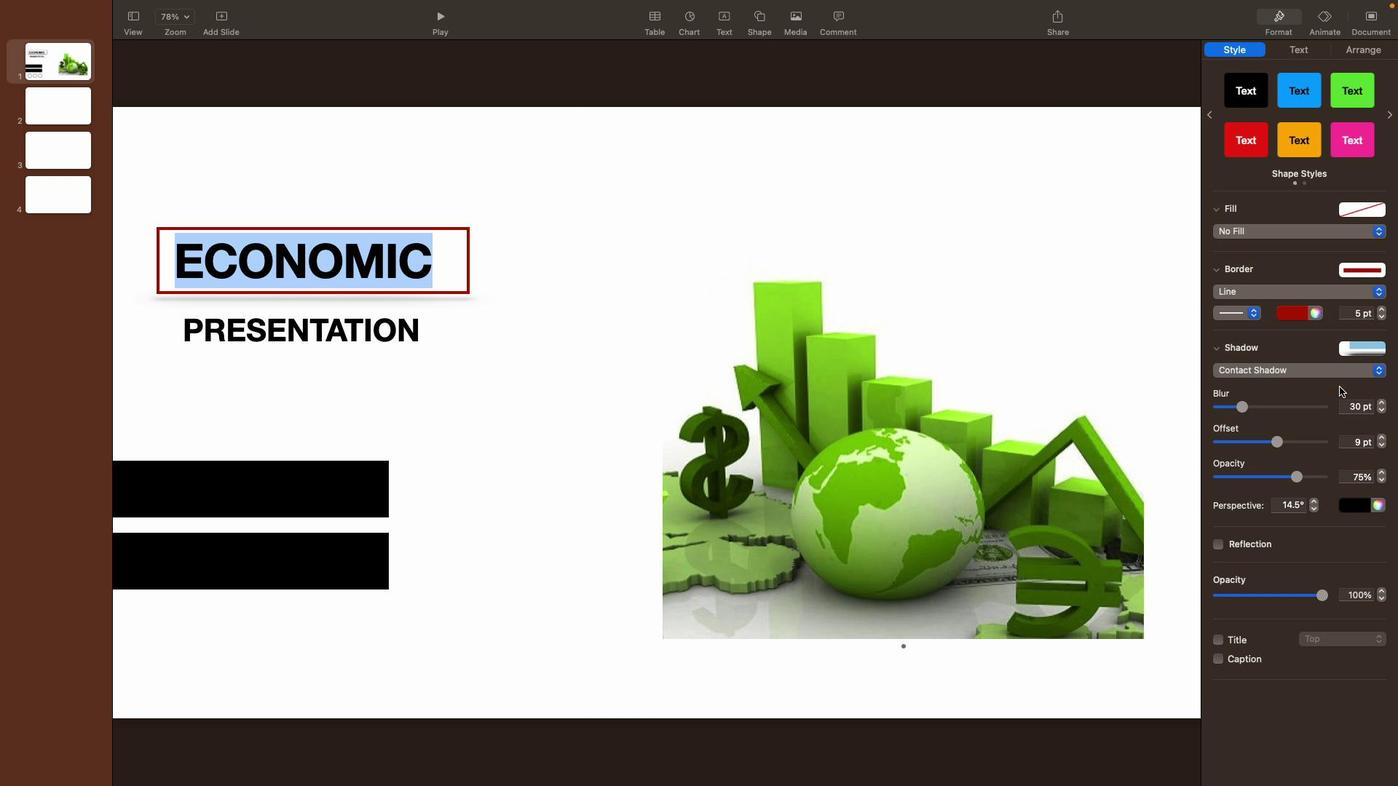 
Action: Mouse moved to (452, 264)
Screenshot: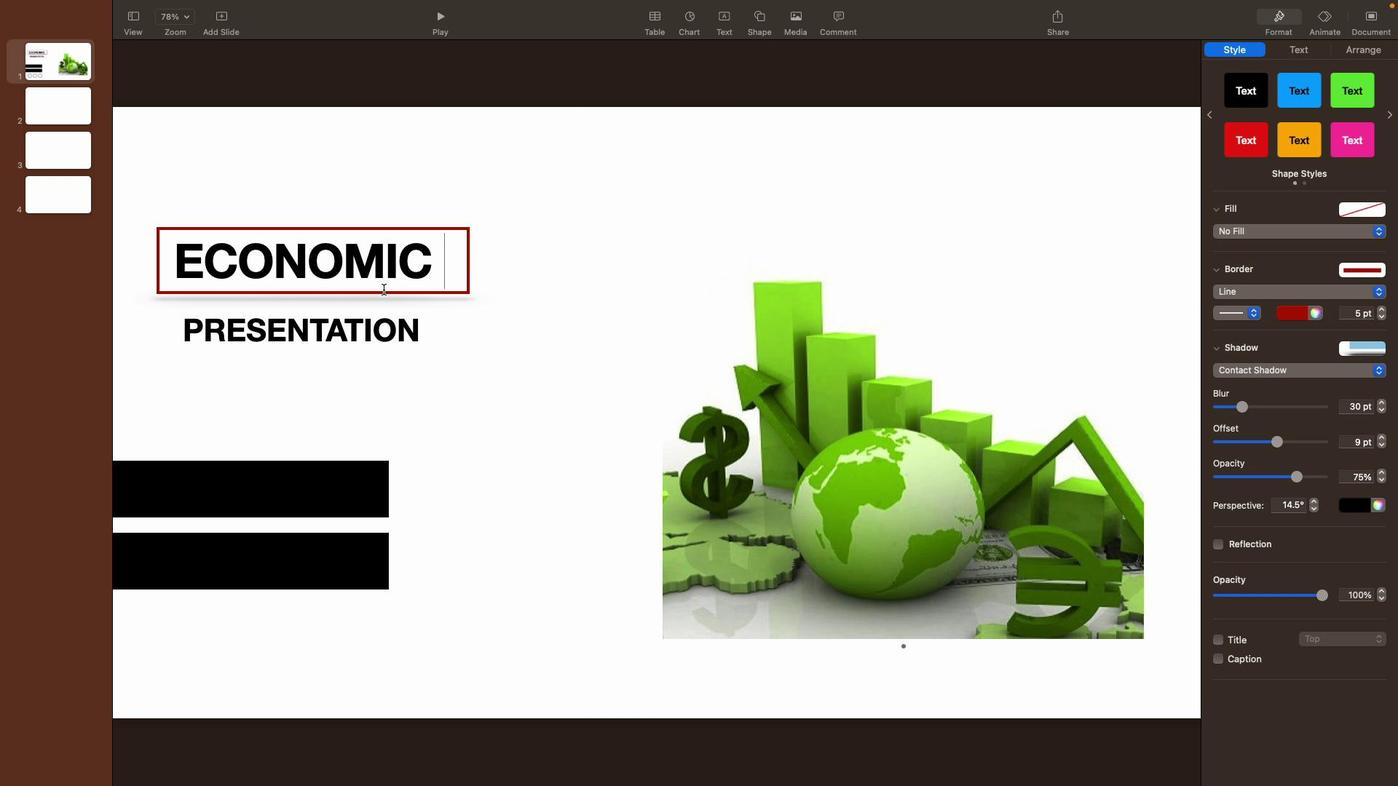 
Action: Mouse pressed left at (452, 264)
Screenshot: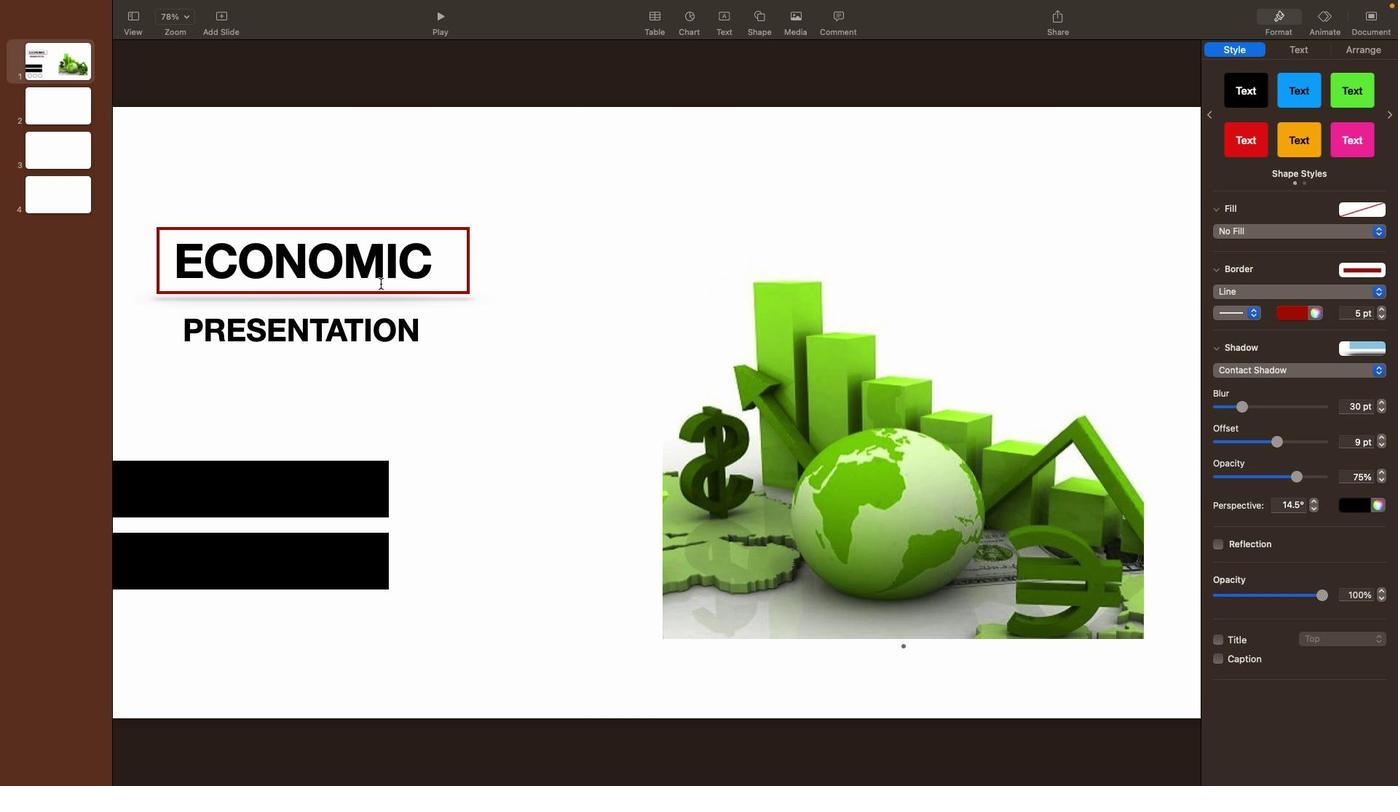 
Action: Mouse moved to (388, 269)
Screenshot: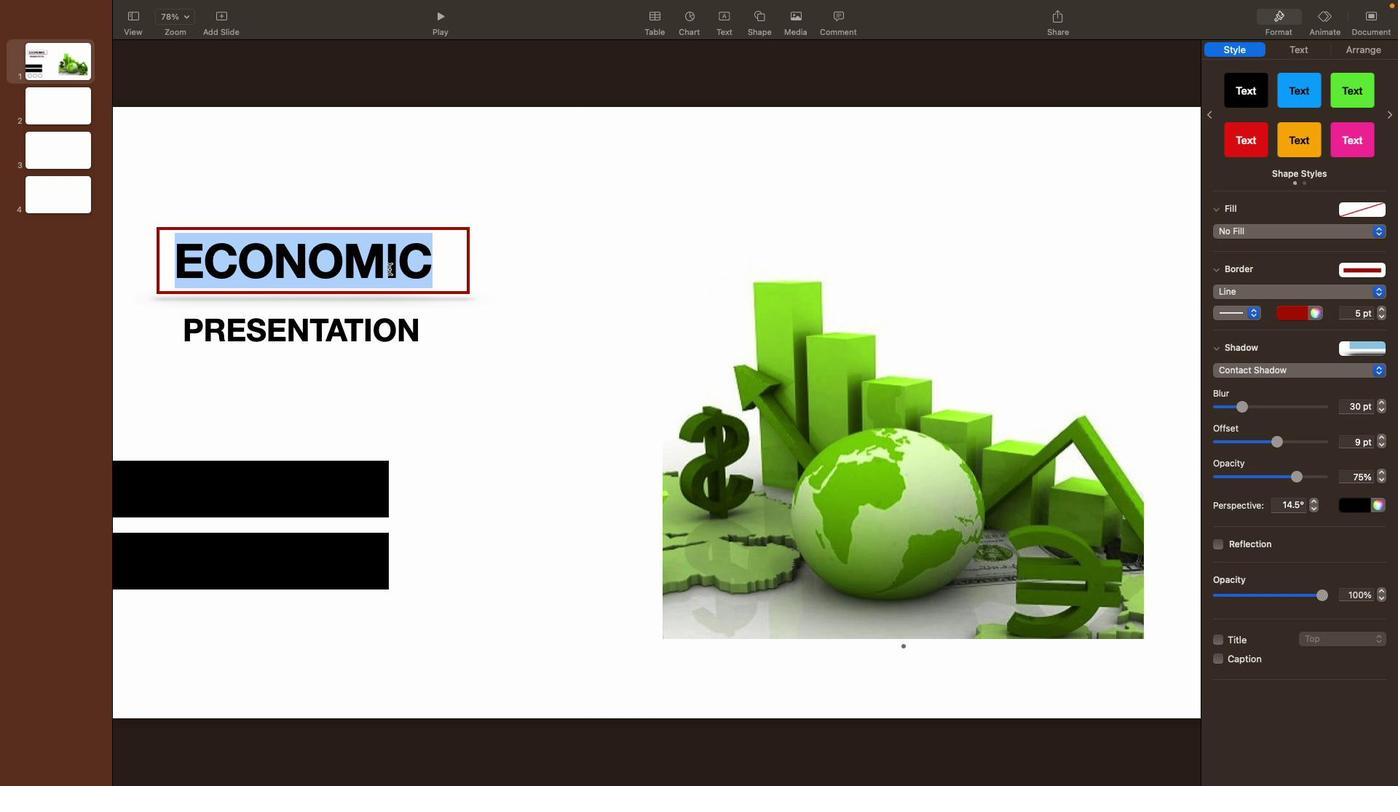 
Action: Mouse pressed left at (388, 269)
Screenshot: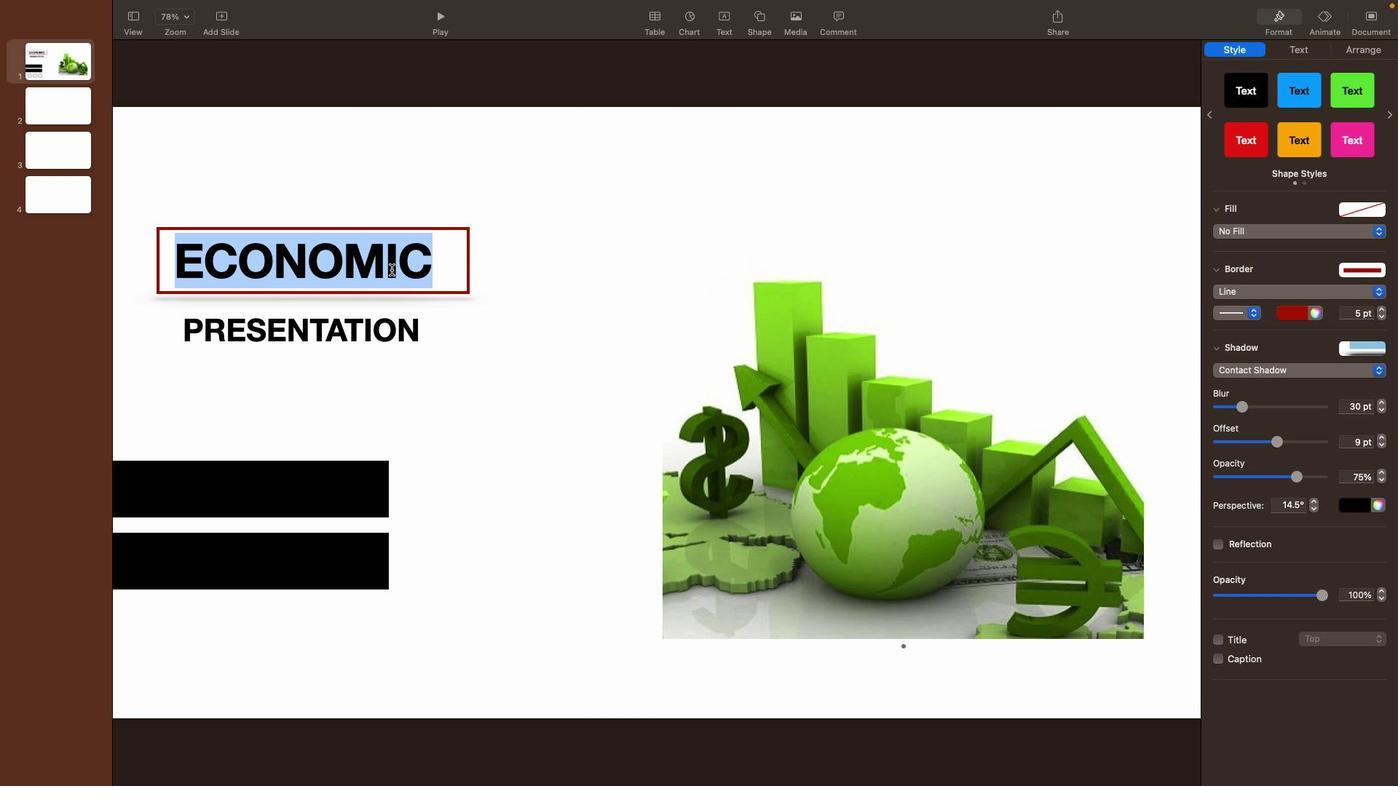 
Action: Mouse pressed left at (388, 269)
Screenshot: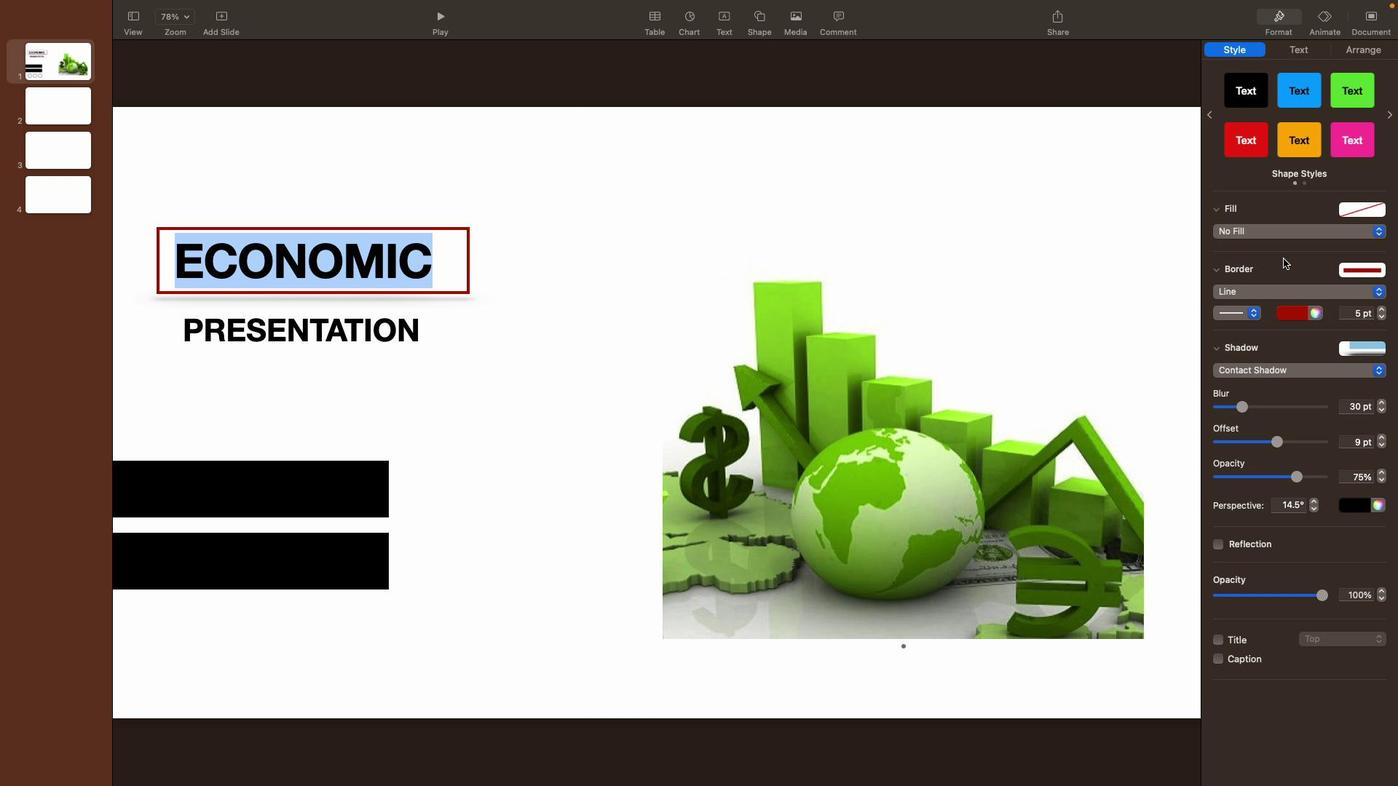 
Action: Mouse moved to (1316, 45)
Screenshot: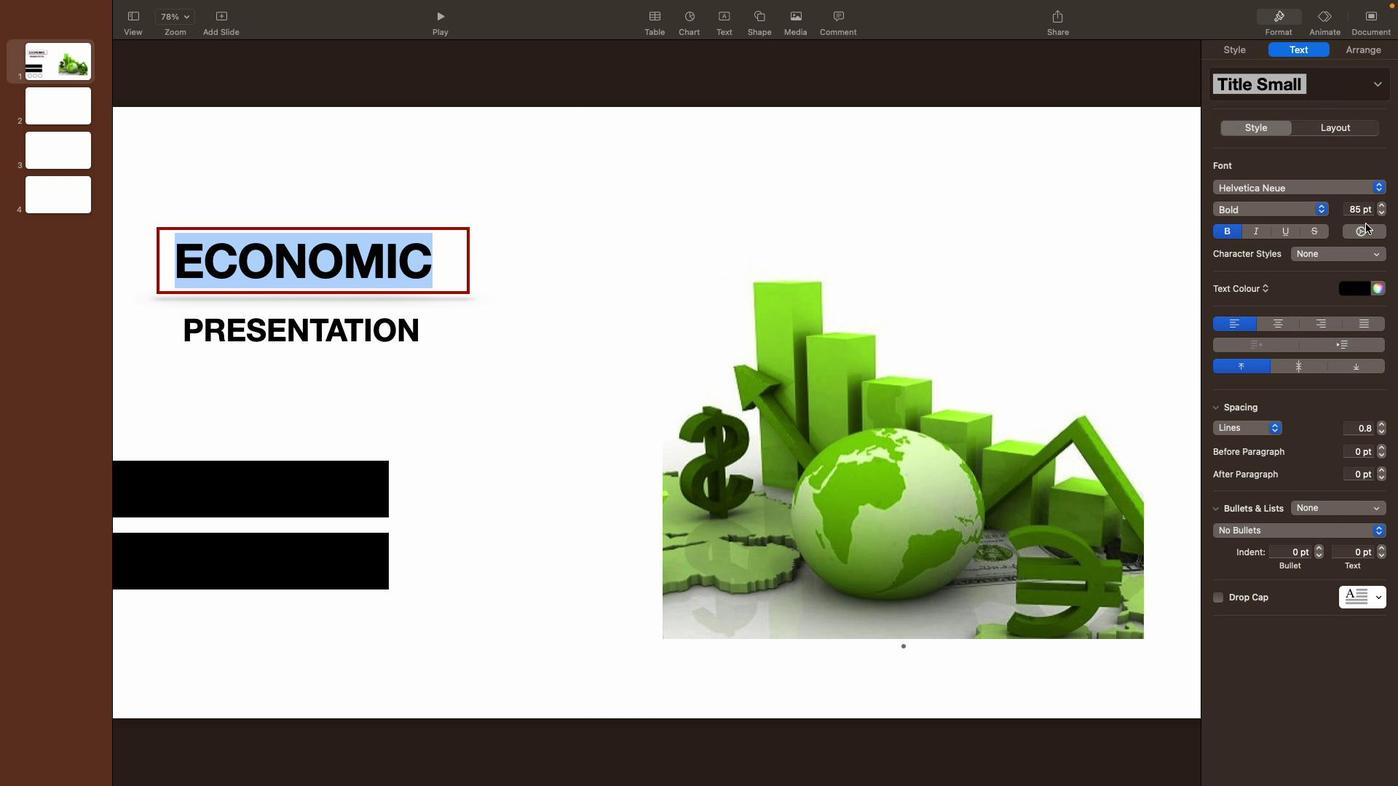 
Action: Mouse pressed left at (1316, 45)
Screenshot: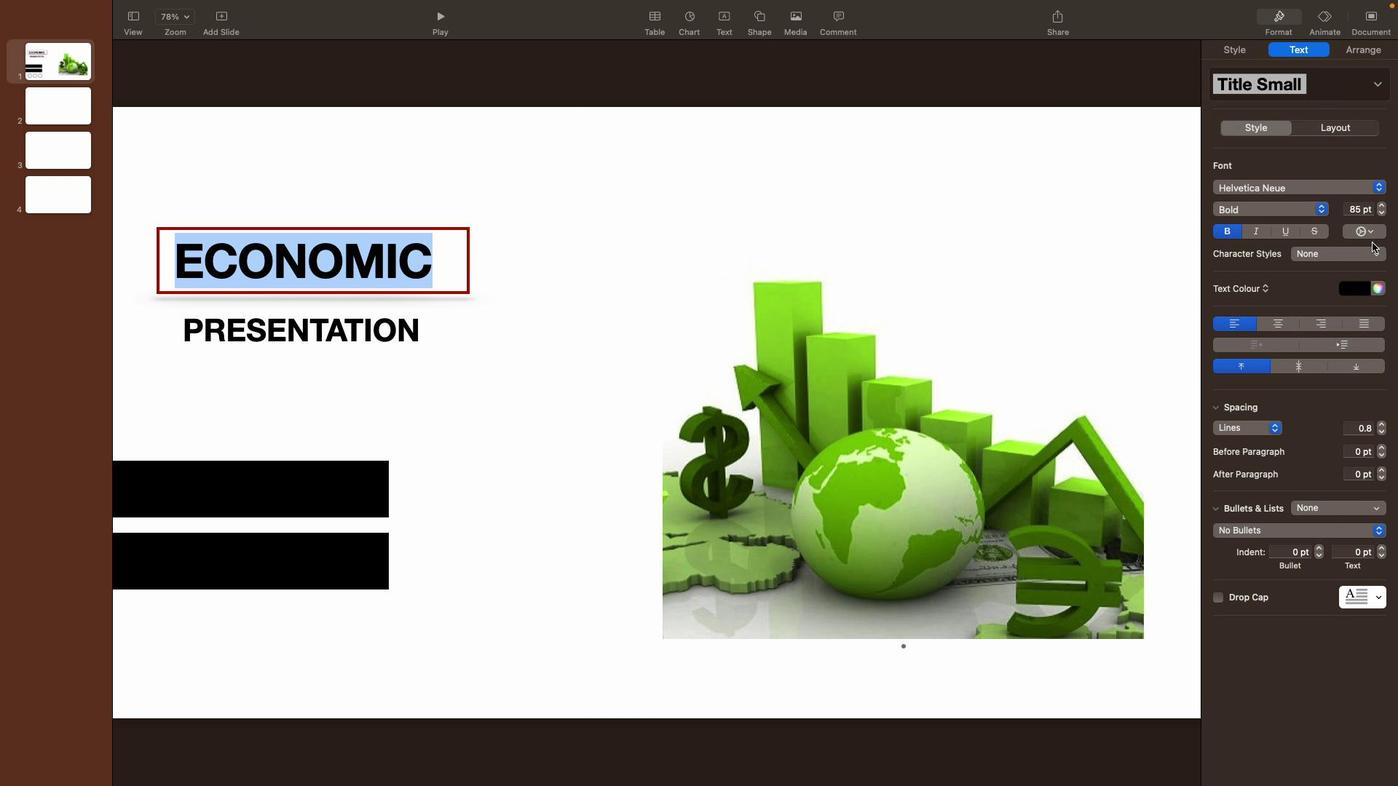 
Action: Mouse moved to (1377, 254)
Screenshot: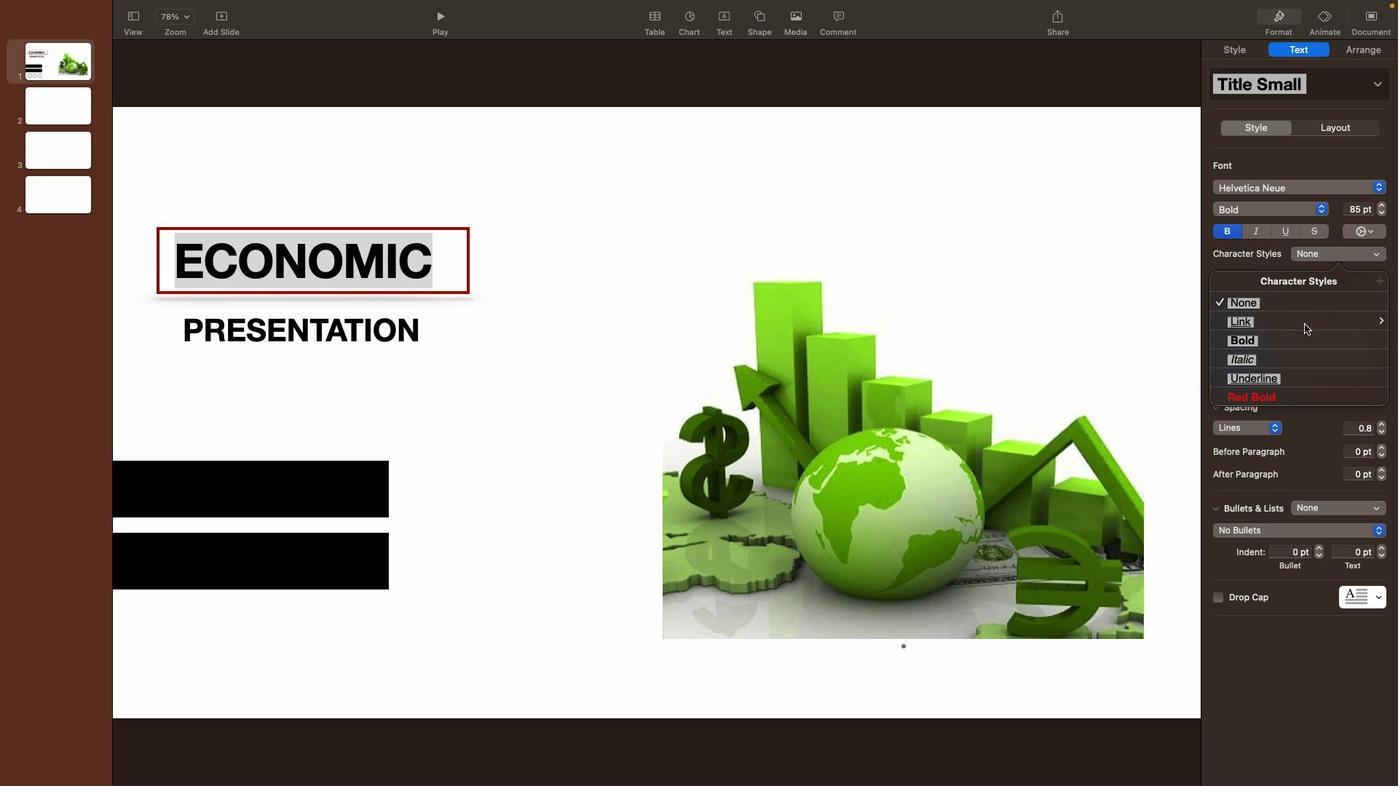 
Action: Mouse pressed left at (1377, 254)
Screenshot: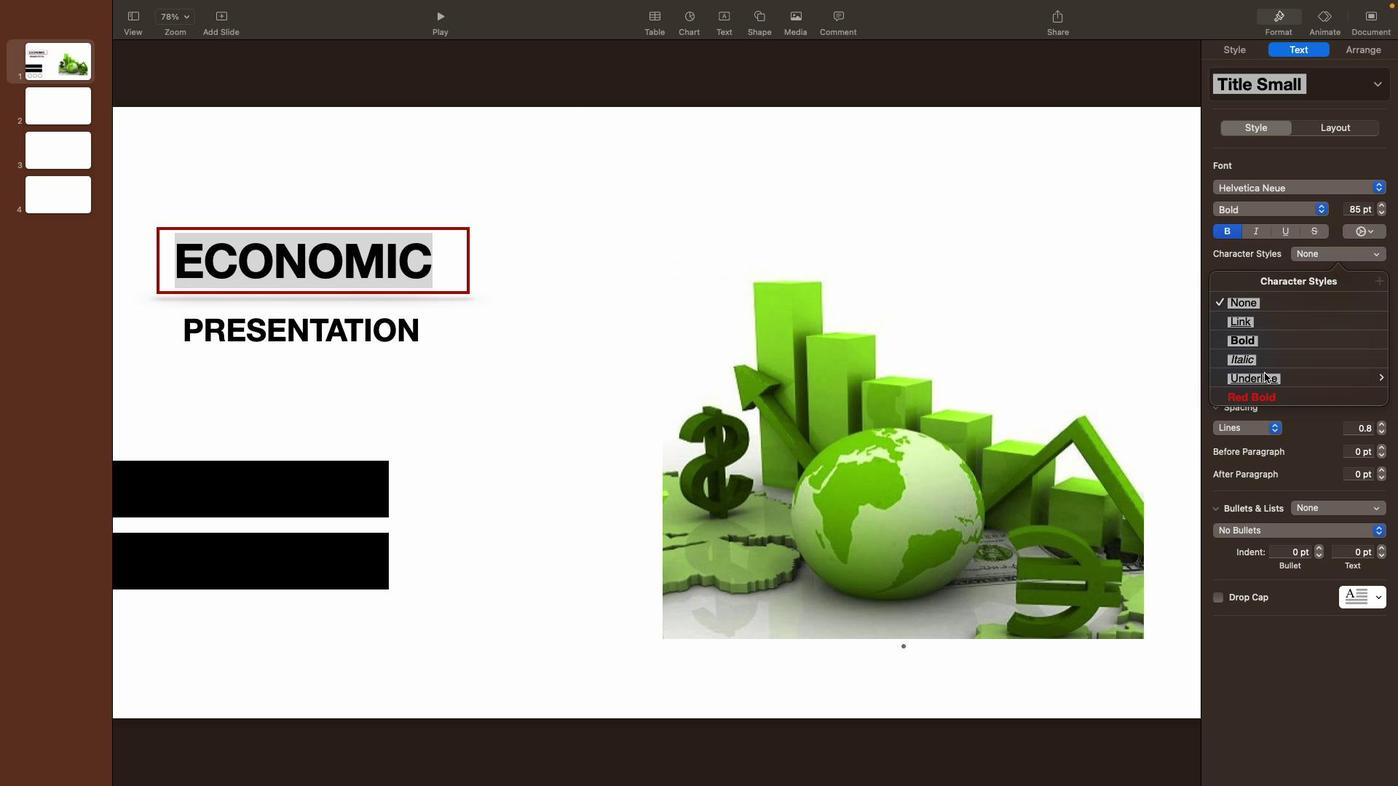 
Action: Mouse moved to (1245, 338)
Screenshot: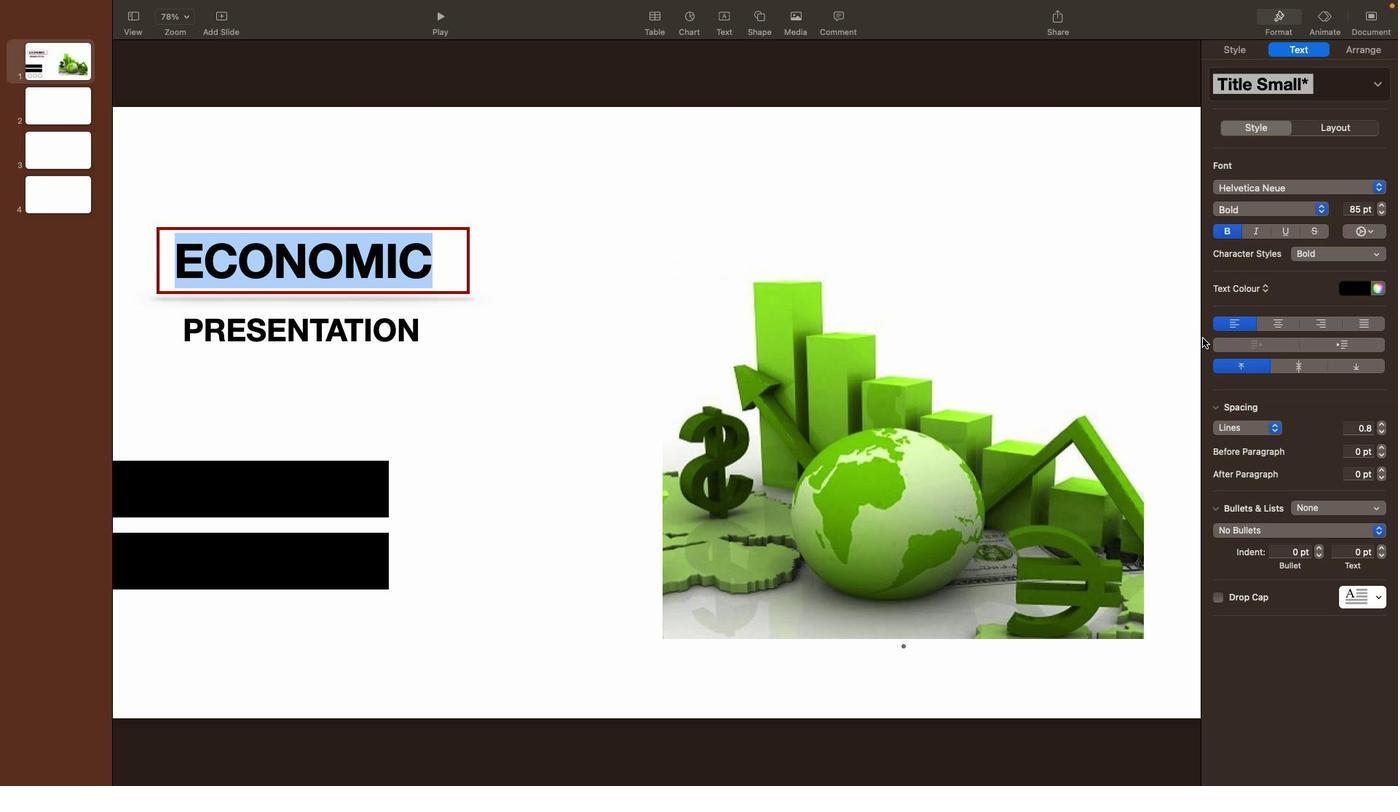 
Action: Mouse pressed left at (1245, 338)
Screenshot: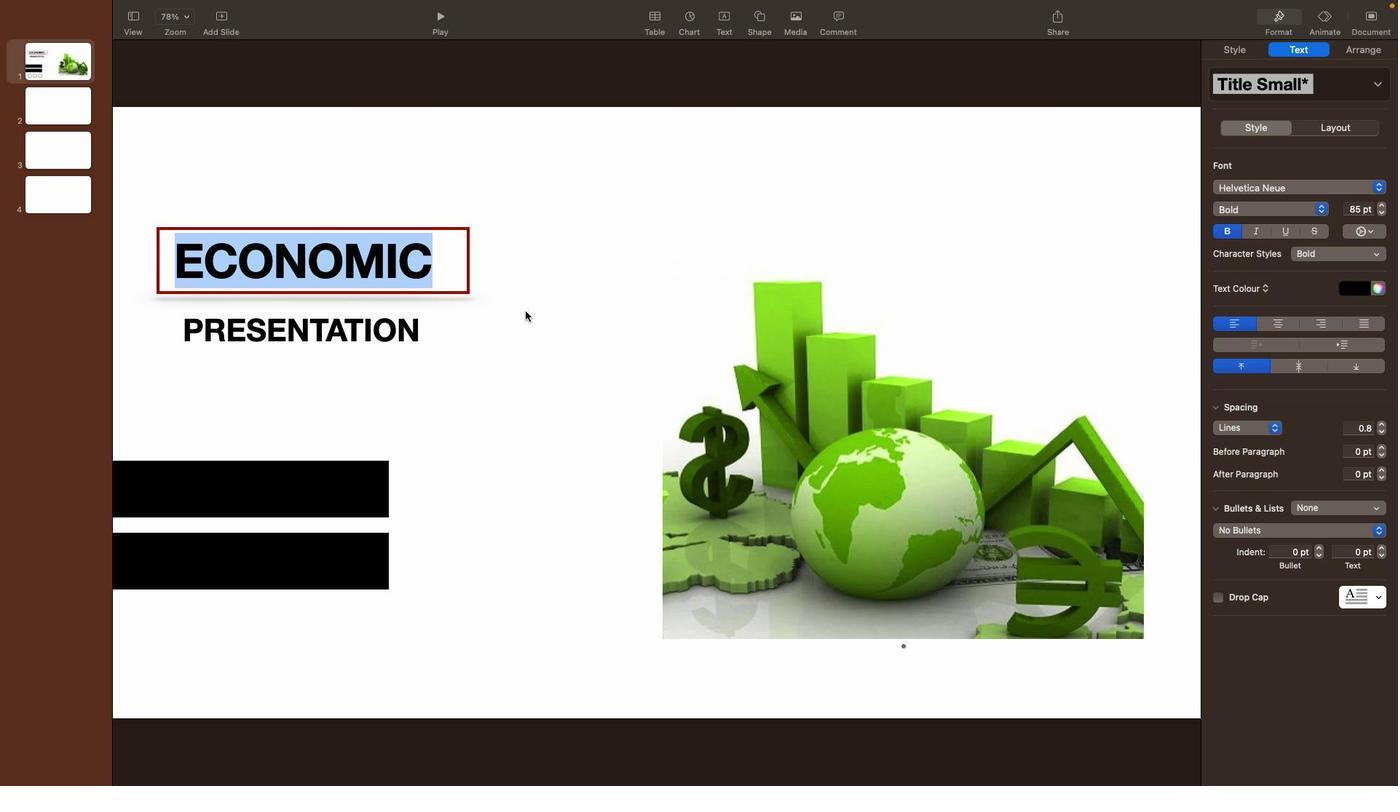 
Action: Mouse moved to (321, 332)
Screenshot: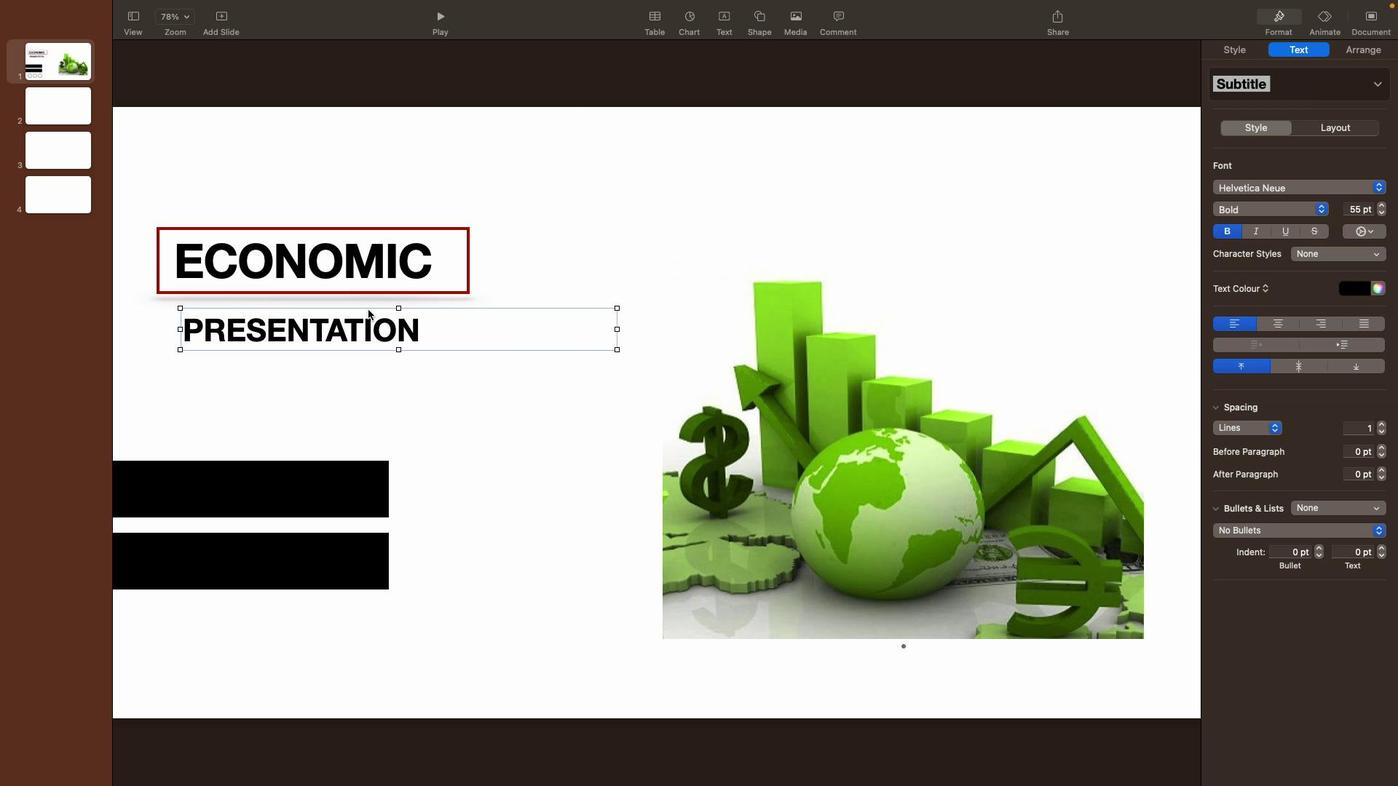 
Action: Mouse pressed left at (321, 332)
Screenshot: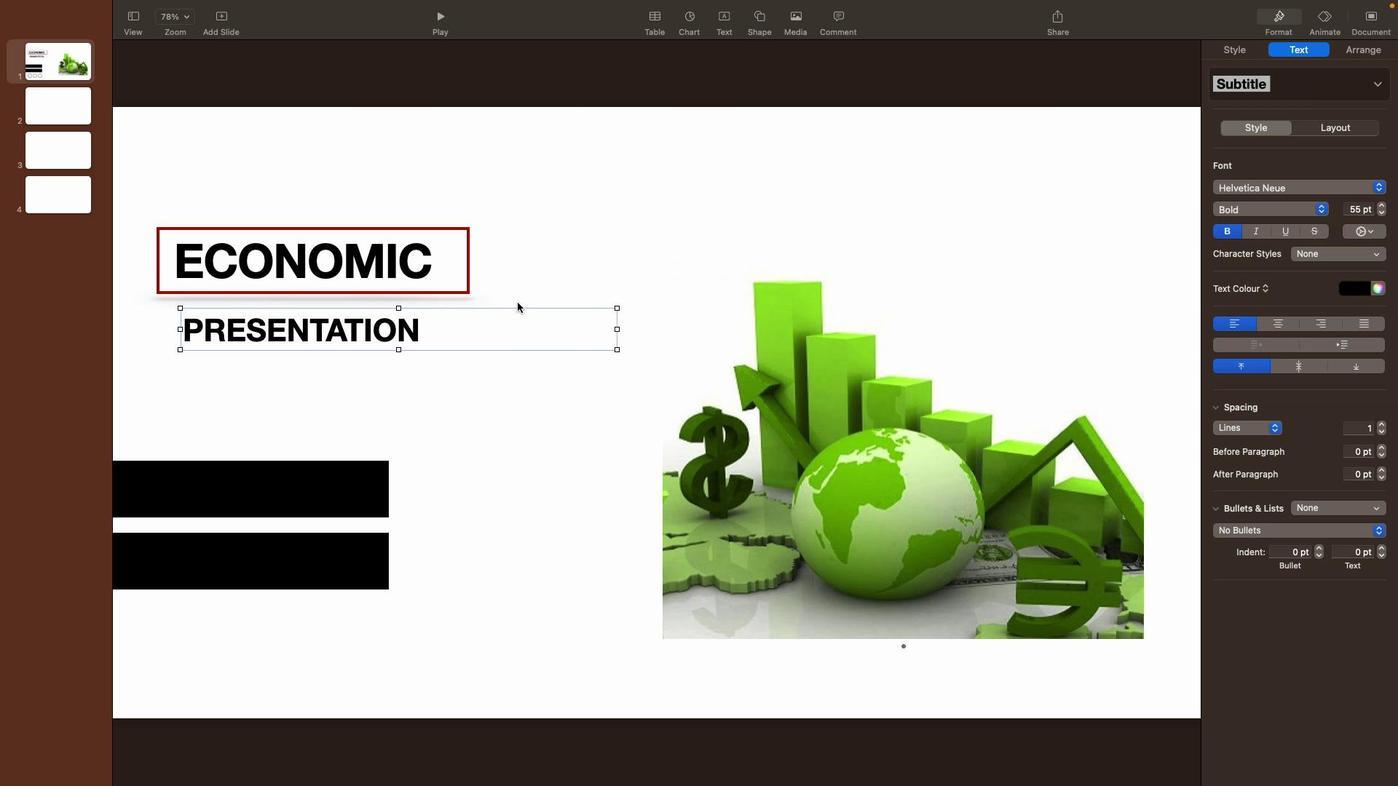 
Action: Mouse moved to (578, 262)
Screenshot: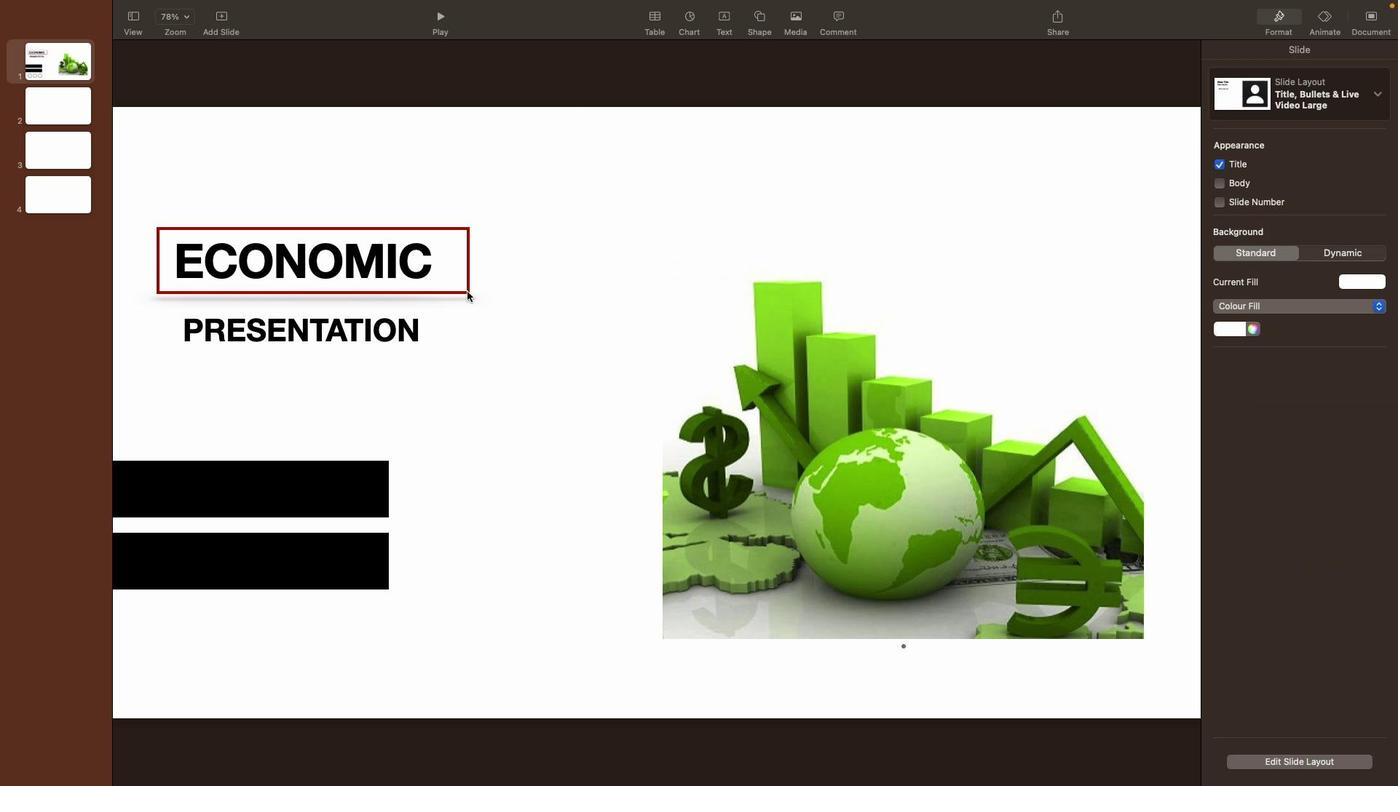 
Action: Mouse pressed left at (578, 262)
Screenshot: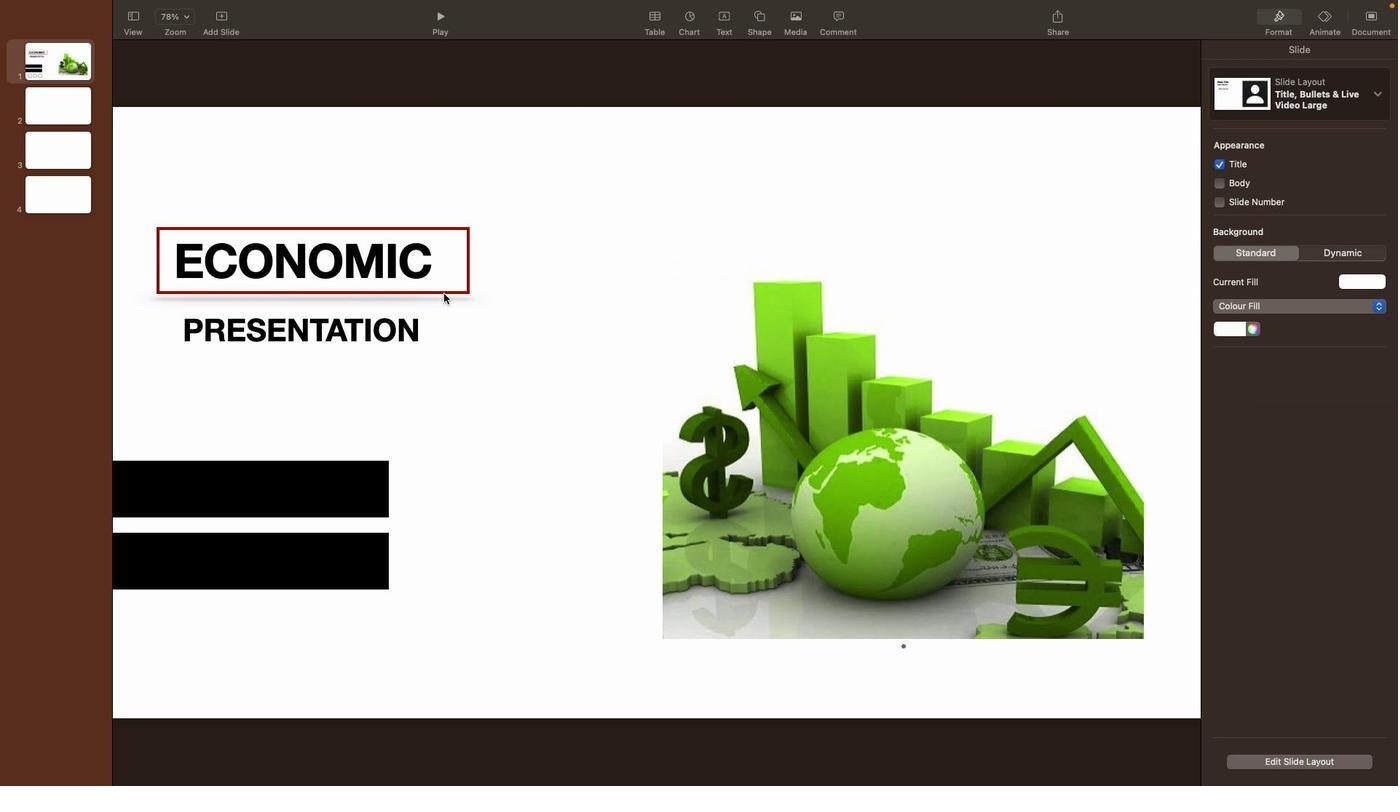 
Action: Mouse moved to (466, 284)
Screenshot: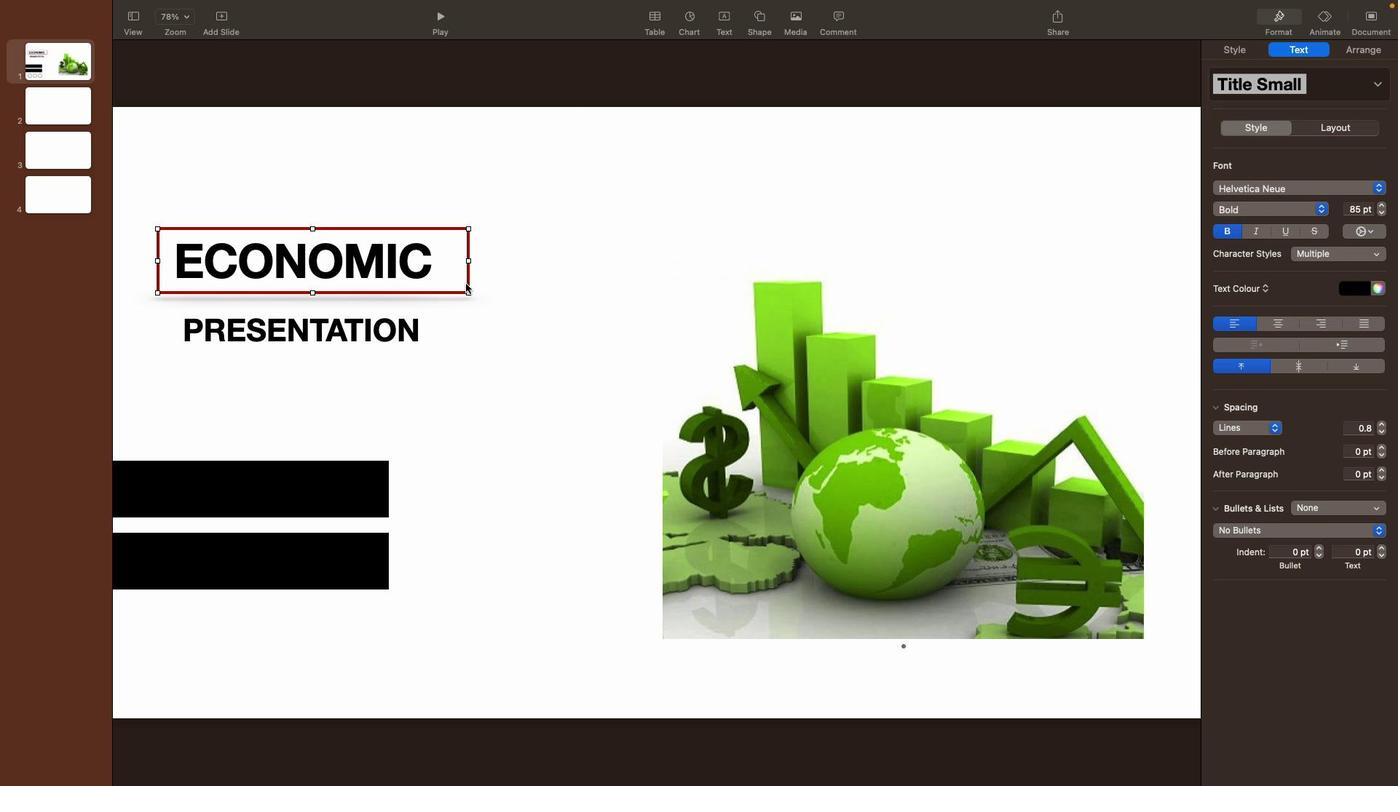 
Action: Mouse pressed left at (466, 284)
Screenshot: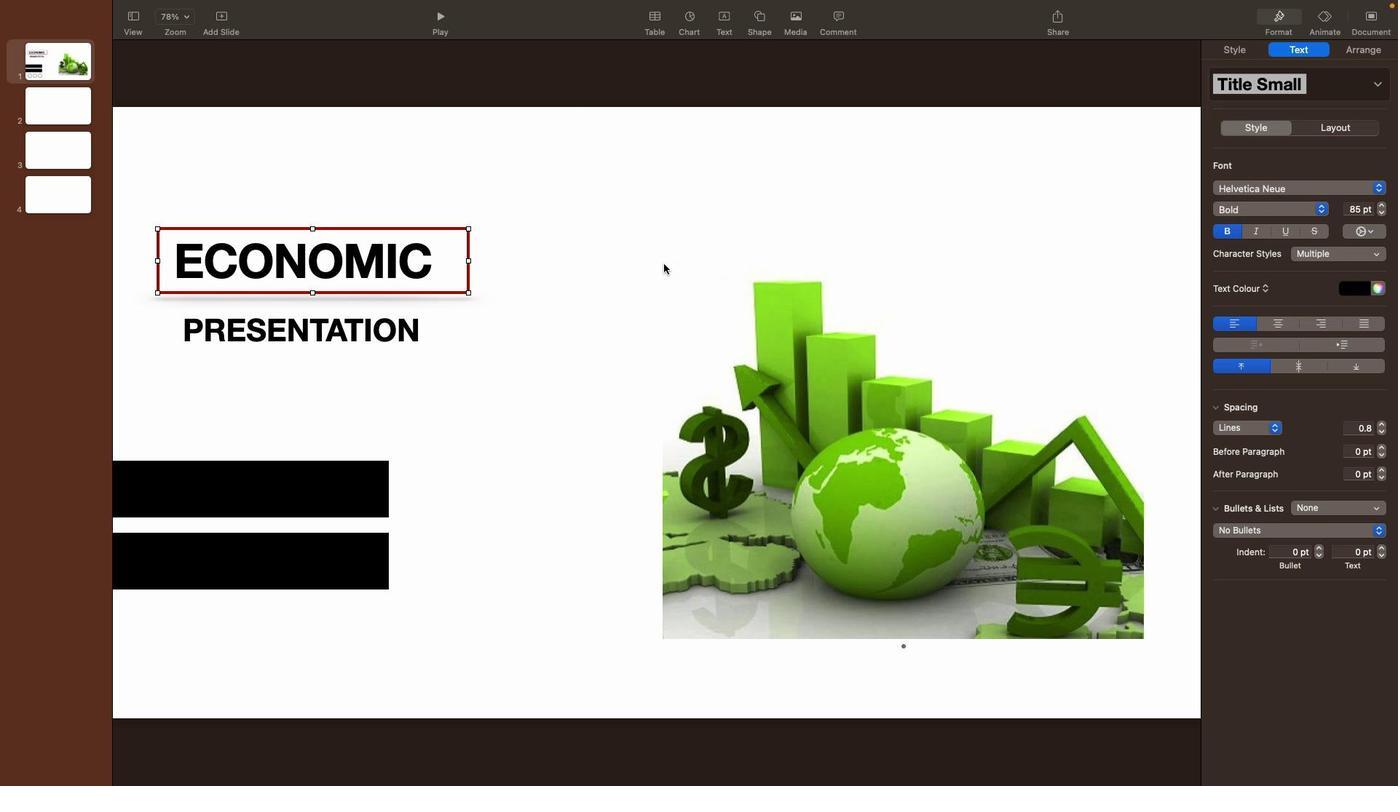 
Action: Mouse moved to (1235, 49)
Screenshot: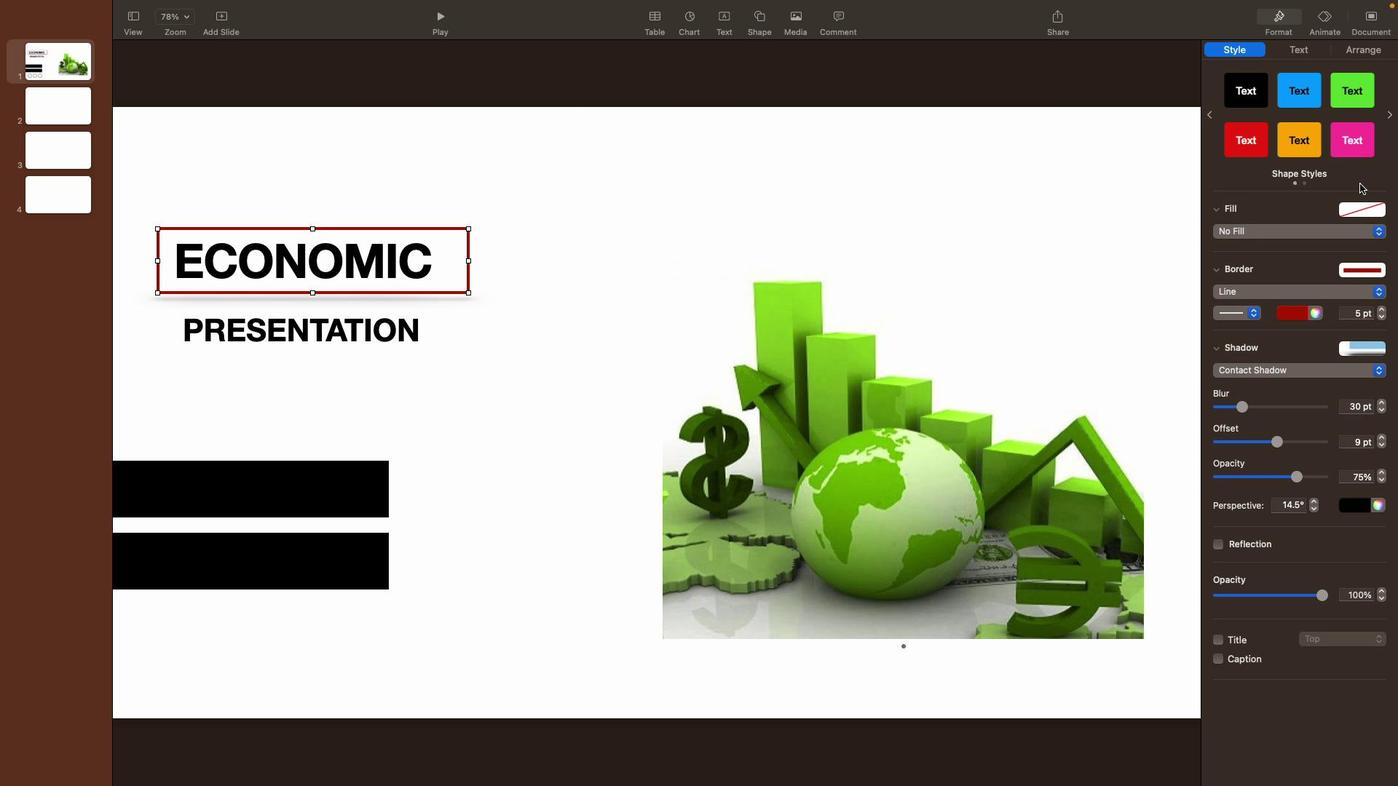
Action: Mouse pressed left at (1235, 49)
Screenshot: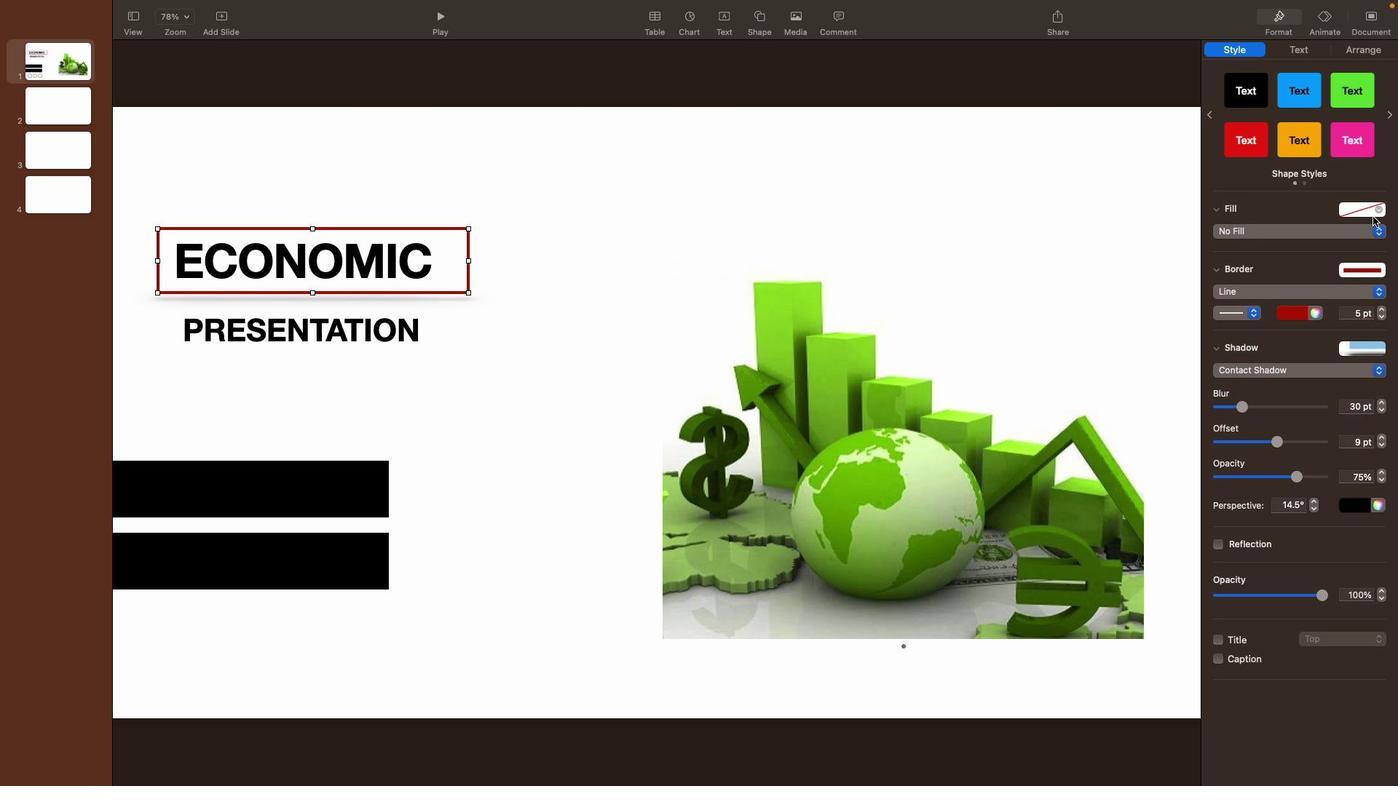 
Action: Mouse moved to (1380, 230)
Screenshot: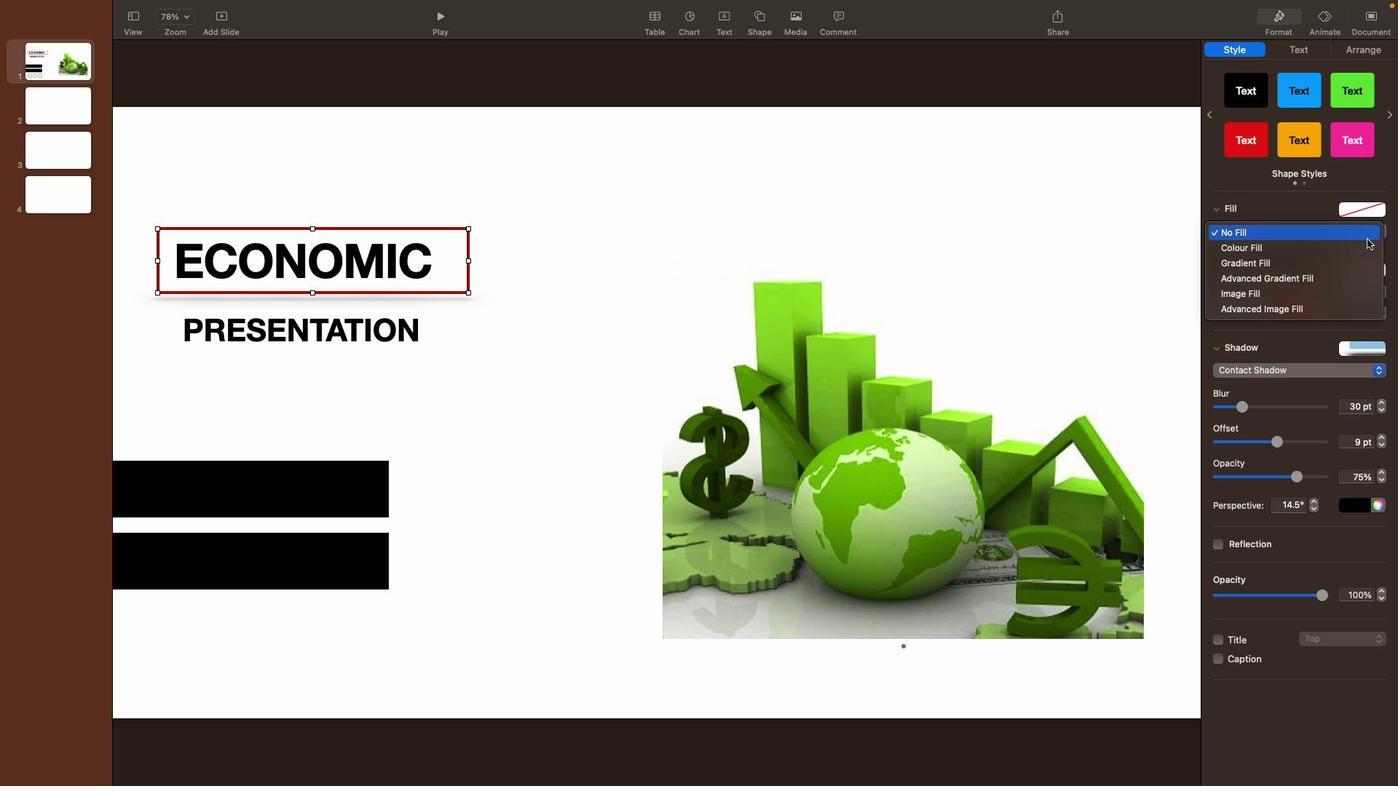 
Action: Mouse pressed left at (1380, 230)
Screenshot: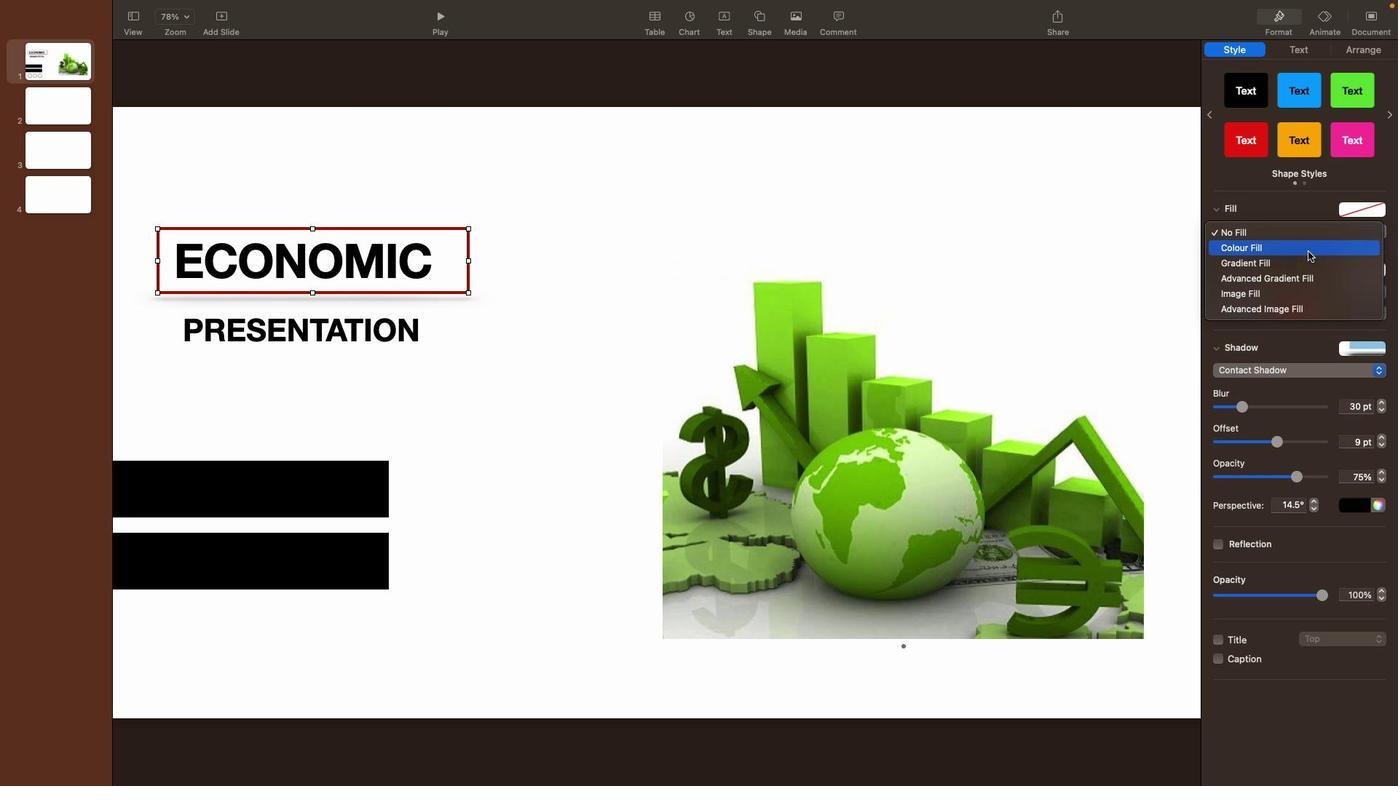 
Action: Mouse moved to (1245, 246)
Screenshot: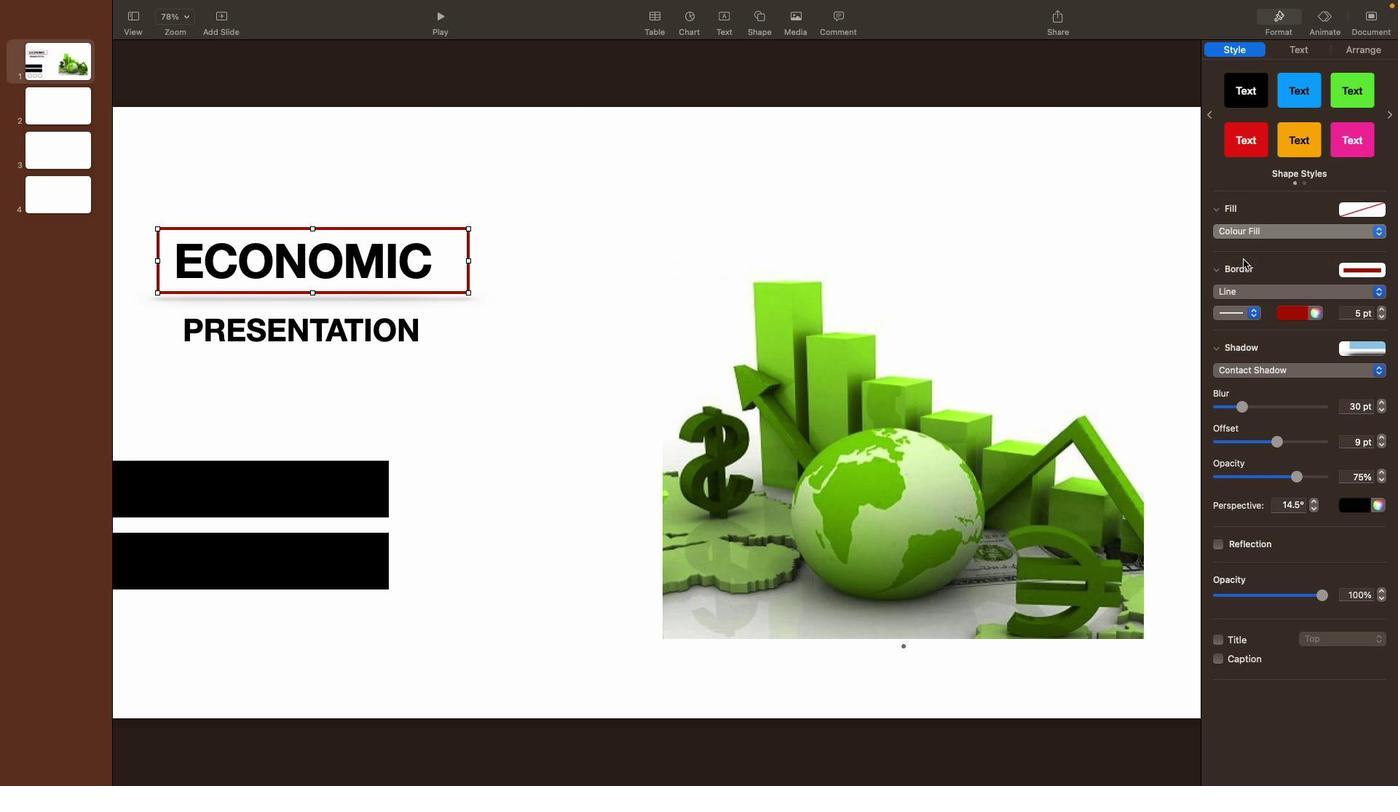 
Action: Mouse pressed left at (1245, 246)
Screenshot: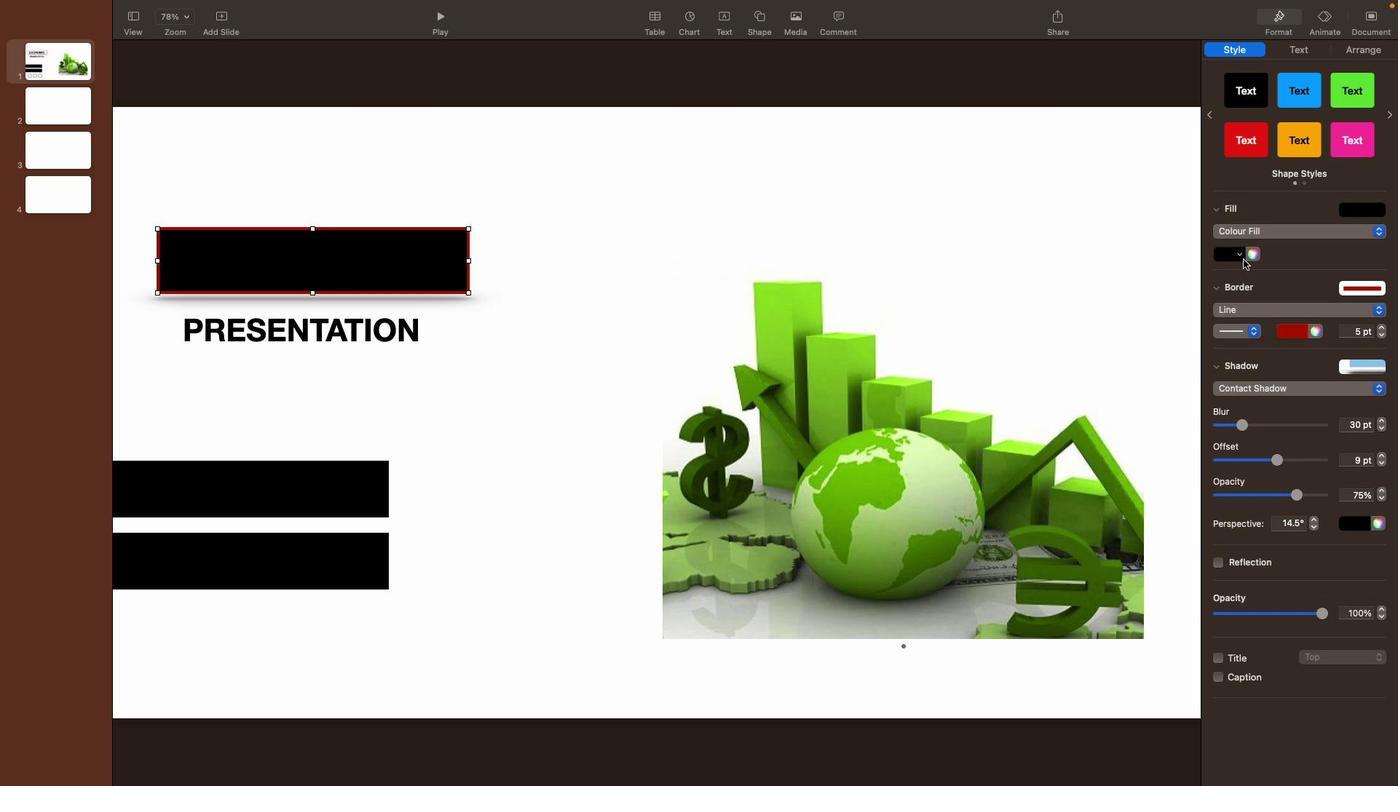 
Action: Mouse moved to (1241, 254)
Screenshot: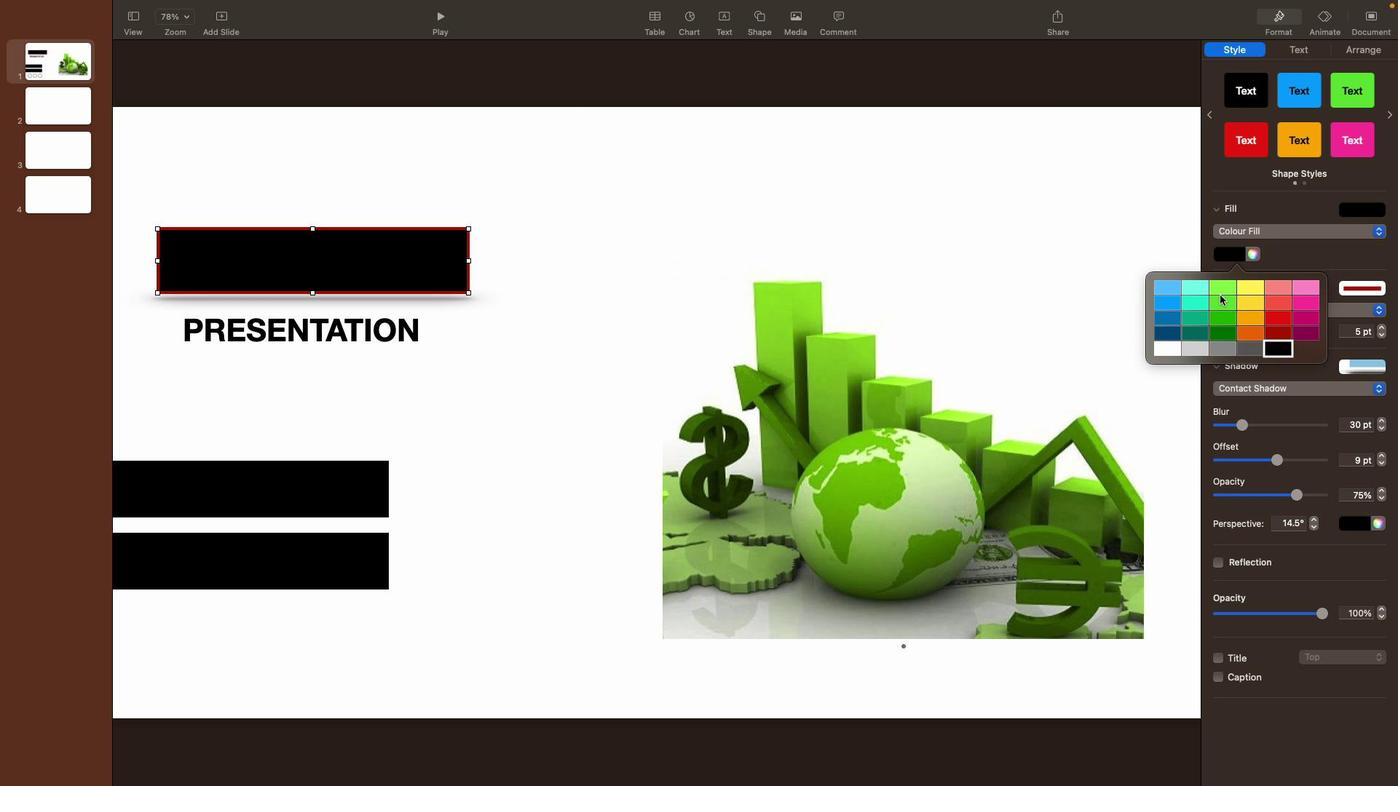 
Action: Mouse pressed left at (1241, 254)
Screenshot: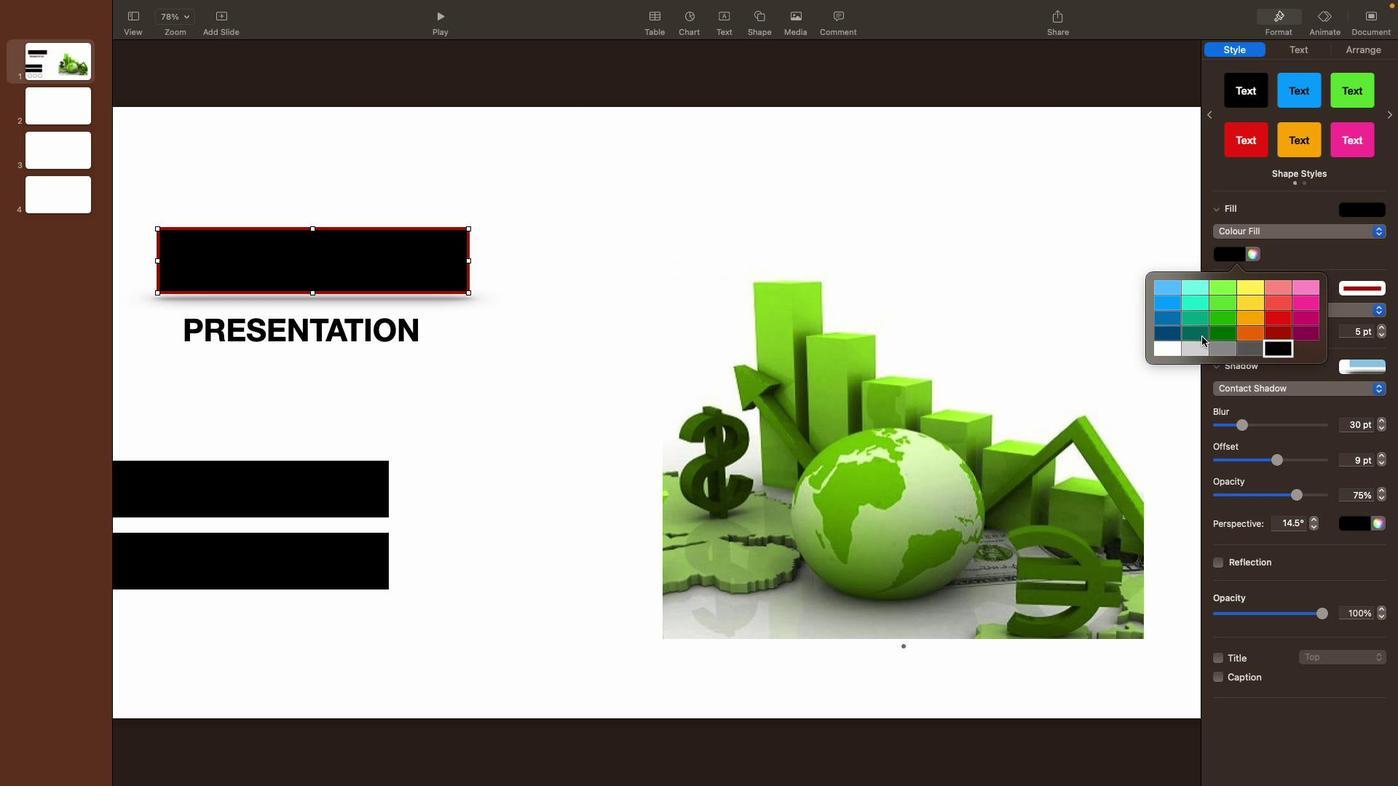 
Action: Mouse moved to (1199, 348)
Screenshot: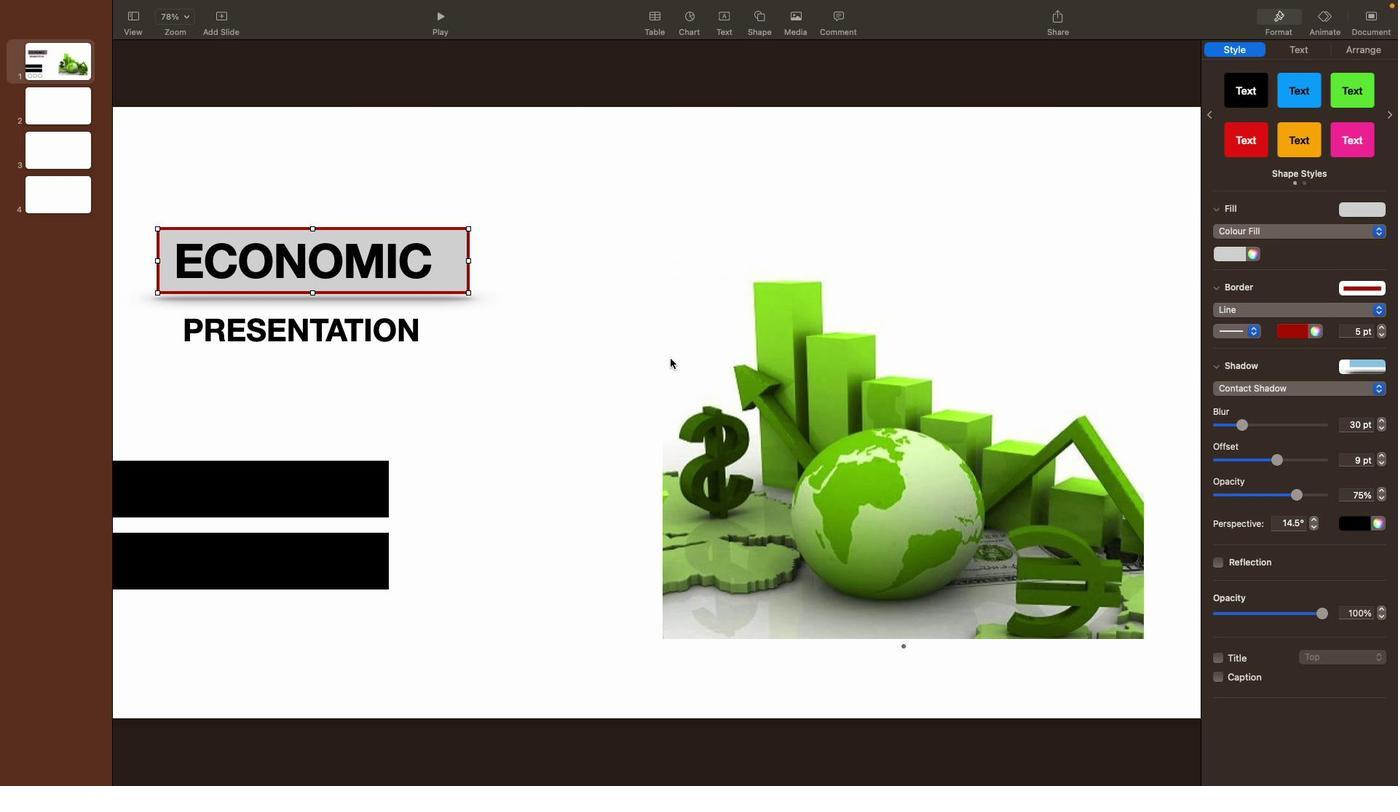 
Action: Mouse pressed left at (1199, 348)
Screenshot: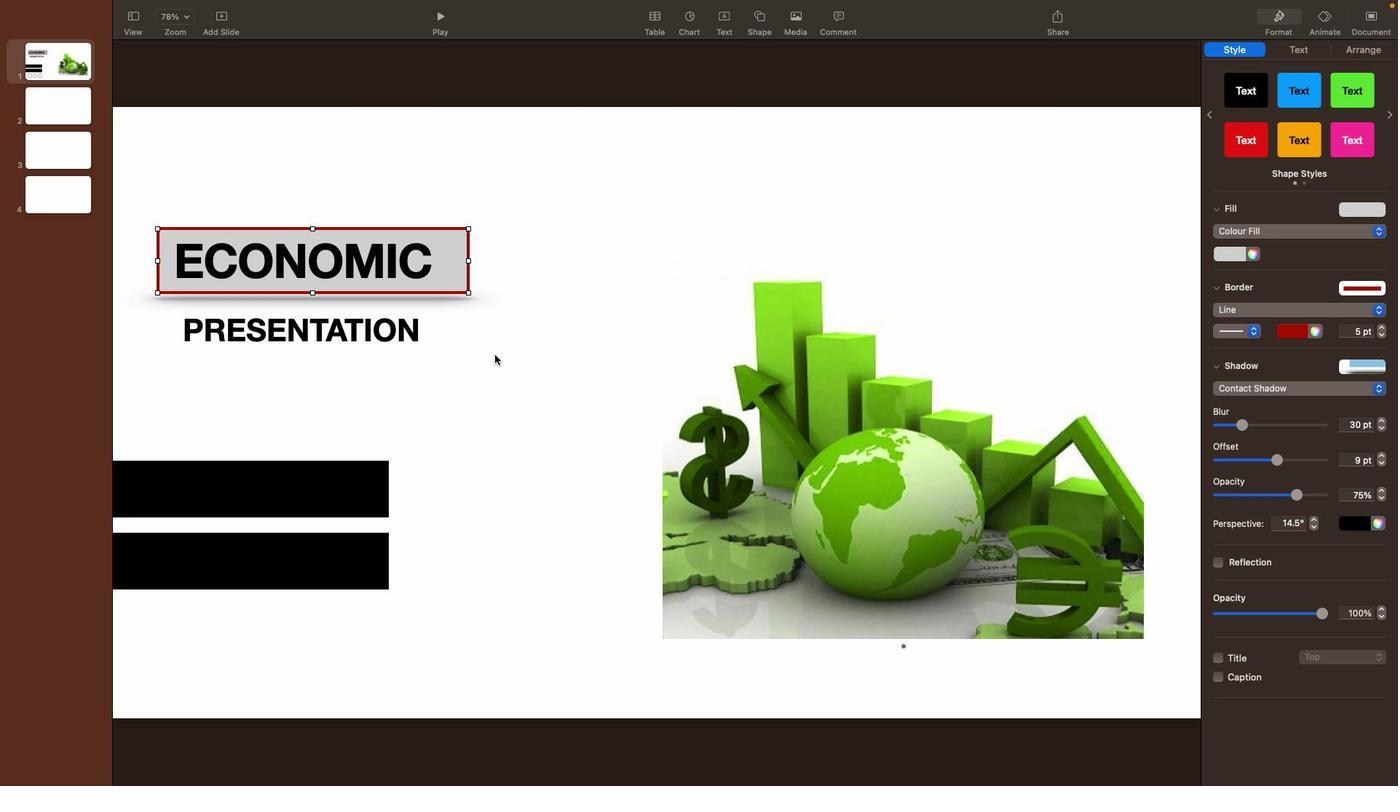 
Action: Mouse moved to (465, 290)
Screenshot: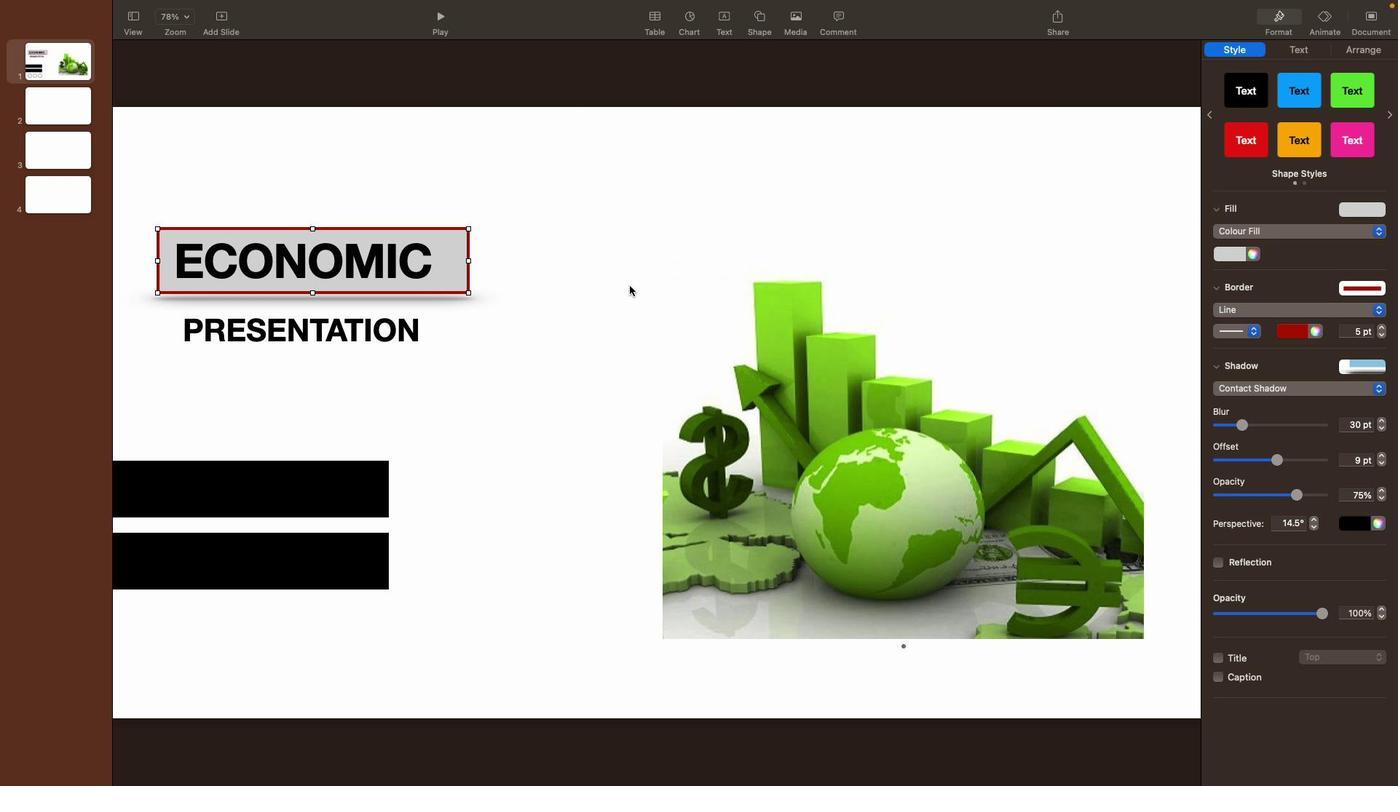 
Action: Mouse pressed left at (465, 290)
Screenshot: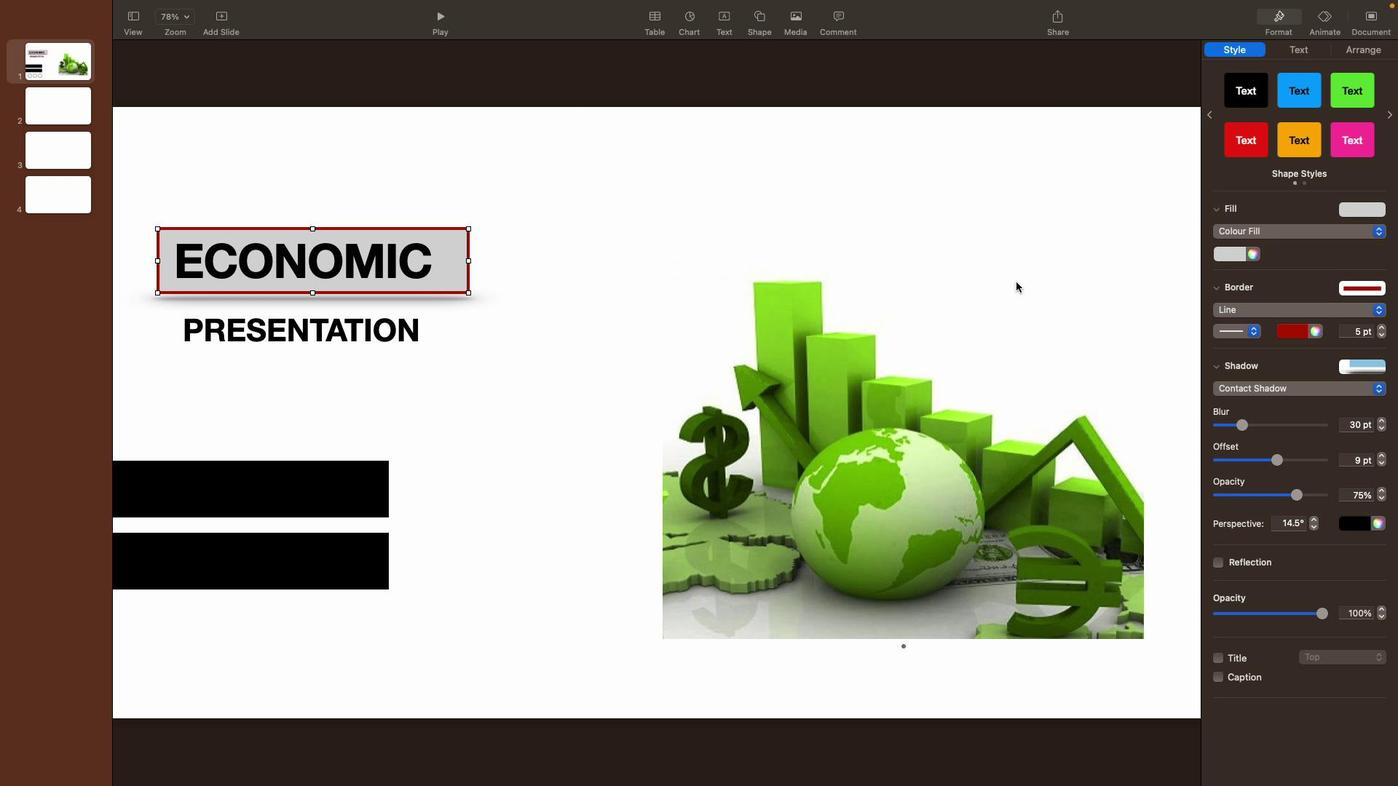 
Action: Mouse moved to (556, 362)
Screenshot: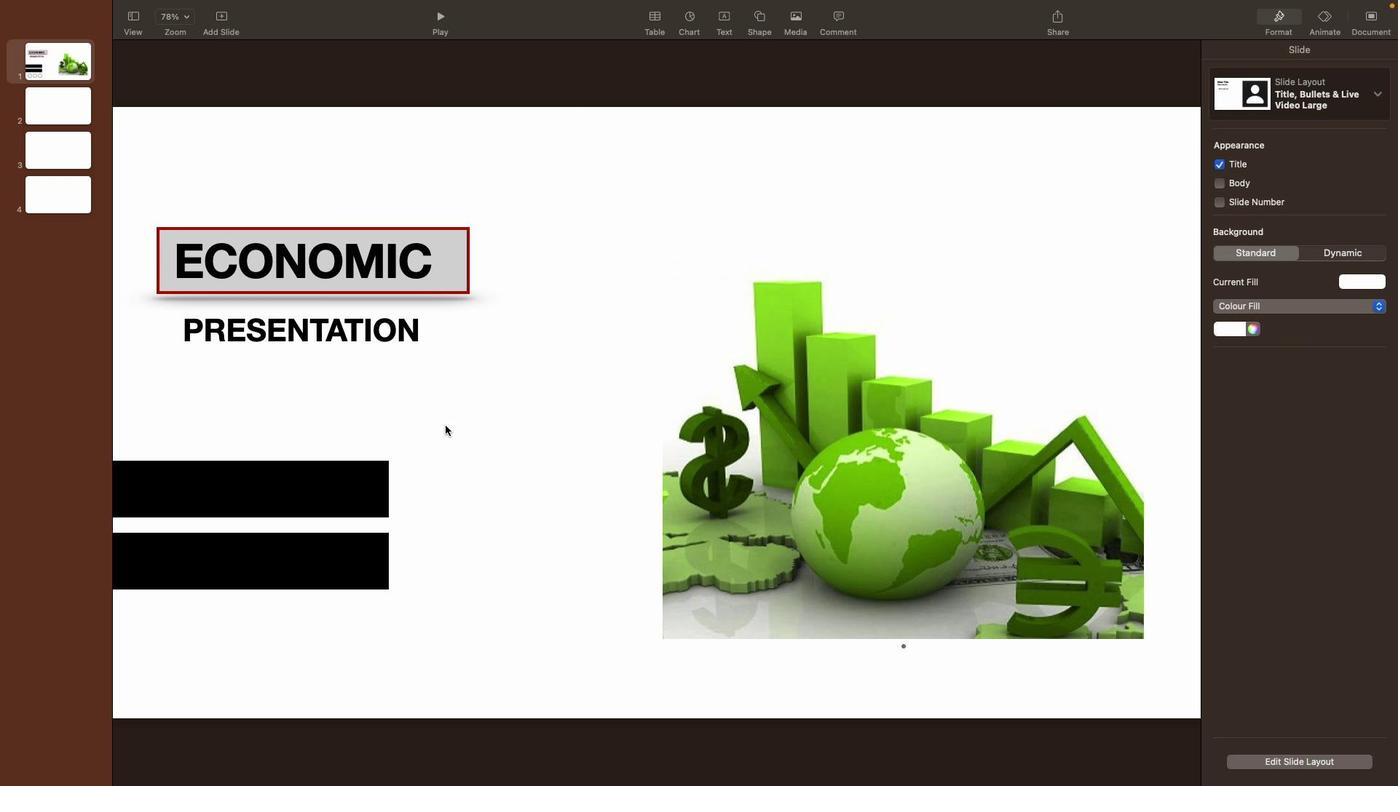 
Action: Mouse pressed left at (556, 362)
Screenshot: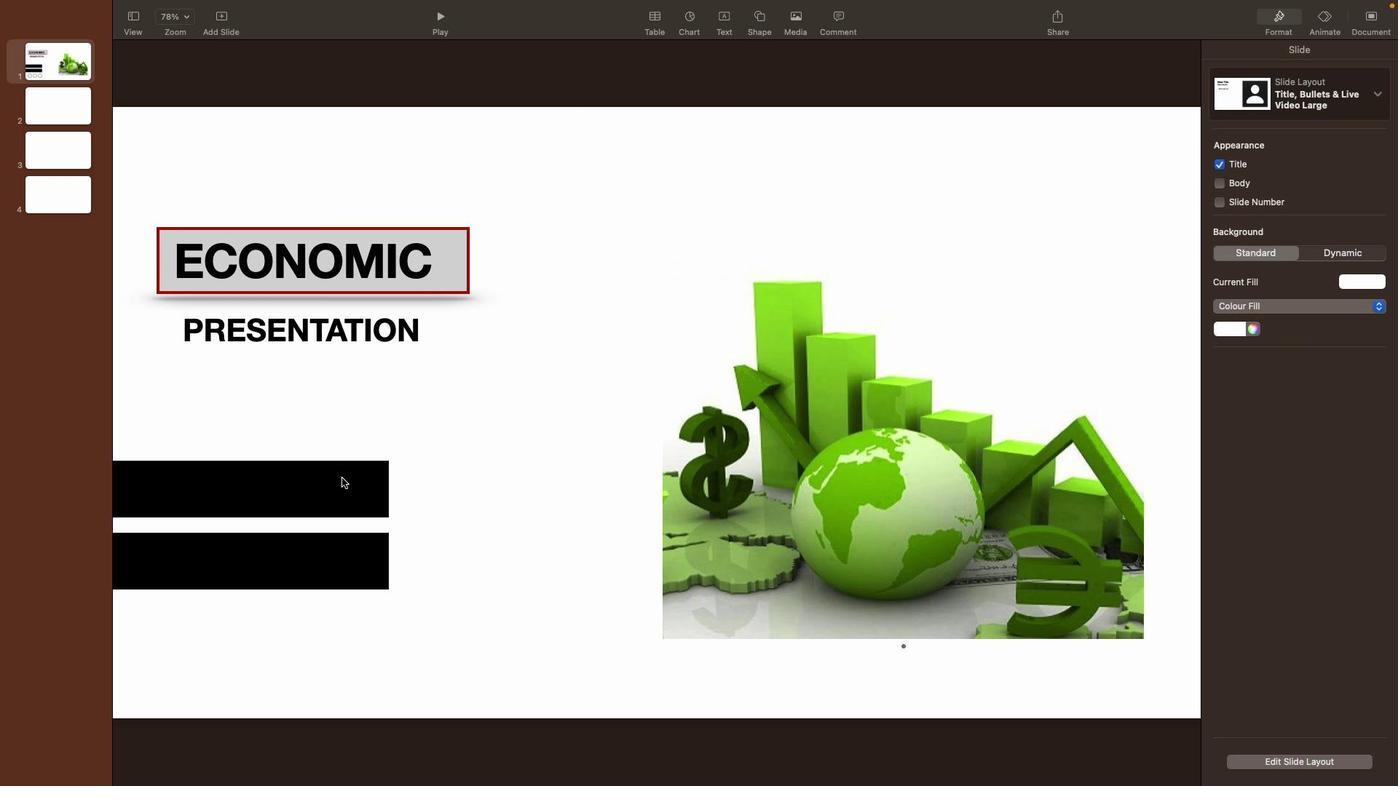 
Action: Mouse moved to (340, 476)
Screenshot: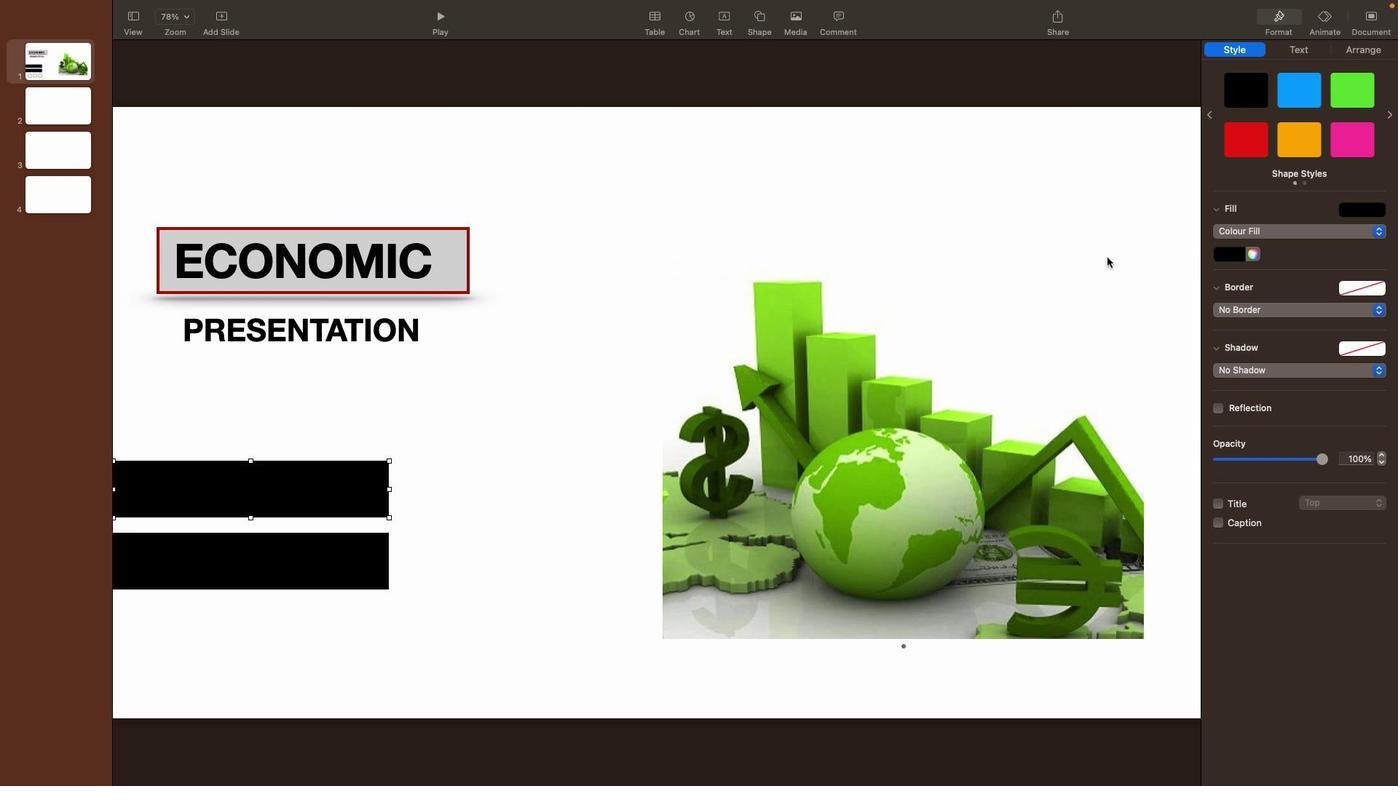 
Action: Mouse pressed left at (340, 476)
Screenshot: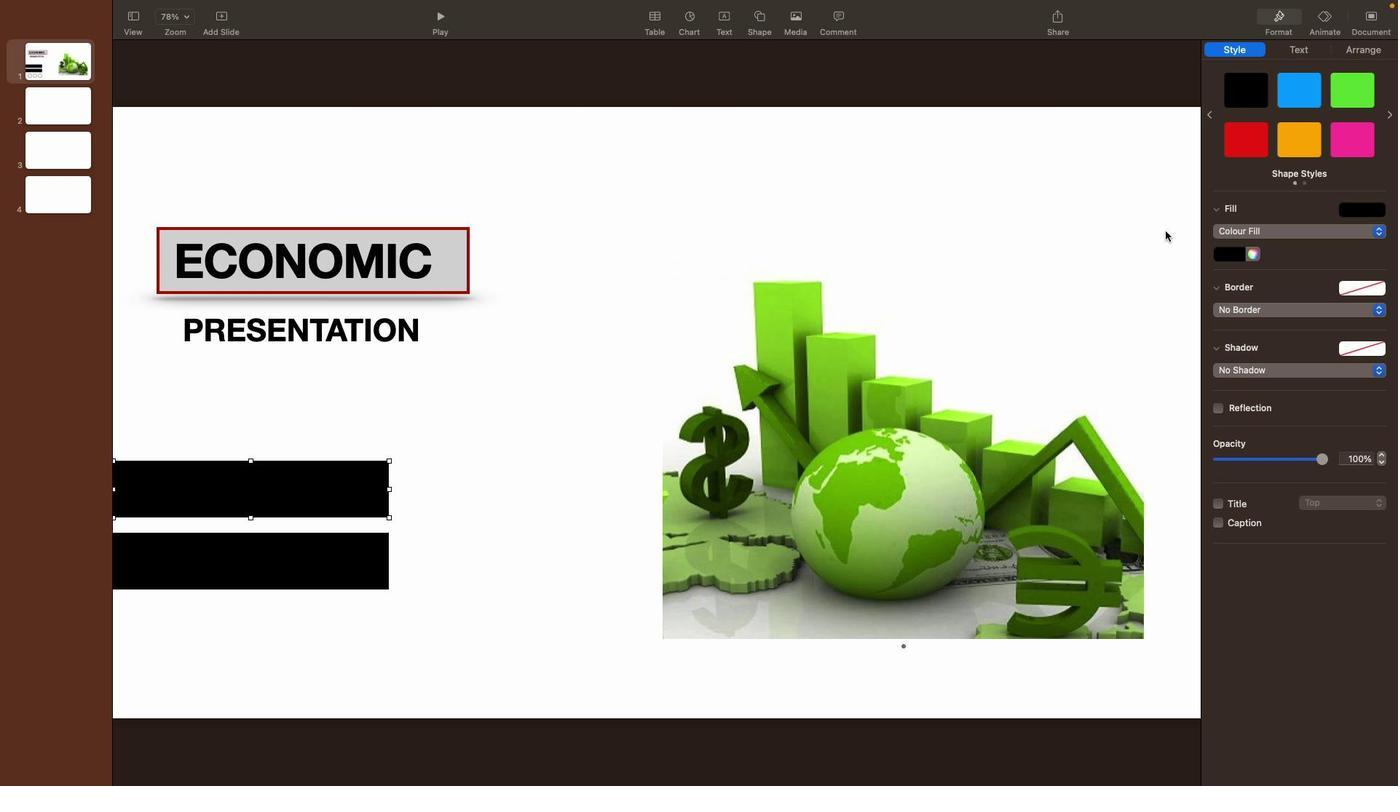 
Action: Mouse moved to (1238, 257)
Screenshot: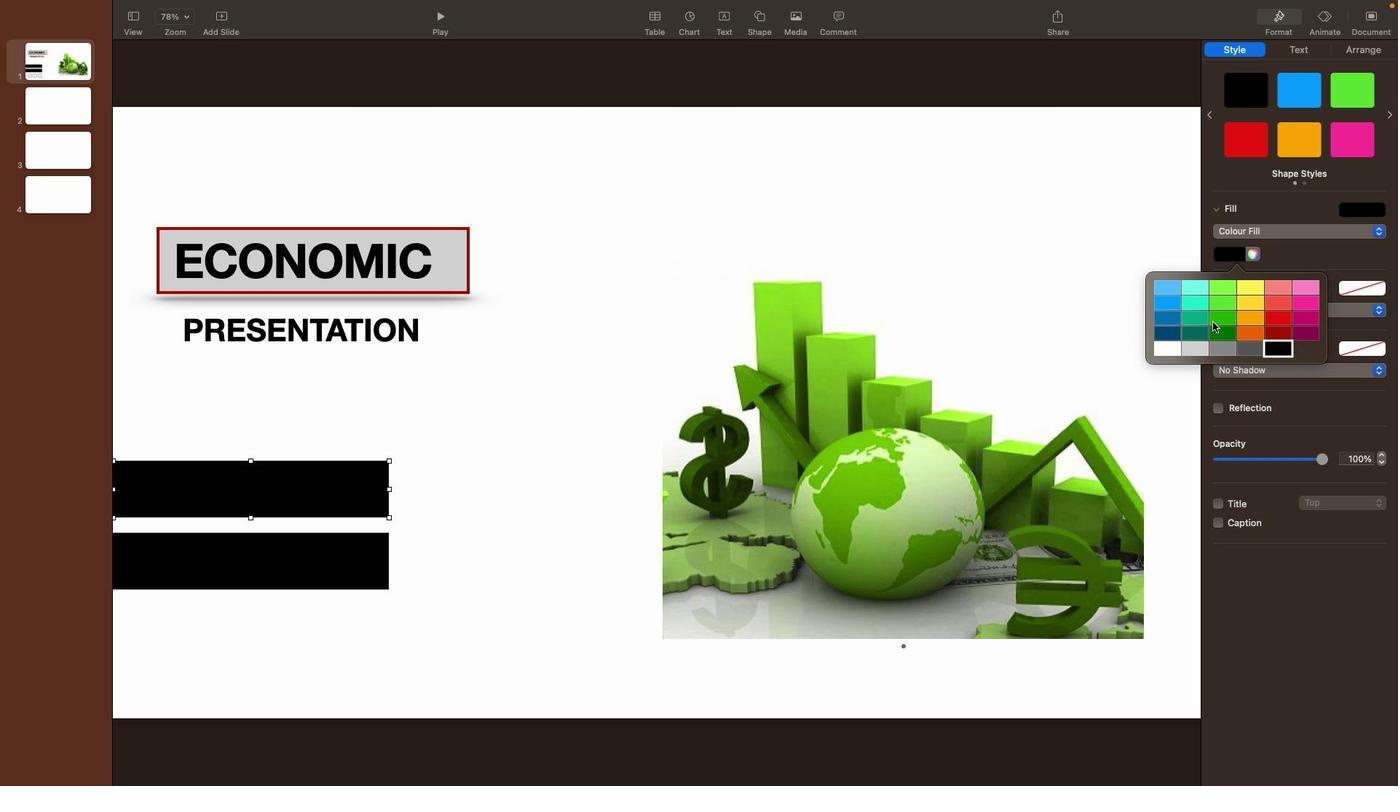 
Action: Mouse pressed left at (1238, 257)
Screenshot: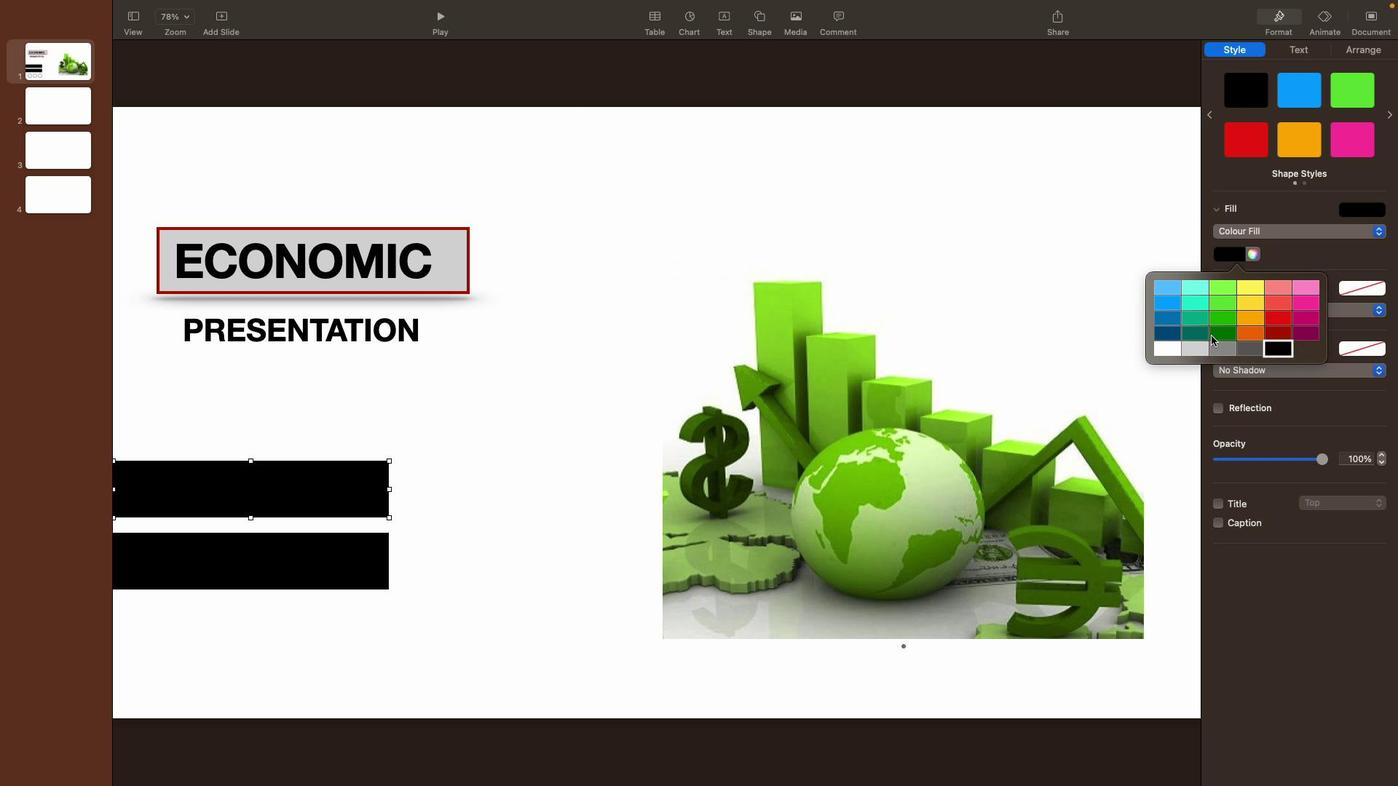 
Action: Mouse moved to (1217, 344)
Screenshot: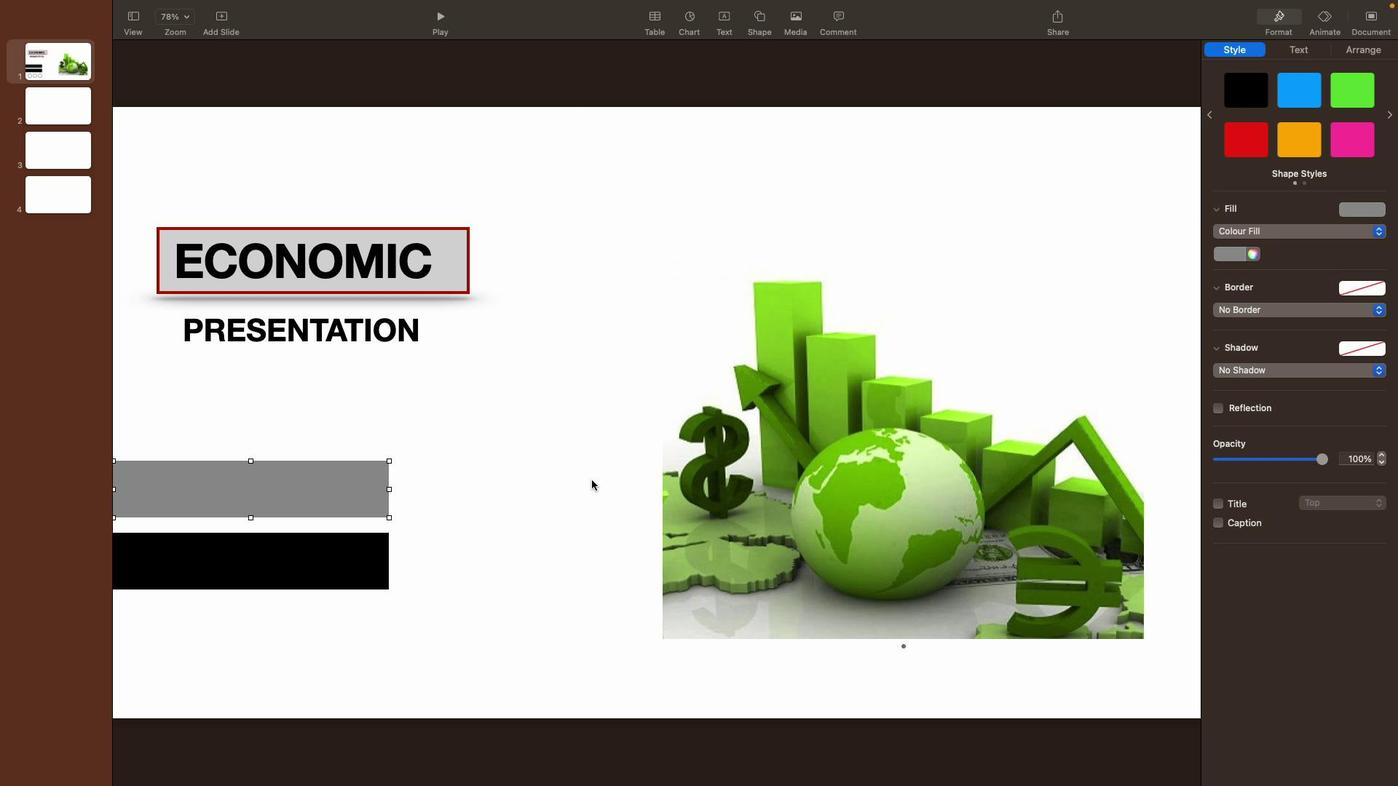 
Action: Mouse pressed left at (1217, 344)
Screenshot: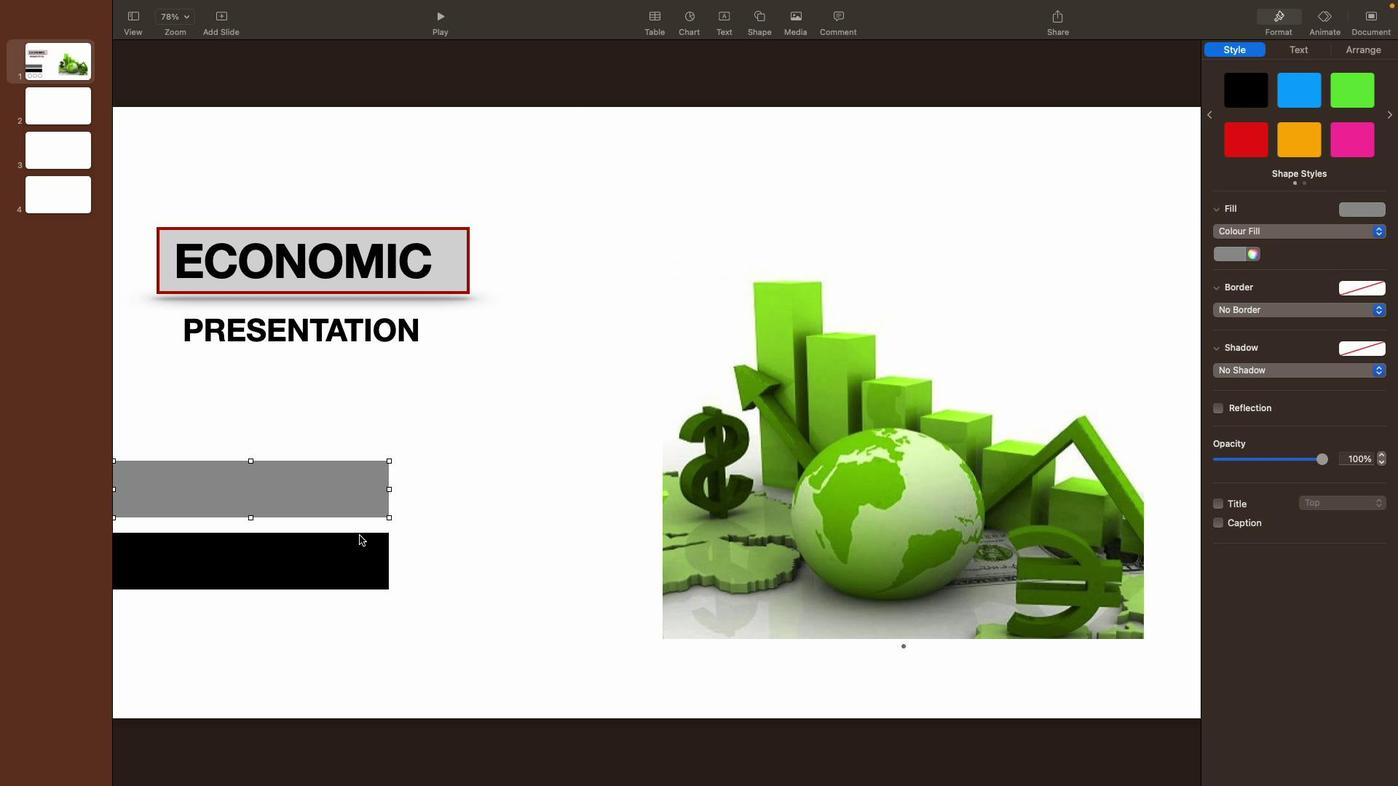 
Action: Mouse moved to (332, 547)
Screenshot: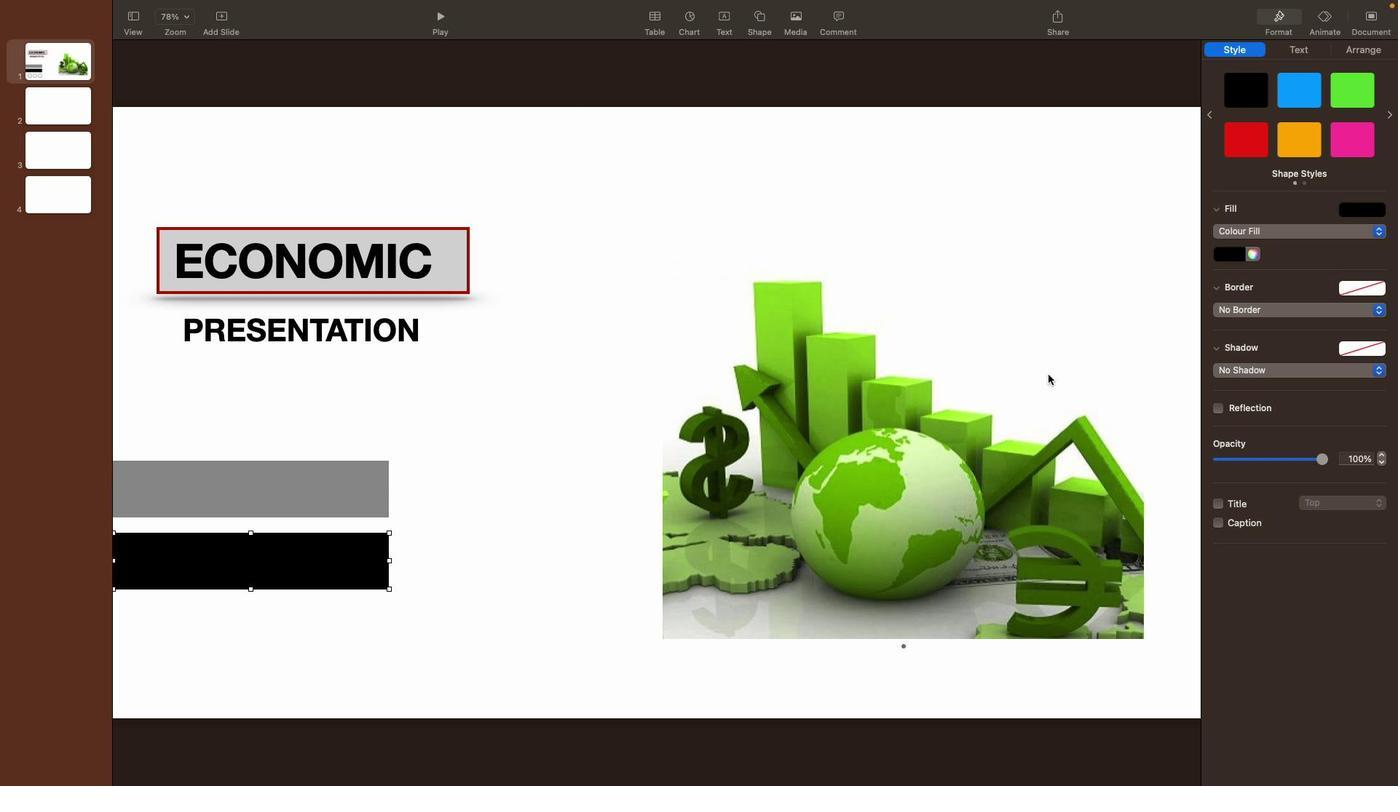
Action: Mouse pressed left at (332, 547)
Screenshot: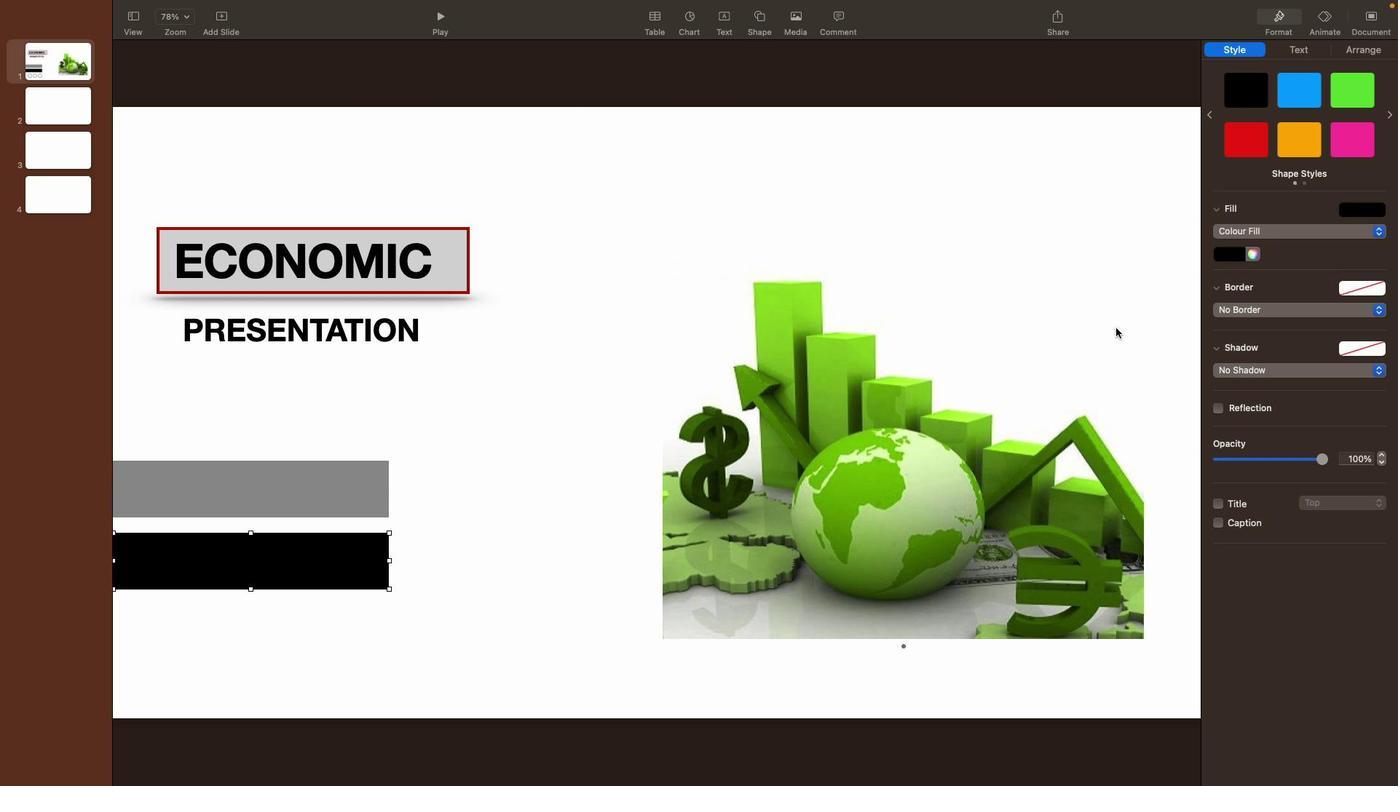 
Action: Mouse moved to (1219, 293)
Screenshot: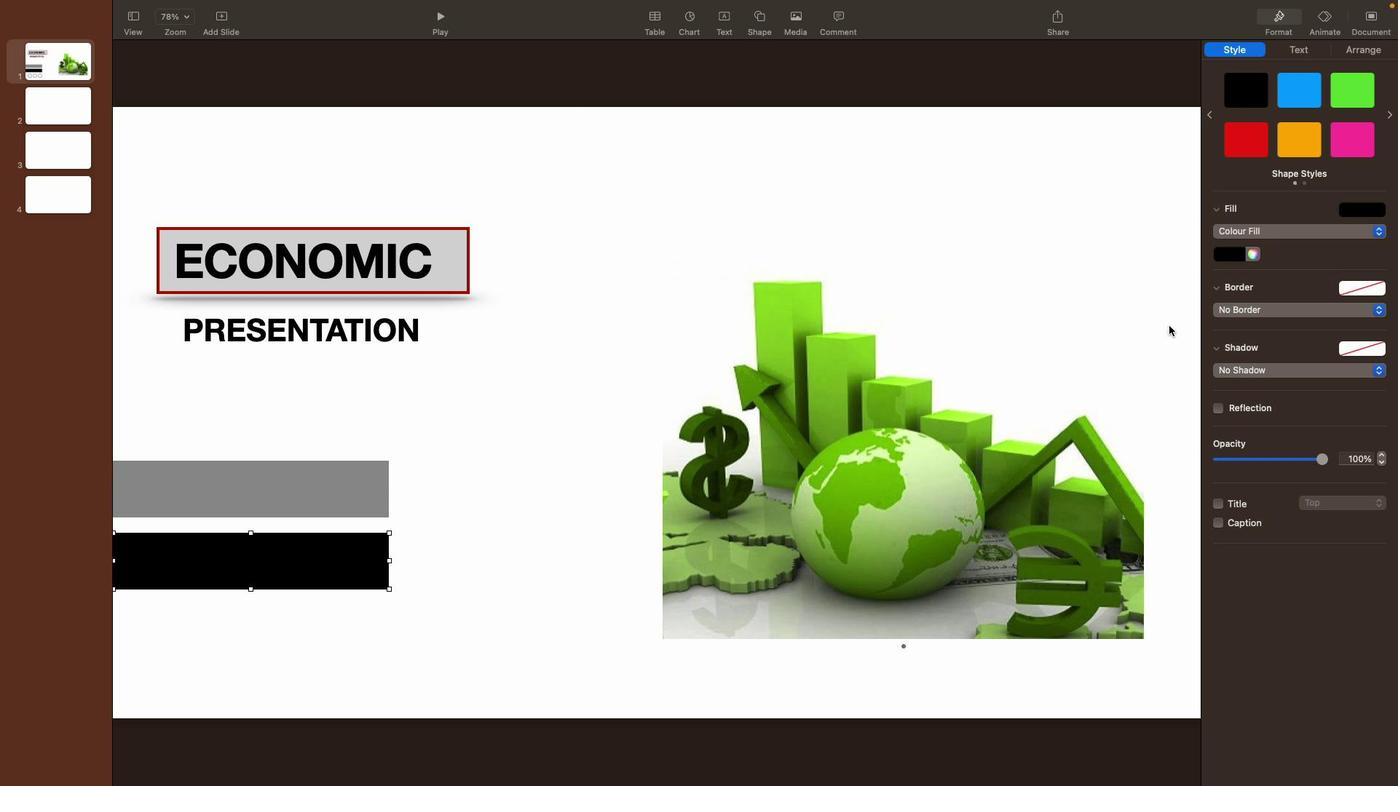
Action: Mouse pressed left at (1219, 293)
Screenshot: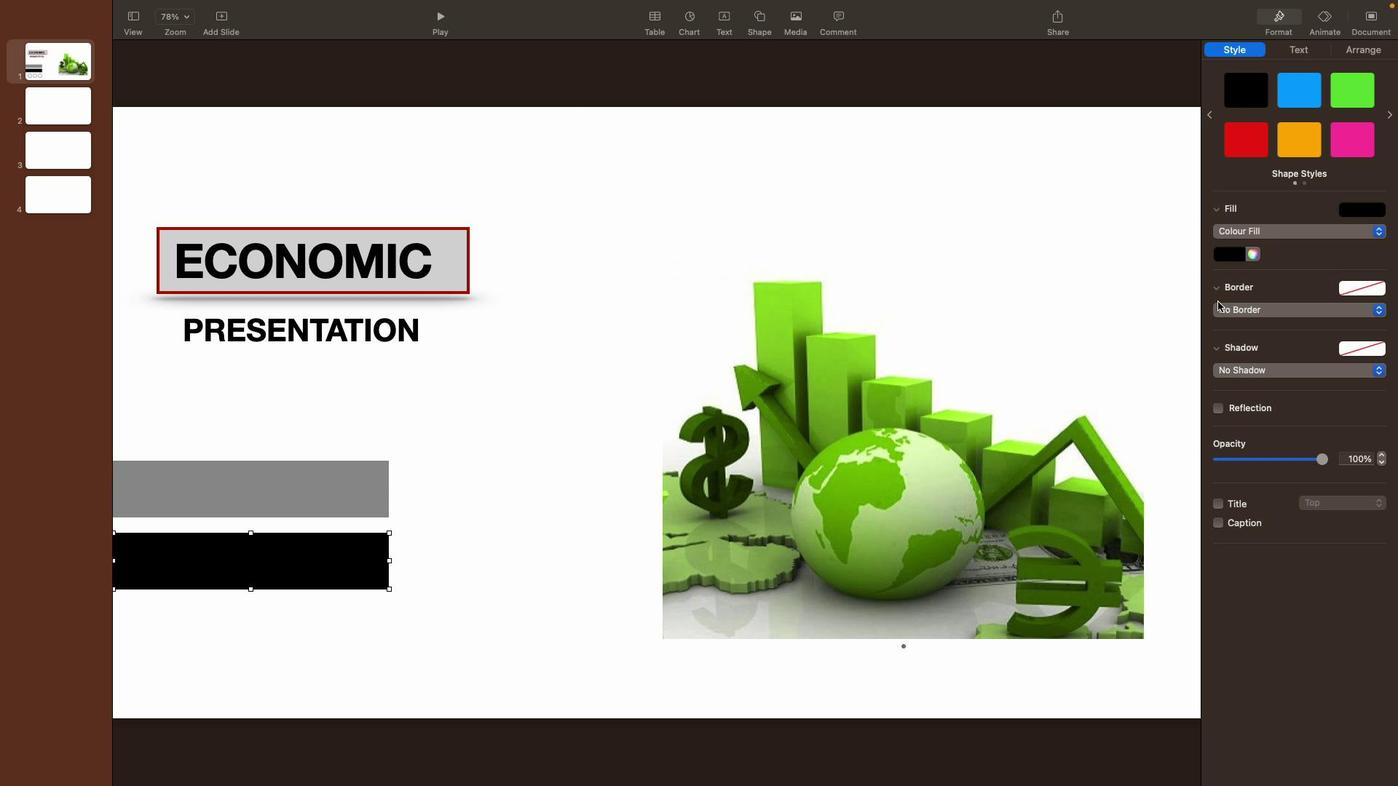 
Action: Mouse moved to (1218, 292)
Screenshot: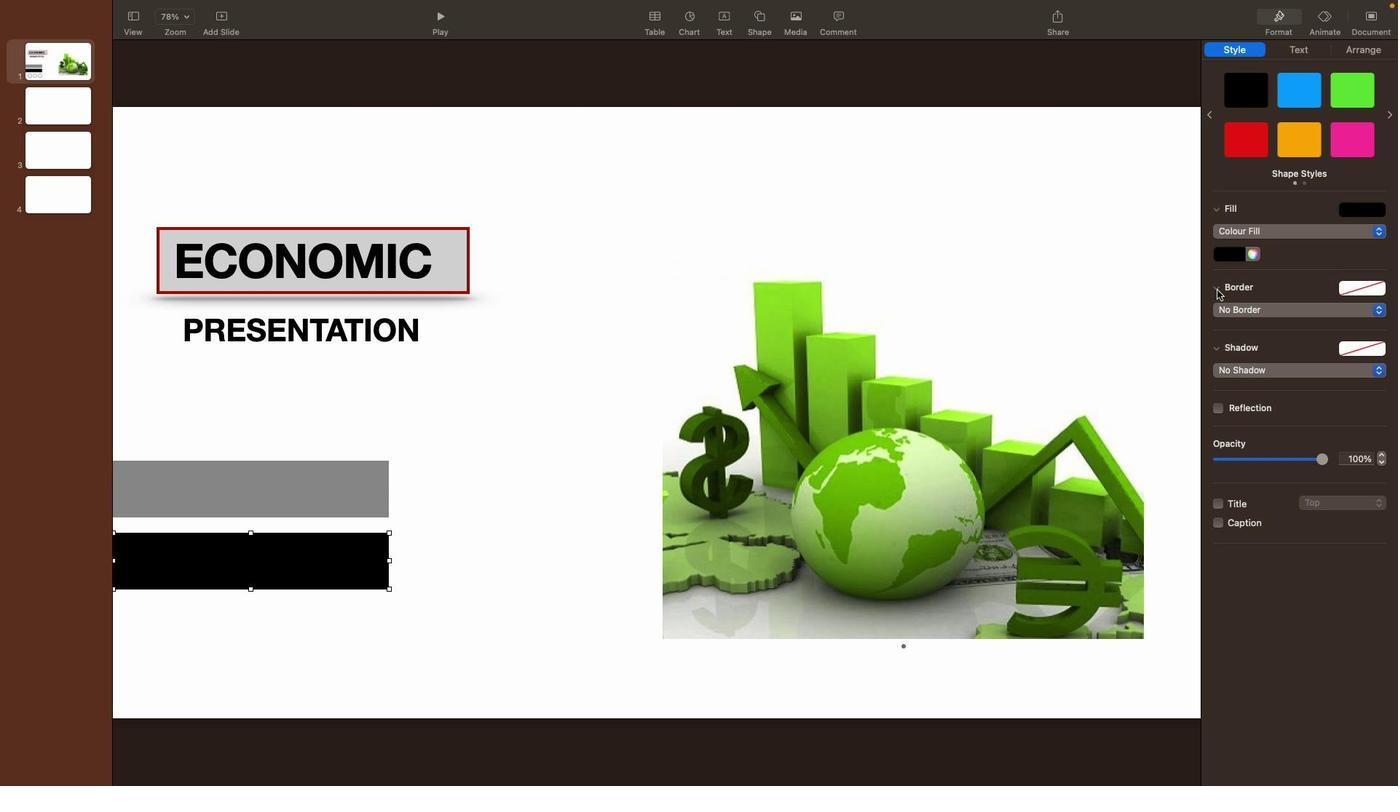 
Action: Mouse pressed left at (1218, 292)
Screenshot: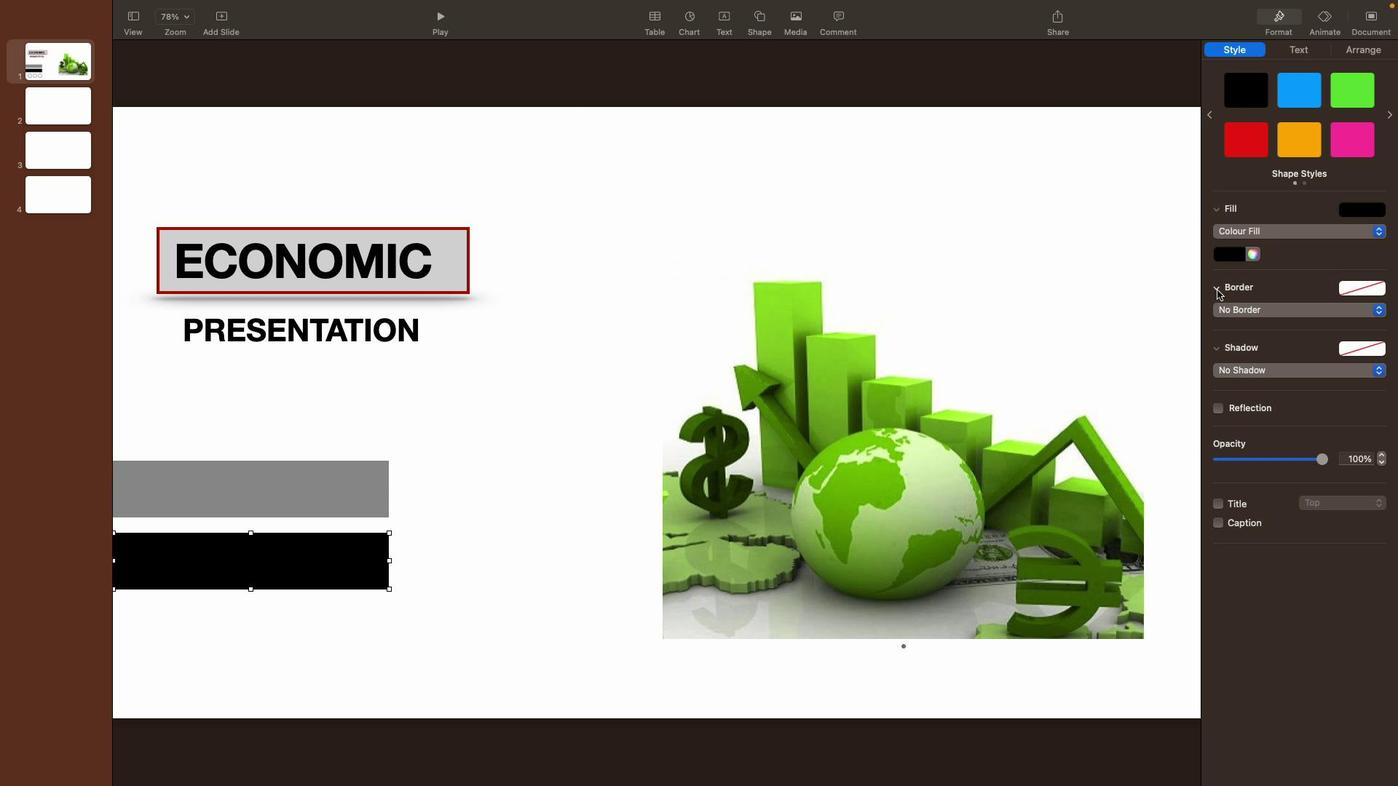 
Action: Mouse moved to (1217, 289)
Screenshot: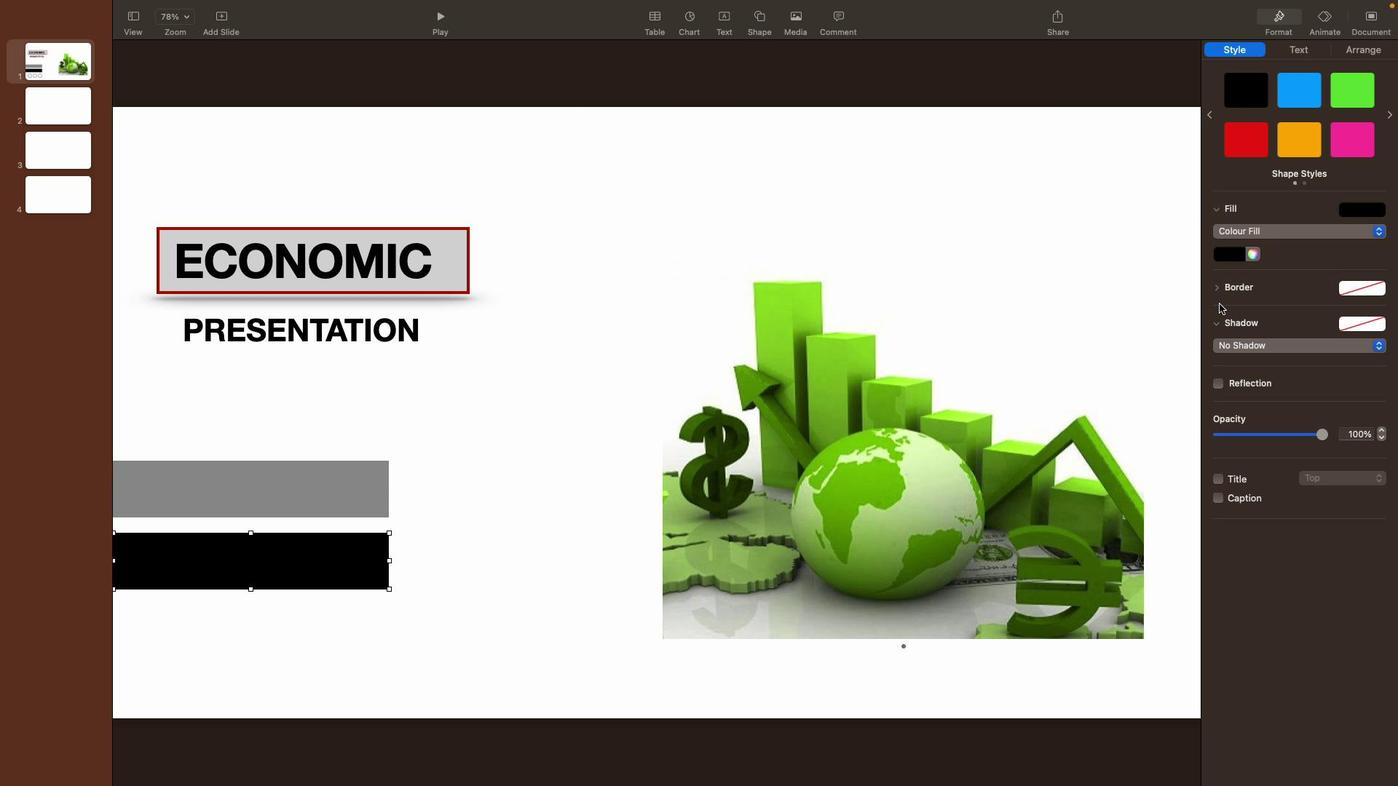 
Action: Mouse pressed left at (1217, 289)
Screenshot: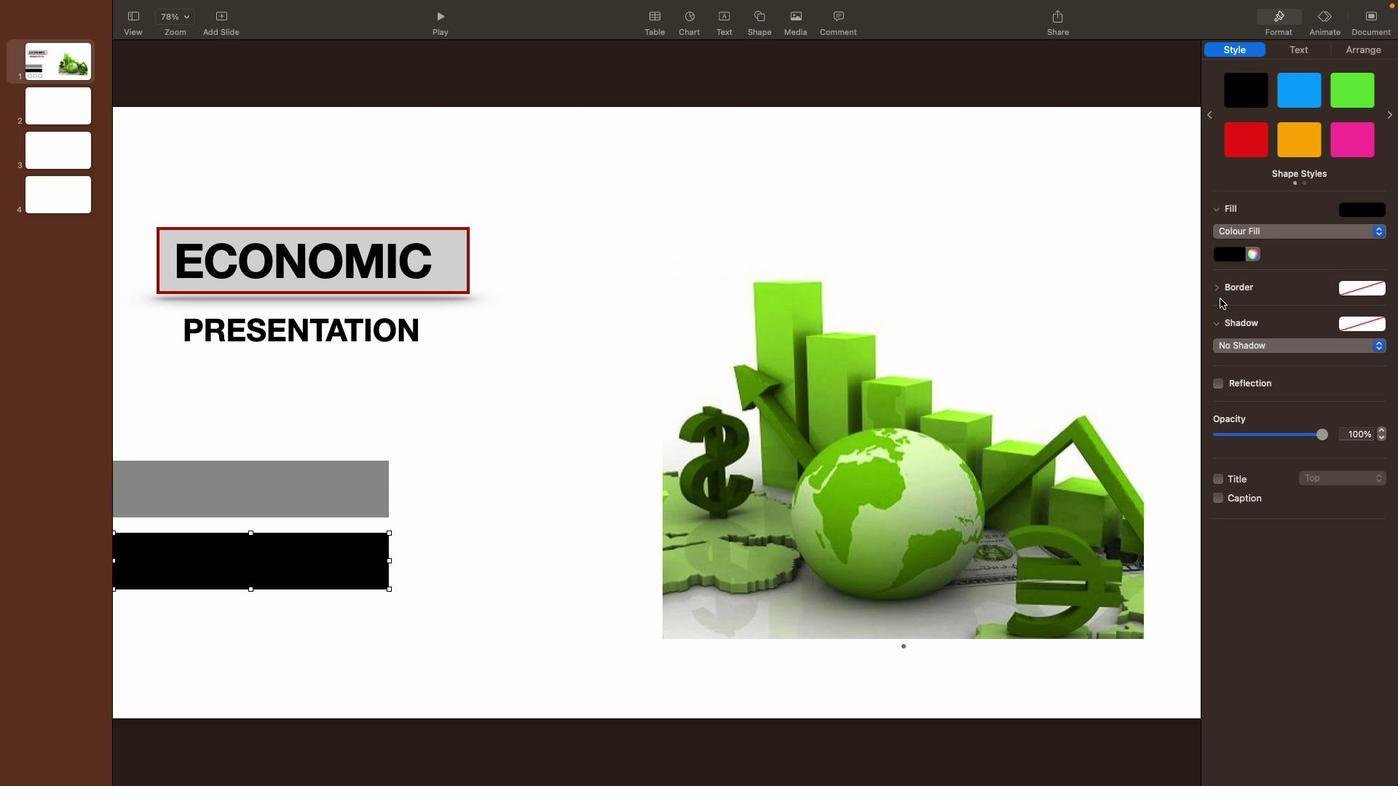 
Action: Mouse moved to (1241, 254)
Screenshot: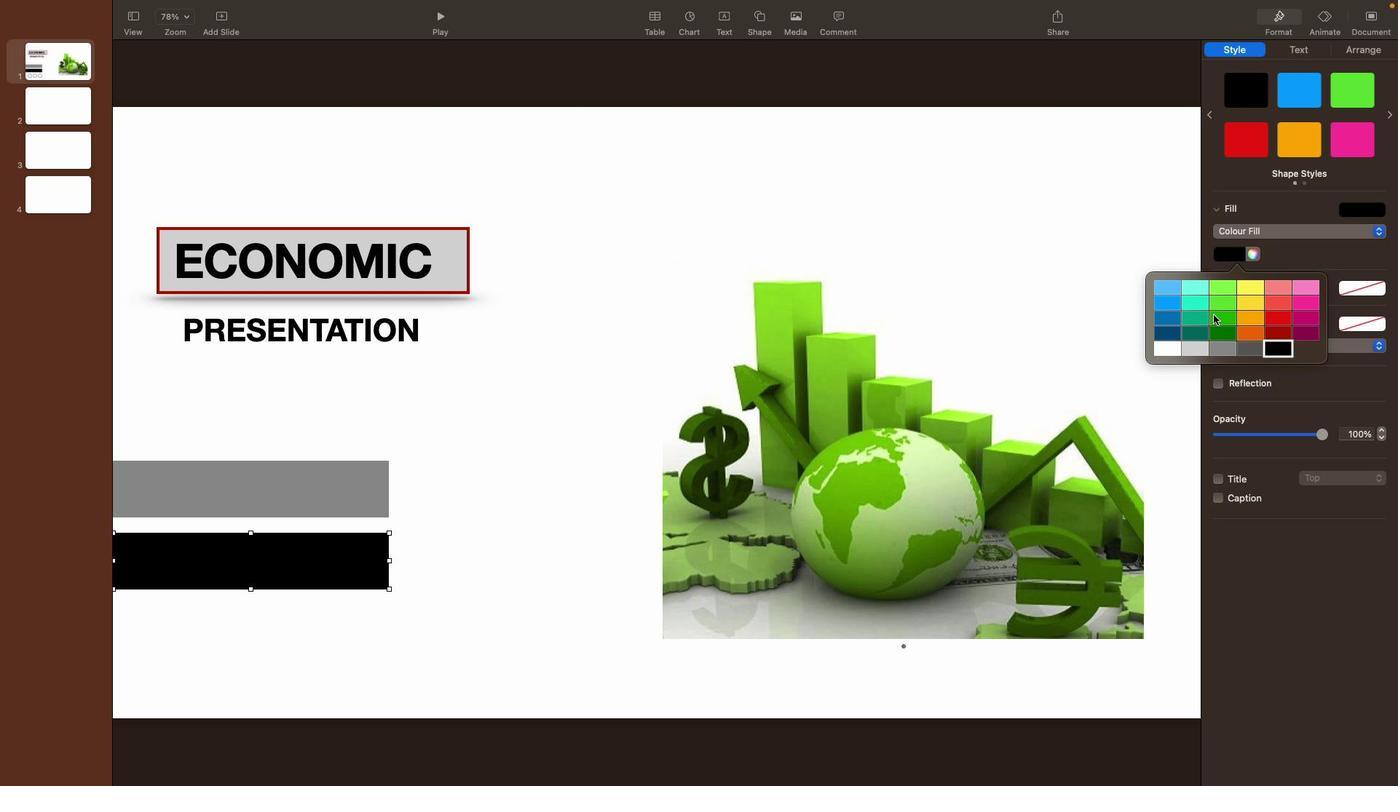 
Action: Mouse pressed left at (1241, 254)
Screenshot: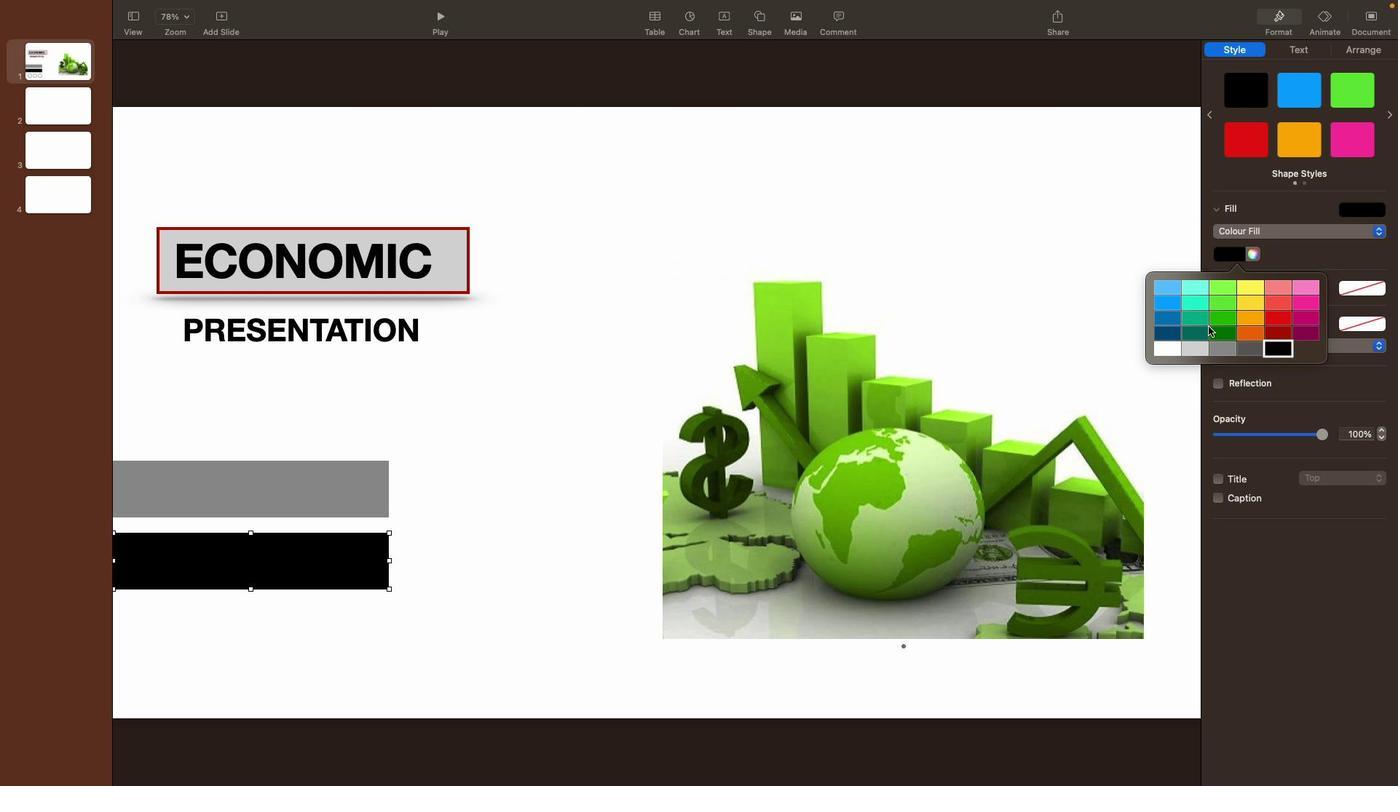 
Action: Mouse moved to (1222, 353)
Screenshot: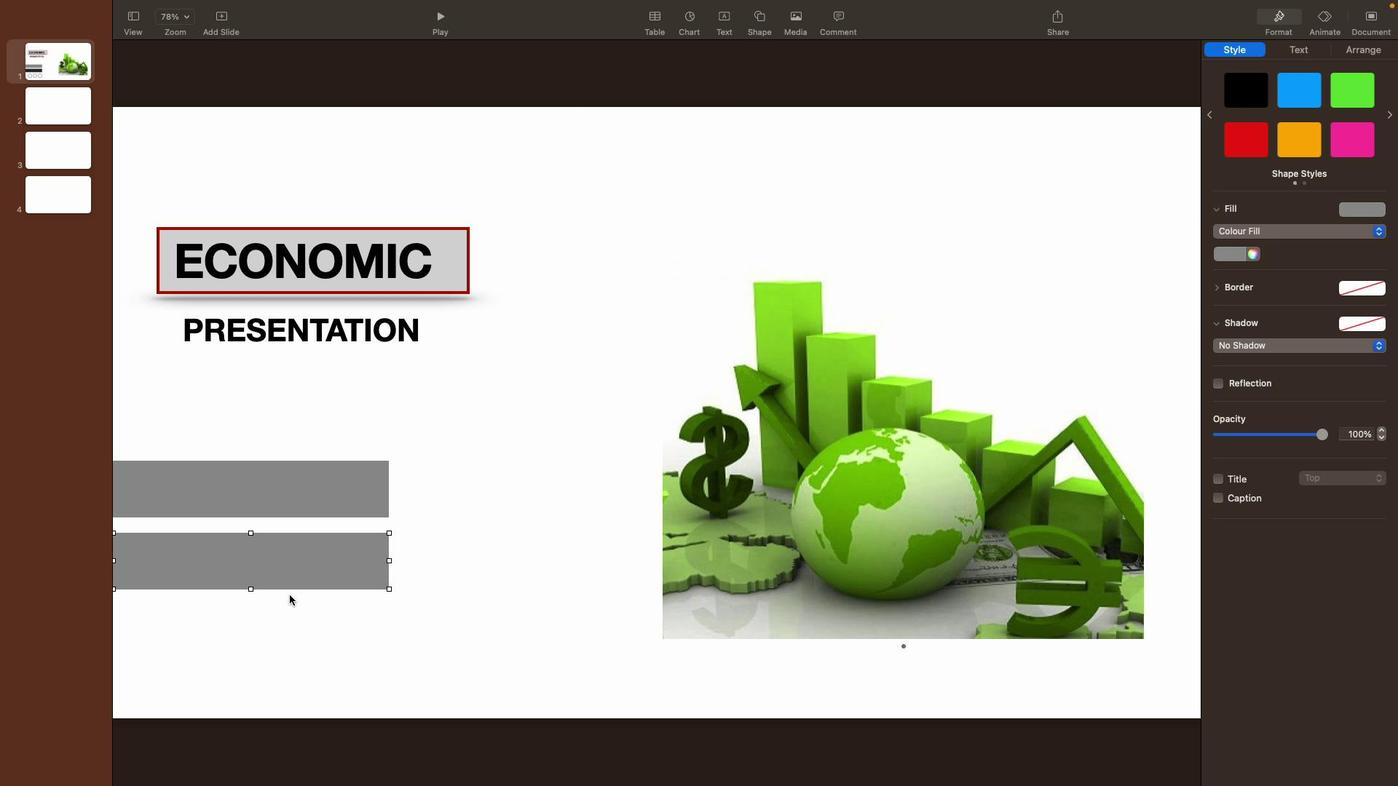 
Action: Mouse pressed left at (1222, 353)
Screenshot: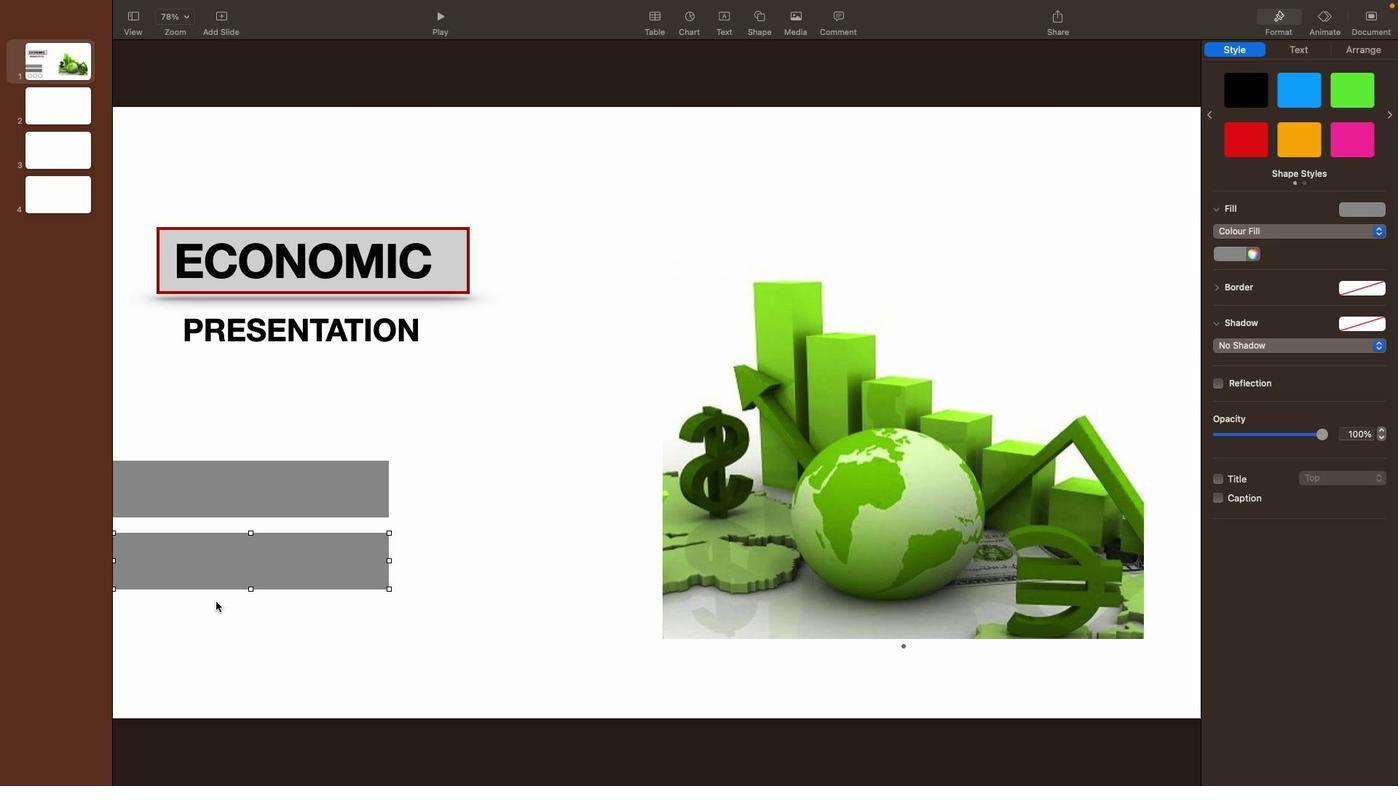 
Action: Mouse moved to (509, 423)
Screenshot: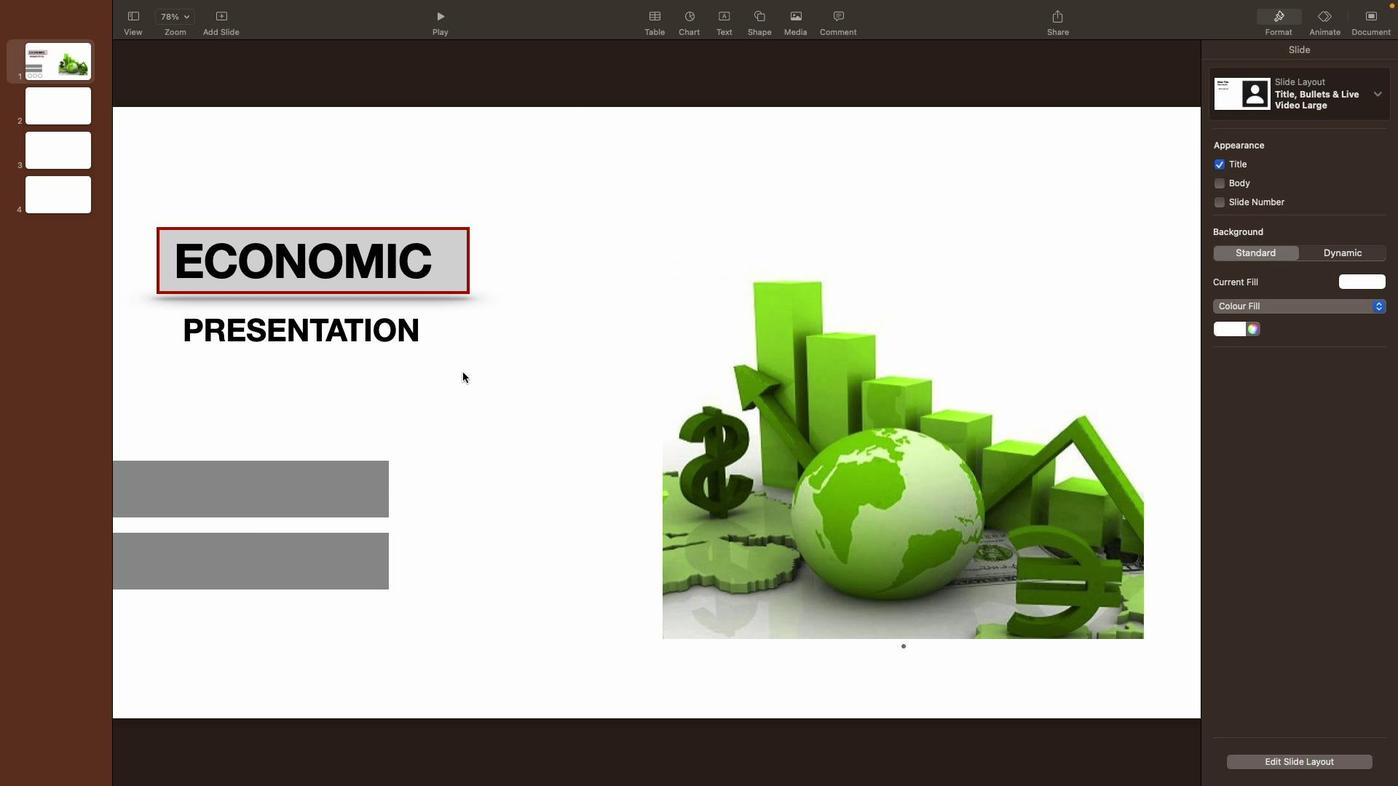 
Action: Mouse pressed left at (509, 423)
Screenshot: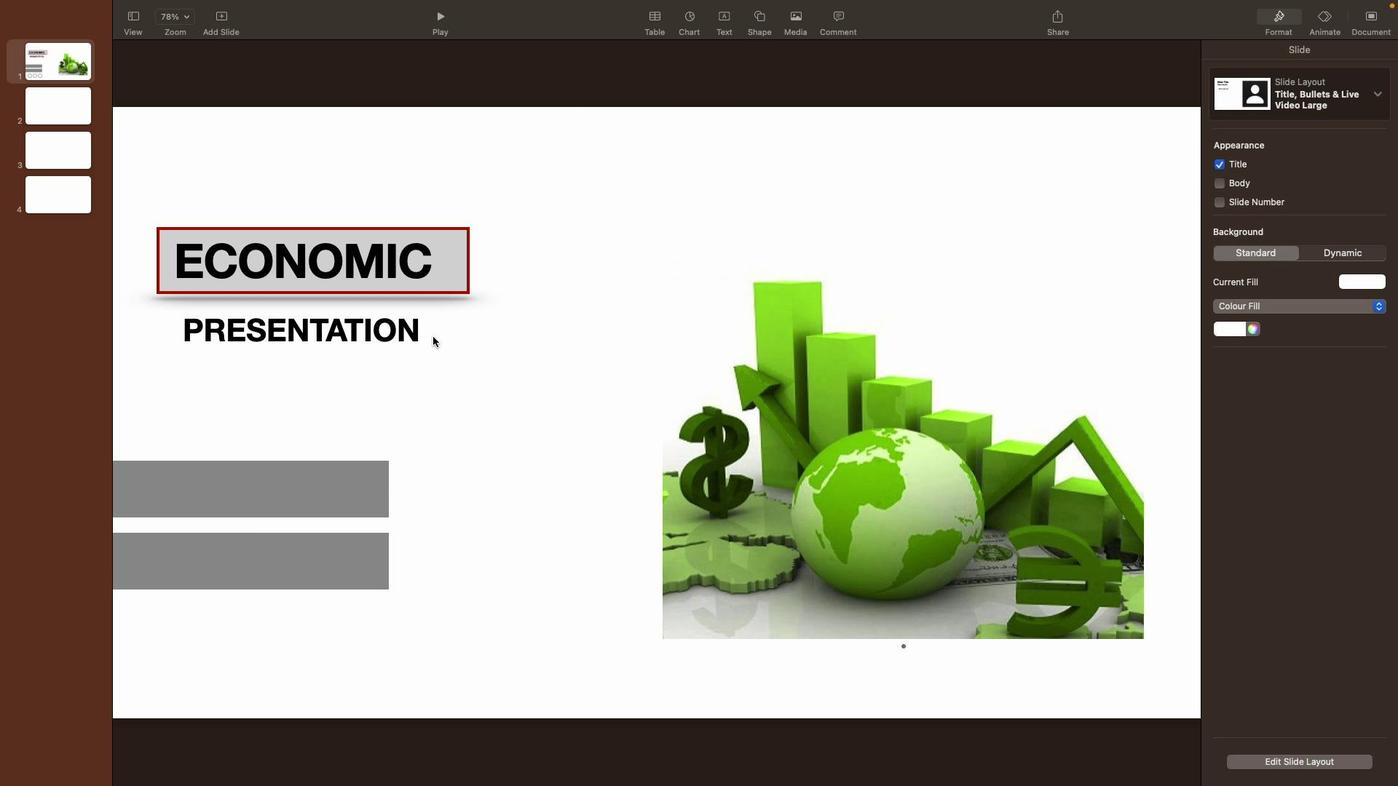 
Action: Mouse moved to (364, 332)
Screenshot: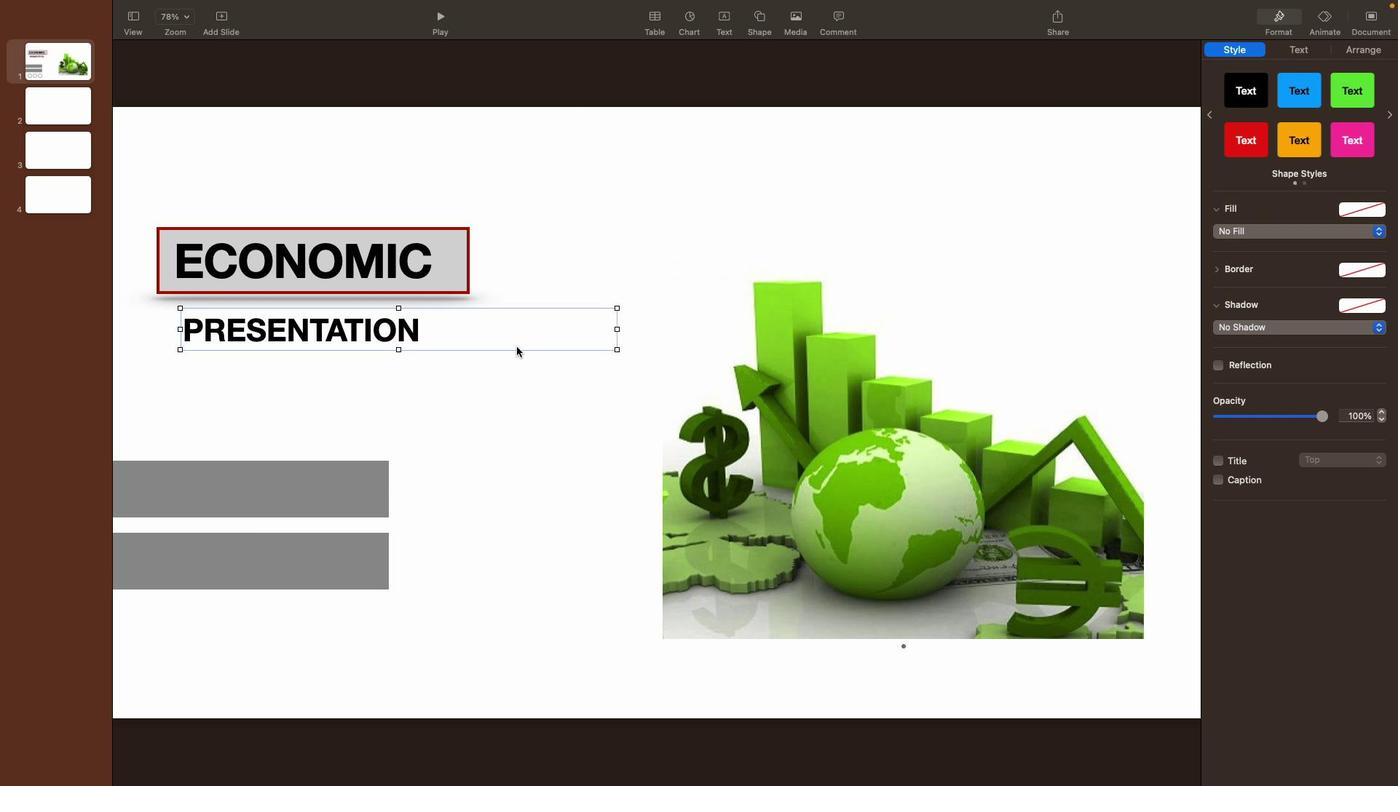 
Action: Mouse pressed left at (364, 332)
Screenshot: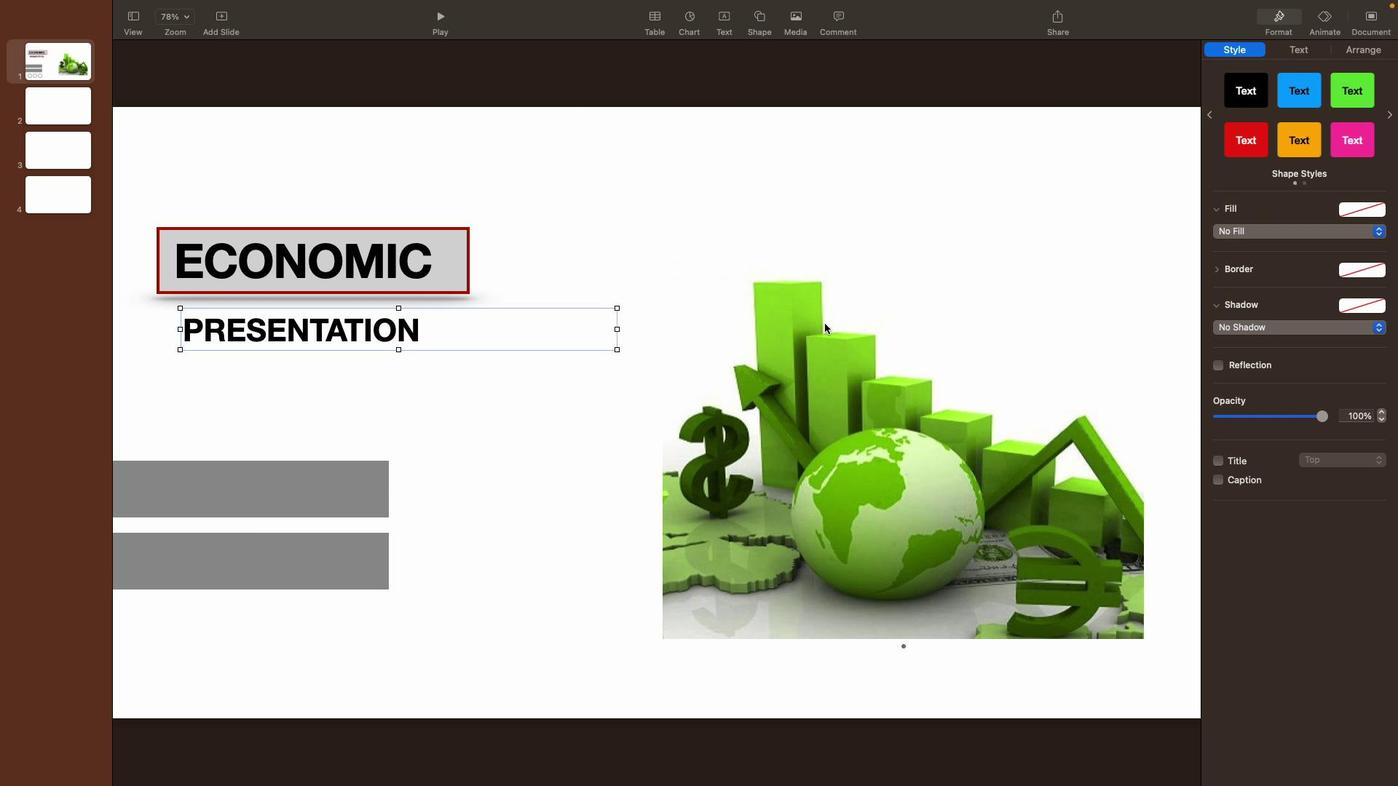 
Action: Mouse moved to (1216, 209)
Screenshot: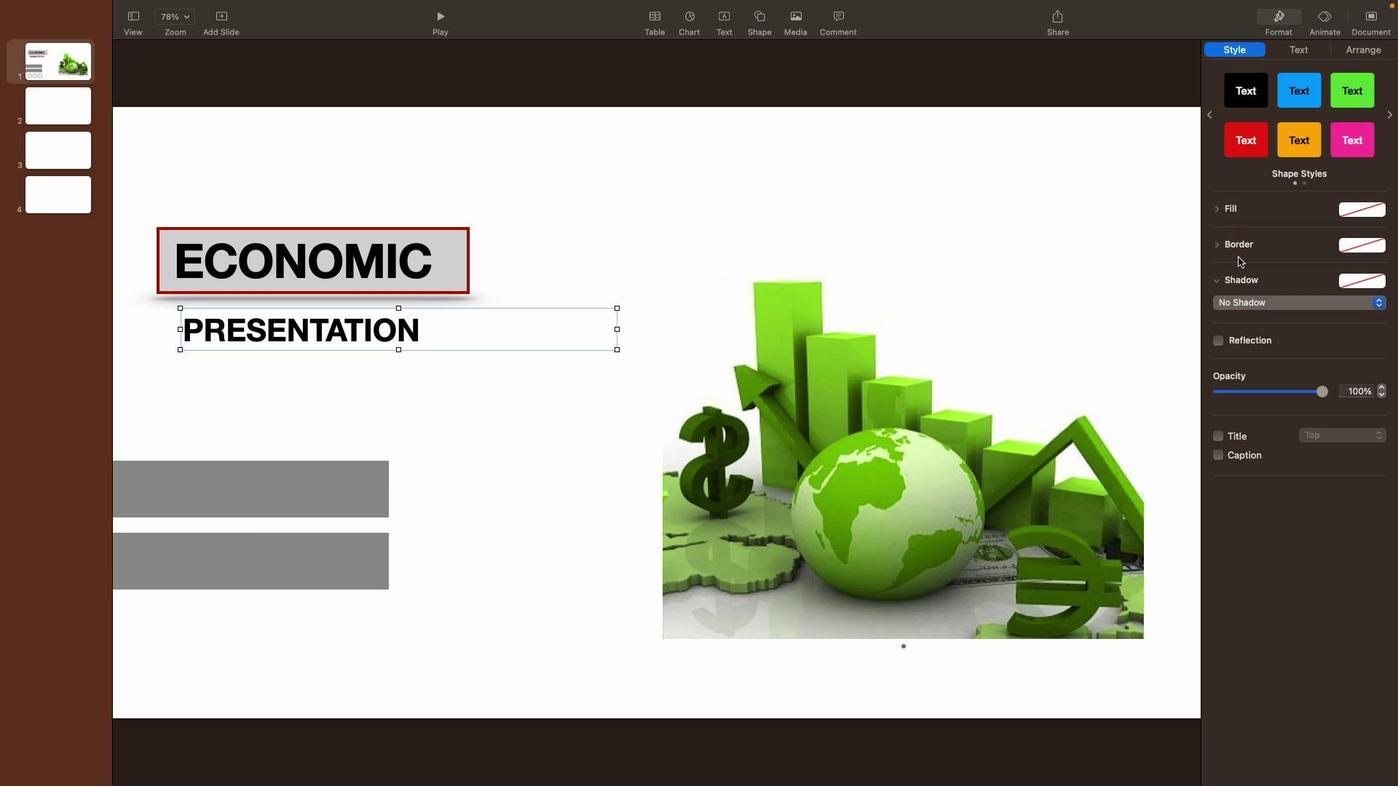 
Action: Mouse pressed left at (1216, 209)
Screenshot: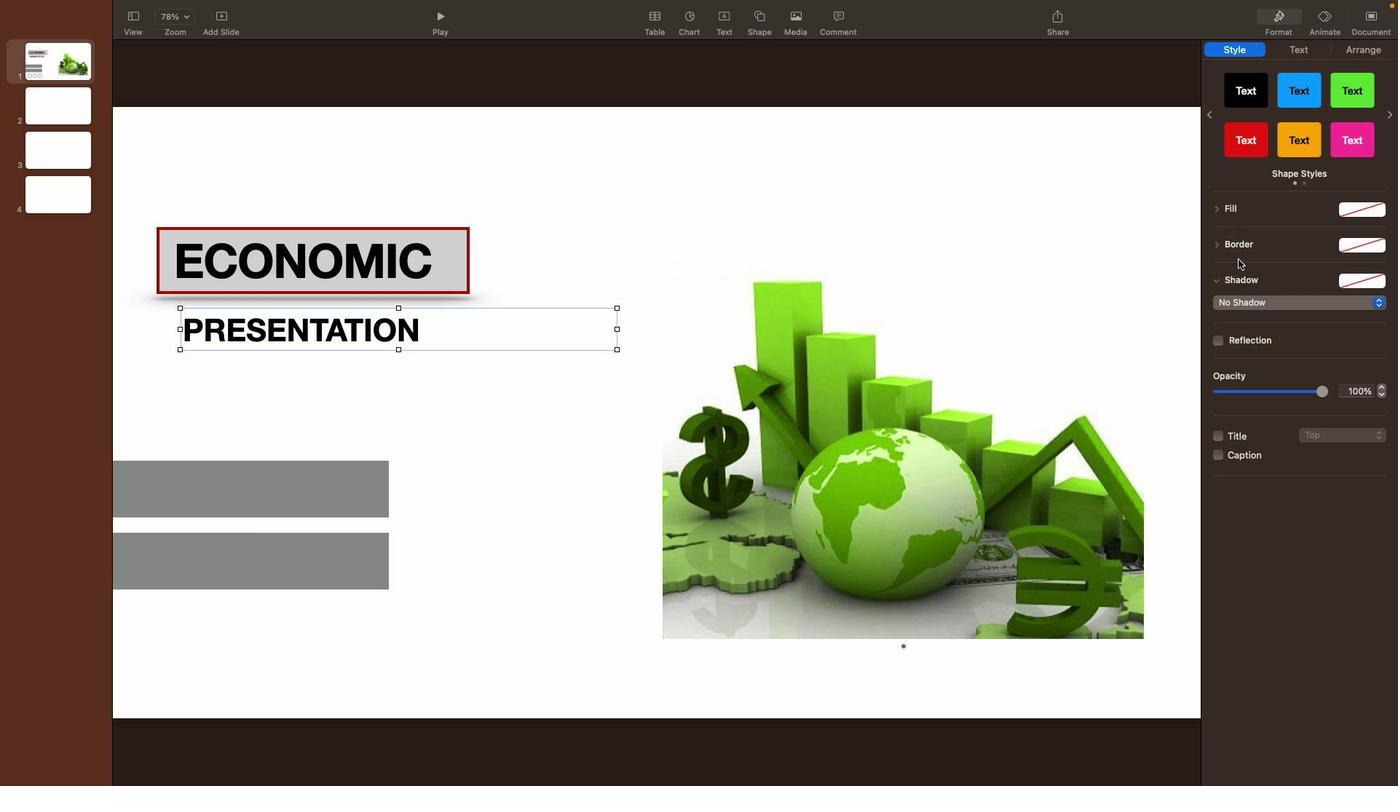 
Action: Mouse moved to (1382, 205)
Screenshot: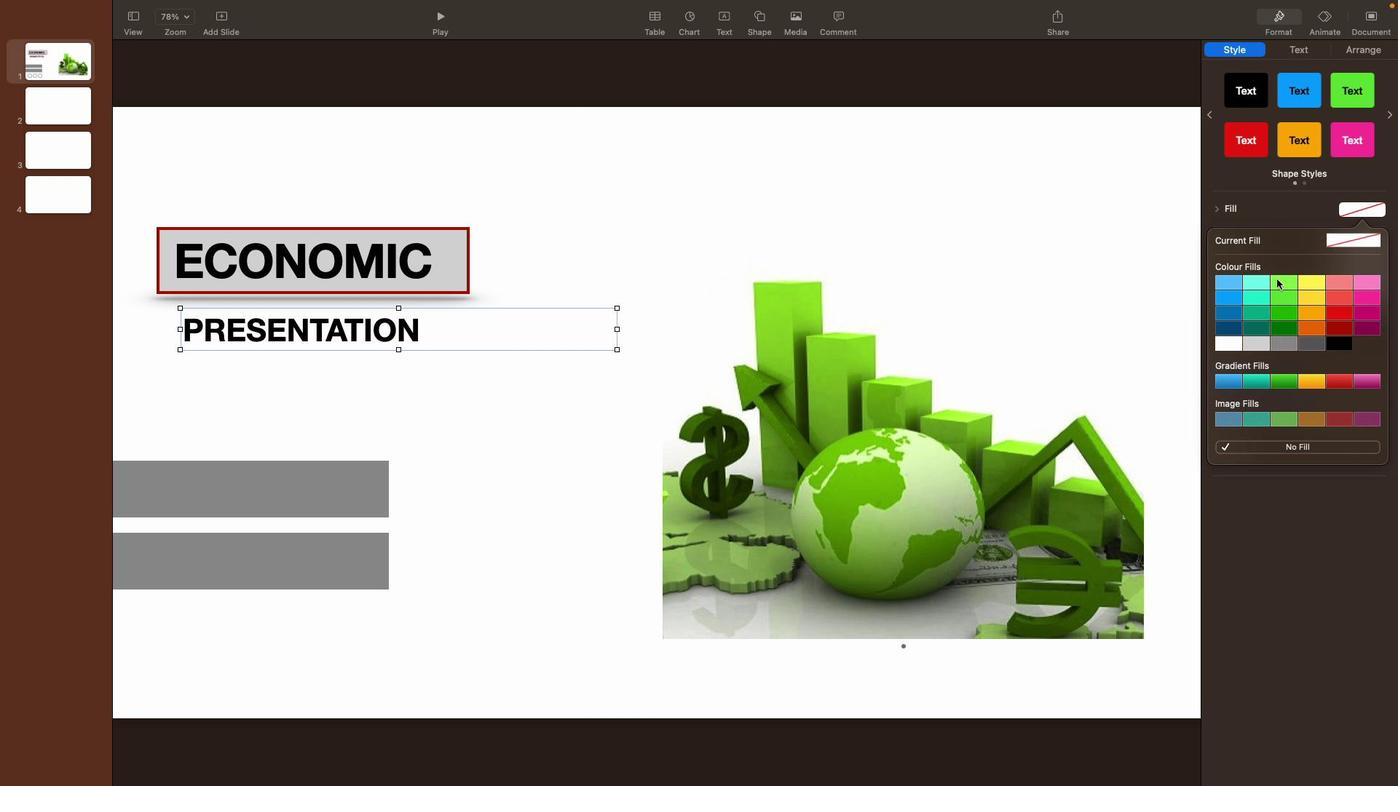 
Action: Mouse pressed left at (1382, 205)
Screenshot: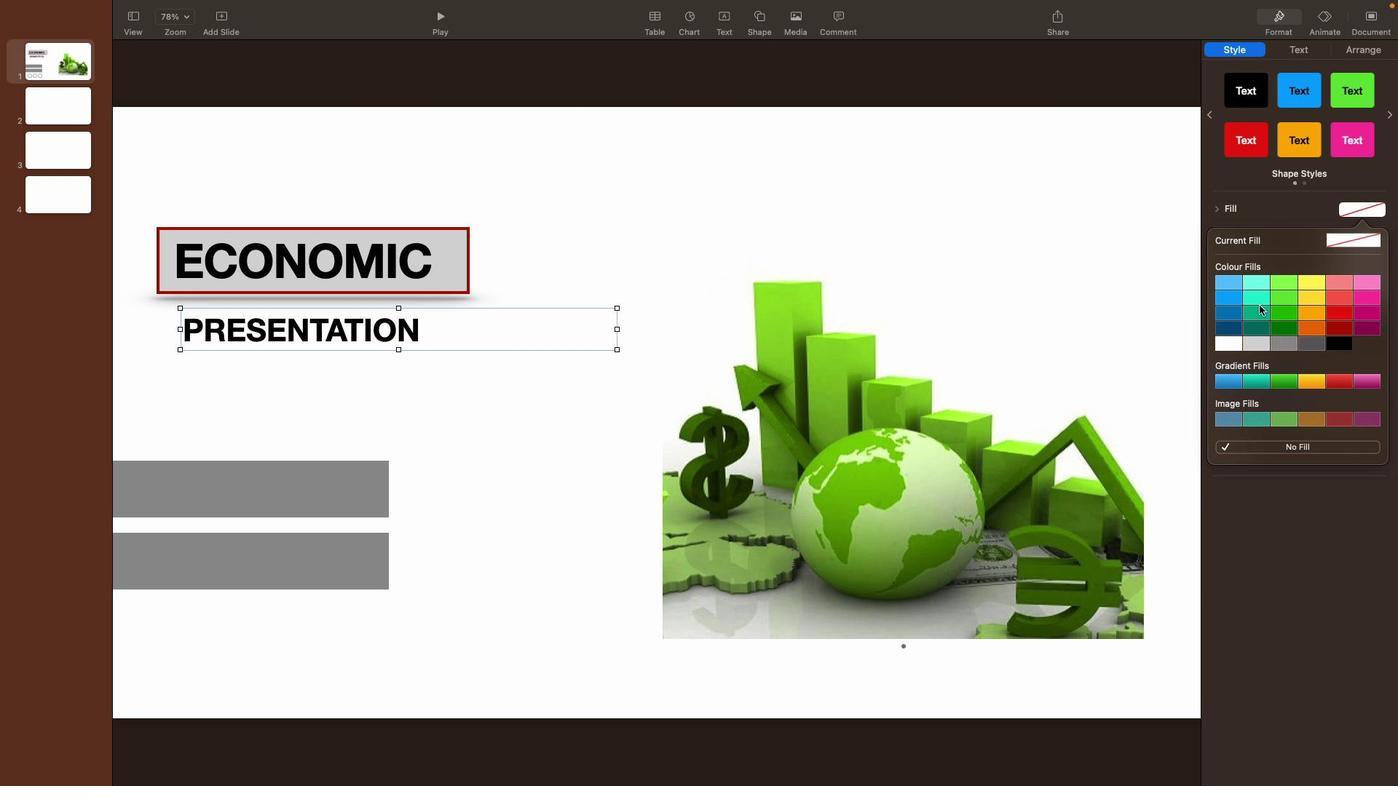 
Action: Mouse moved to (576, 182)
Screenshot: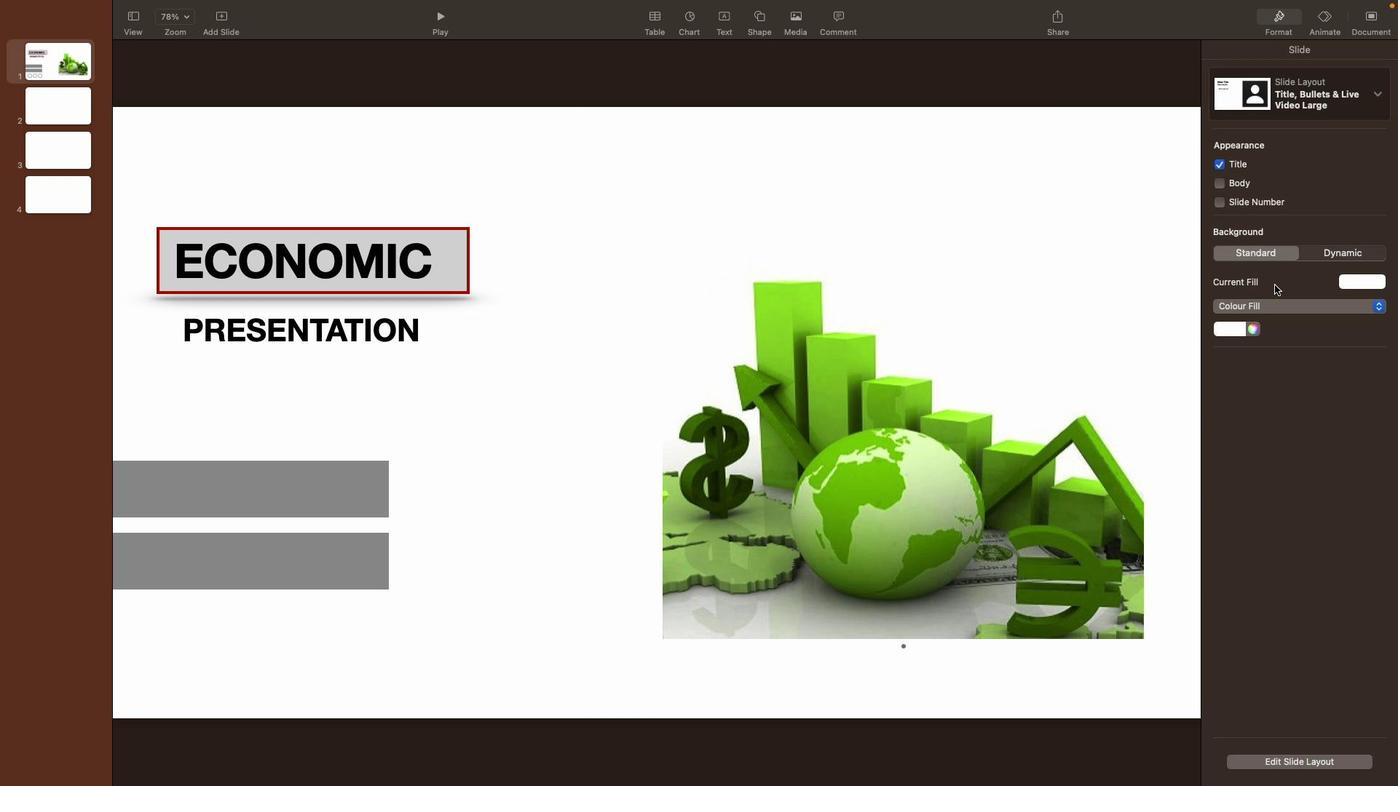 
Action: Mouse pressed left at (576, 182)
Screenshot: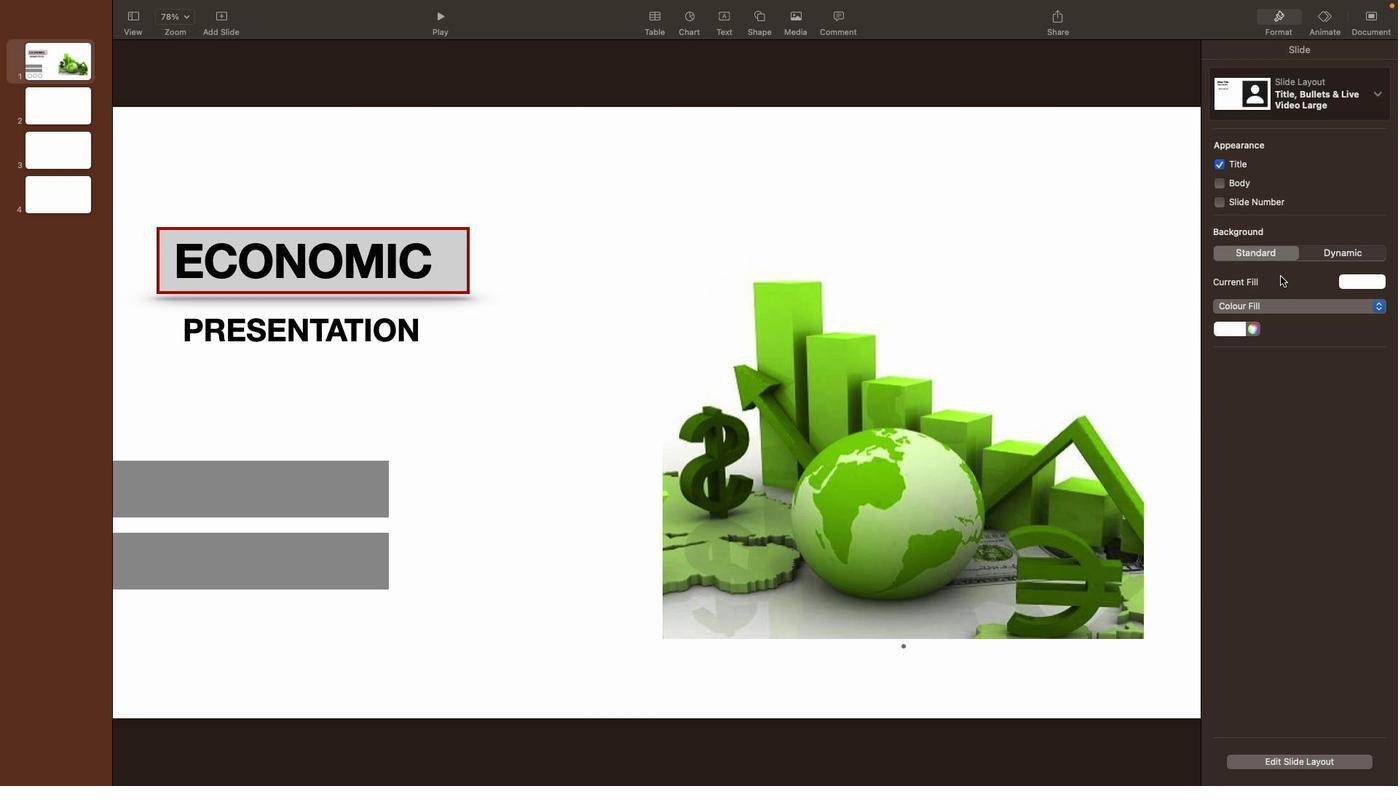 
Action: Mouse moved to (547, 190)
Screenshot: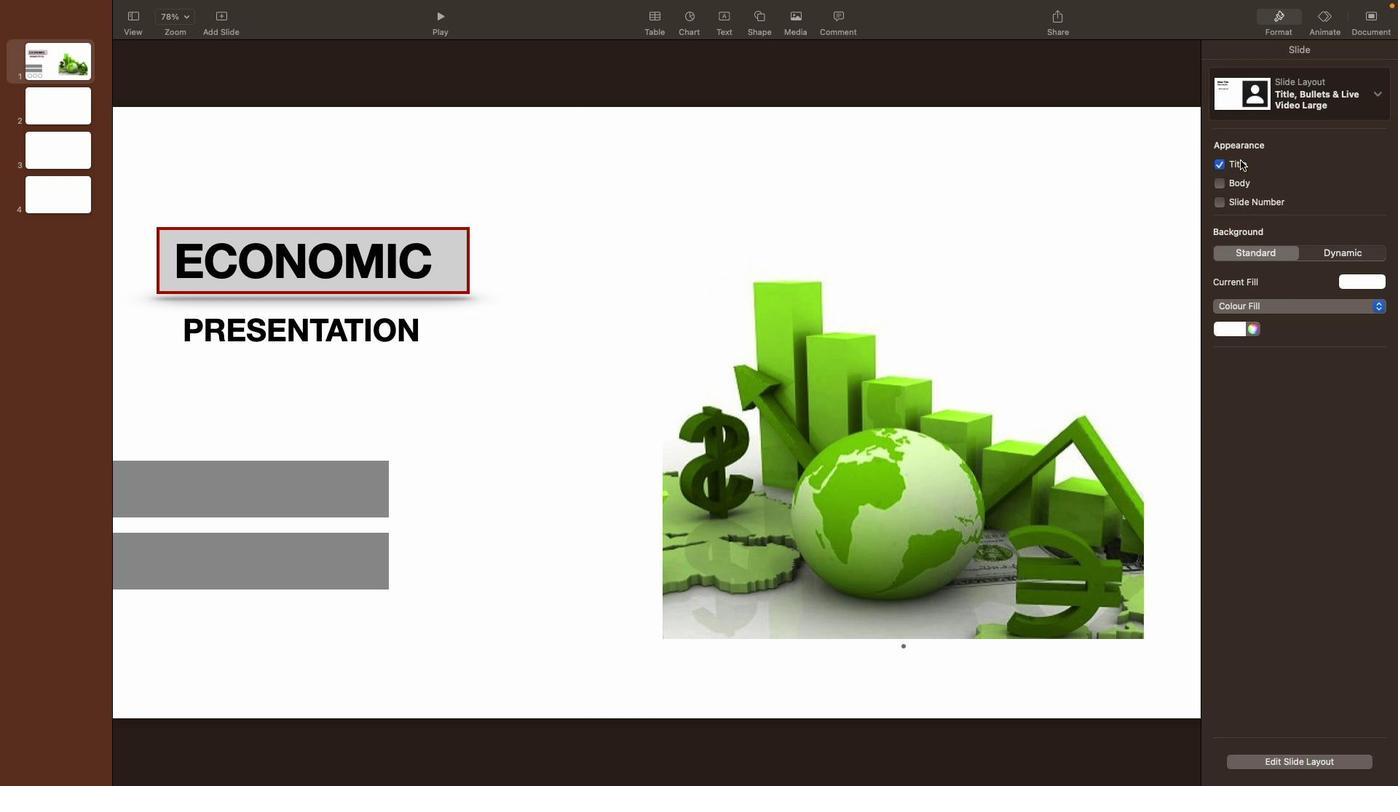 
Action: Mouse pressed left at (547, 190)
Screenshot: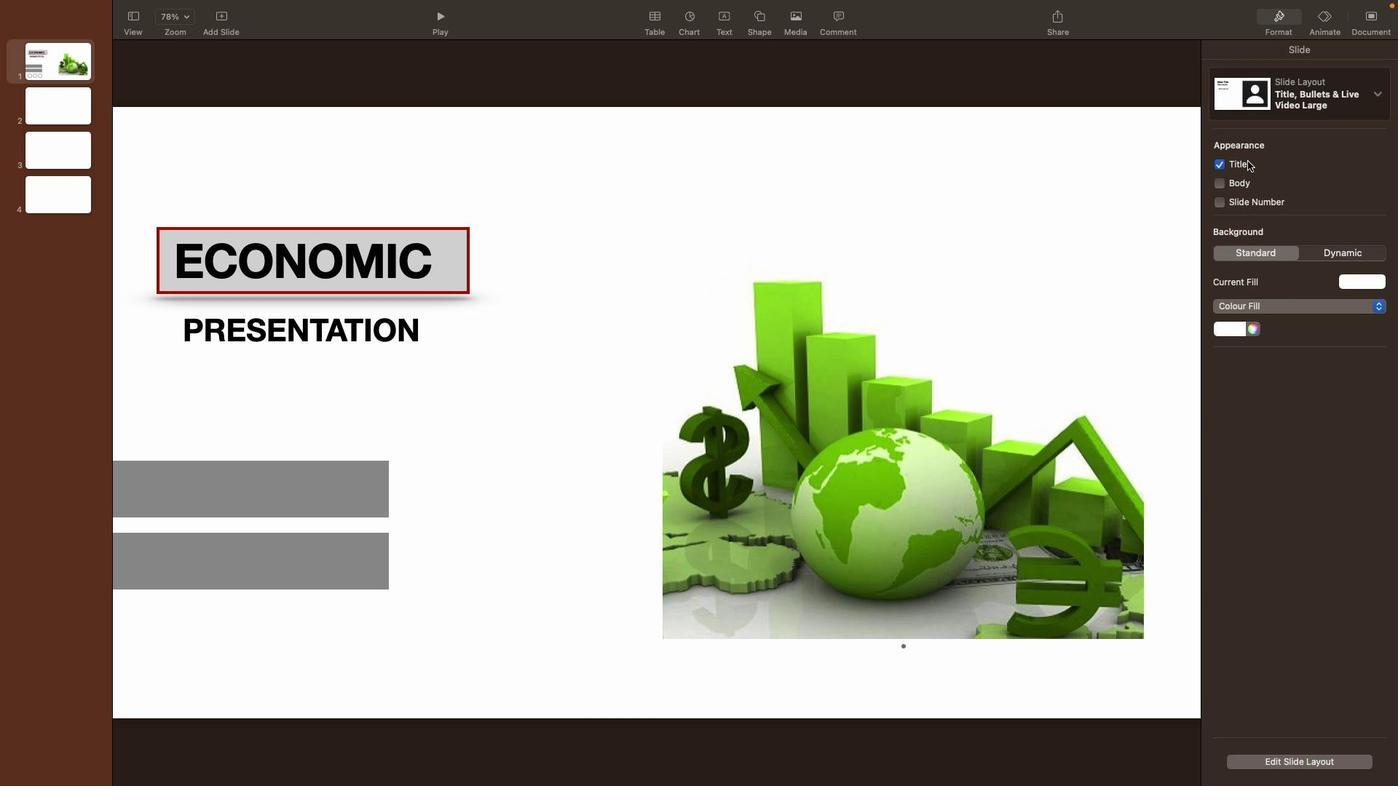 
Action: Mouse moved to (1240, 332)
Screenshot: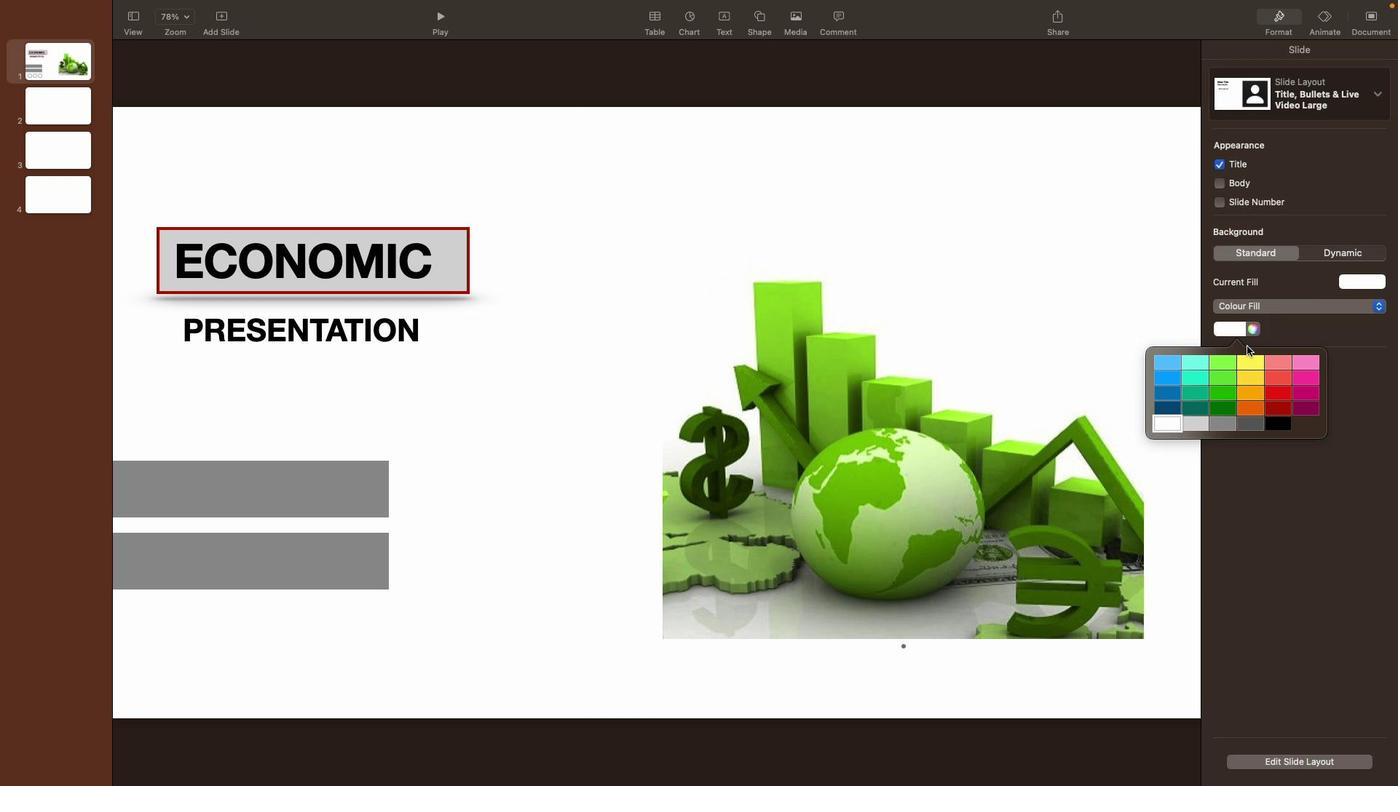 
Action: Mouse pressed left at (1240, 332)
Screenshot: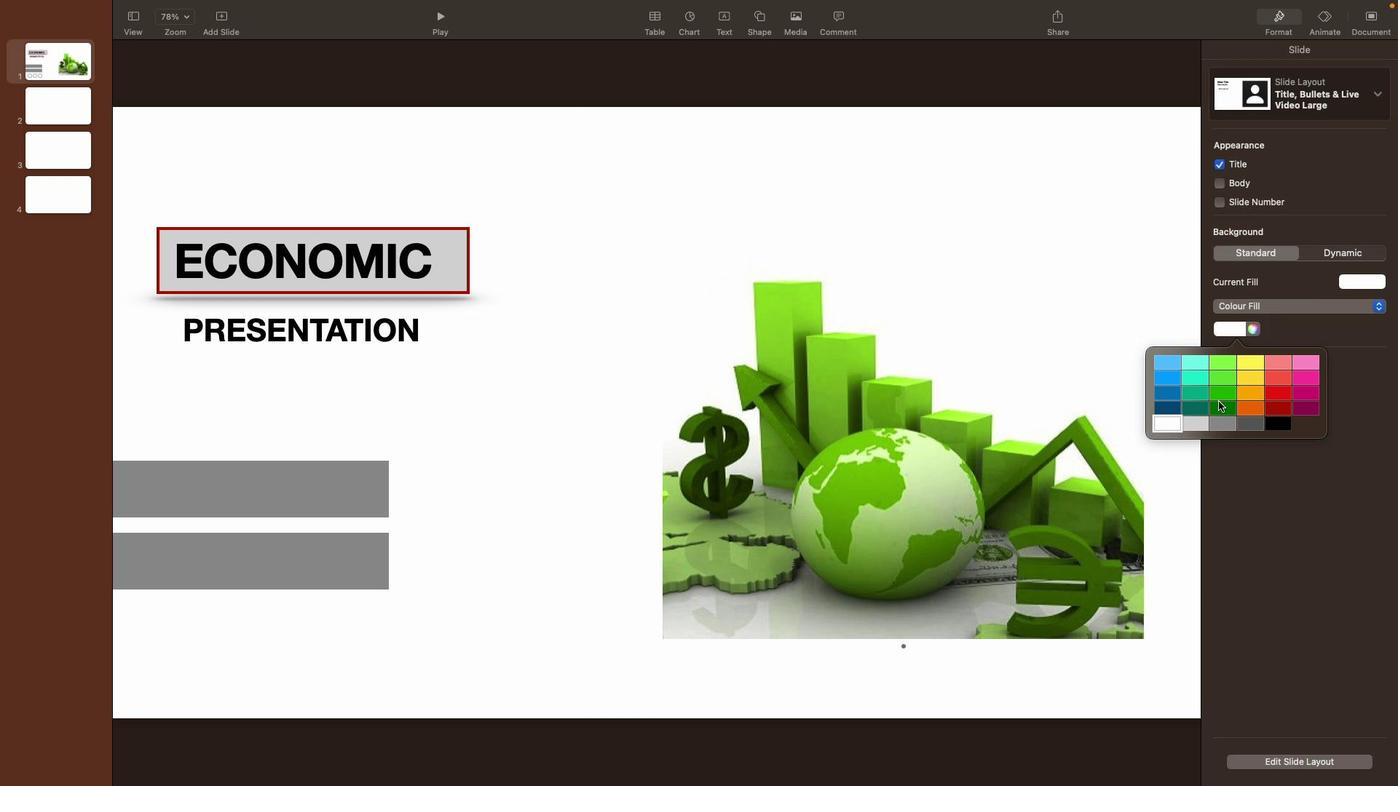 
Action: Mouse moved to (1229, 402)
Screenshot: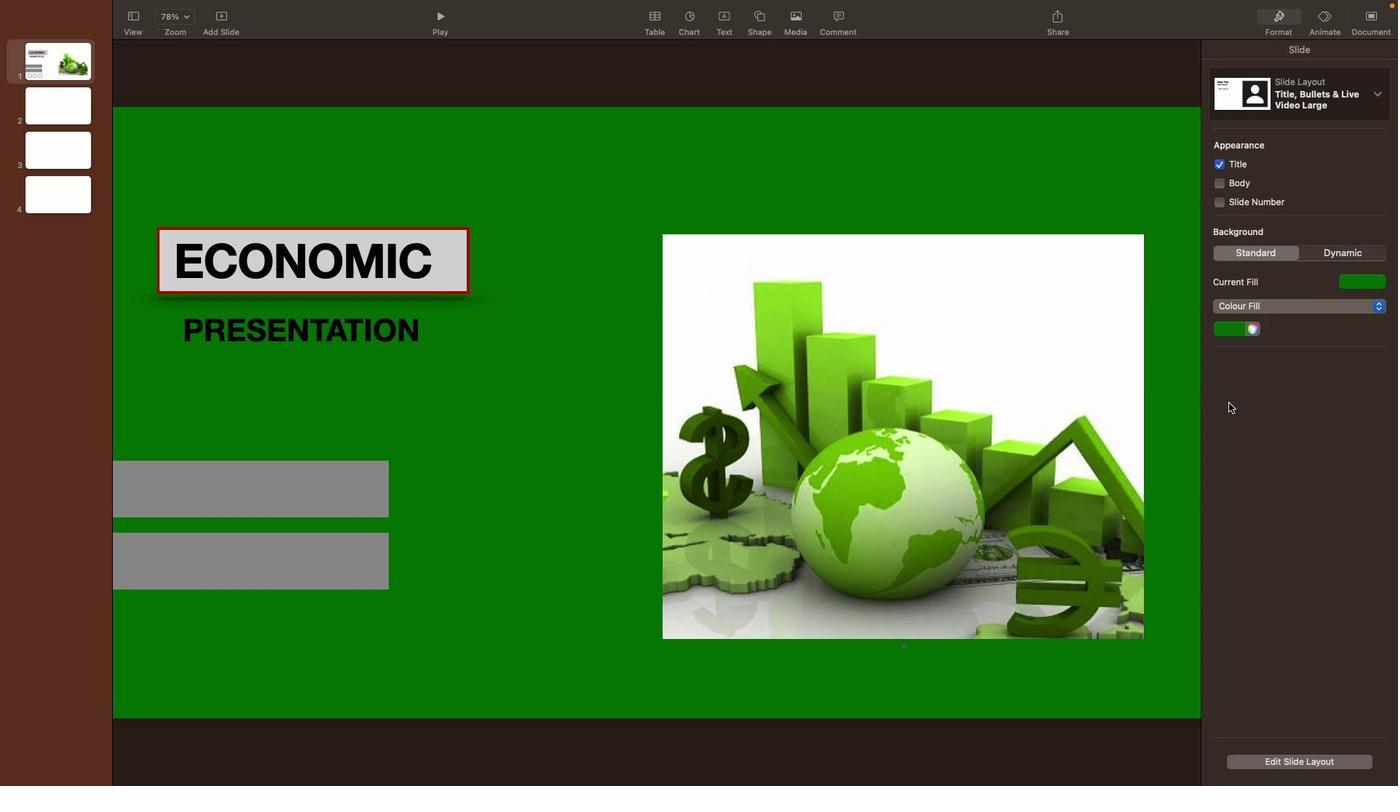 
Action: Mouse pressed left at (1229, 402)
Screenshot: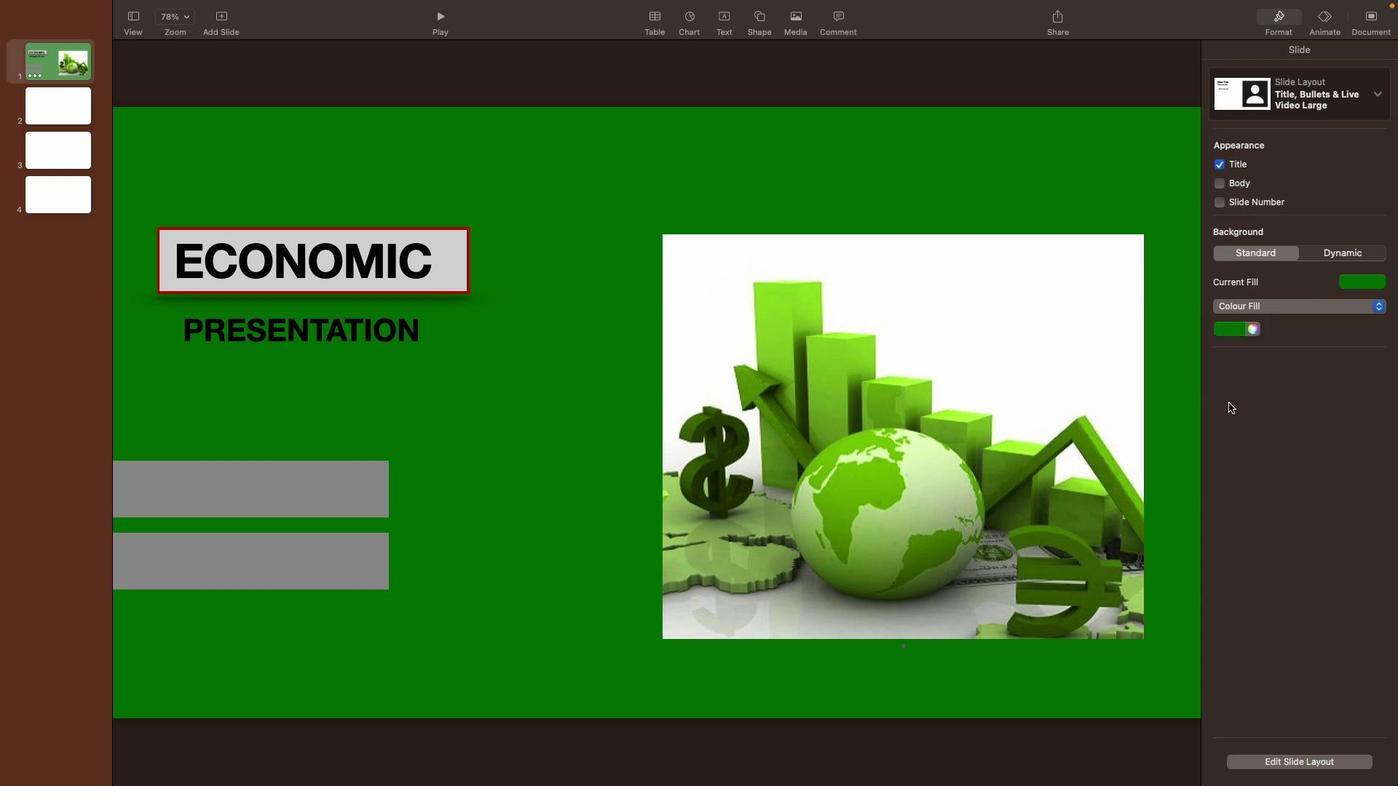 
Action: Mouse moved to (377, 479)
Screenshot: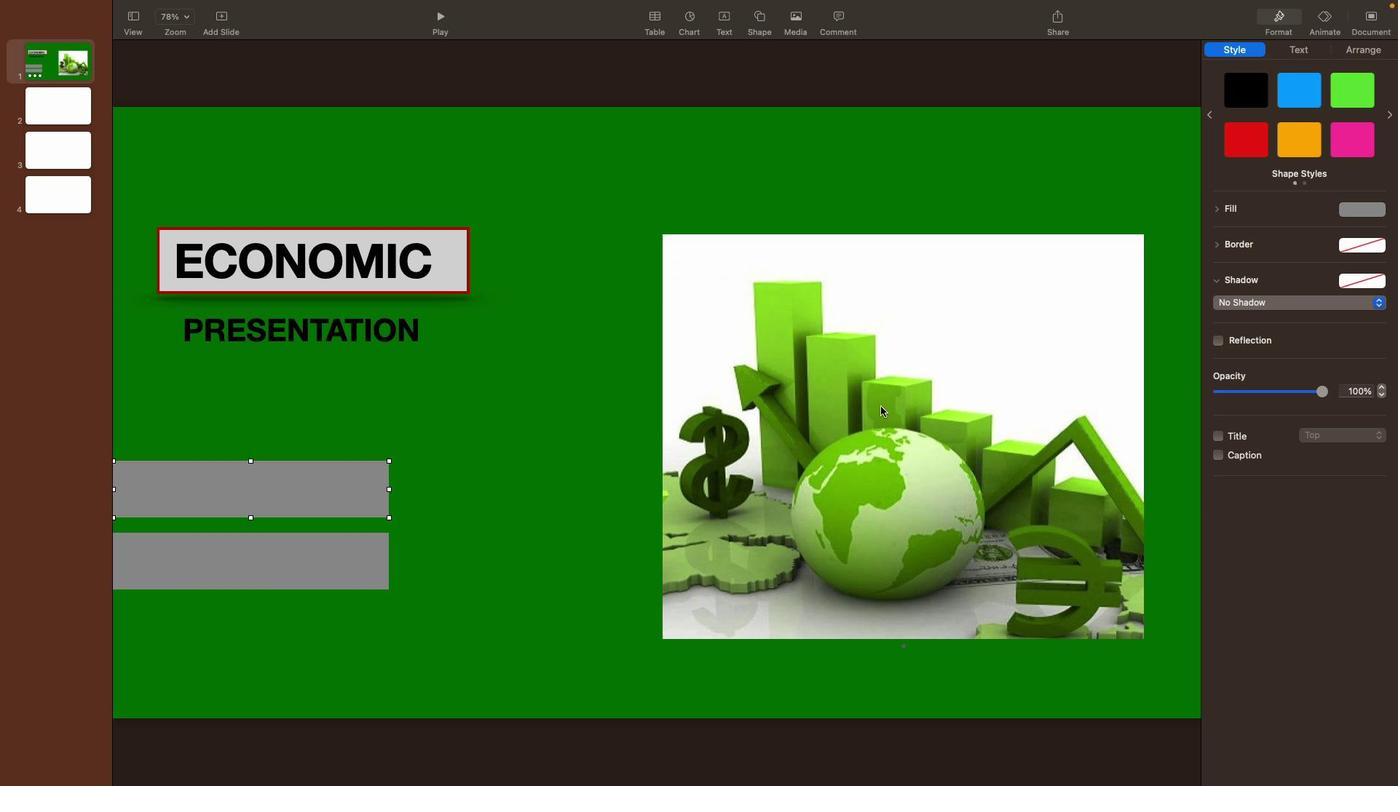 
Action: Mouse pressed left at (377, 479)
Screenshot: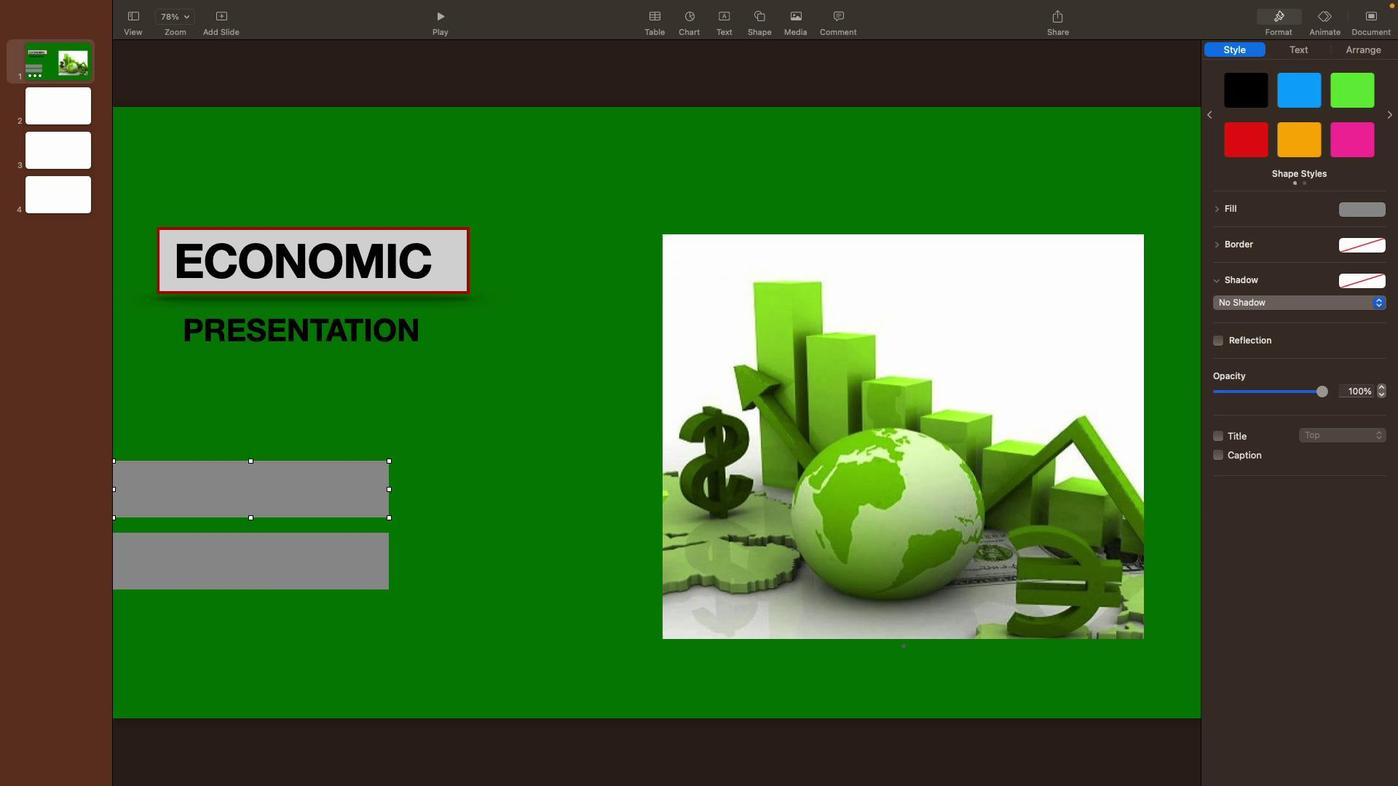 
Action: Mouse moved to (1217, 281)
Screenshot: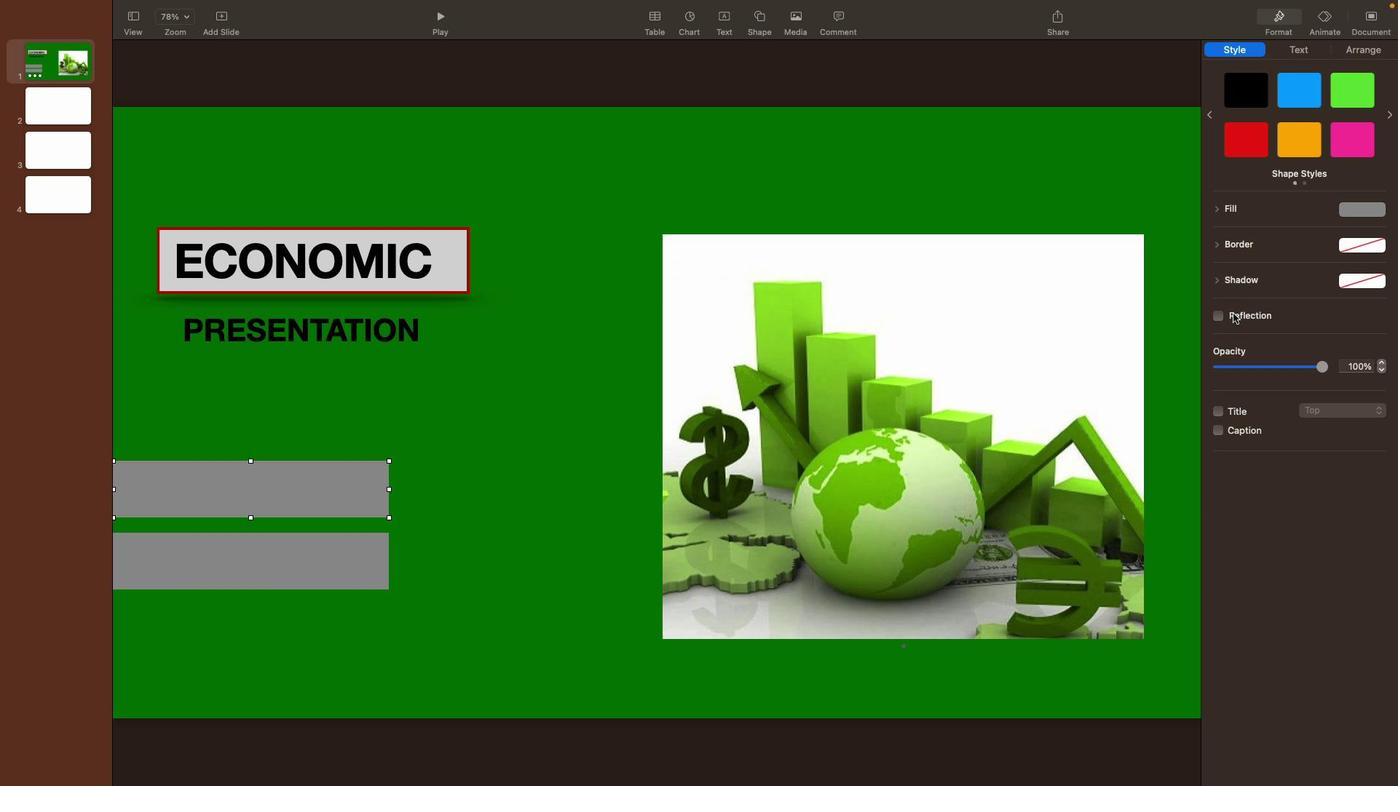 
Action: Mouse pressed left at (1217, 281)
Screenshot: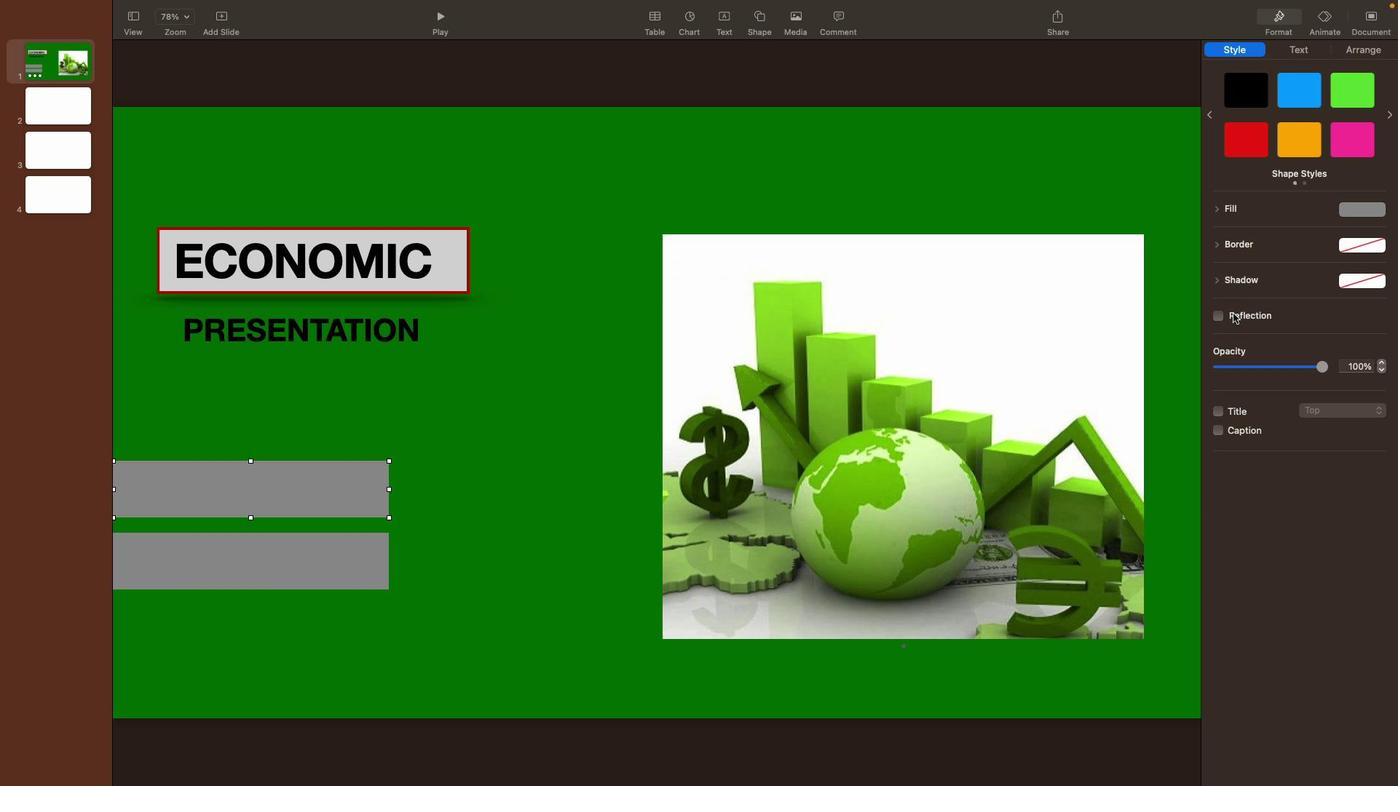 
Action: Mouse moved to (226, 473)
Screenshot: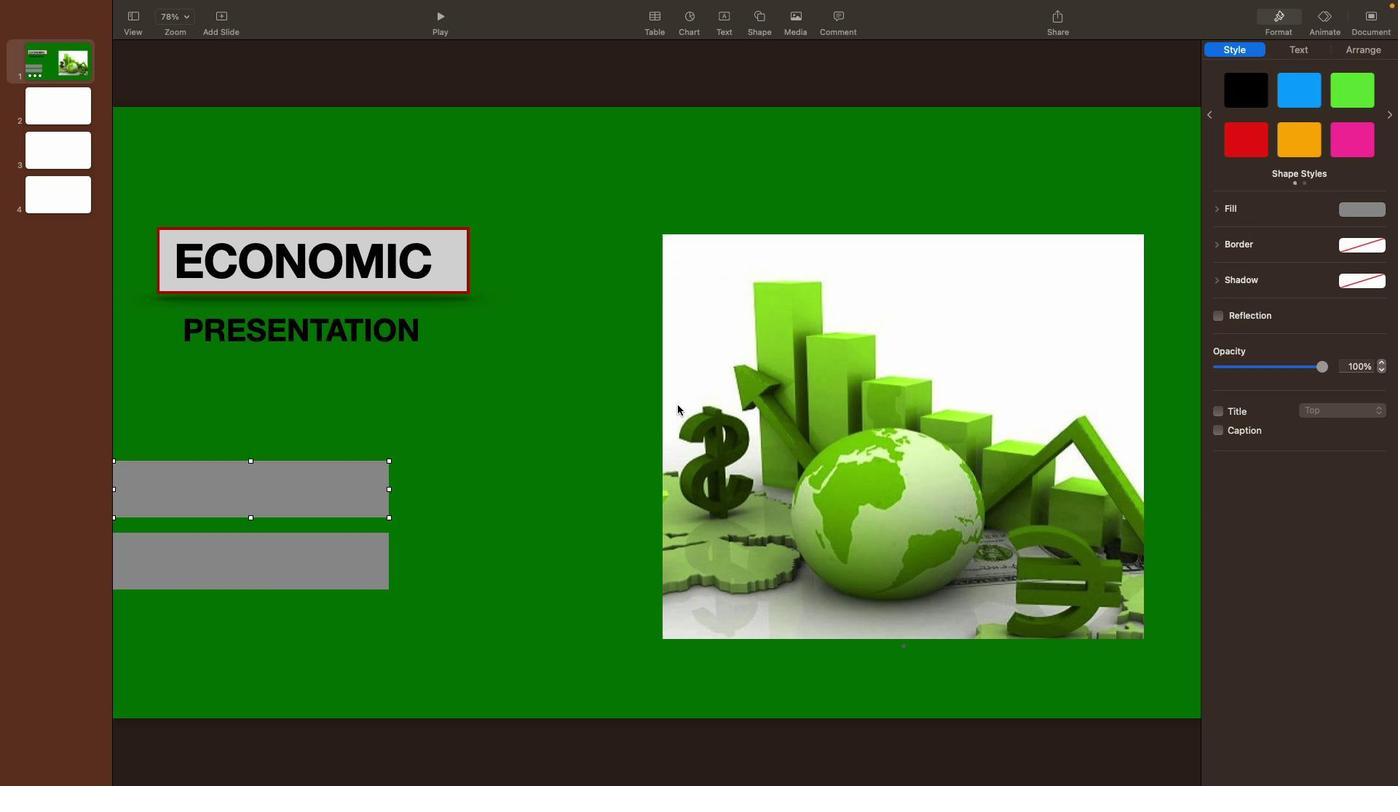 
Action: Mouse pressed left at (226, 473)
Screenshot: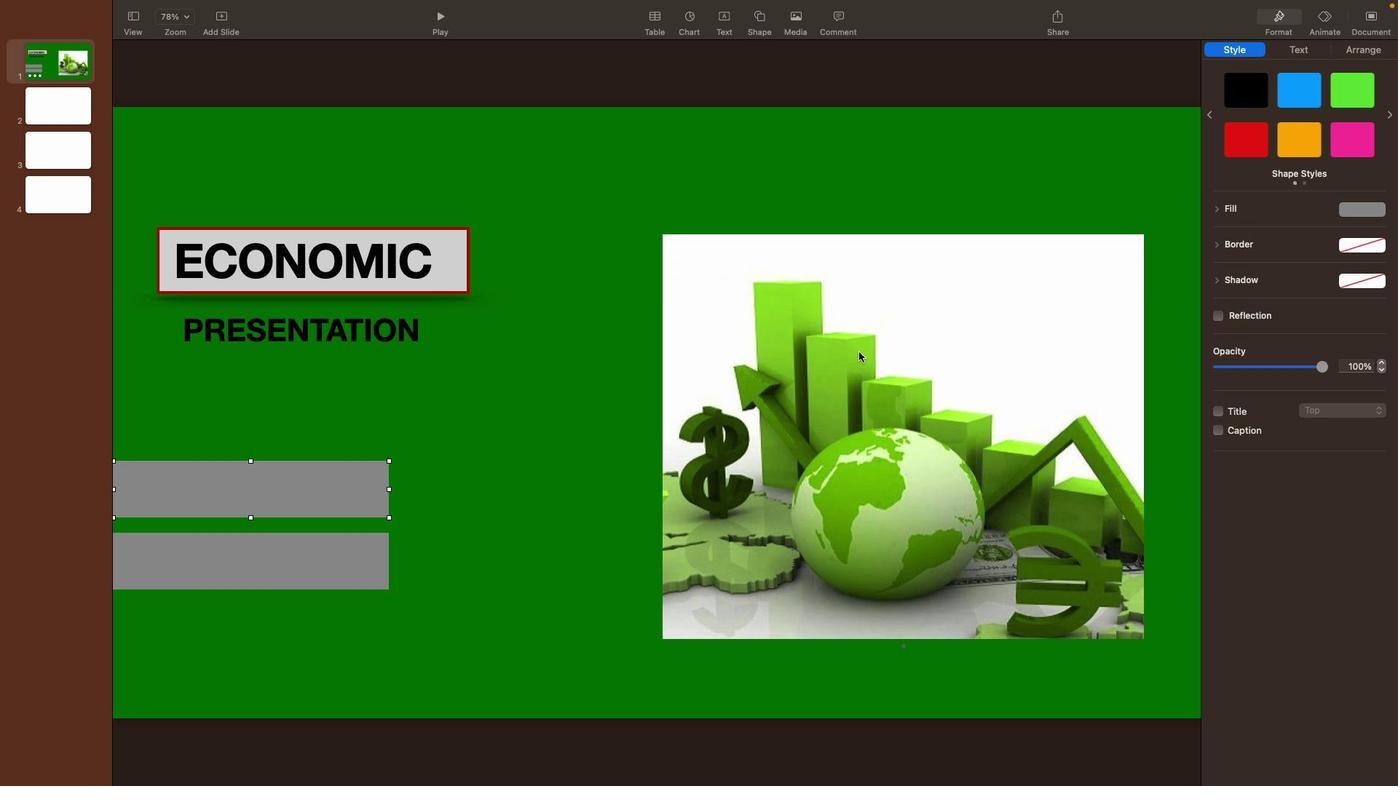 
Action: Mouse moved to (1377, 209)
Screenshot: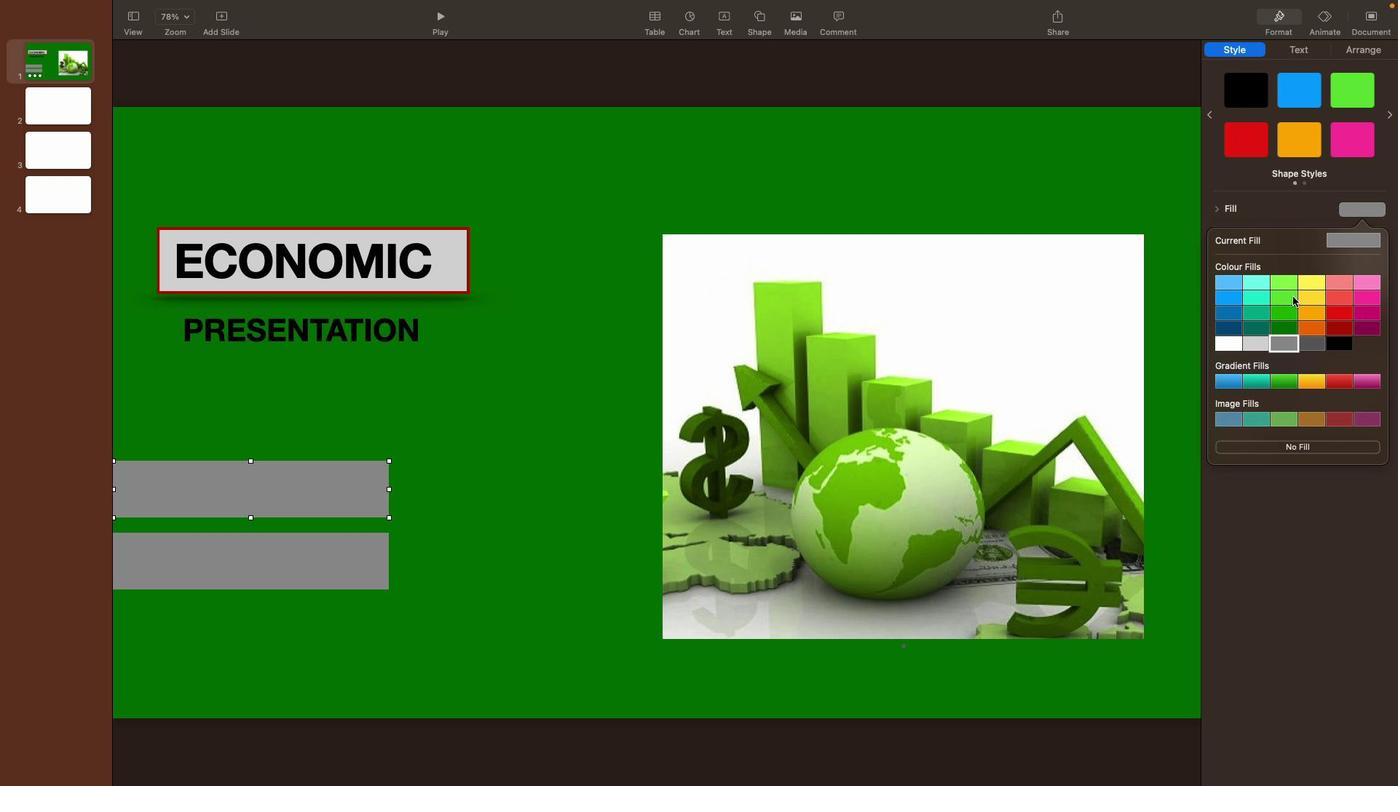 
Action: Mouse pressed left at (1377, 209)
Screenshot: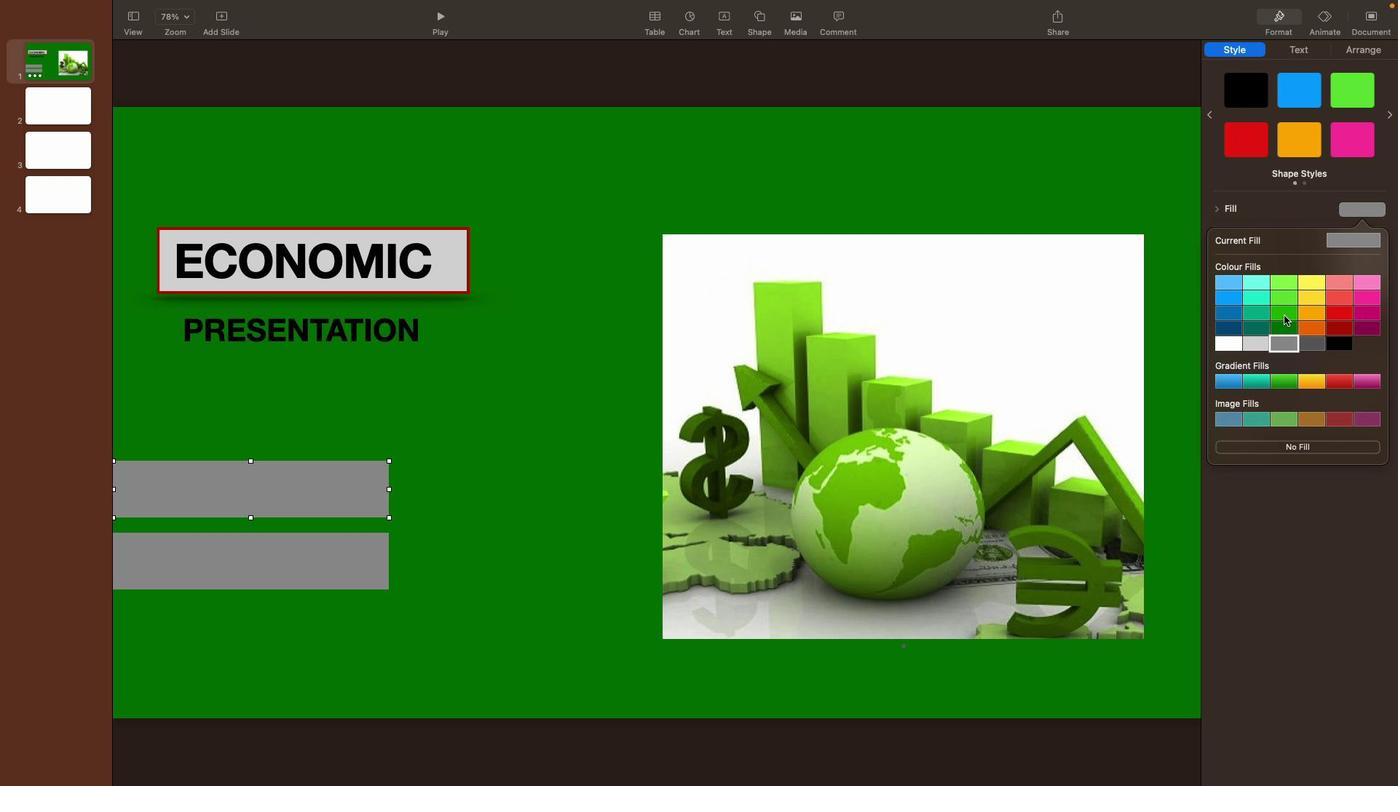 
Action: Mouse moved to (1287, 327)
Screenshot: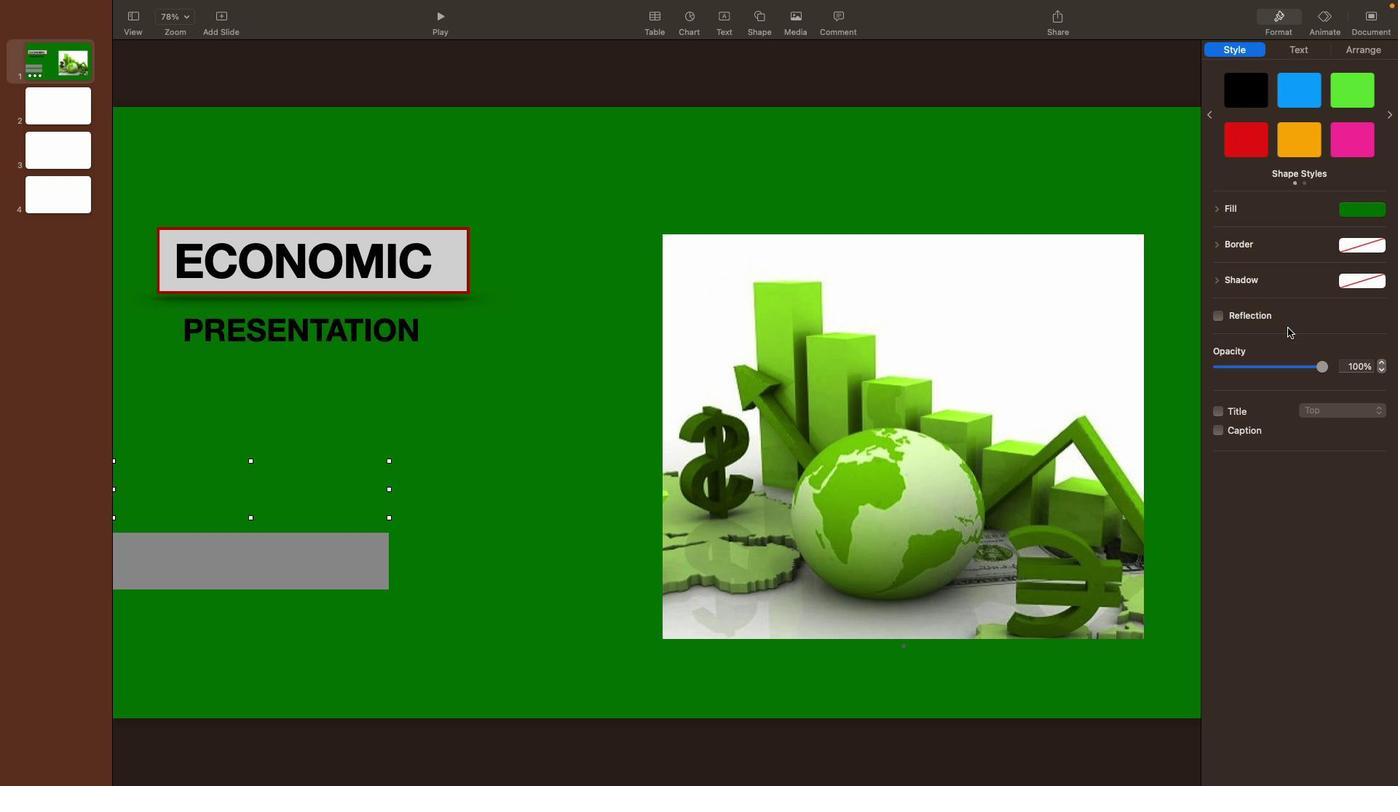 
Action: Mouse pressed left at (1287, 327)
Screenshot: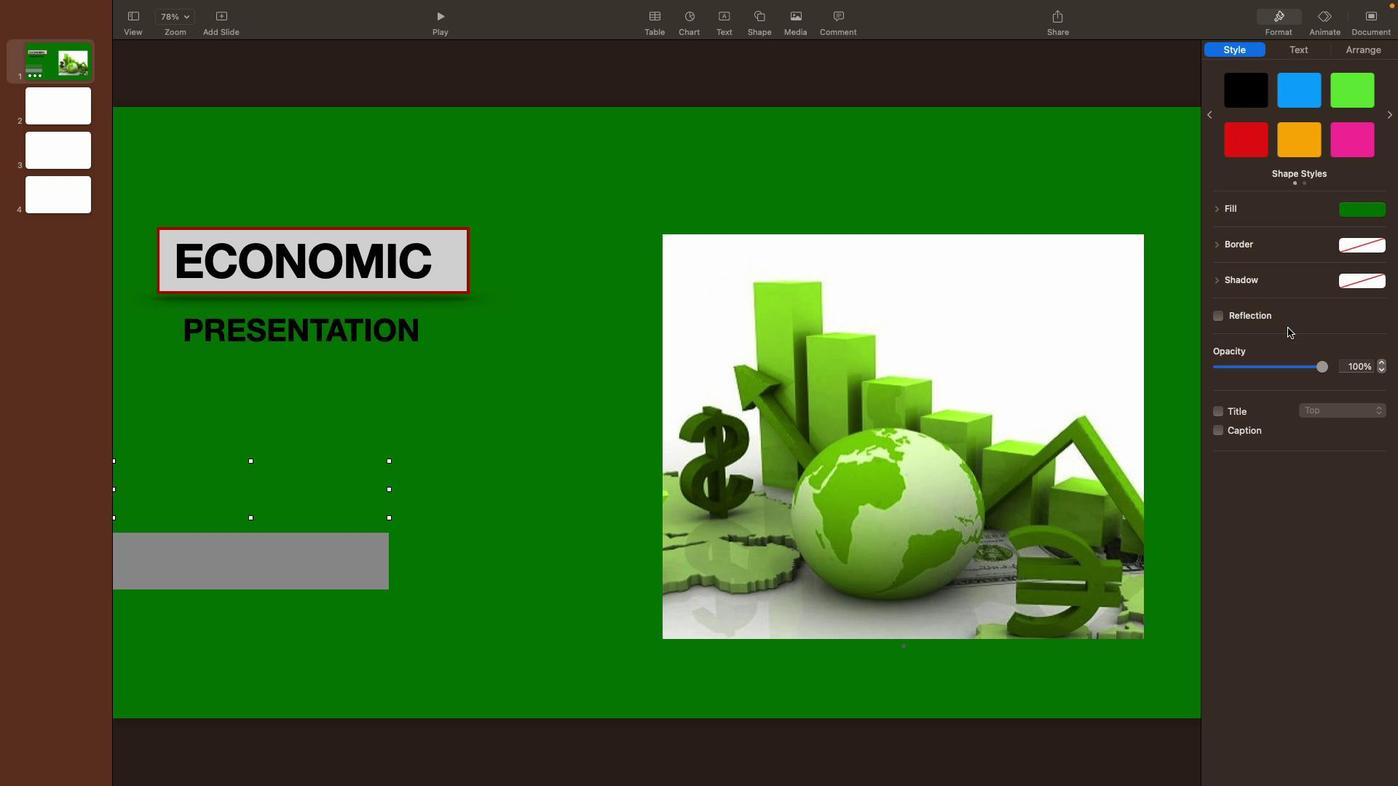 
Action: Mouse moved to (1376, 209)
Screenshot: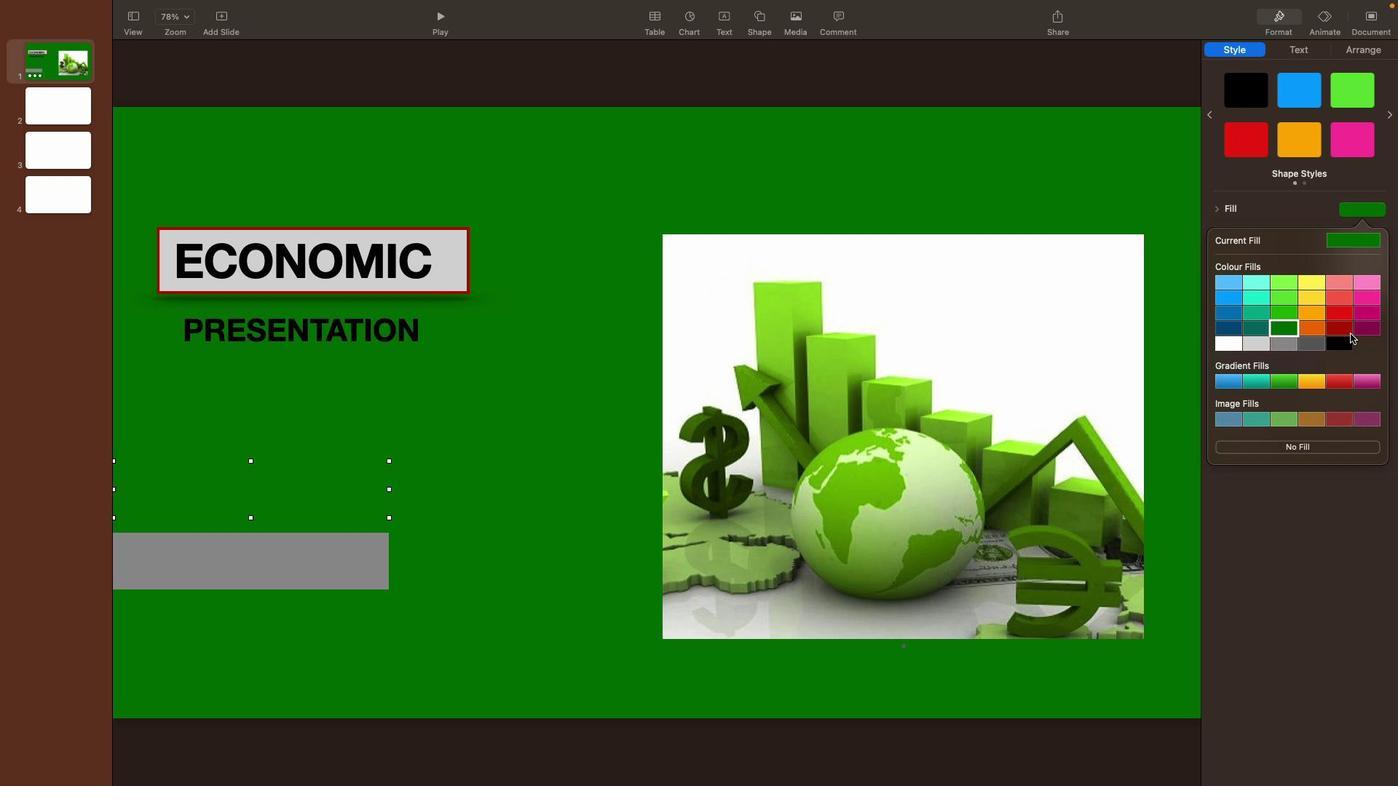 
Action: Mouse pressed left at (1376, 209)
Screenshot: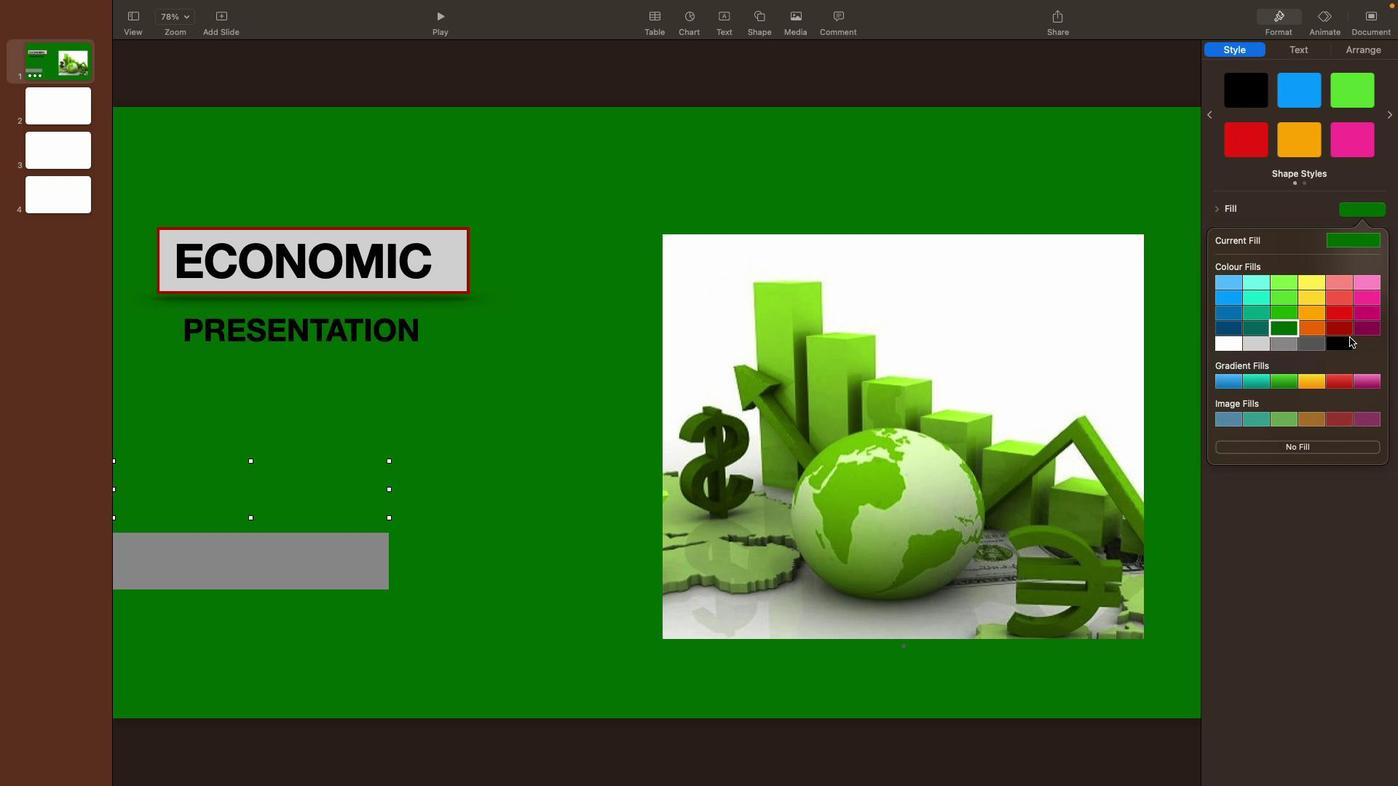 
Action: Mouse moved to (1347, 344)
Screenshot: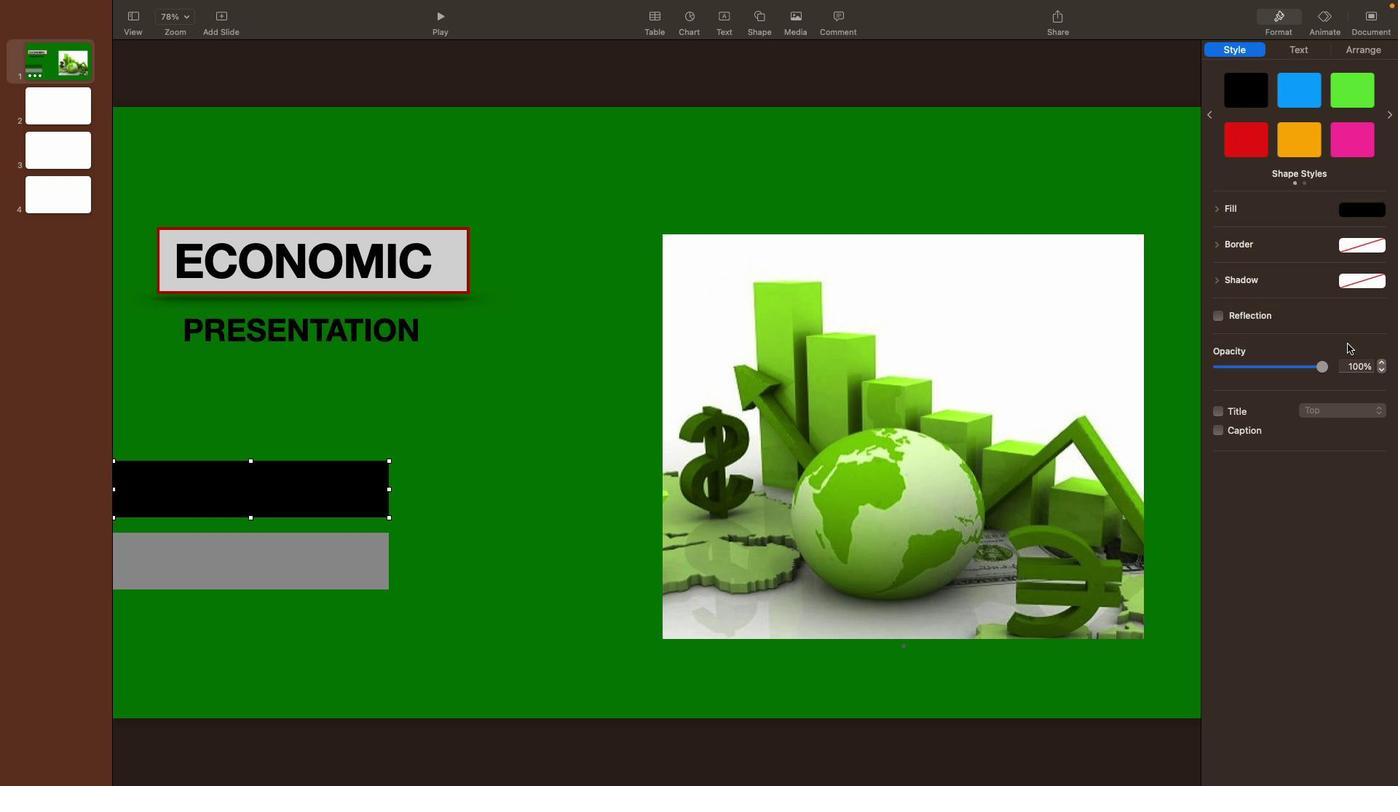 
Action: Mouse pressed left at (1347, 344)
Screenshot: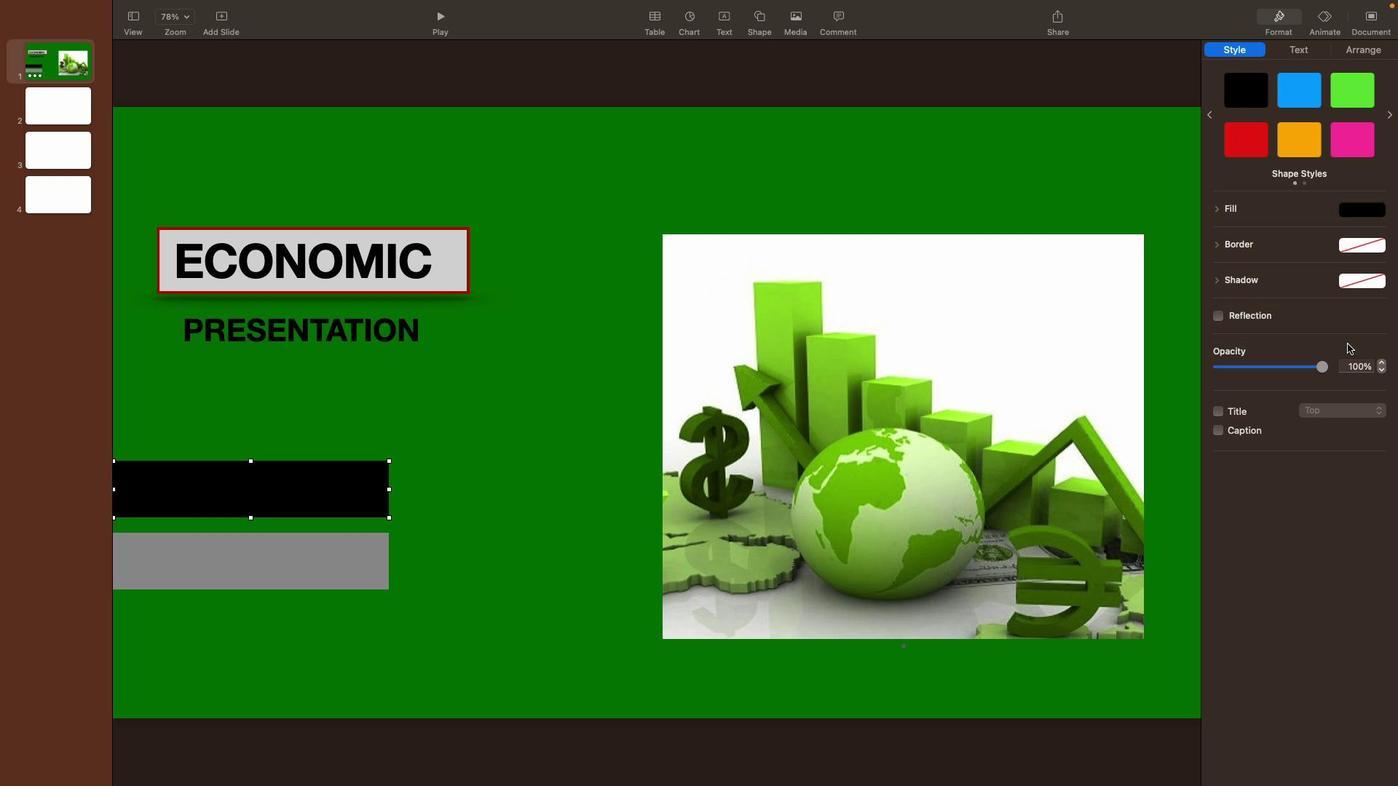 
Action: Mouse moved to (1381, 207)
Screenshot: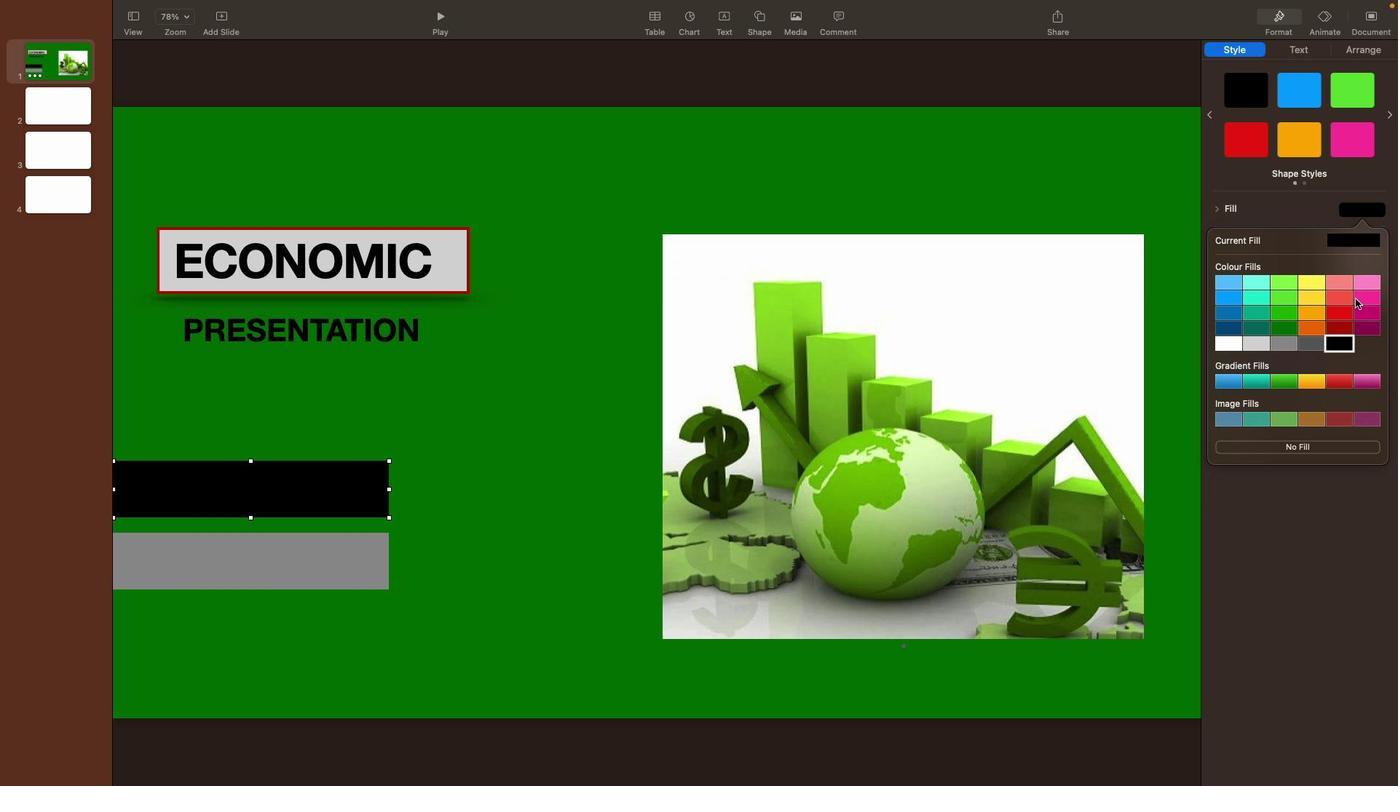 
Action: Mouse pressed left at (1381, 207)
Screenshot: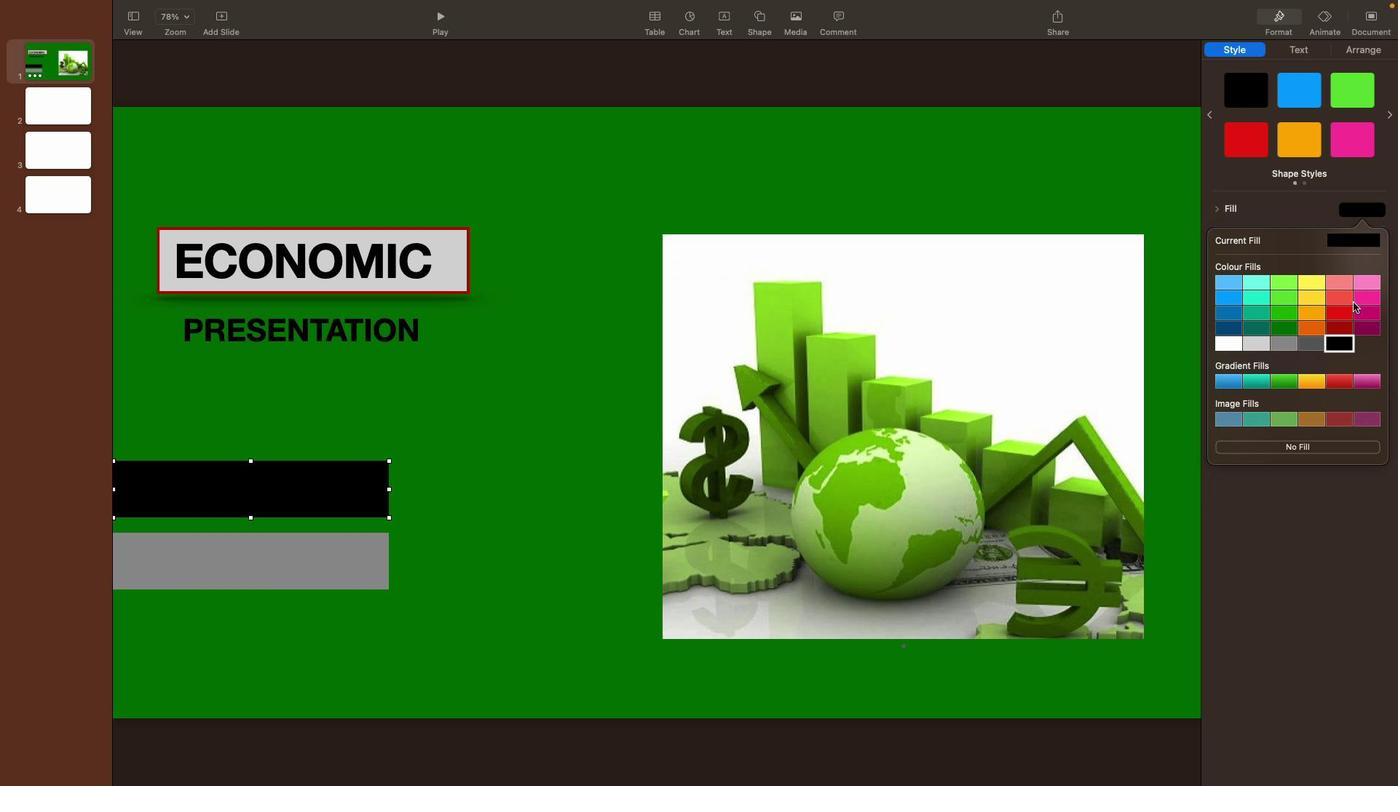
Action: Mouse moved to (1283, 282)
Screenshot: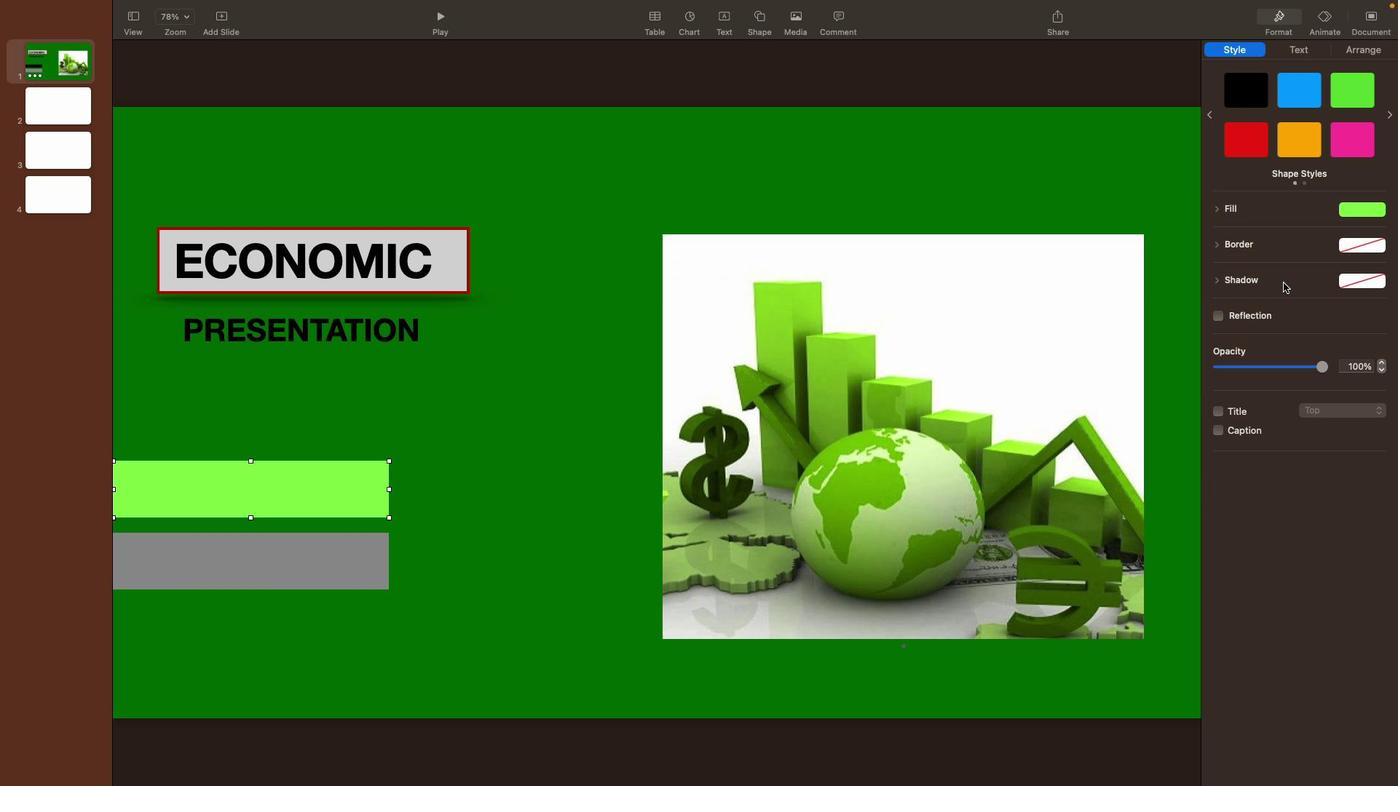 
Action: Mouse pressed left at (1283, 282)
Screenshot: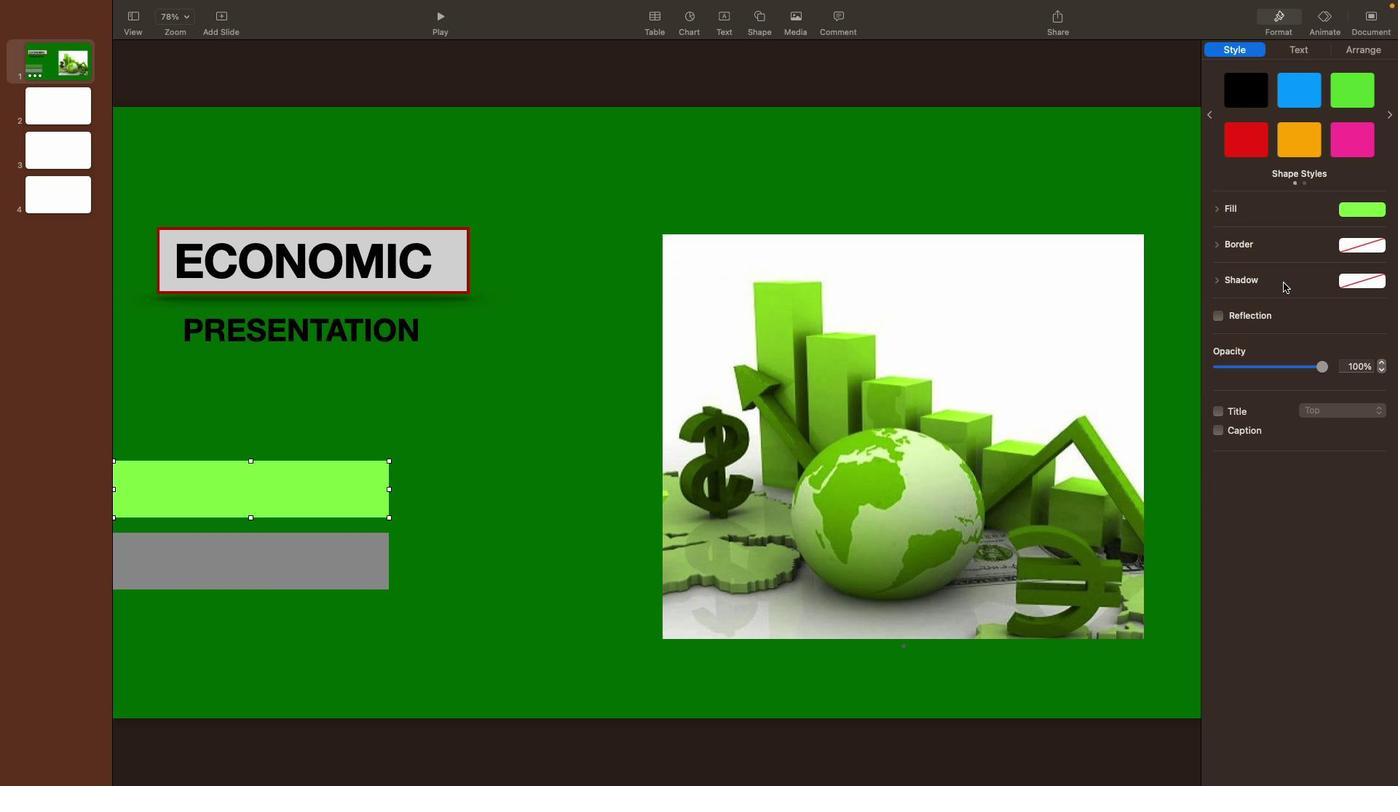 
Action: Mouse moved to (248, 543)
Screenshot: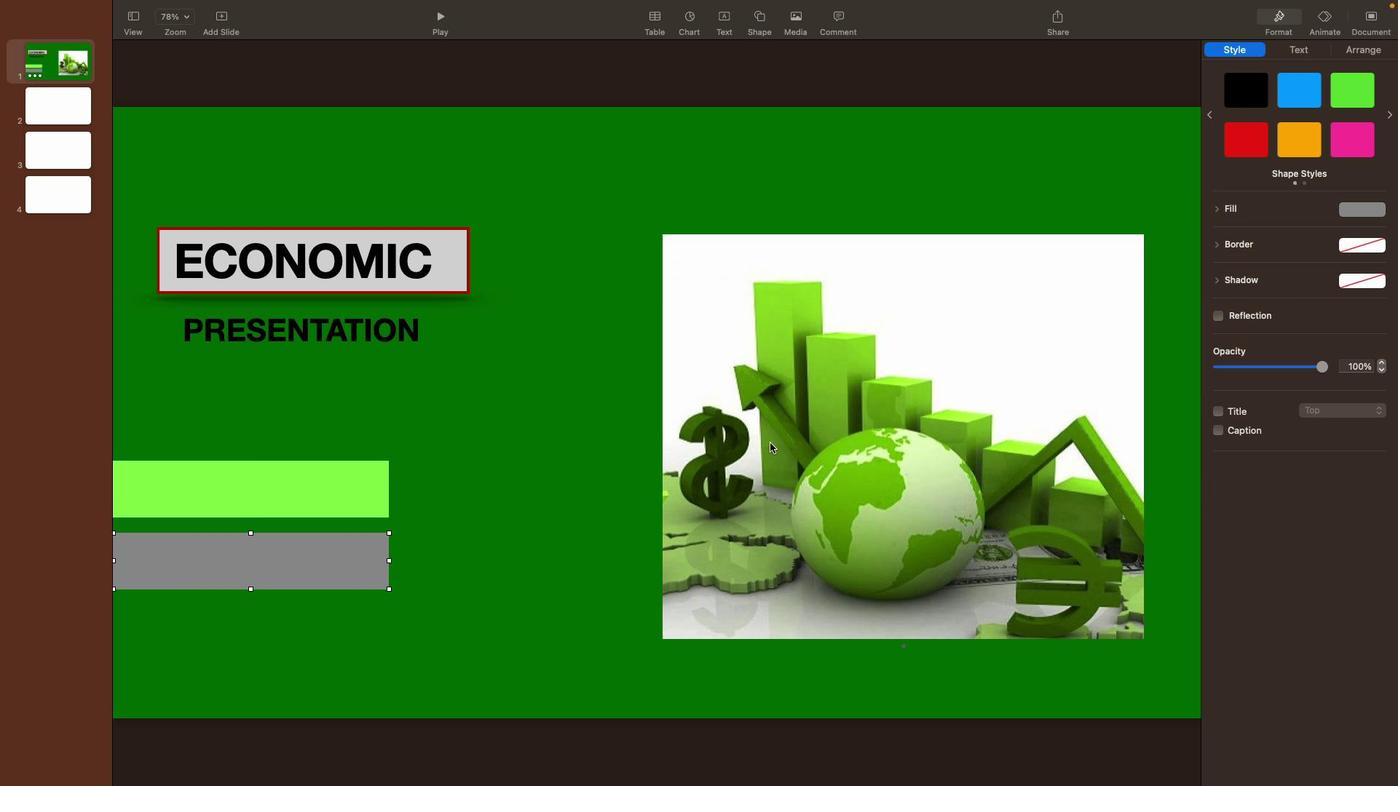 
Action: Mouse pressed left at (248, 543)
Screenshot: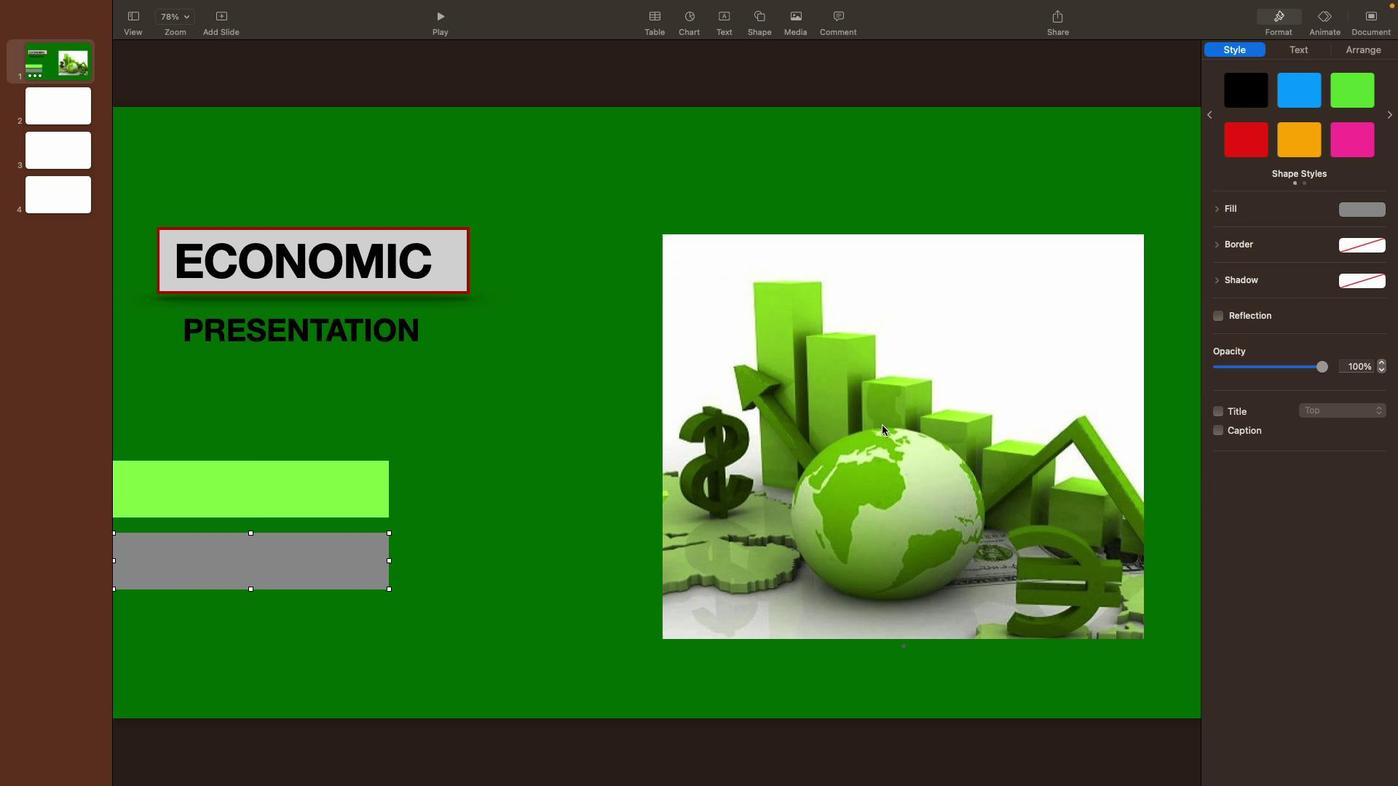 
Action: Mouse moved to (1243, 248)
Screenshot: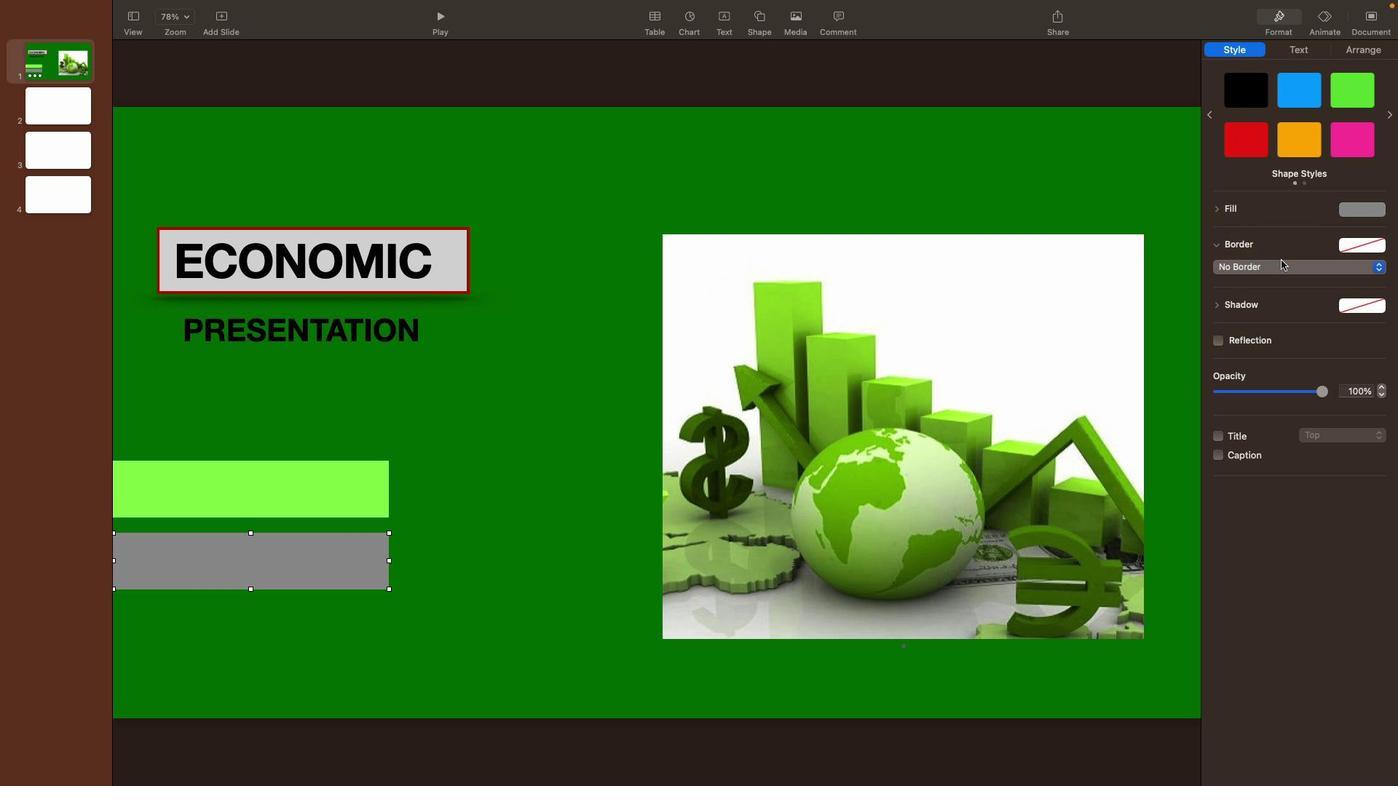 
Action: Mouse pressed left at (1243, 248)
Screenshot: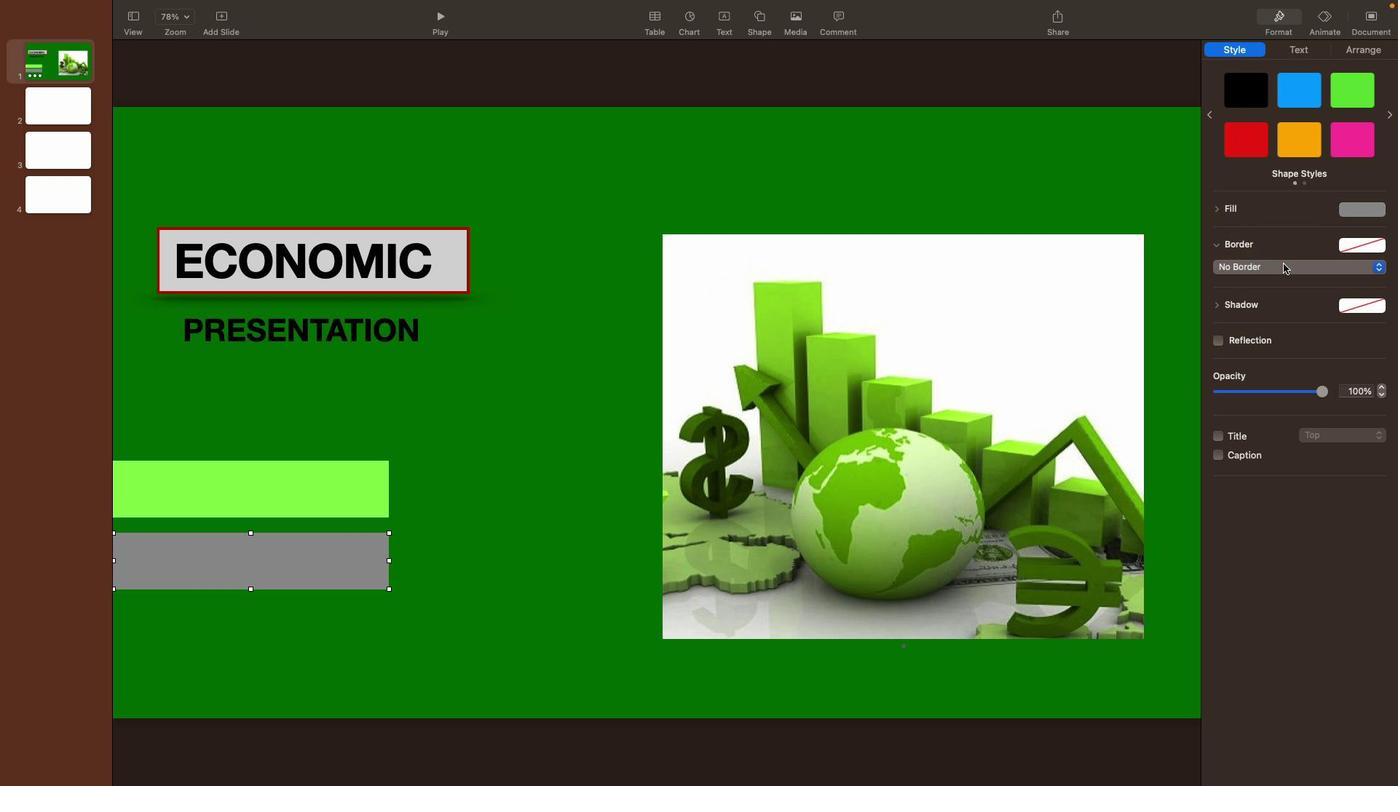 
Action: Mouse moved to (1377, 265)
Screenshot: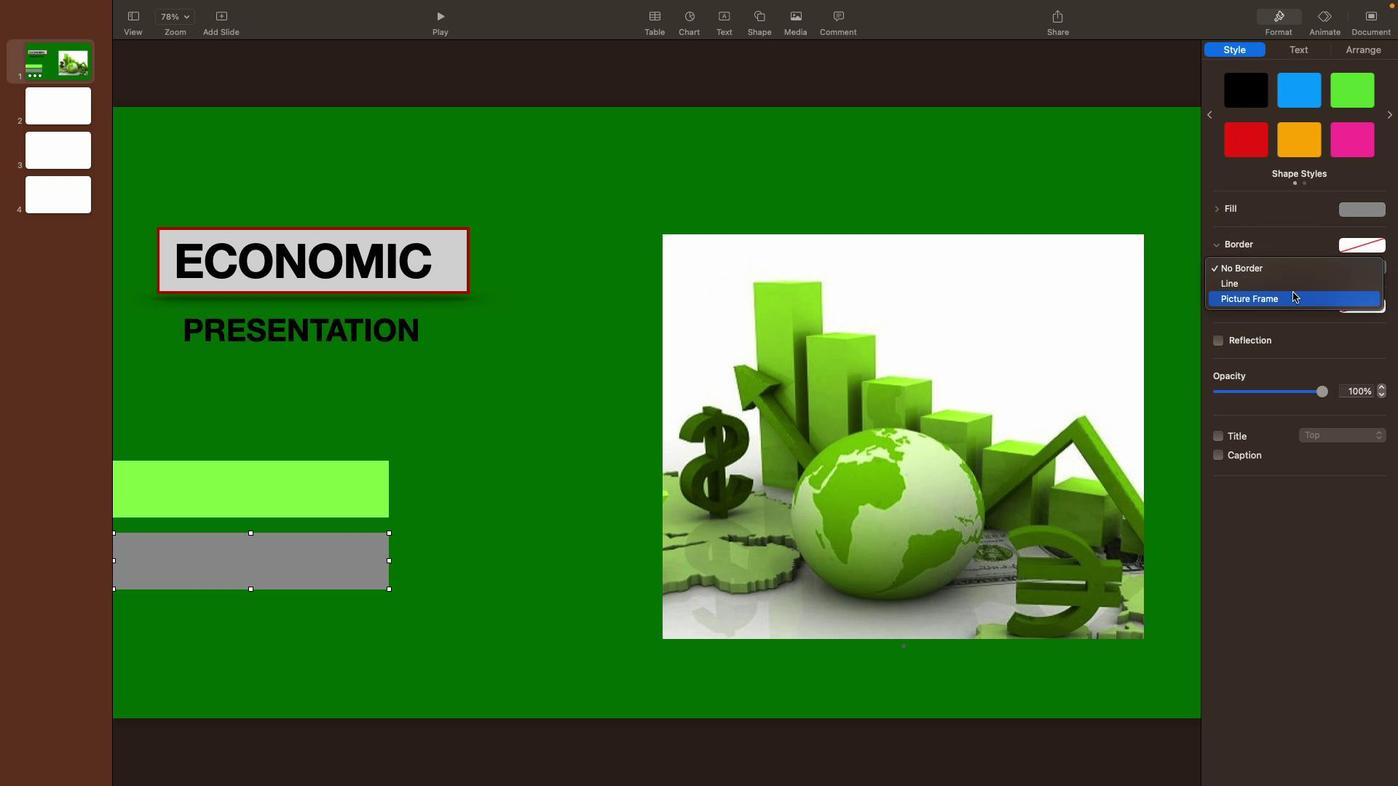 
Action: Mouse pressed left at (1377, 265)
Screenshot: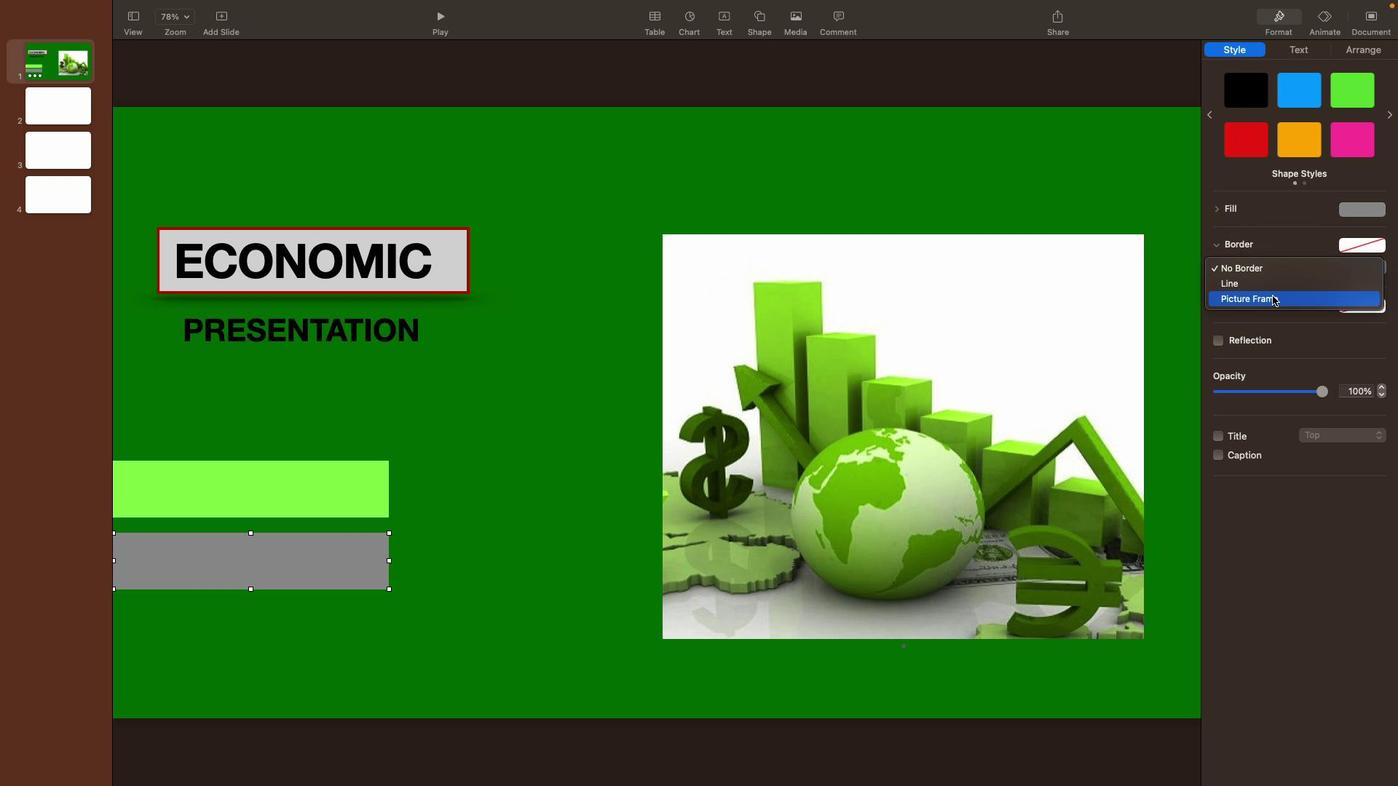 
Action: Mouse moved to (1383, 206)
Screenshot: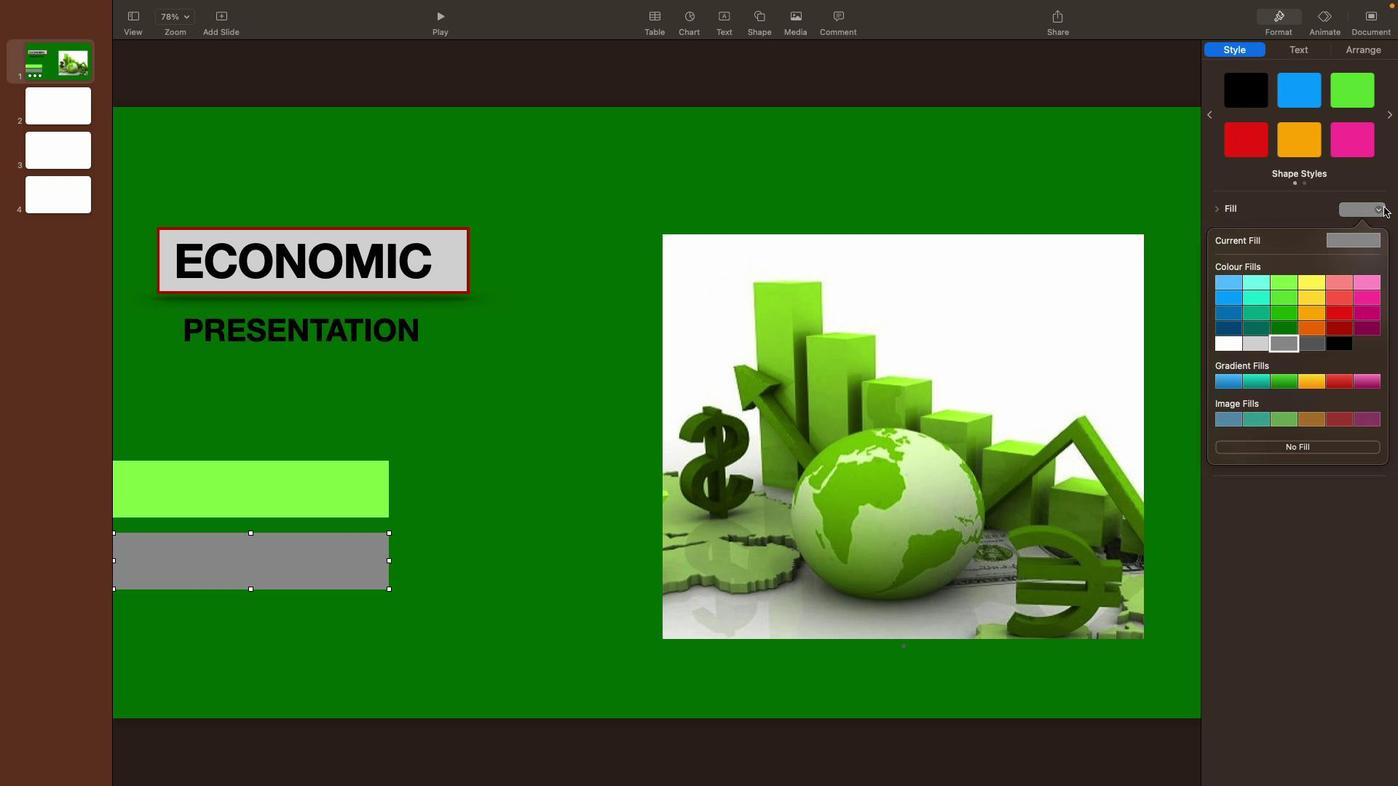 
Action: Mouse pressed left at (1383, 206)
Screenshot: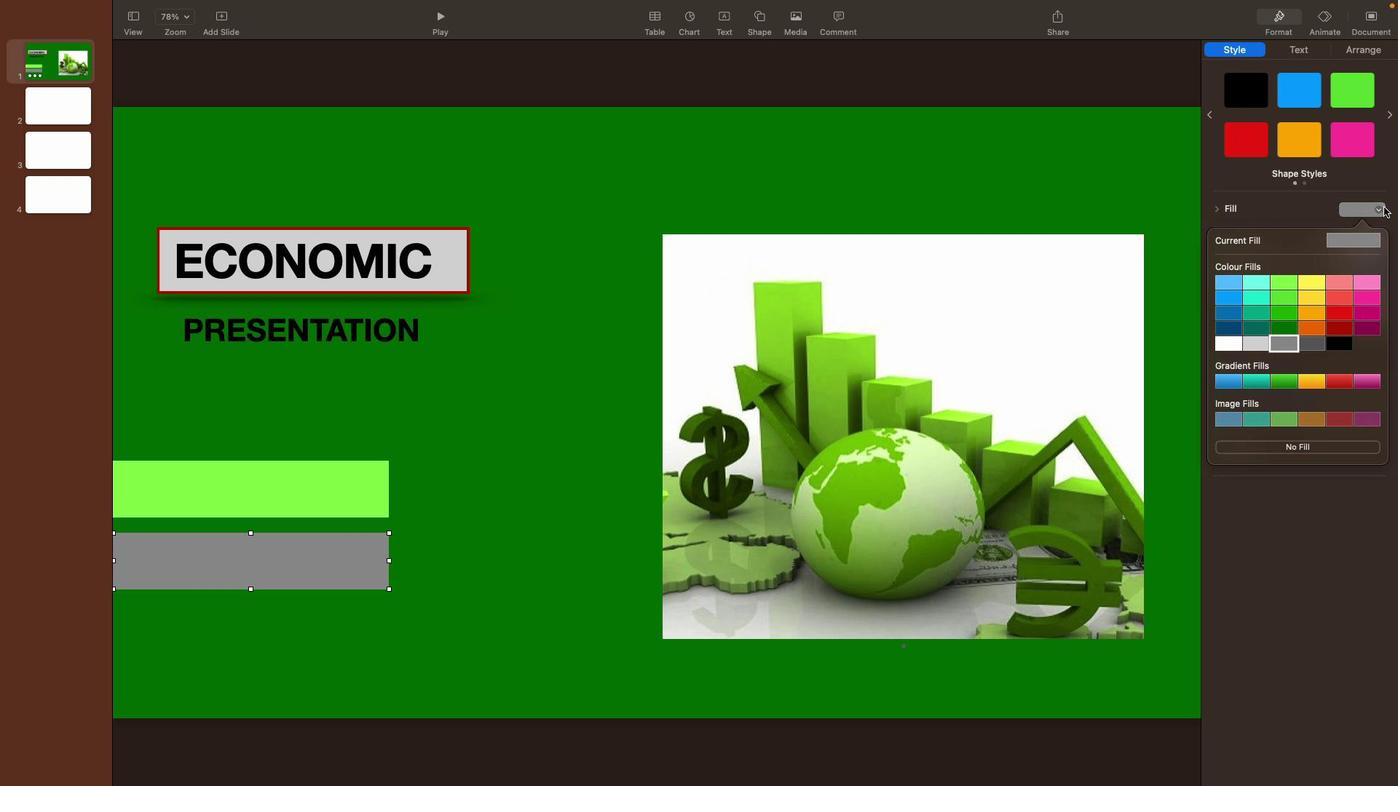 
Action: Mouse moved to (1383, 206)
Screenshot: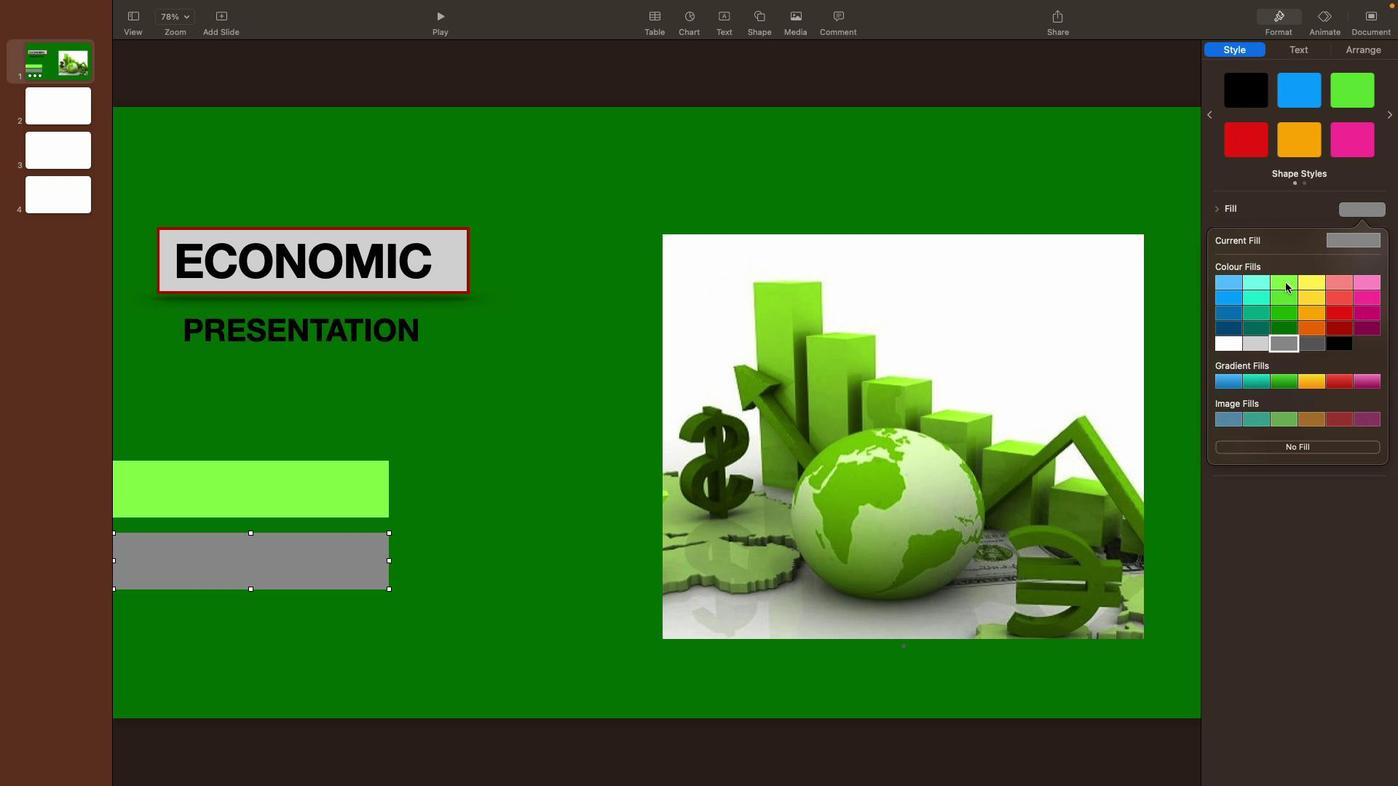 
Action: Mouse pressed left at (1383, 206)
Screenshot: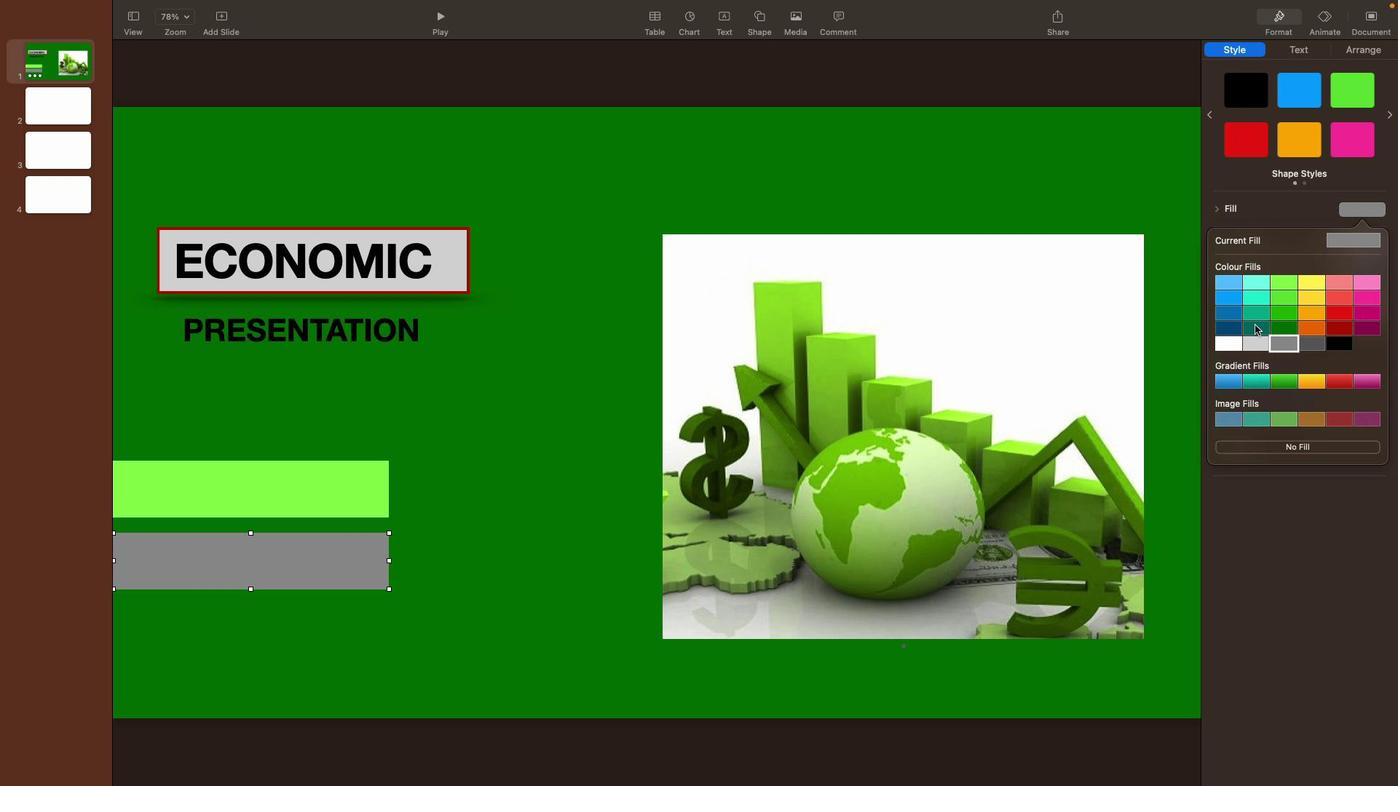 
Action: Mouse moved to (1233, 345)
Screenshot: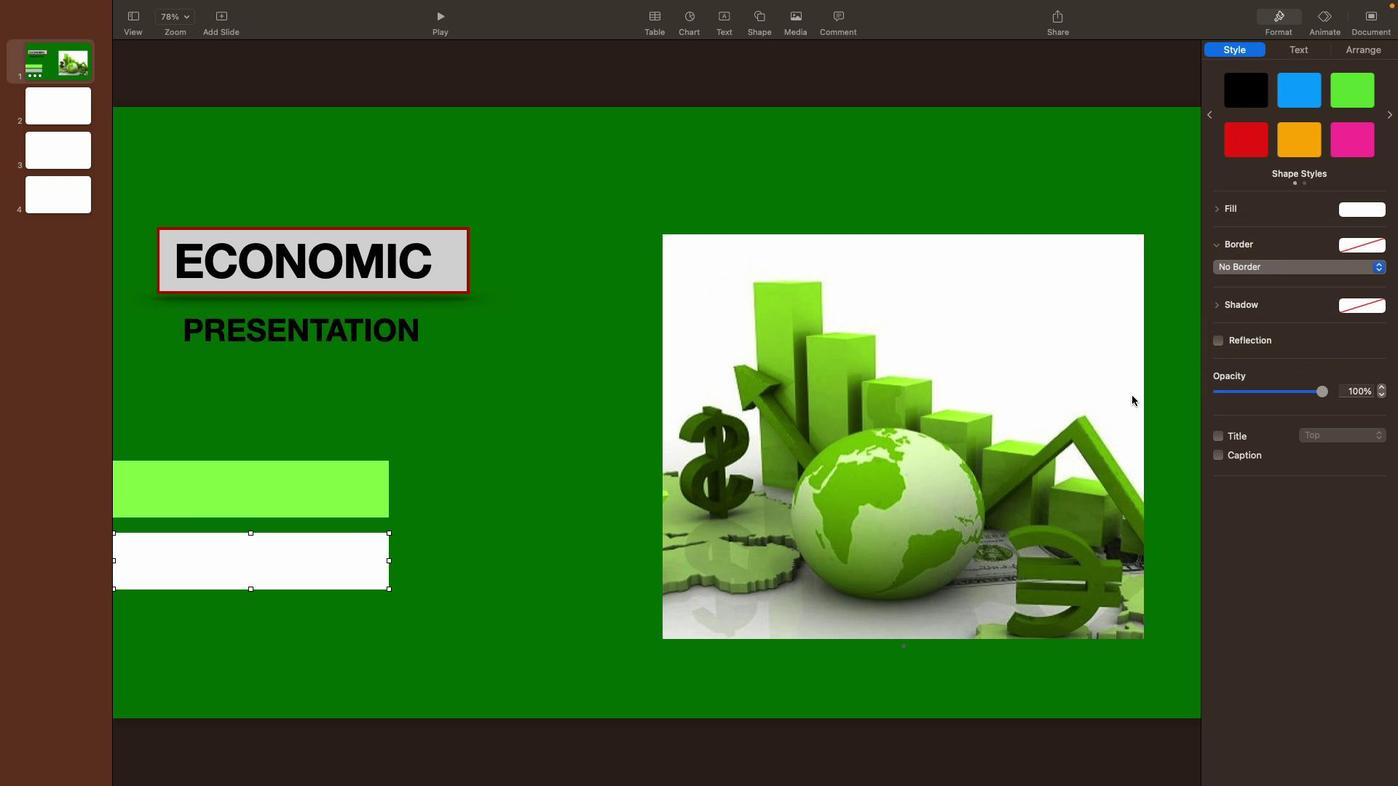 
Action: Mouse pressed left at (1233, 345)
Screenshot: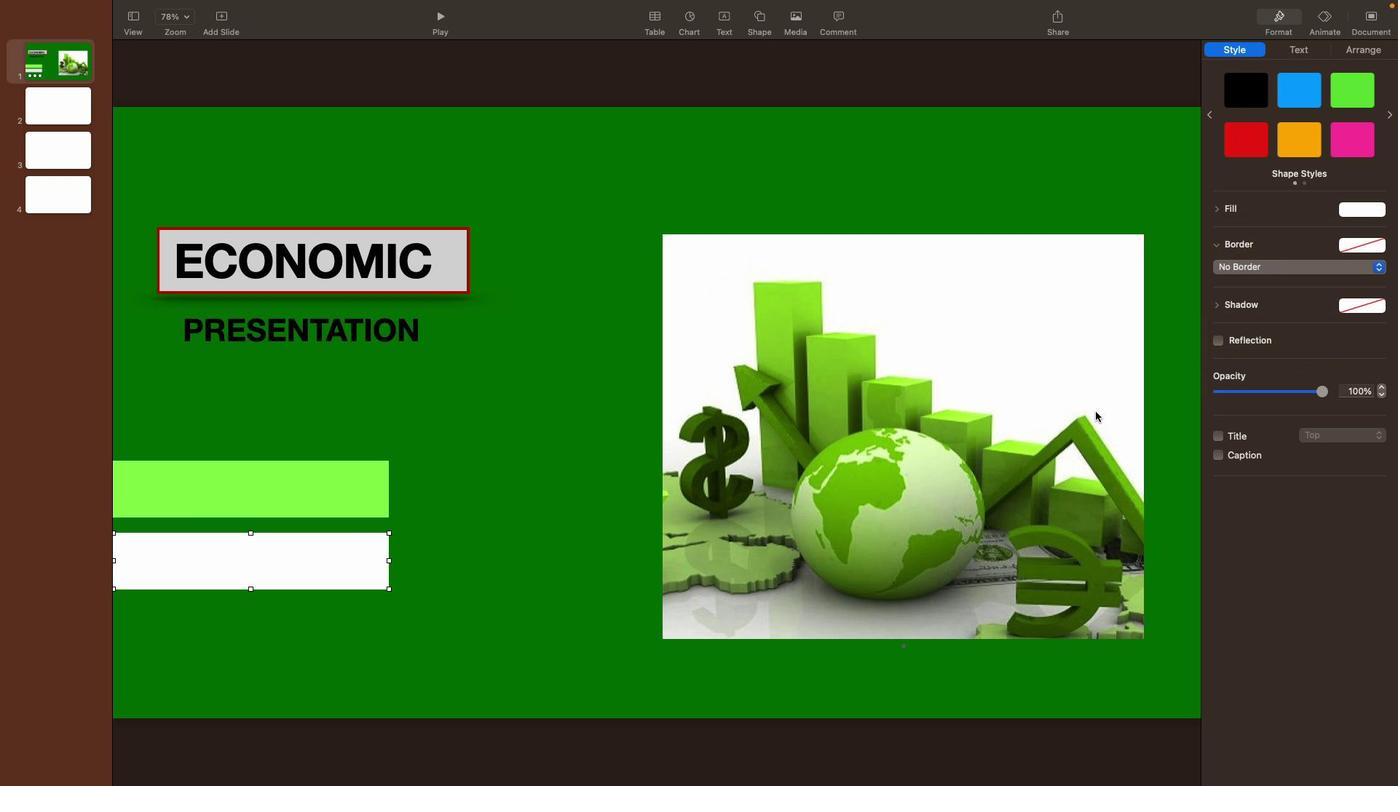 
Action: Mouse moved to (379, 495)
Screenshot: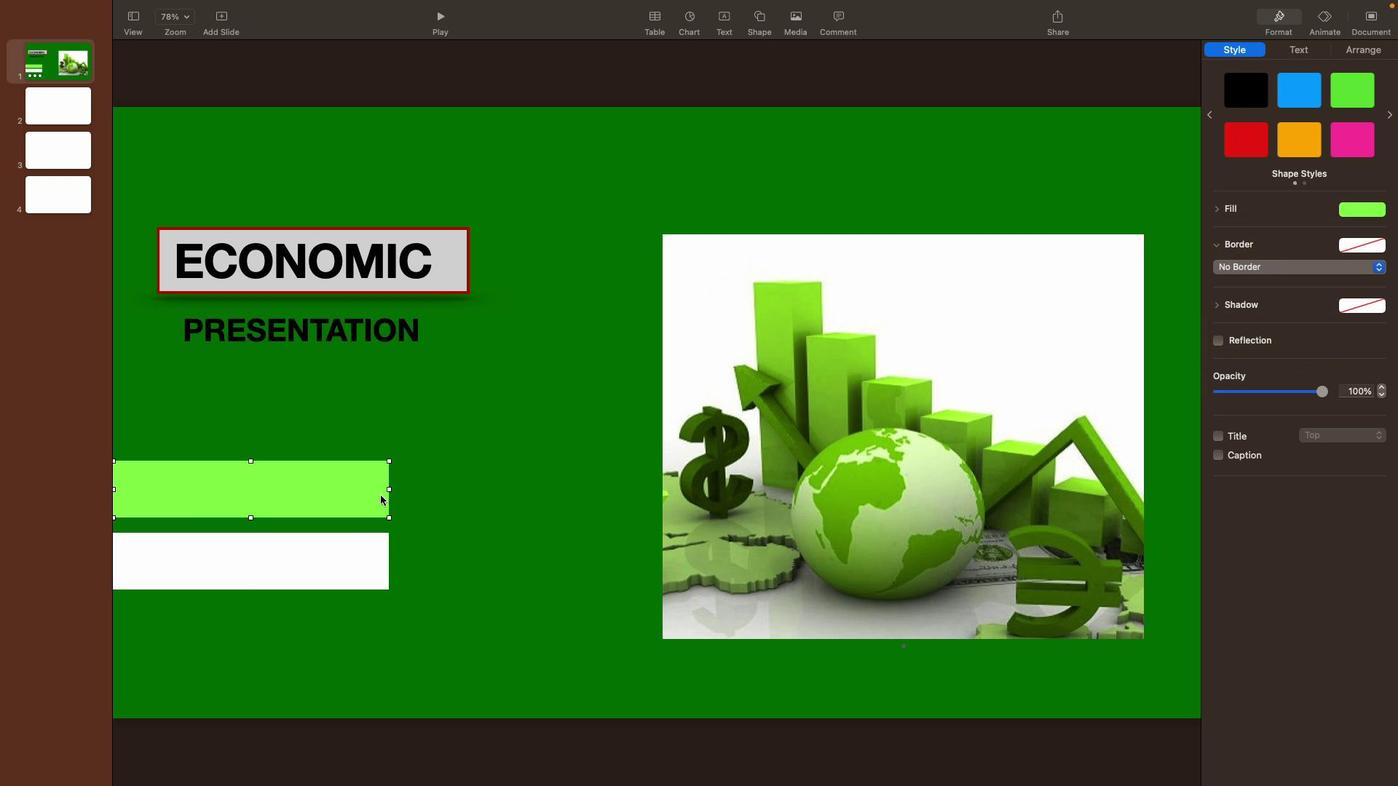 
Action: Mouse pressed left at (379, 495)
Screenshot: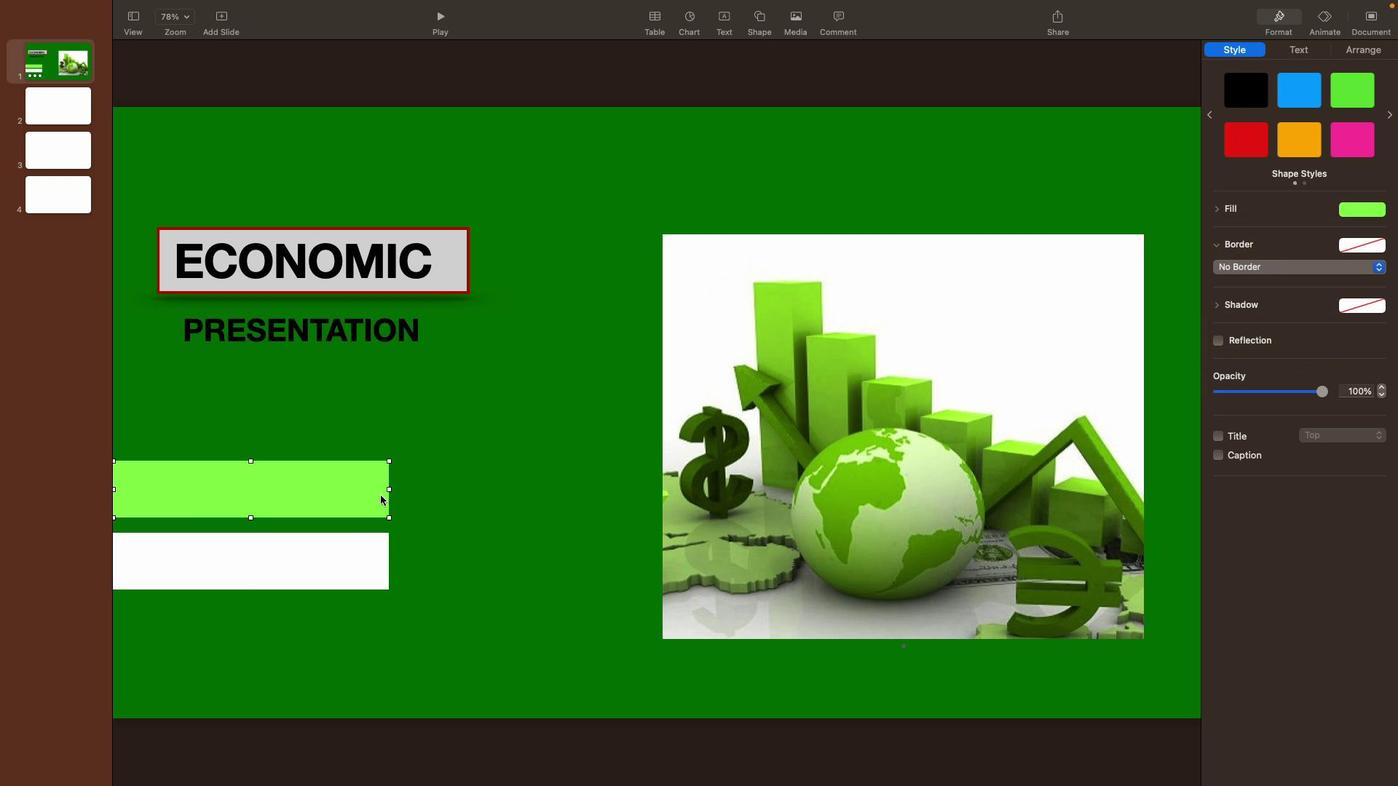 
Action: Mouse moved to (324, 566)
Screenshot: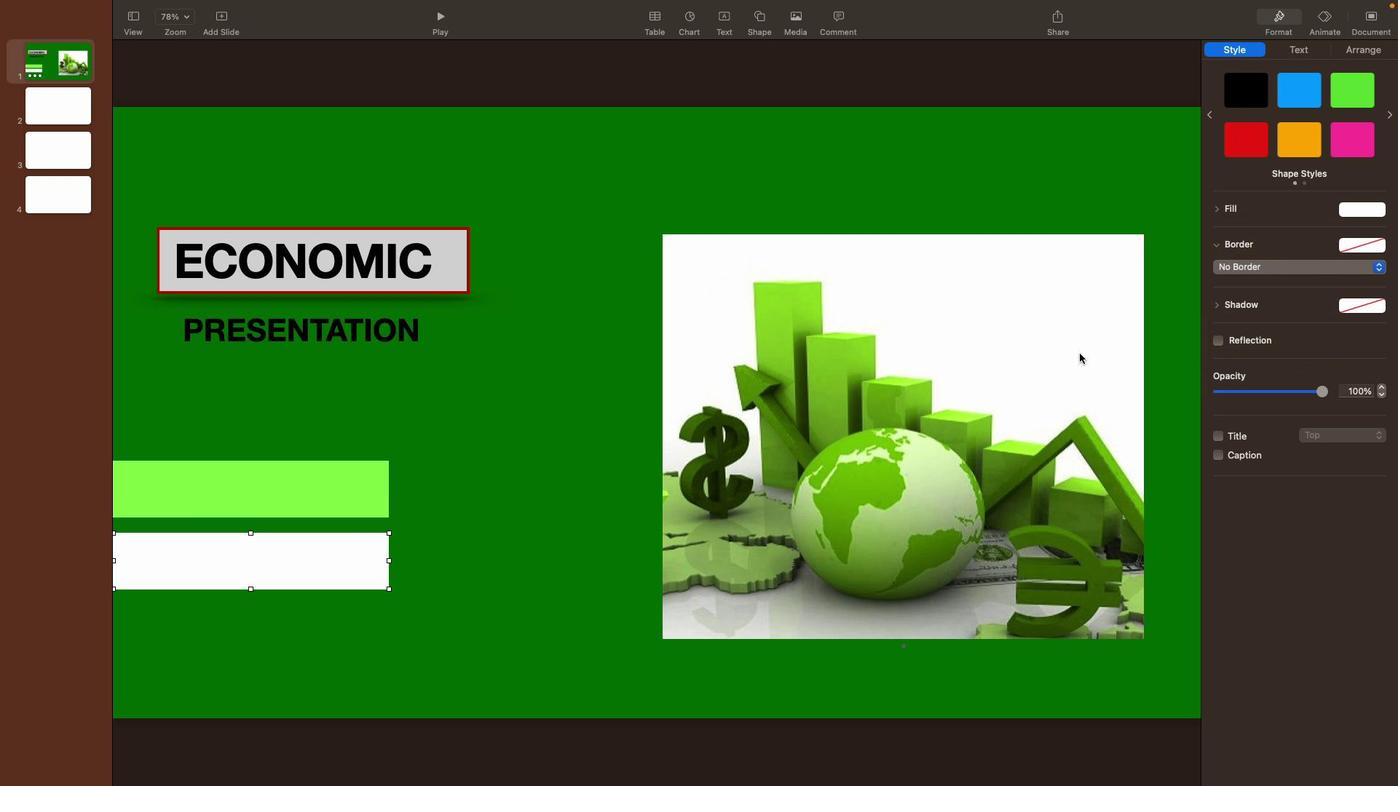 
Action: Mouse pressed left at (324, 566)
Screenshot: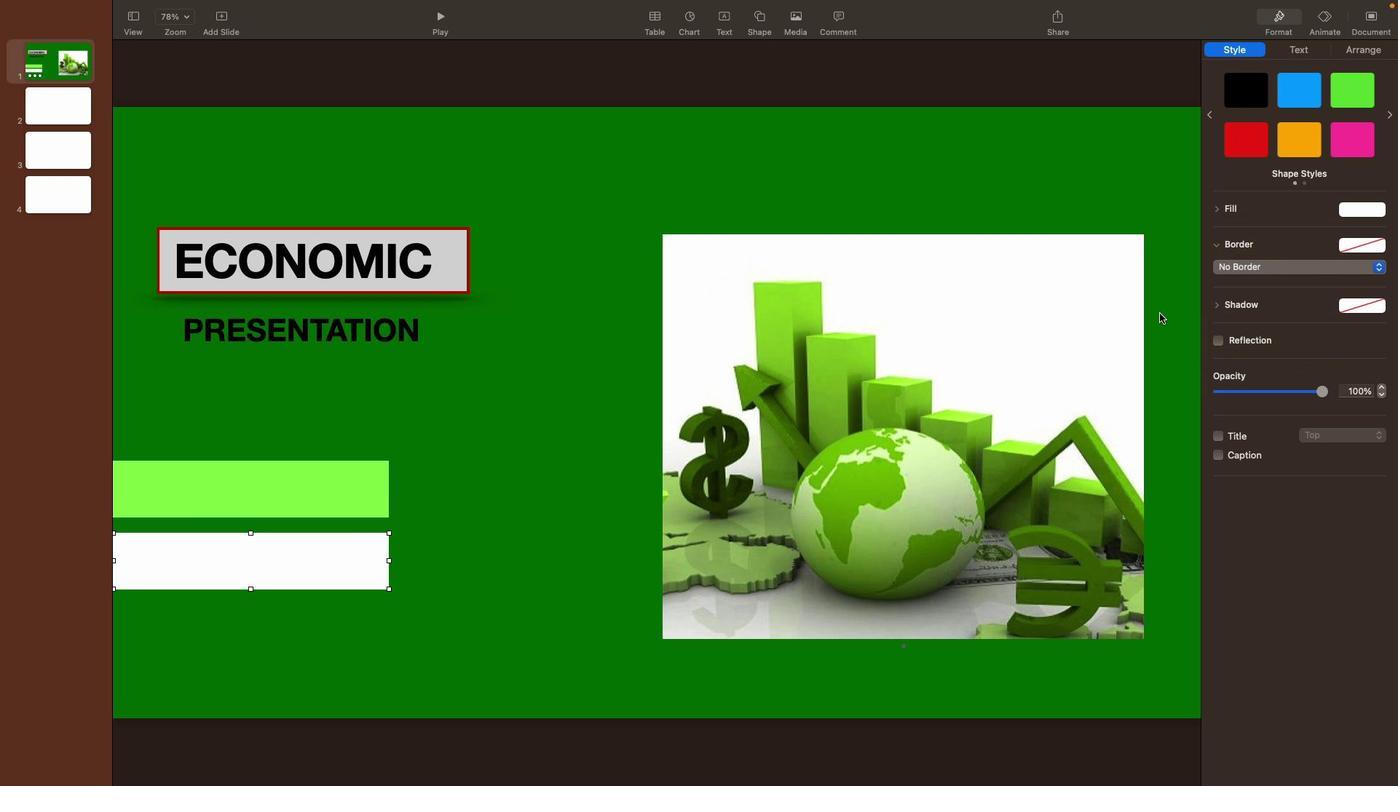 
Action: Mouse moved to (1357, 98)
Screenshot: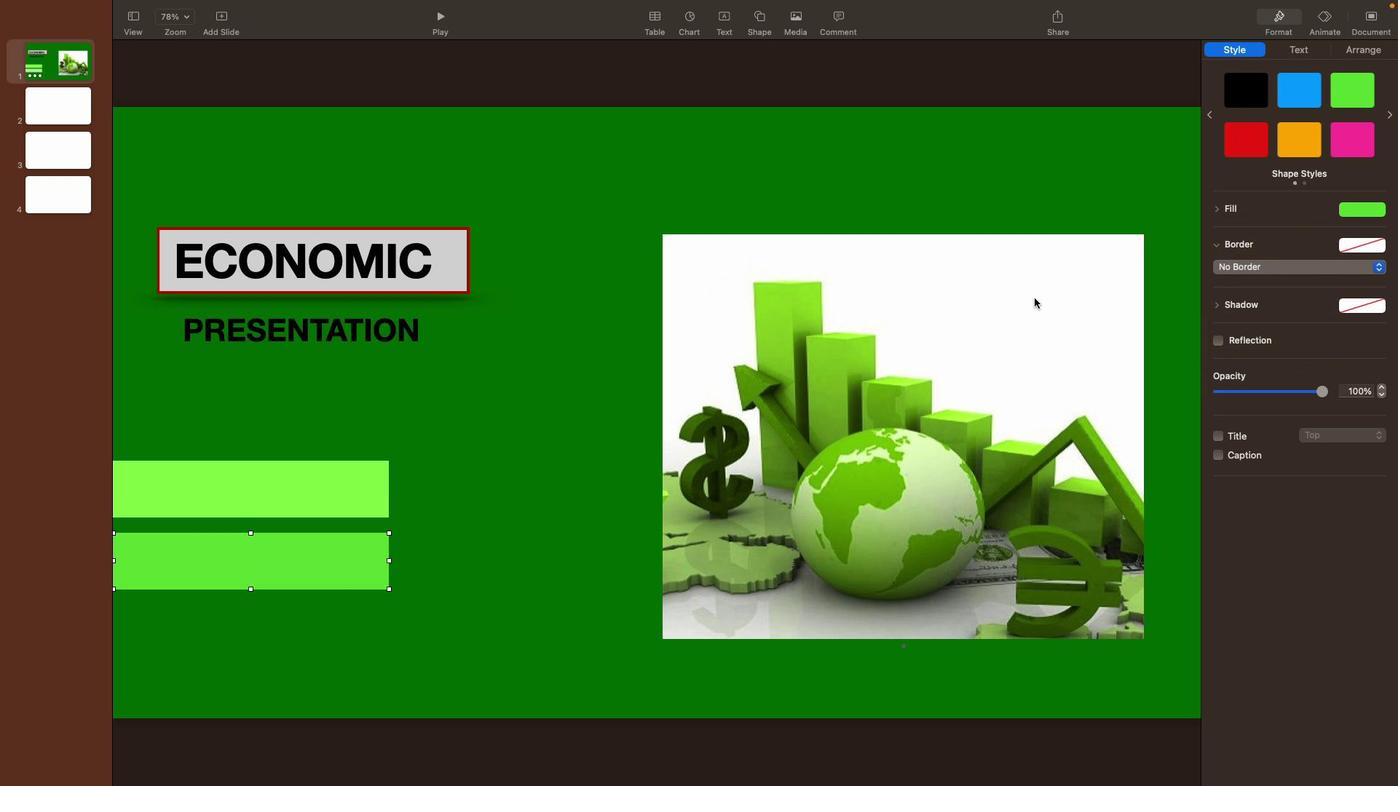 
Action: Mouse pressed left at (1357, 98)
Screenshot: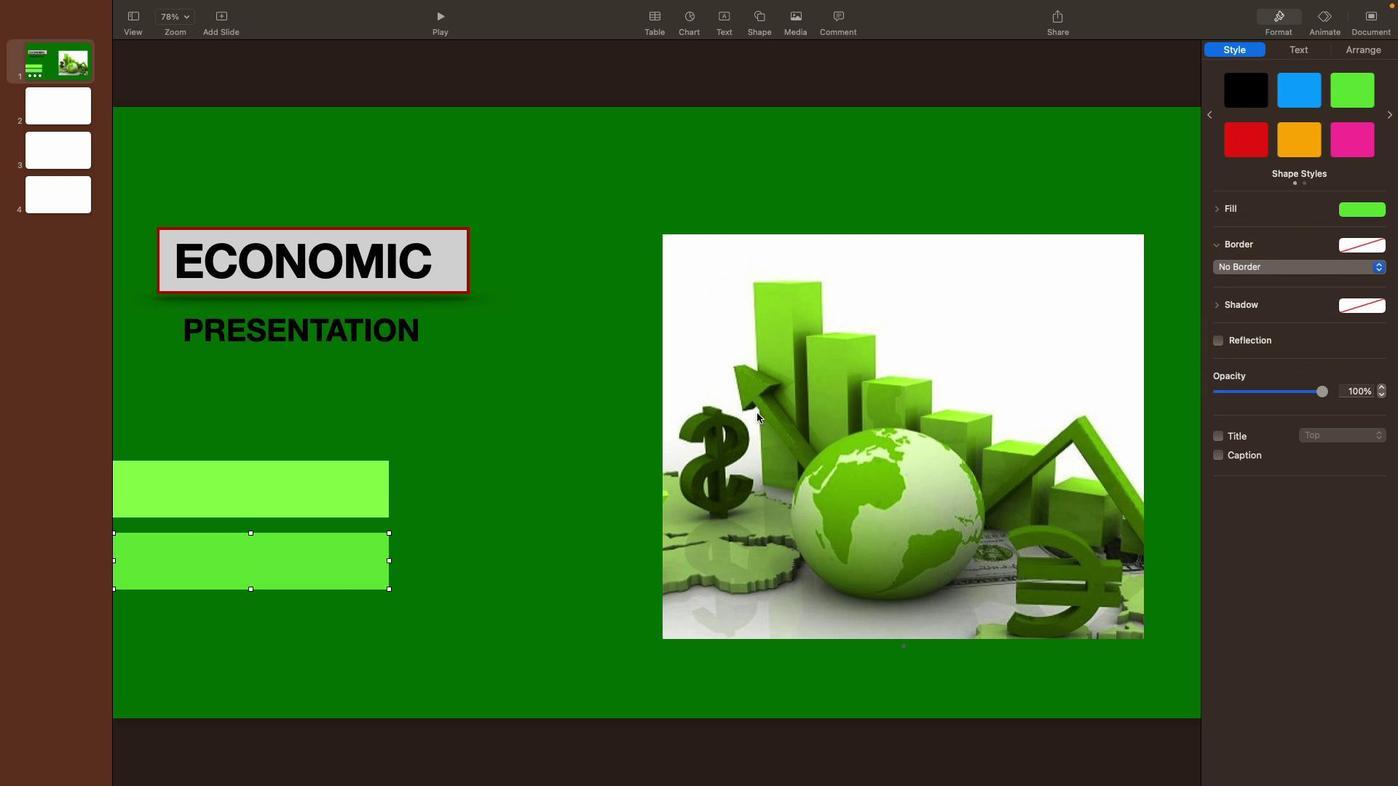 
Action: Mouse moved to (336, 485)
Screenshot: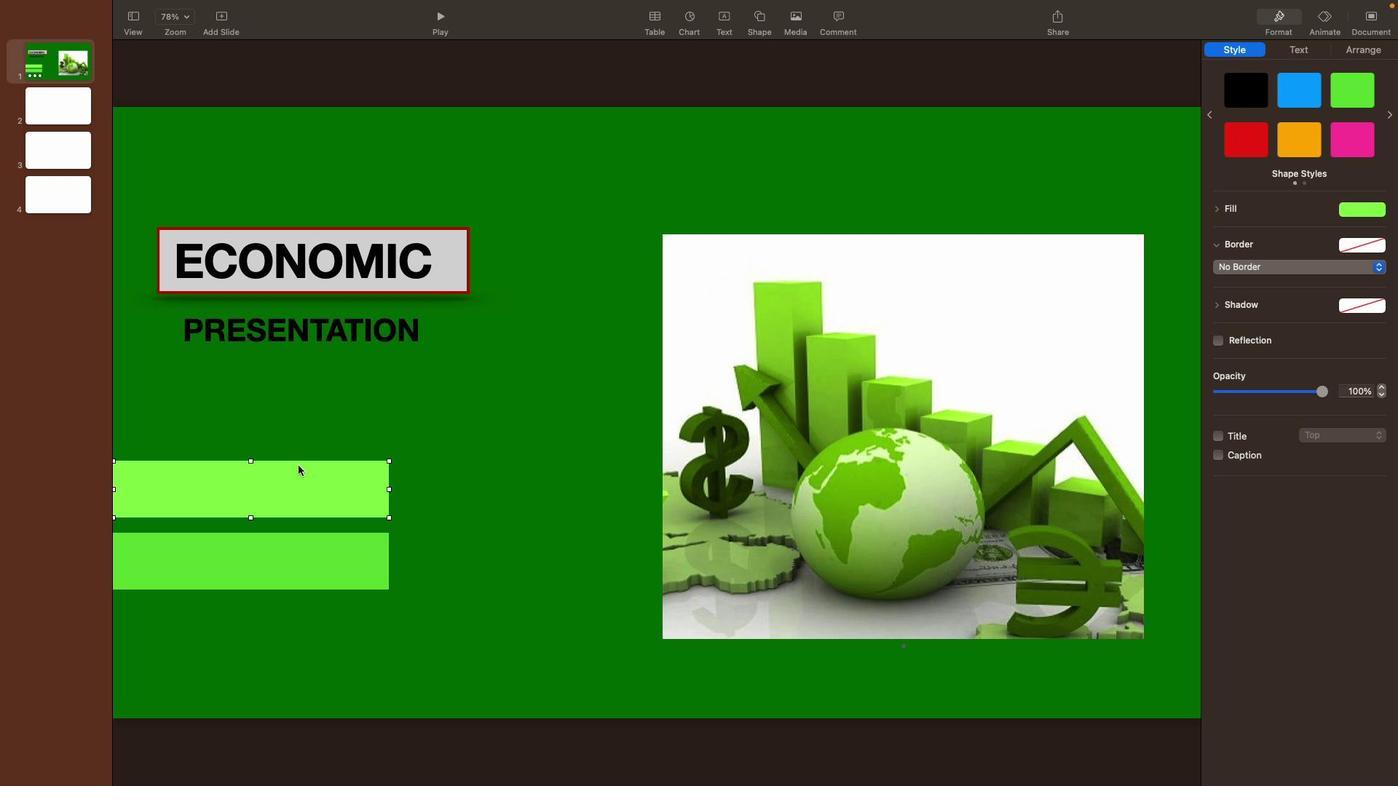 
Action: Mouse pressed left at (336, 485)
Screenshot: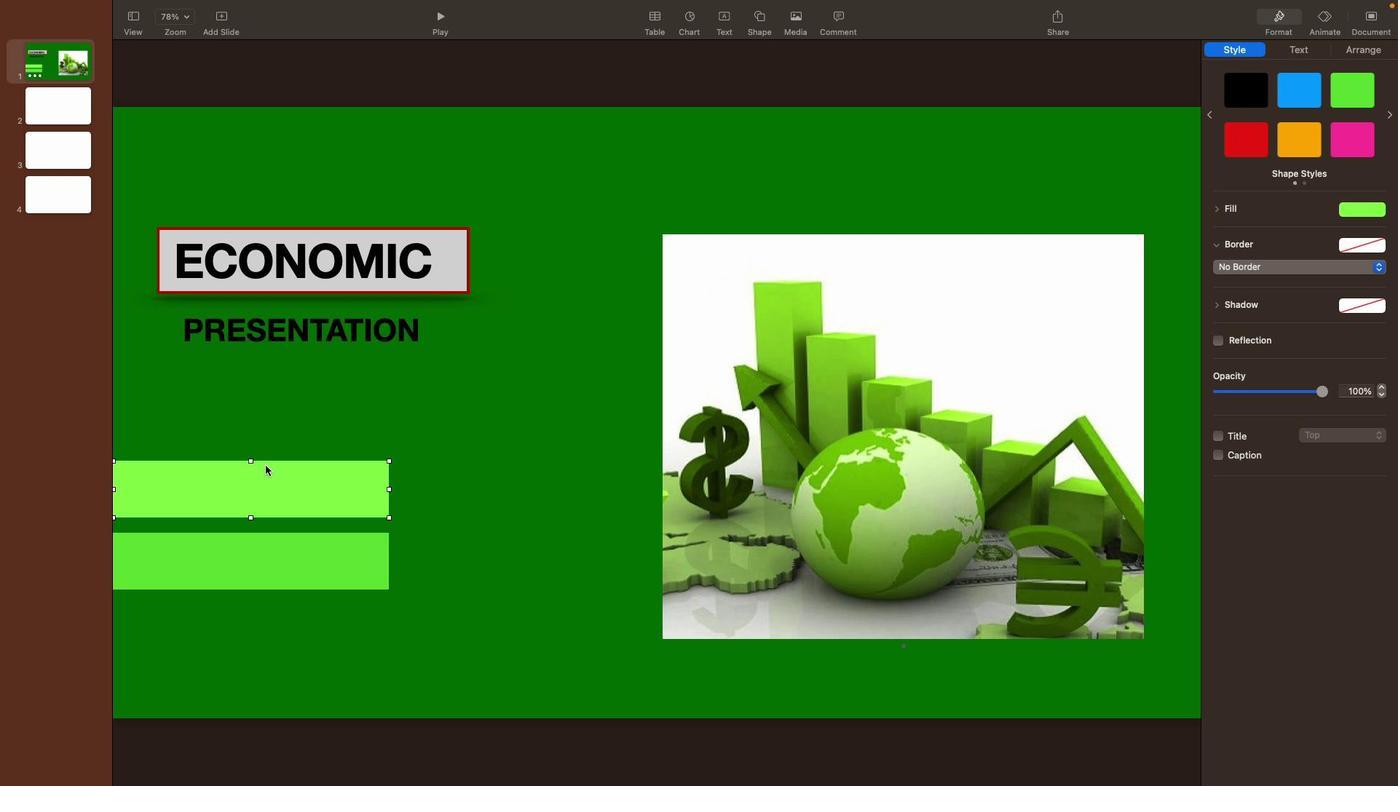 
Action: Mouse moved to (249, 461)
Screenshot: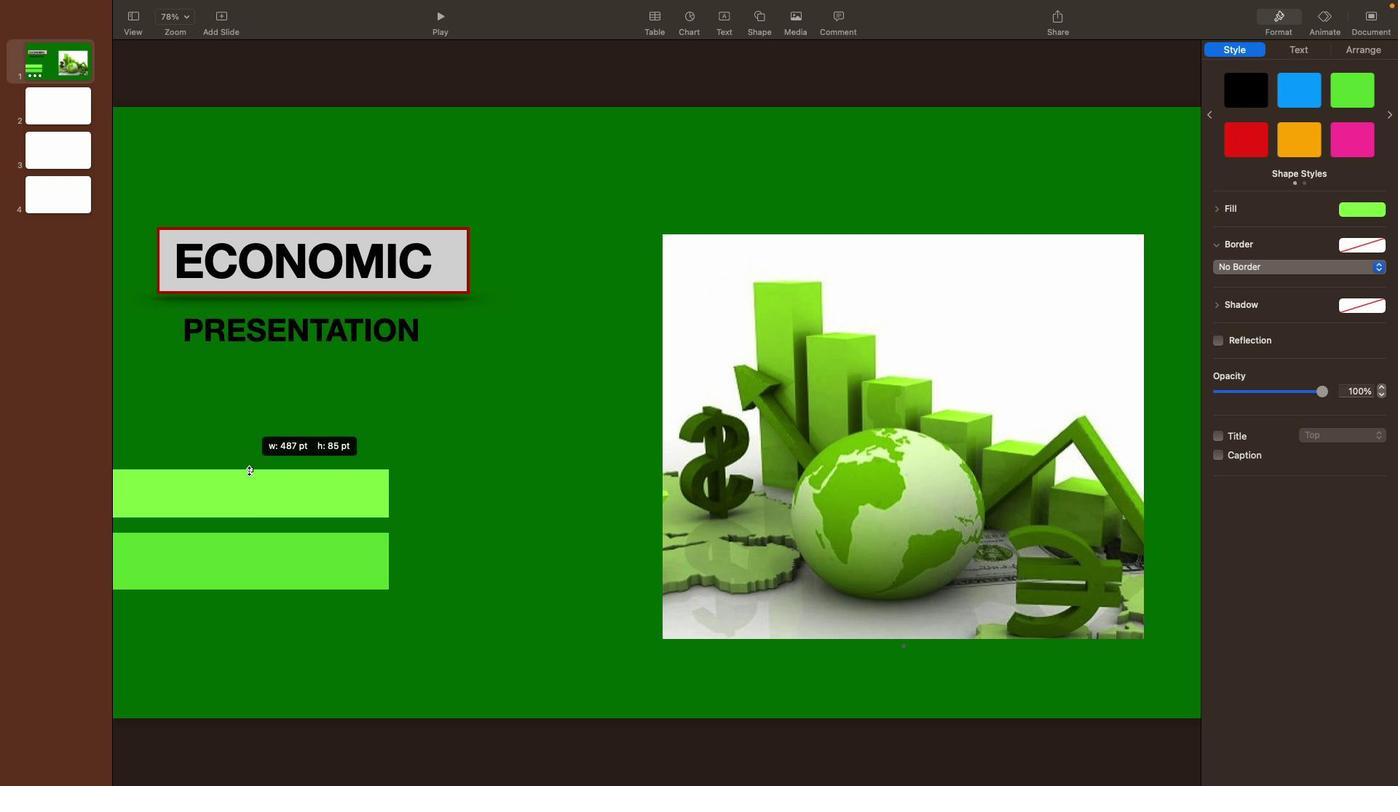 
Action: Mouse pressed left at (249, 461)
Screenshot: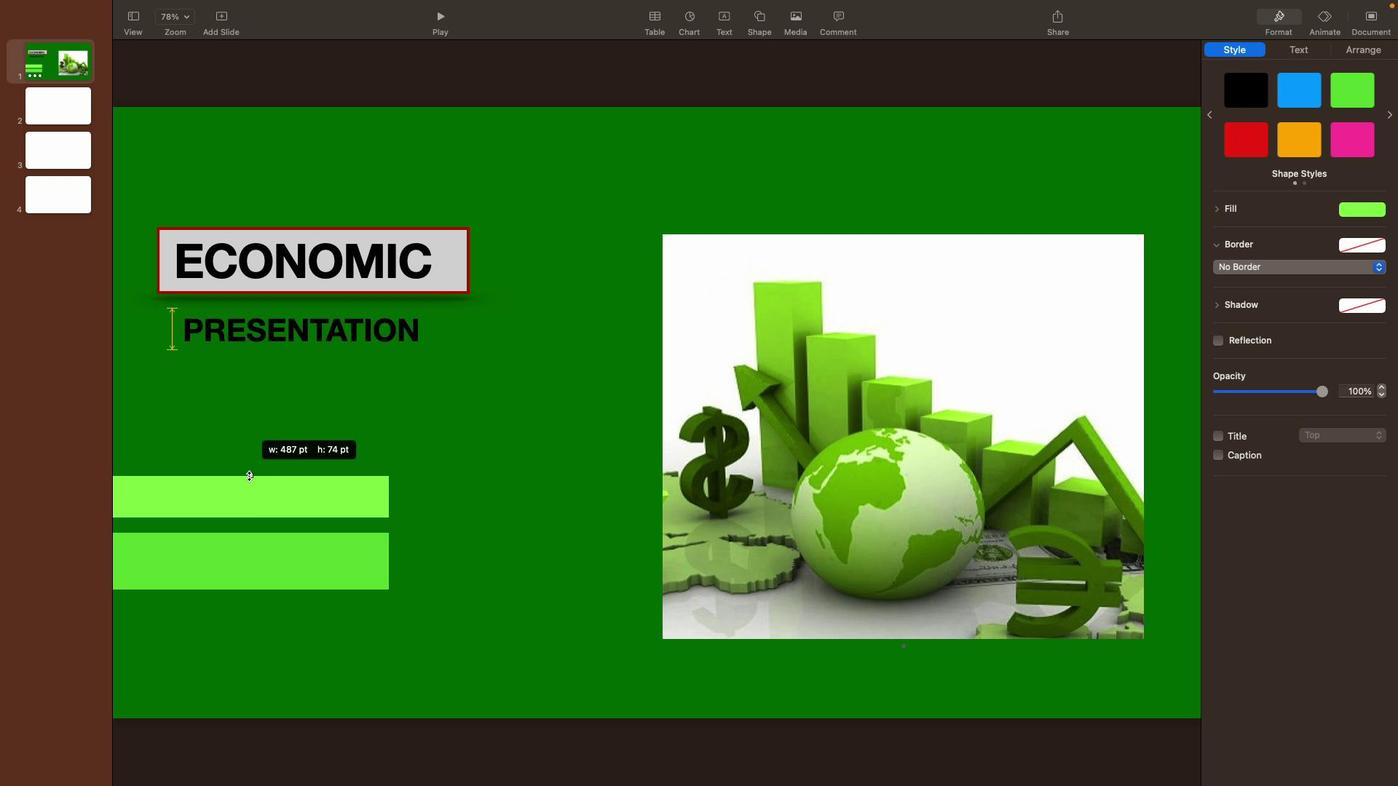 
Action: Mouse moved to (261, 537)
Screenshot: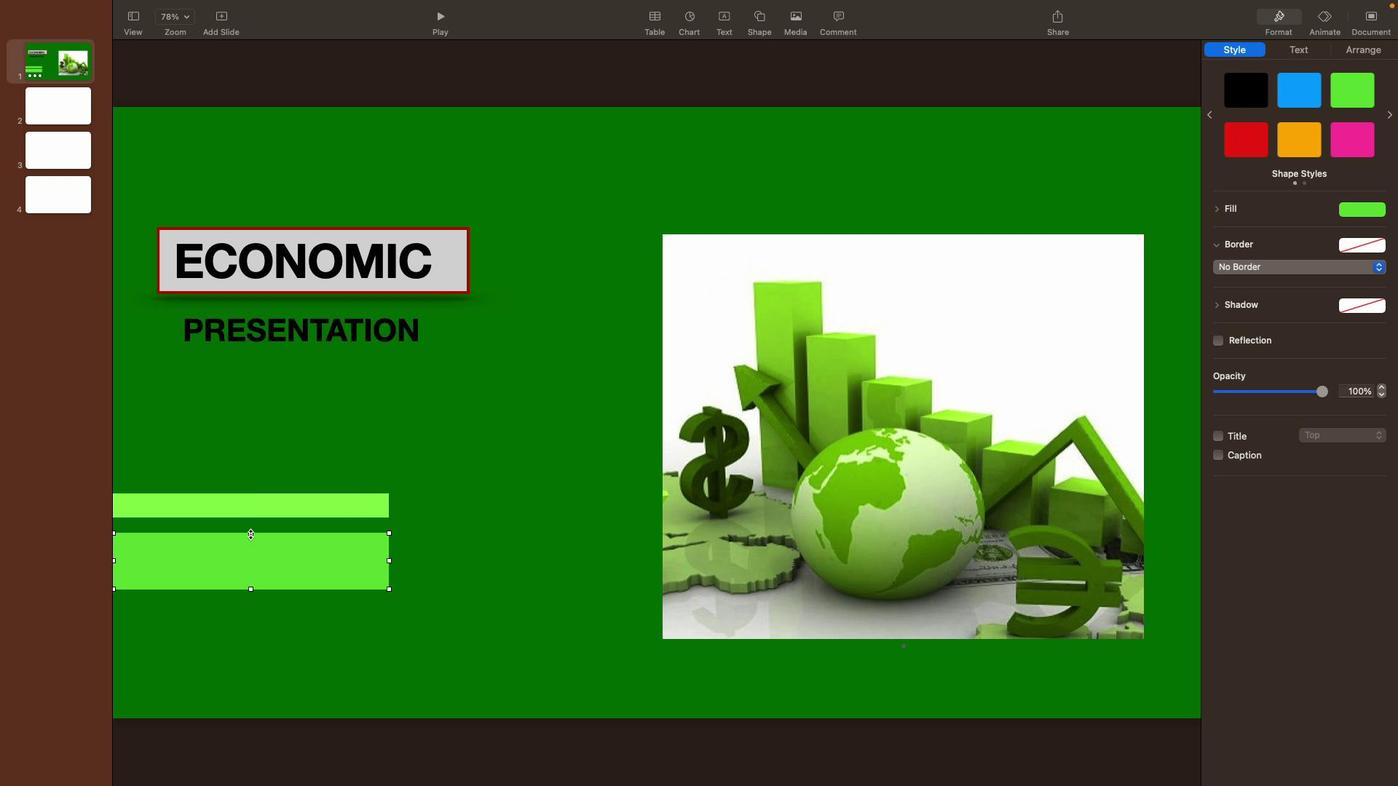 
Action: Mouse pressed left at (261, 537)
Screenshot: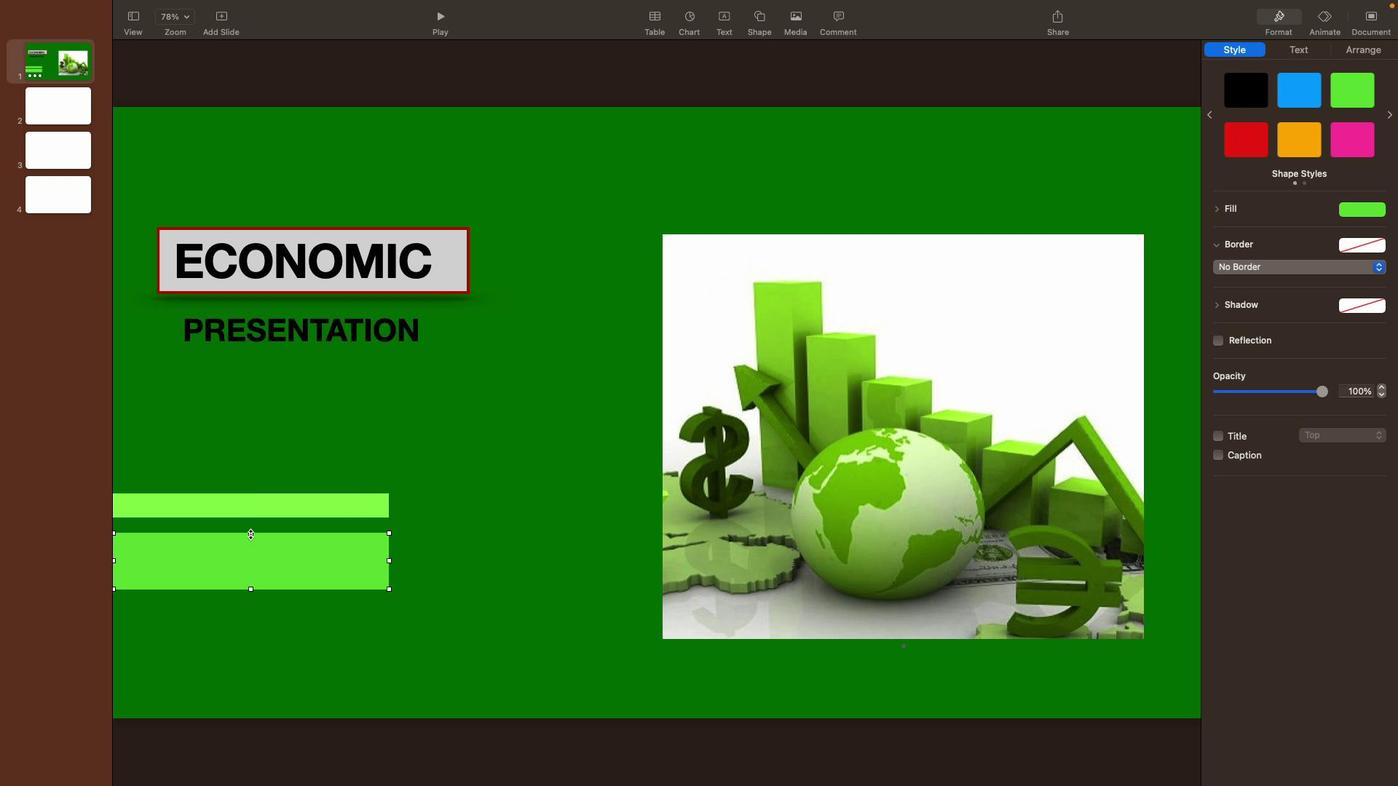 
Action: Mouse moved to (251, 534)
Screenshot: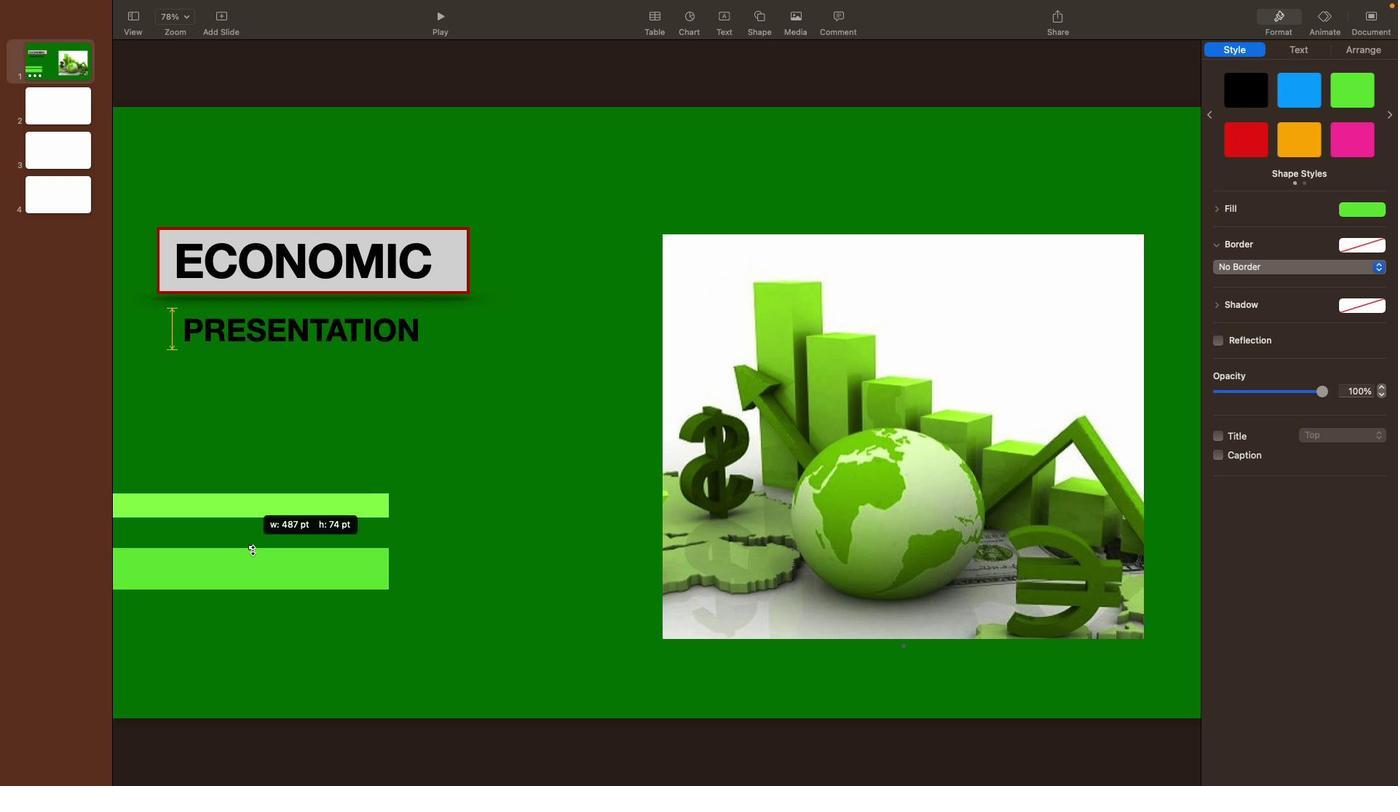 
Action: Mouse pressed left at (251, 534)
Screenshot: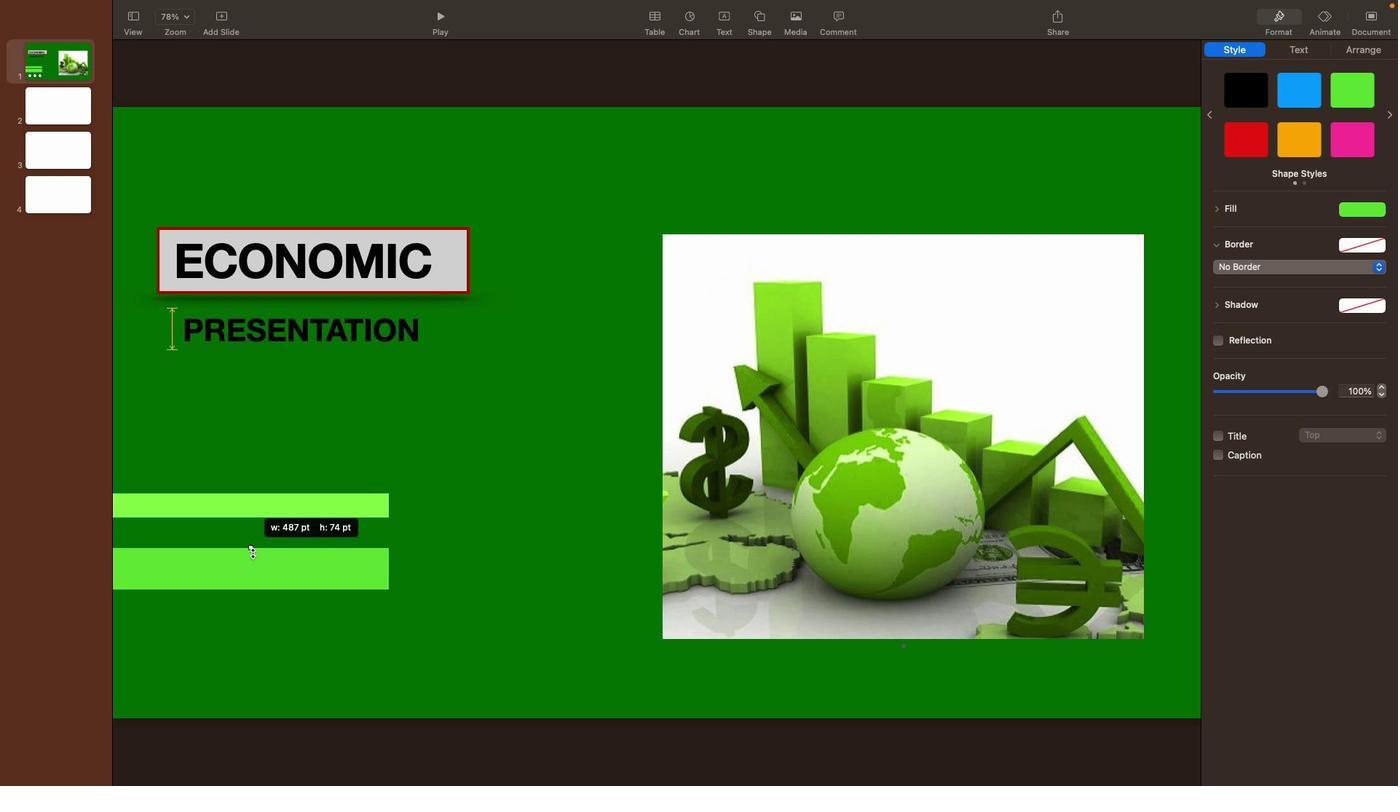 
Action: Mouse moved to (247, 507)
Screenshot: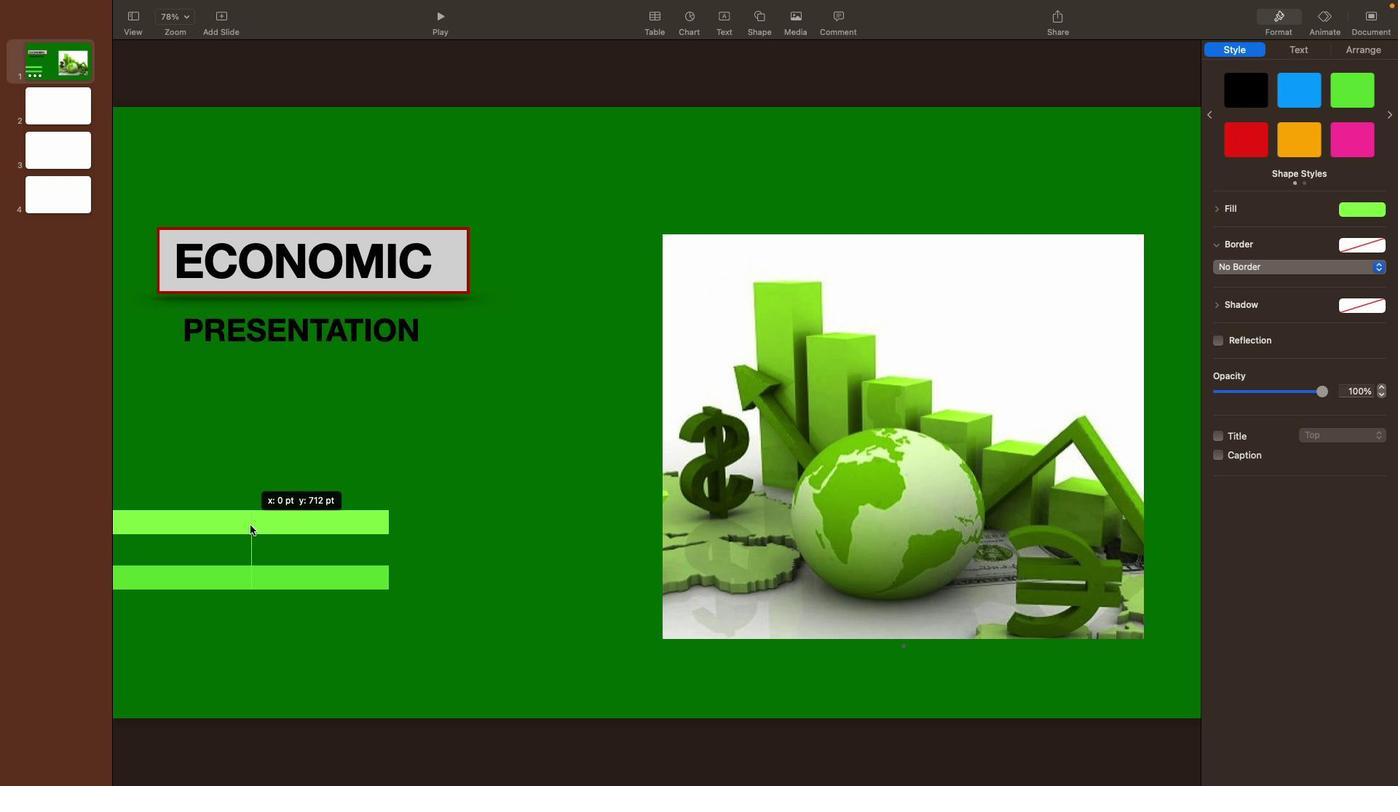
Action: Mouse pressed left at (247, 507)
Screenshot: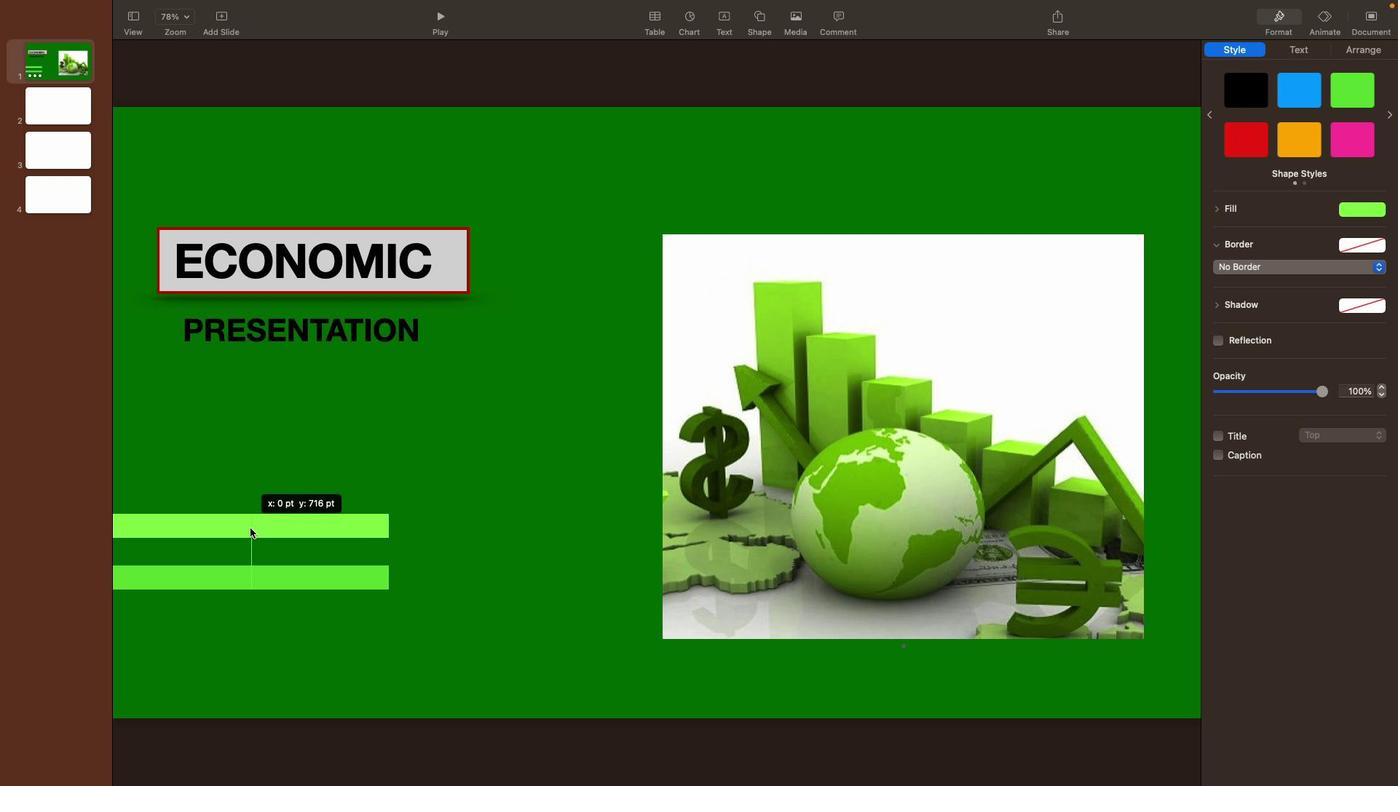 
Action: Mouse moved to (337, 327)
Screenshot: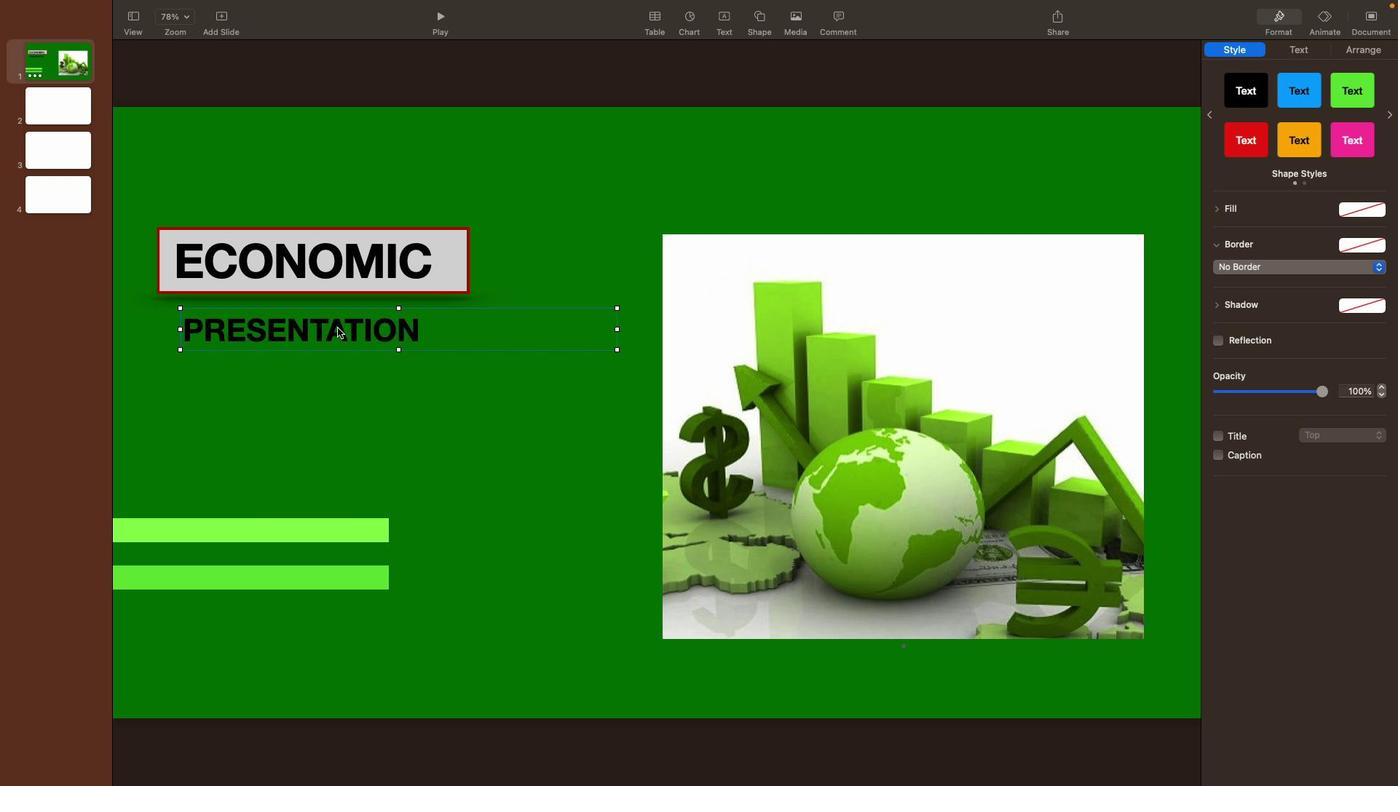 
Action: Mouse pressed left at (337, 327)
Screenshot: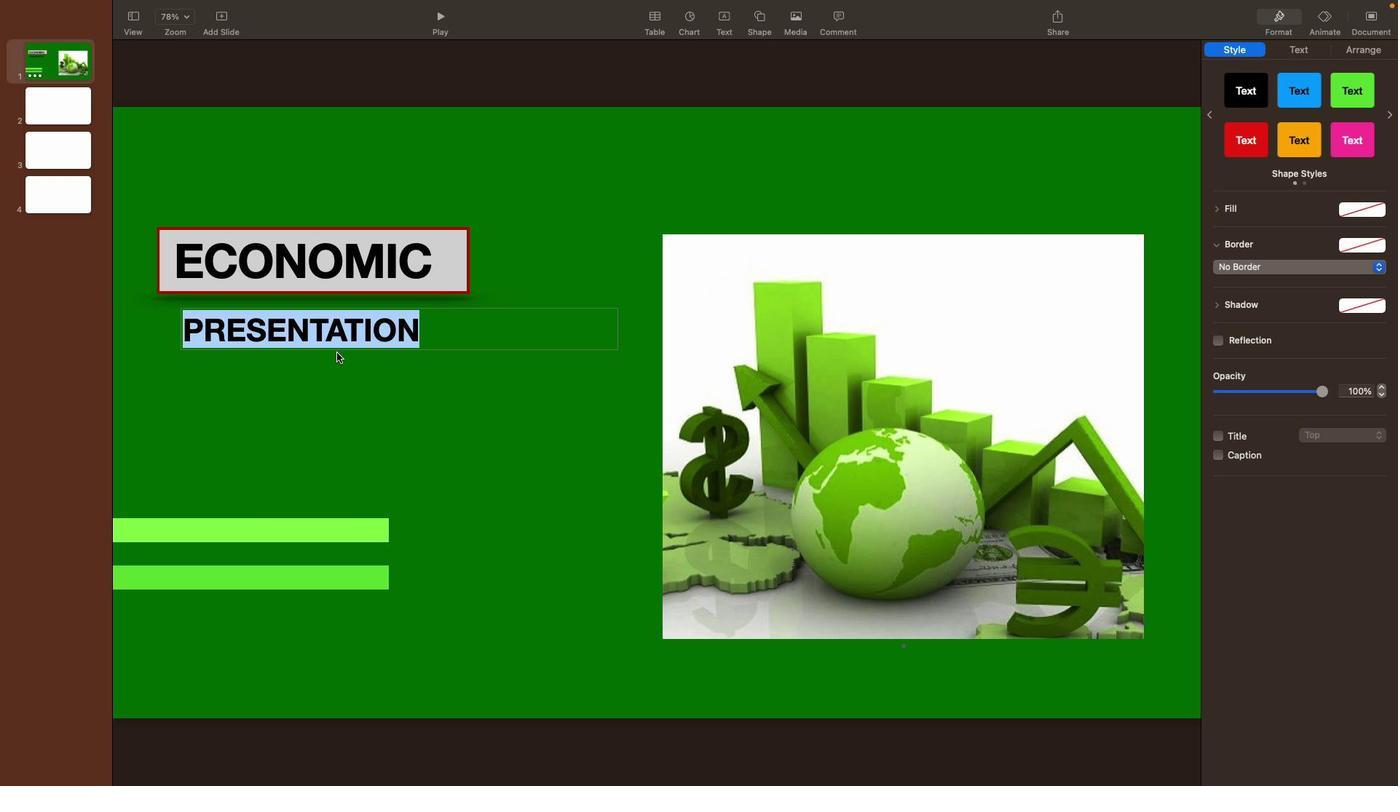
Action: Mouse pressed left at (337, 327)
Screenshot: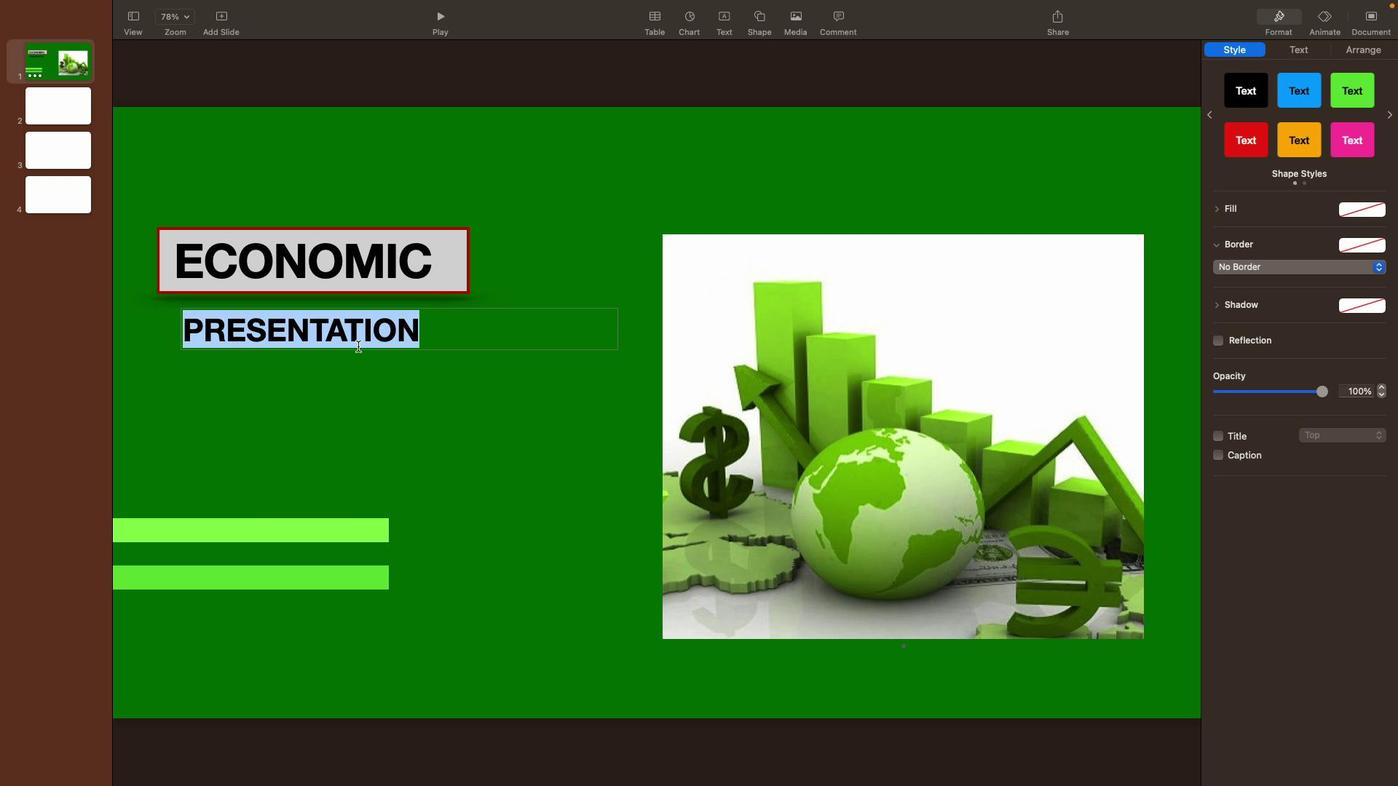 
Action: Mouse moved to (1385, 262)
Screenshot: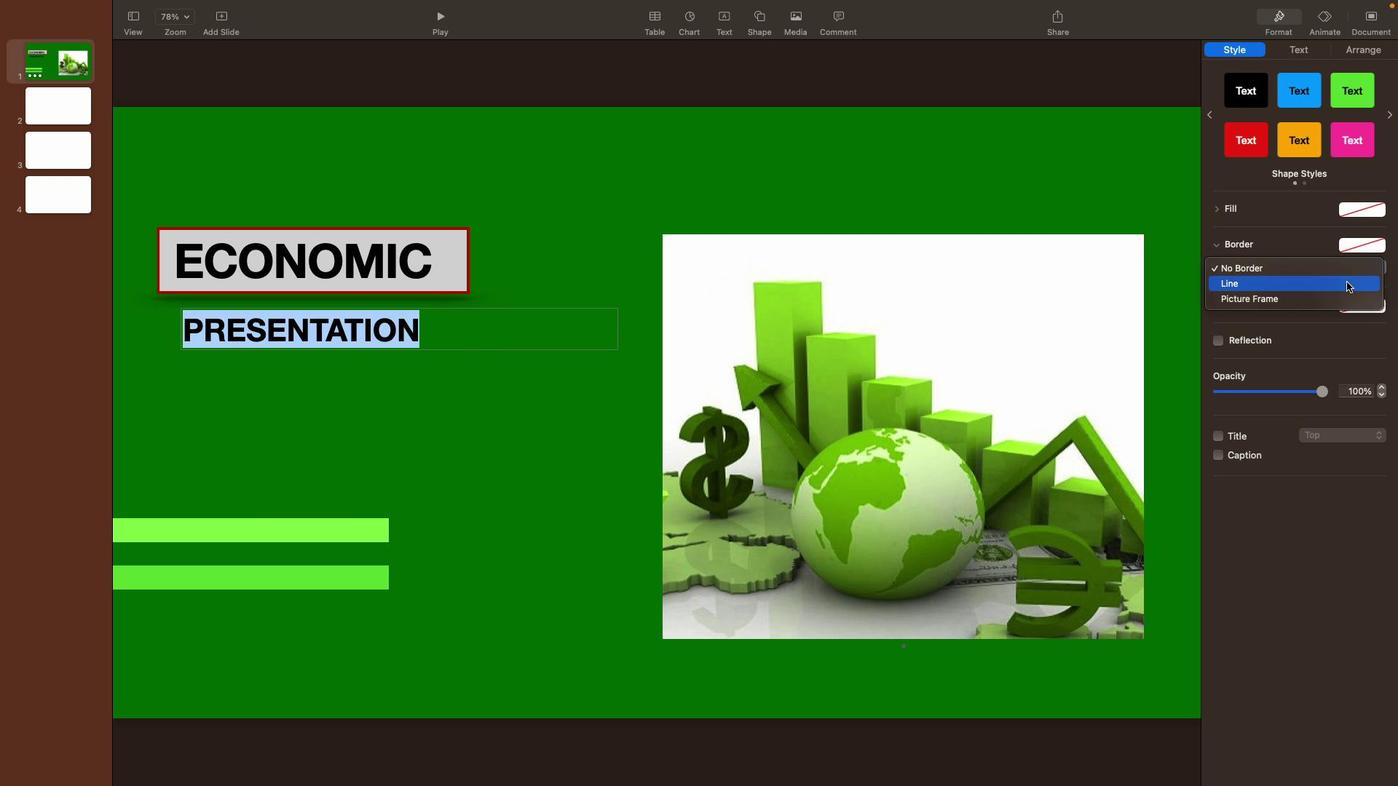 
Action: Mouse pressed left at (1385, 262)
Screenshot: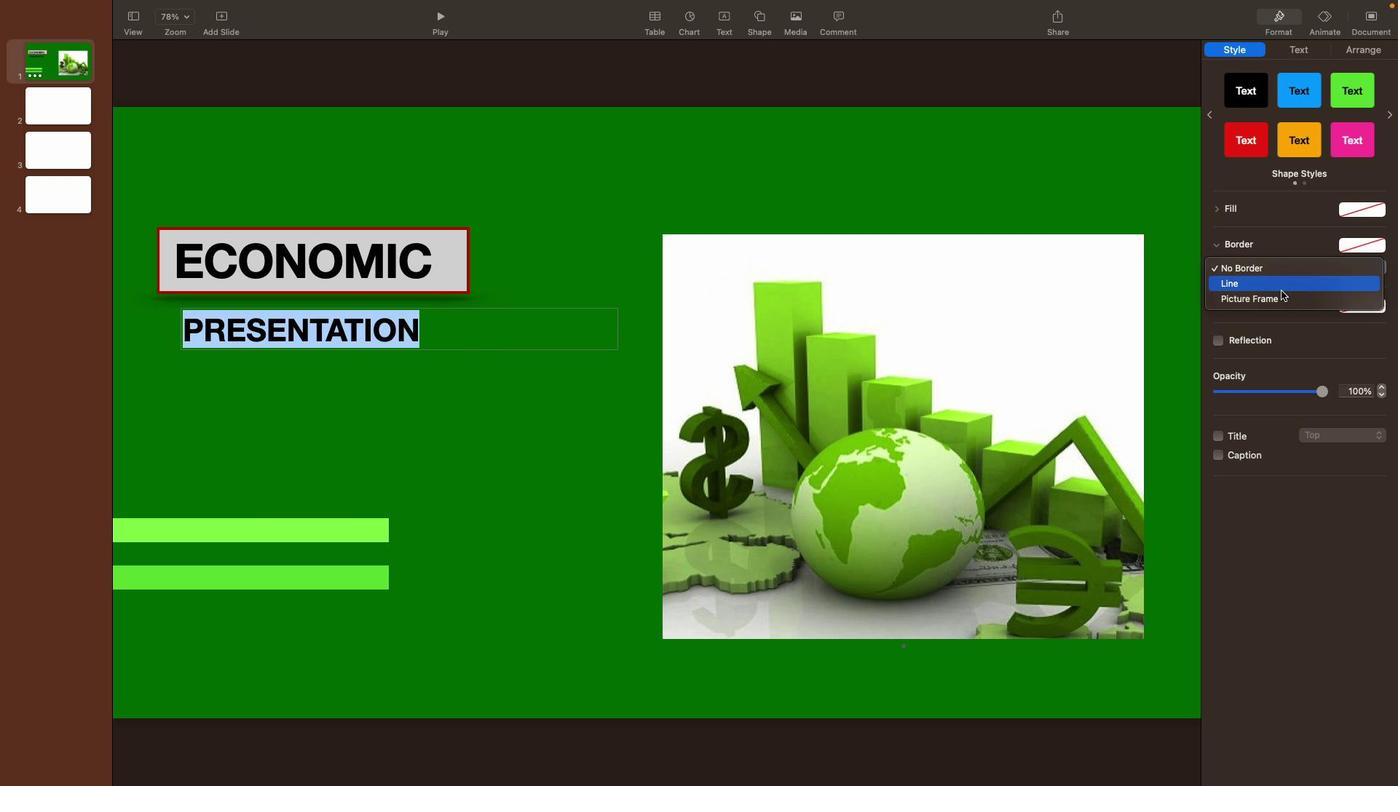 
Action: Mouse moved to (1235, 285)
Screenshot: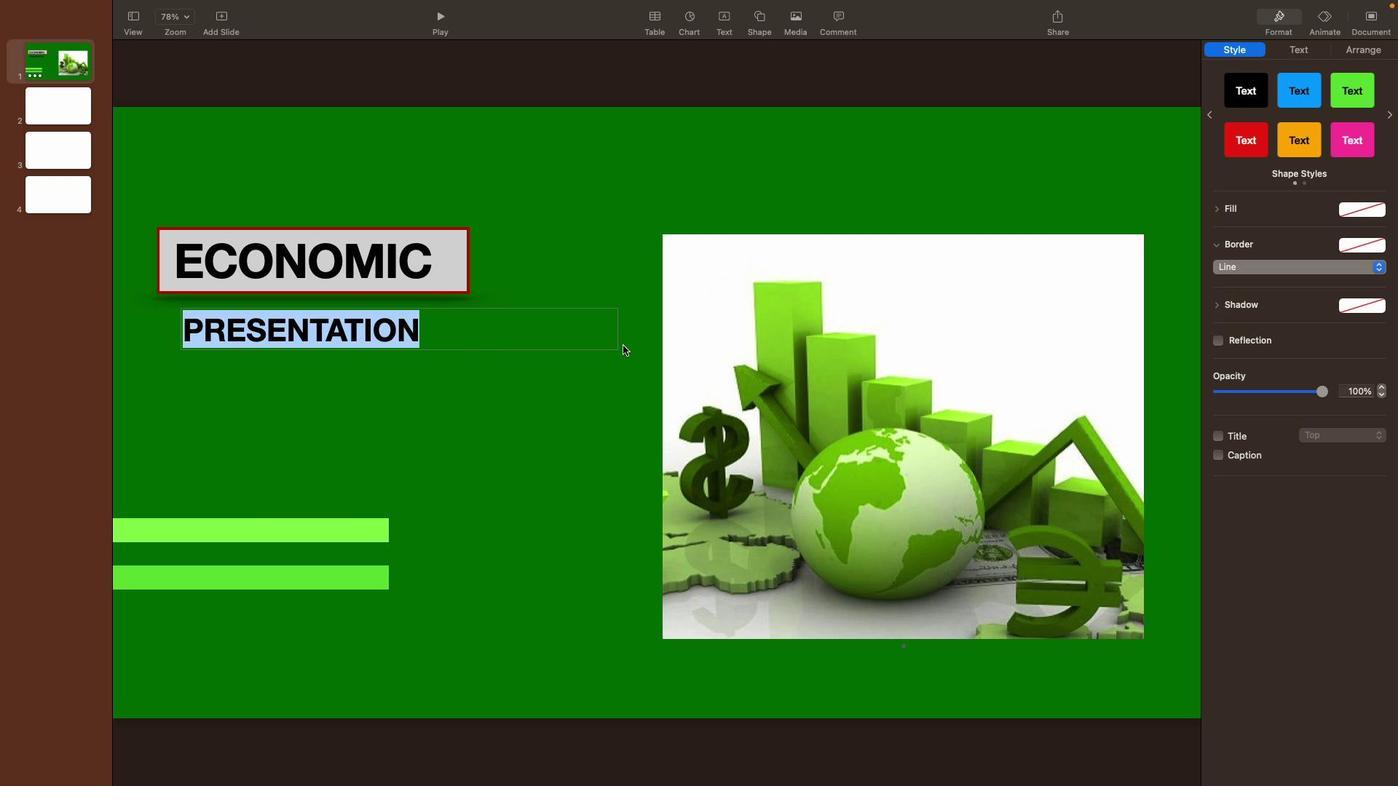 
Action: Mouse pressed left at (1235, 285)
Screenshot: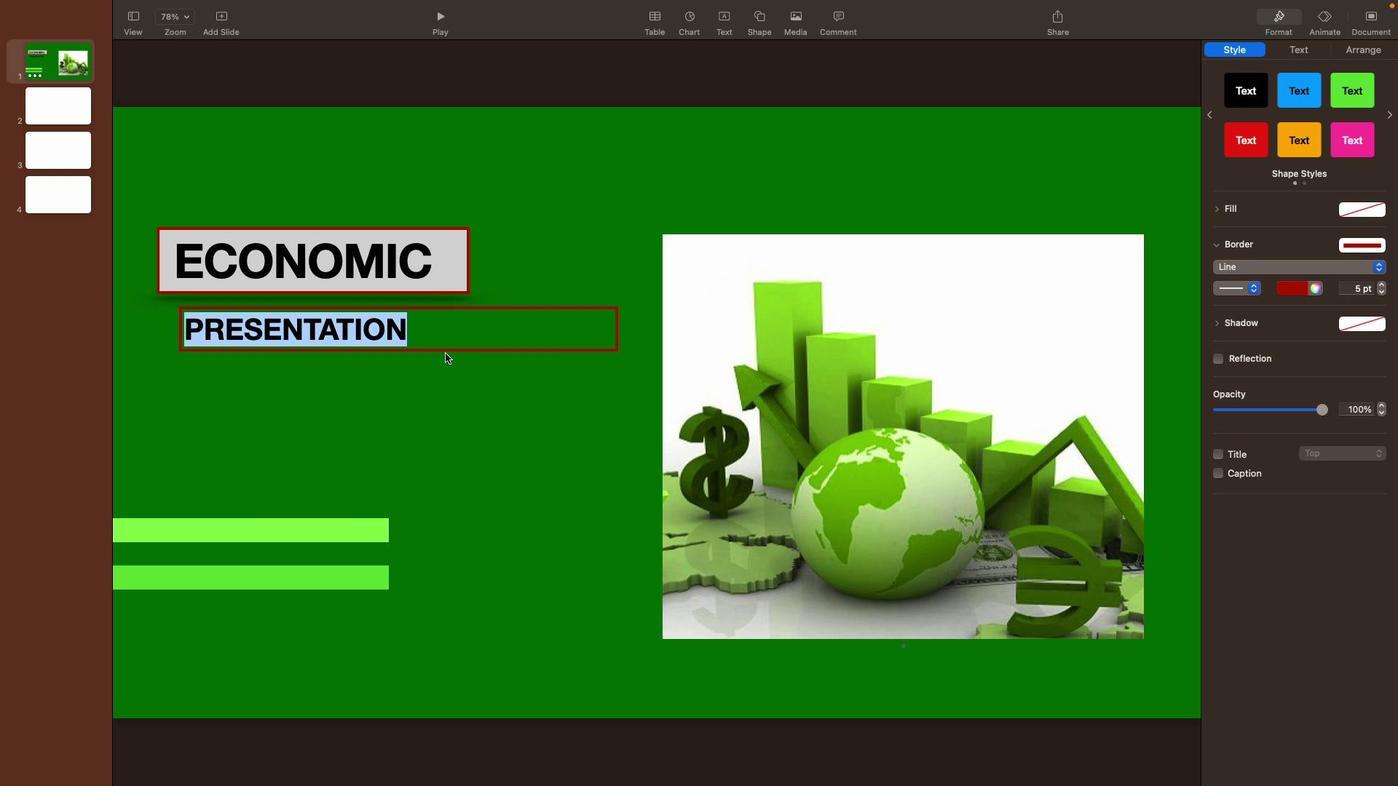
Action: Mouse moved to (582, 318)
Screenshot: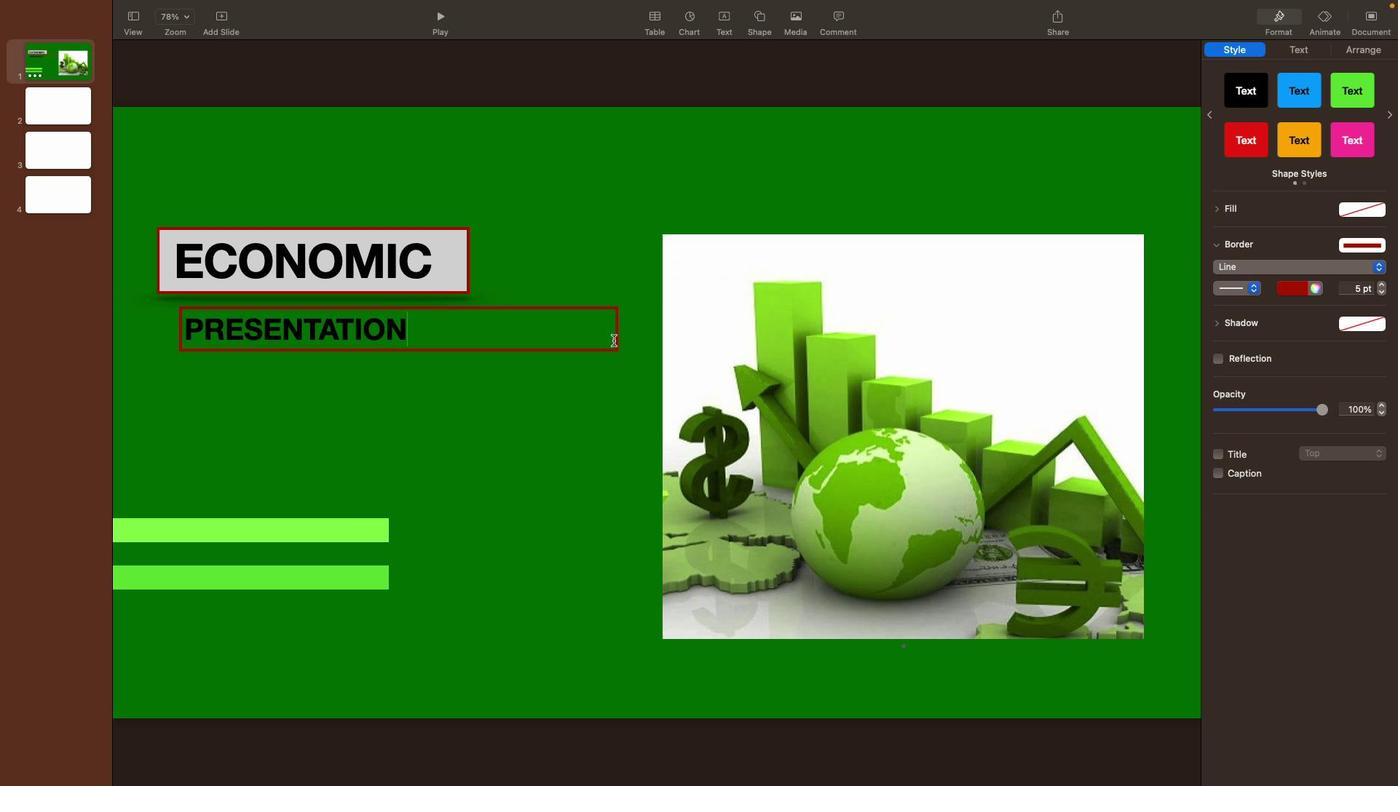 
Action: Mouse pressed left at (582, 318)
Screenshot: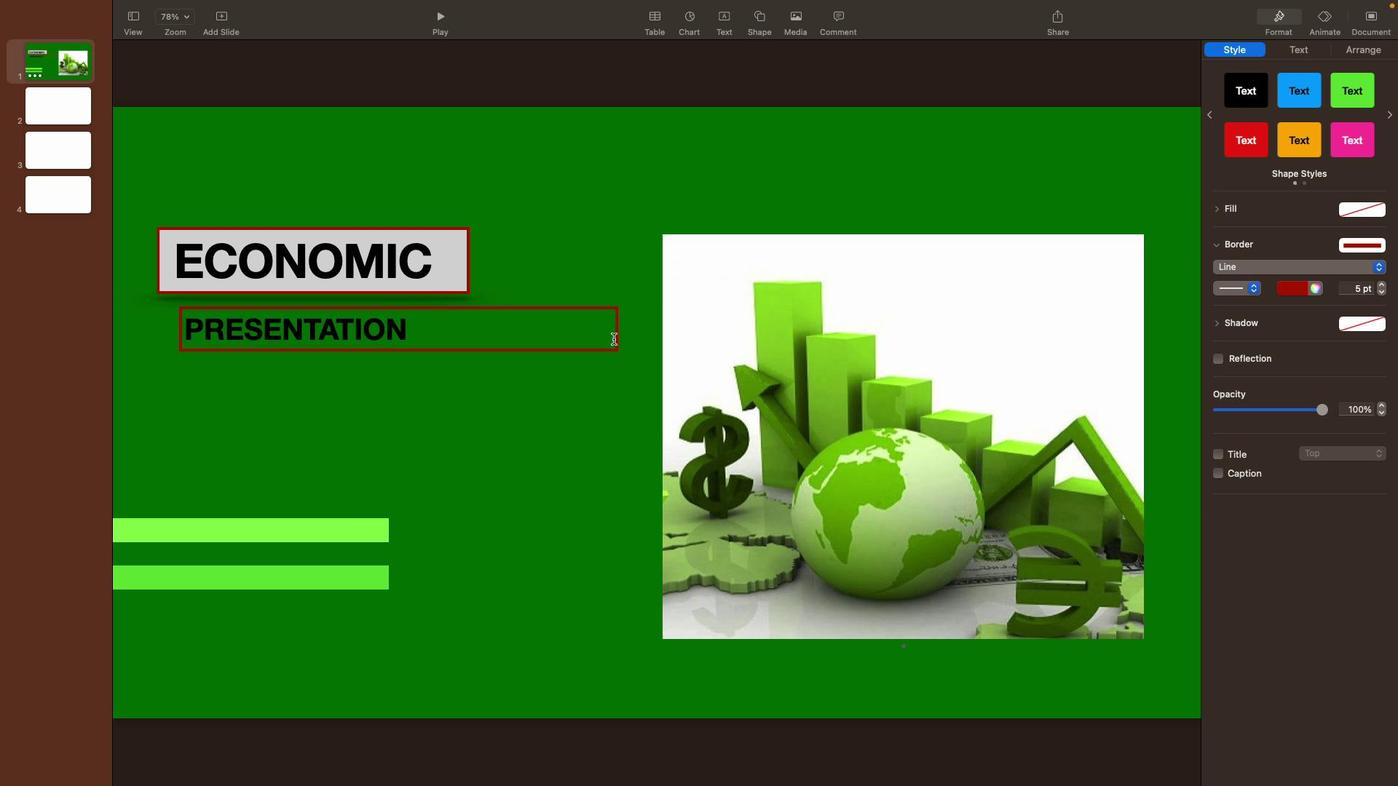 
Action: Mouse moved to (608, 276)
Screenshot: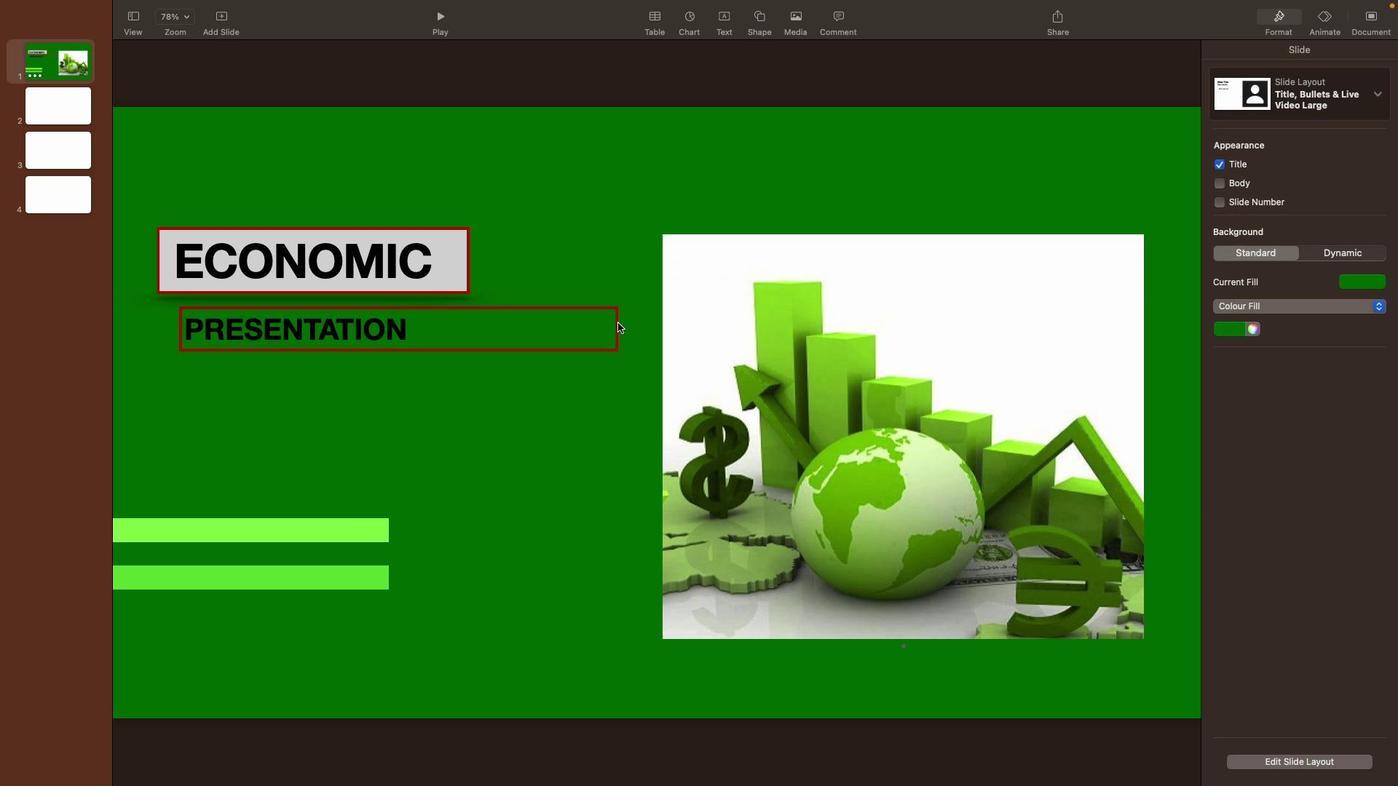 
Action: Mouse pressed left at (608, 276)
Screenshot: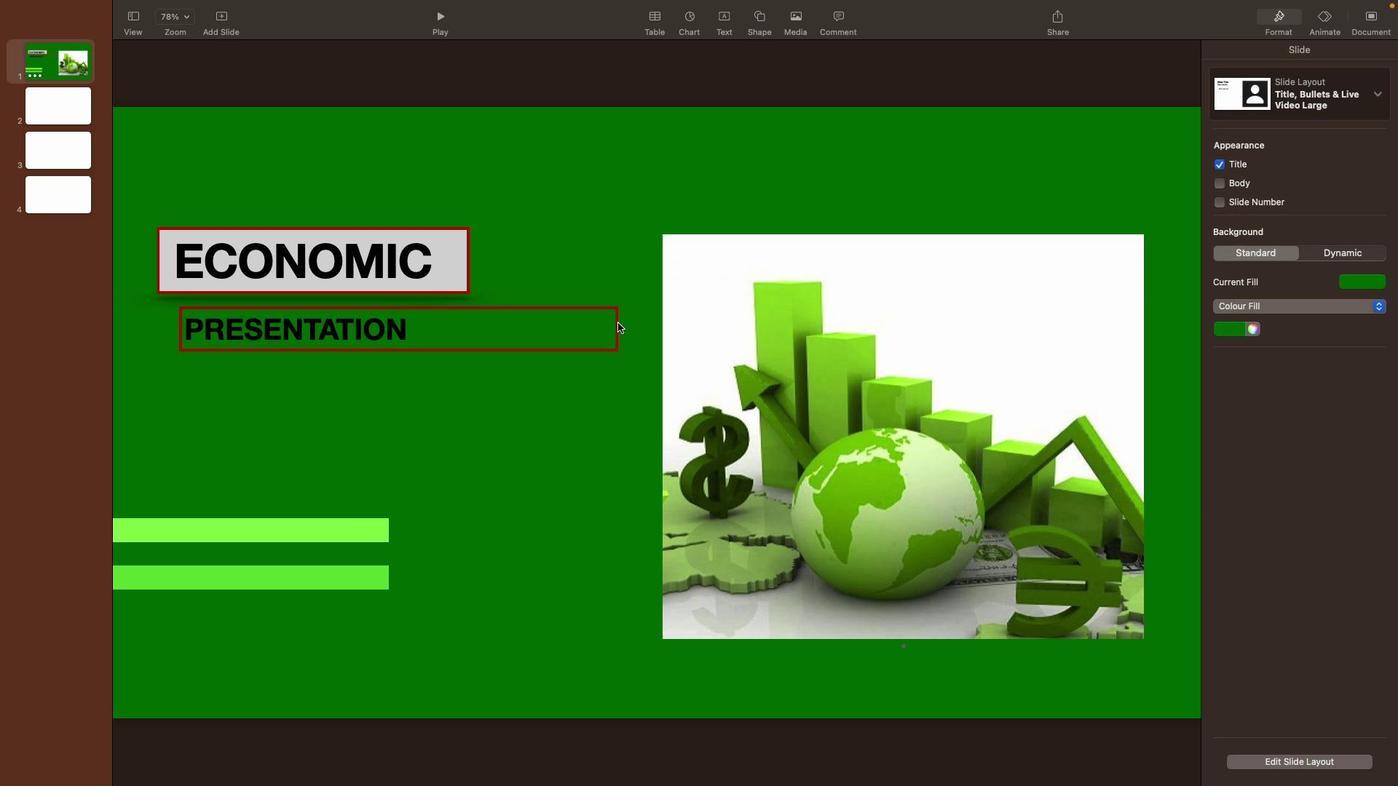 
Action: Mouse moved to (617, 323)
Screenshot: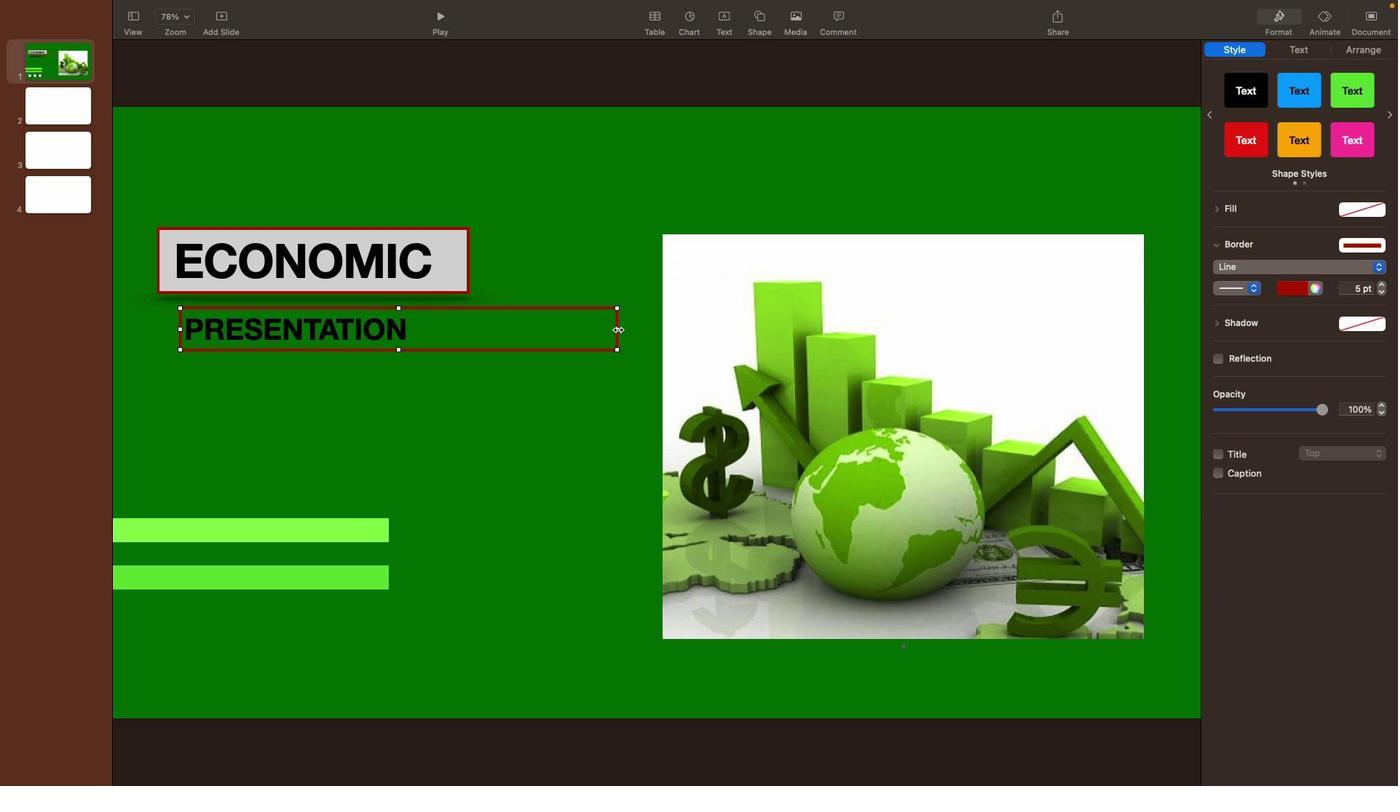 
Action: Mouse pressed left at (617, 323)
Screenshot: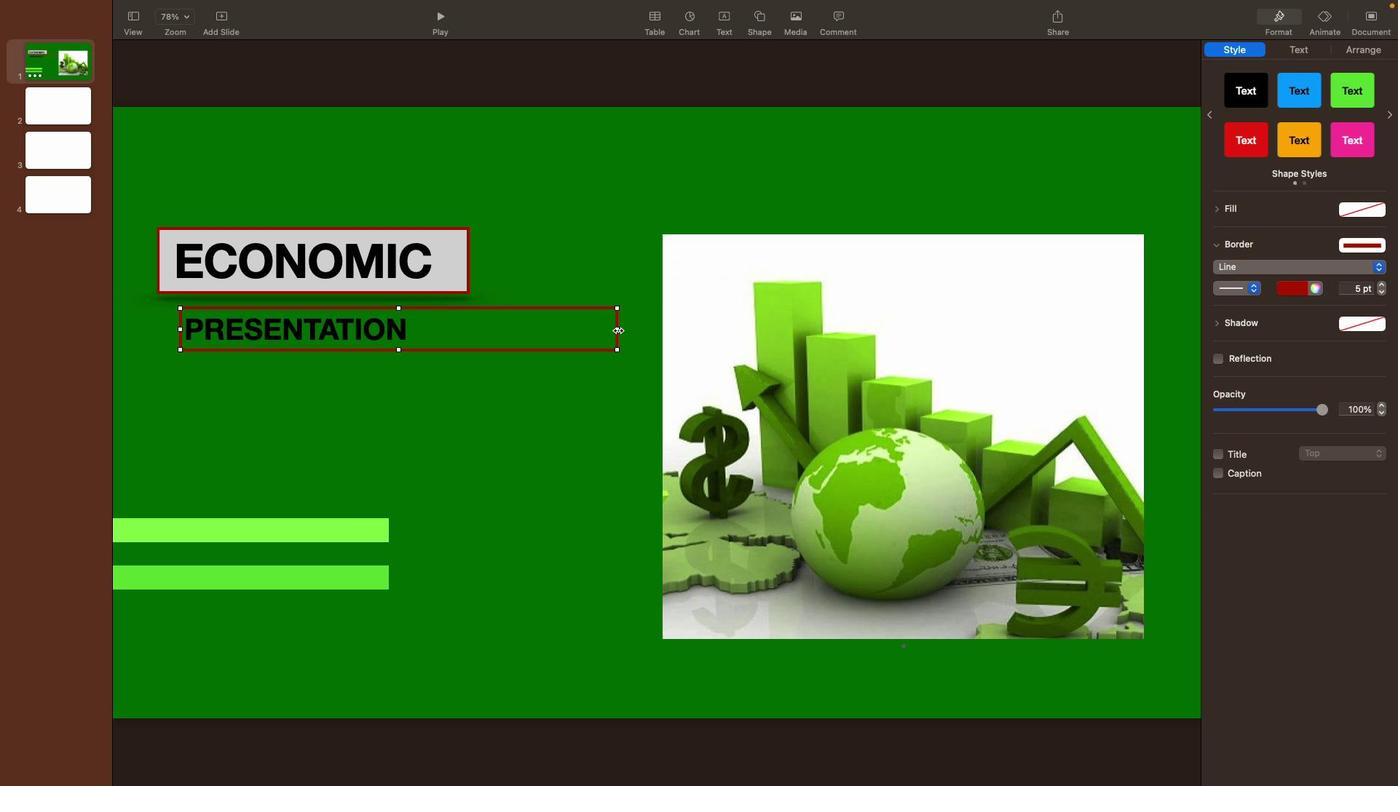 
Action: Mouse moved to (618, 331)
Screenshot: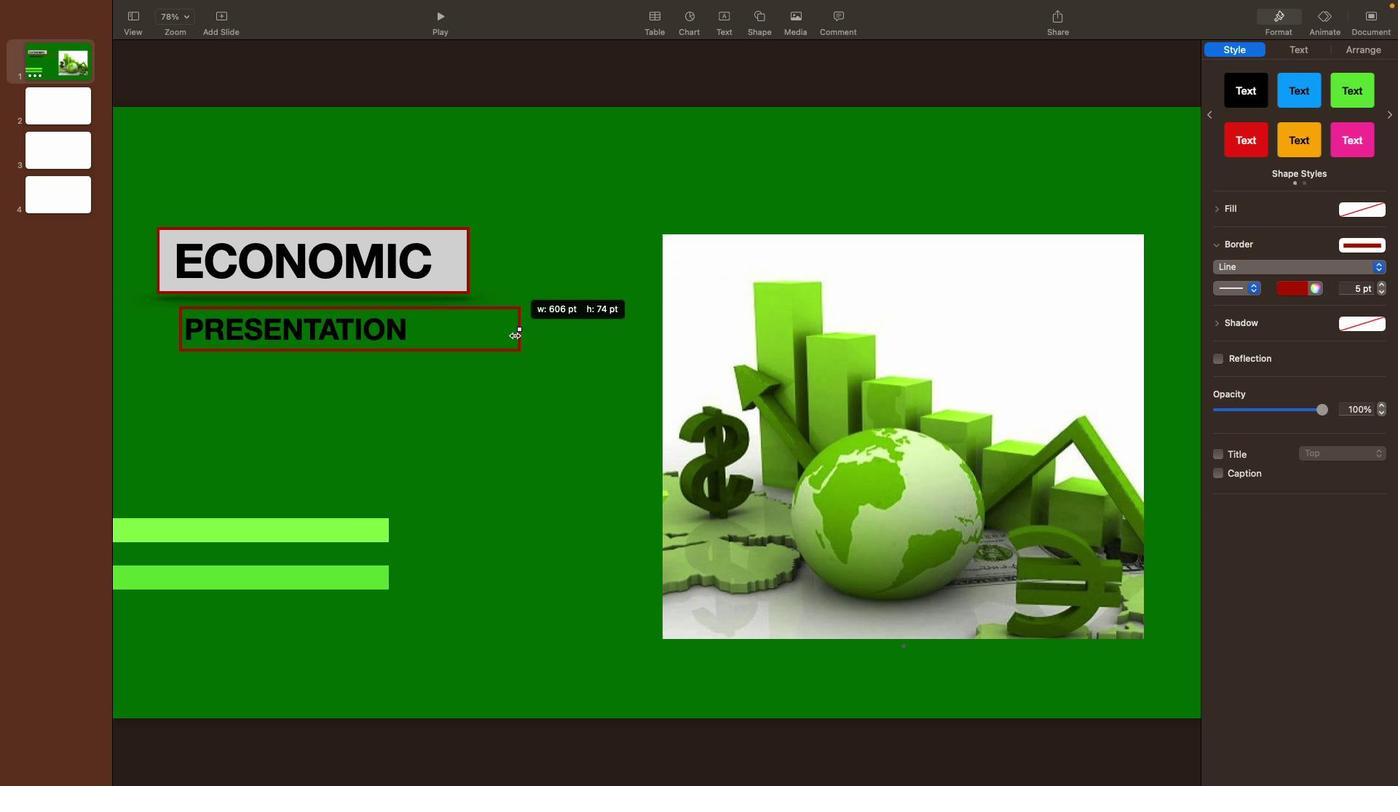 
Action: Mouse pressed left at (618, 331)
Screenshot: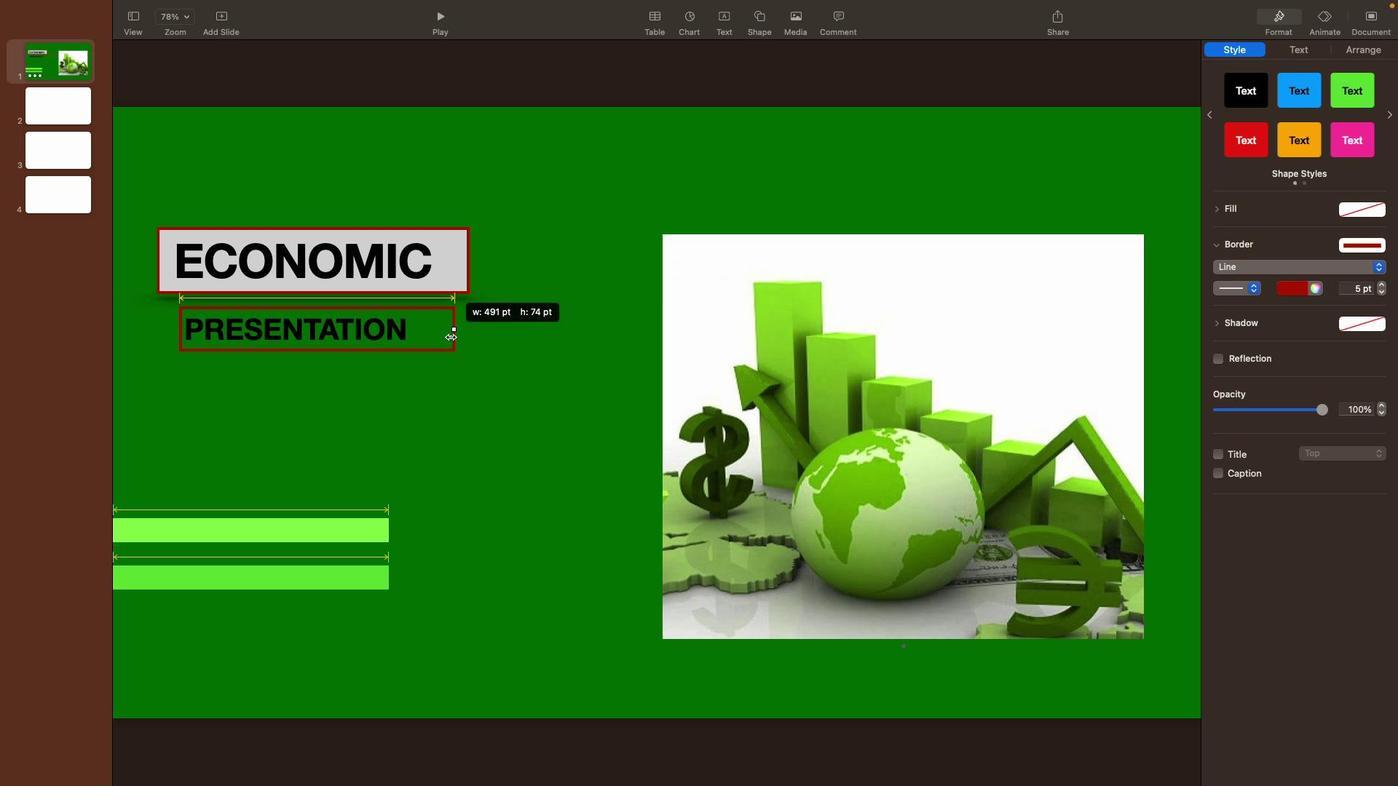 
Action: Mouse moved to (383, 335)
Screenshot: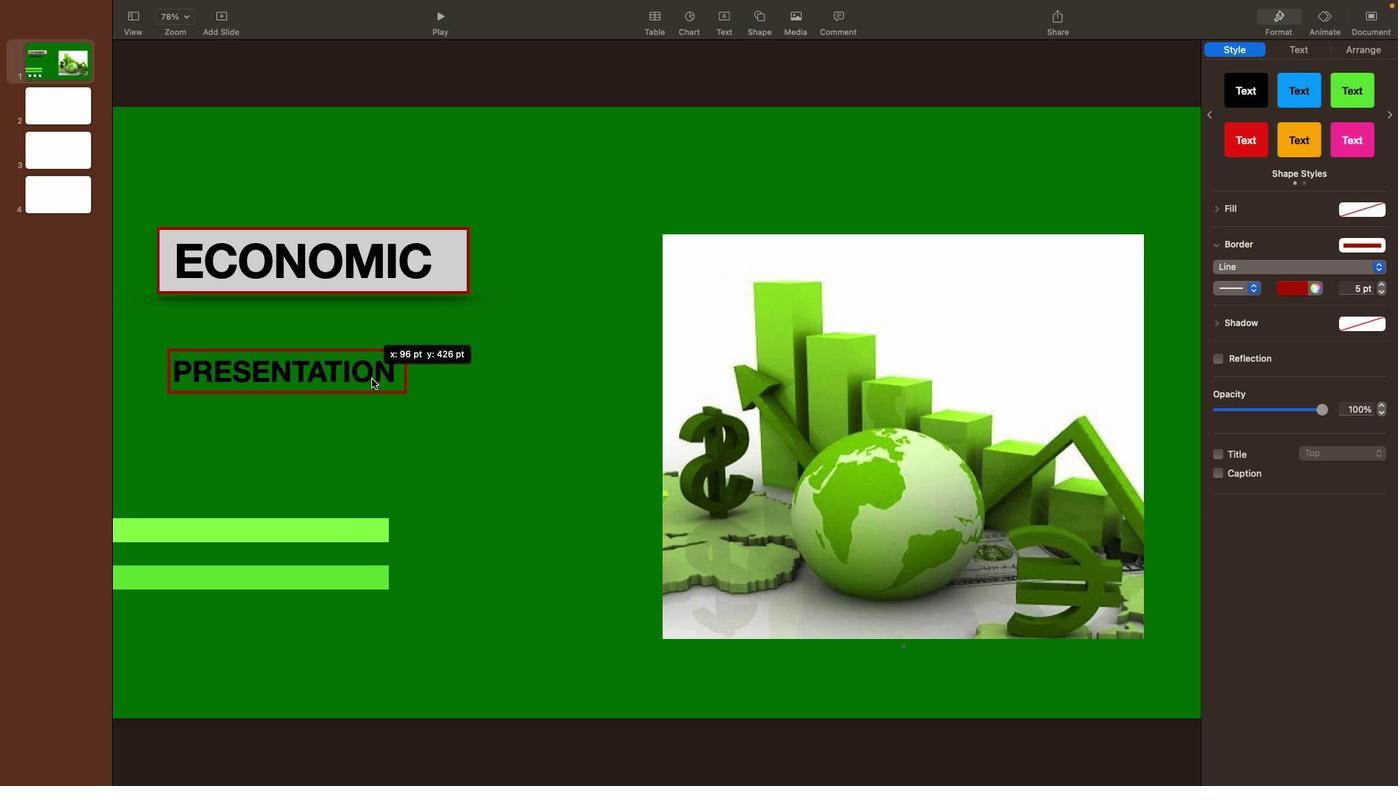 
Action: Mouse pressed left at (383, 335)
